 Task: Open a blank google sheet and write heading  Student grades data  Add 10 students name:-  'Joshua Rivera, Zoey Coleman, Ryan Wright, Addison Bailey, Jonathan Simmons, Brooklyn Ward, Caleb Barnes, Audrey Collins, Gabriel Perry, Sofia Bell. ' in April Last week sales are  100 to 150. Math Grade:-  90, 95, 80, 92, 85,88, 90, 78, 92, 85.Science Grade:-  85, 87, 92, 88, 90, 85, 92, 80, 88, 90.English Grade:-  92, 90, 85, 90, 88, 92, 85, 82, 90, 88.History Grade:-  88, 92, 78, 95, 90, 90, 80, 85, 92, 90. Total use the formula   =SUM(D2:G2) then presss enter. Save page auditingSalesPerformance_2025
Action: Mouse moved to (1103, 86)
Screenshot: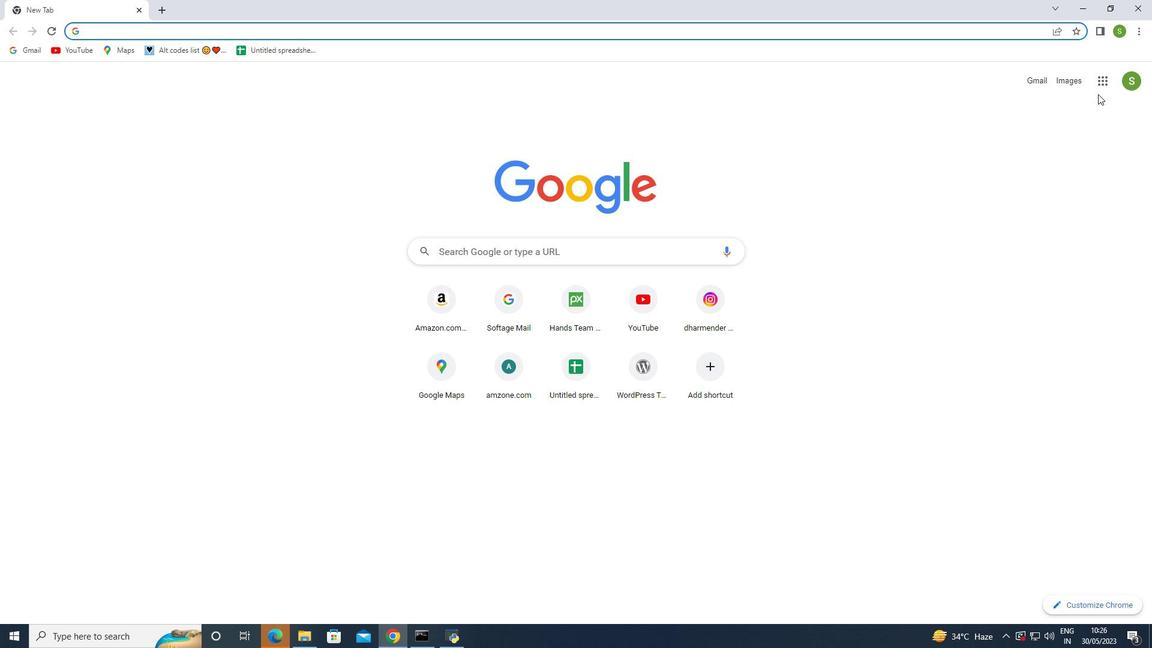 
Action: Mouse pressed left at (1103, 86)
Screenshot: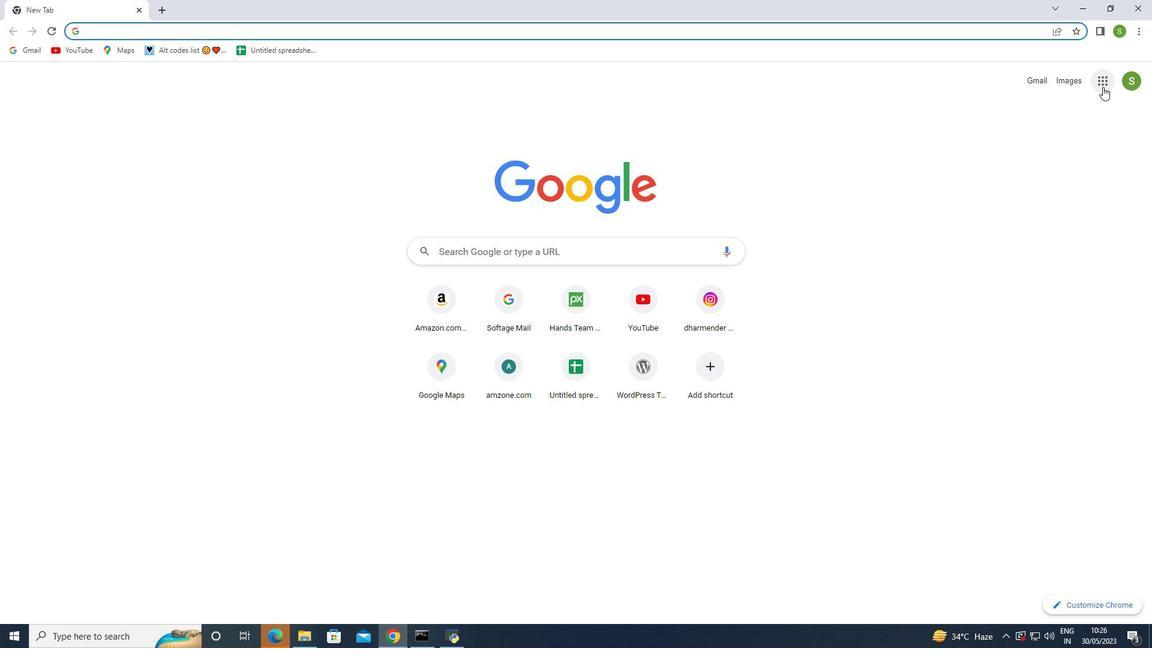 
Action: Mouse moved to (1047, 184)
Screenshot: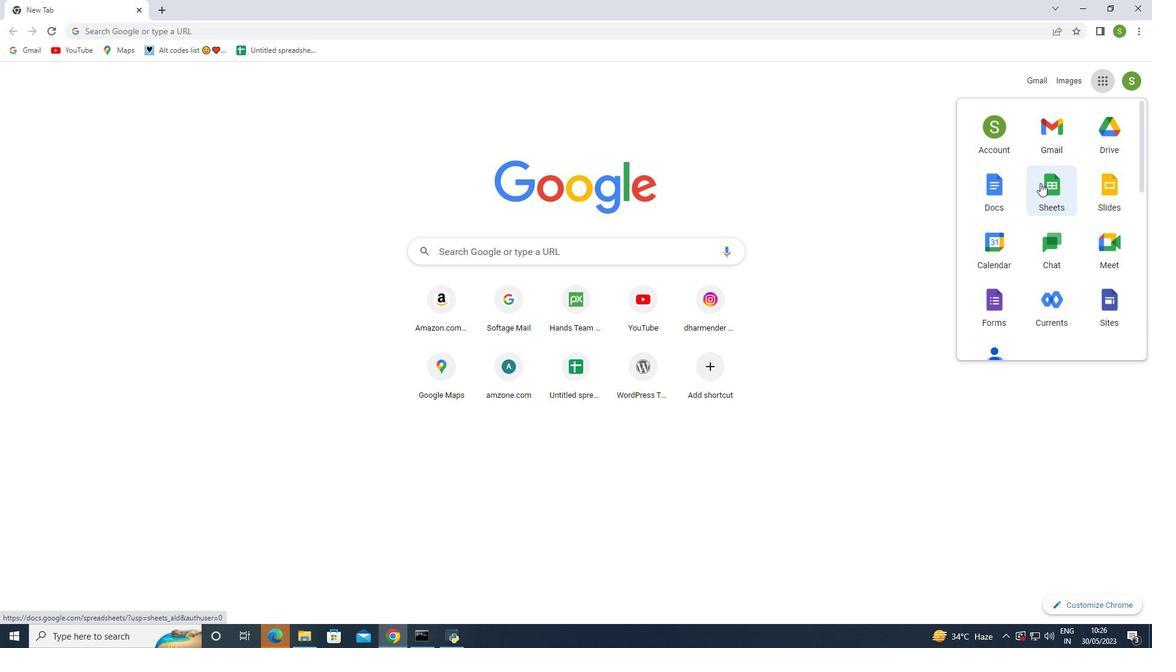 
Action: Mouse pressed left at (1047, 184)
Screenshot: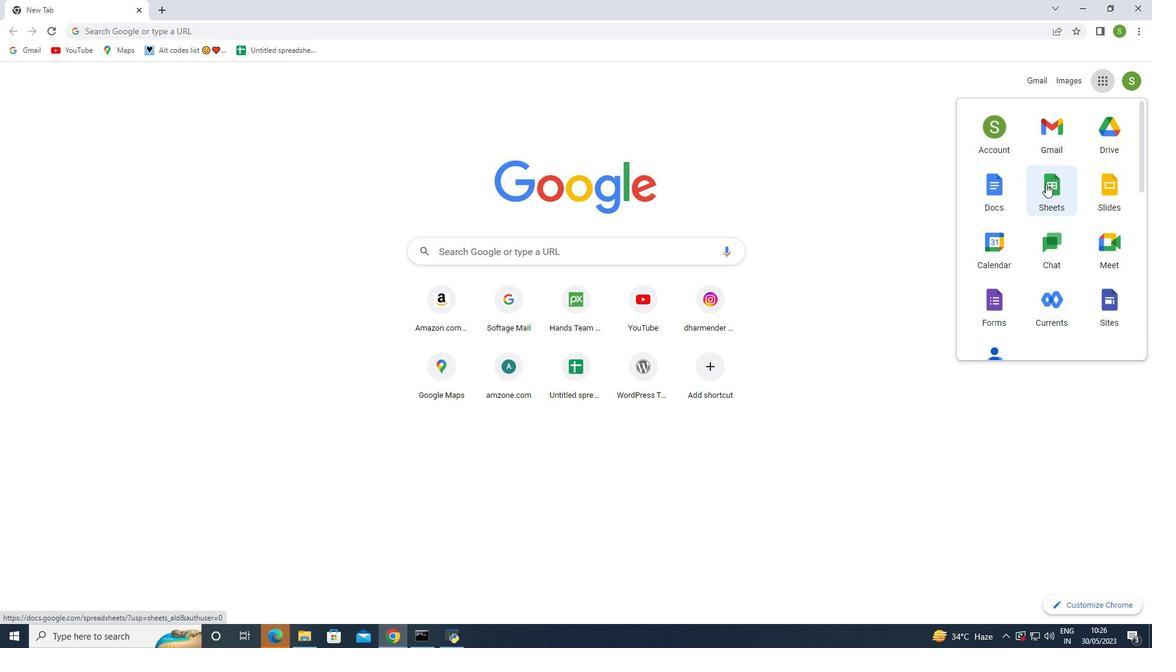 
Action: Mouse moved to (321, 166)
Screenshot: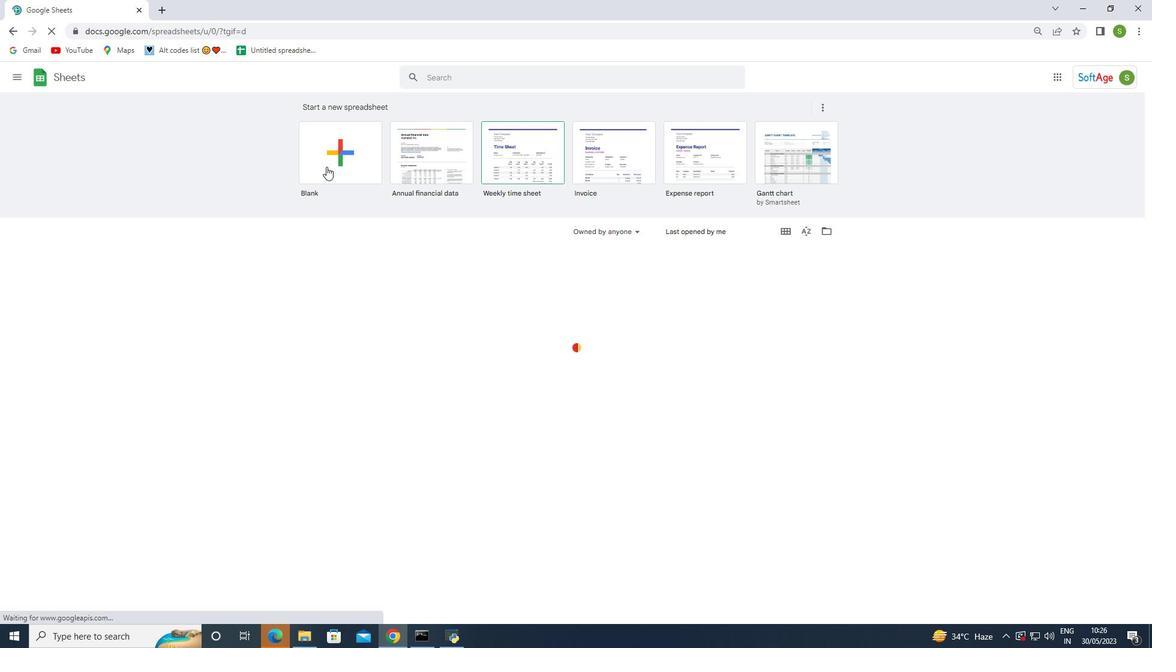 
Action: Mouse pressed left at (321, 166)
Screenshot: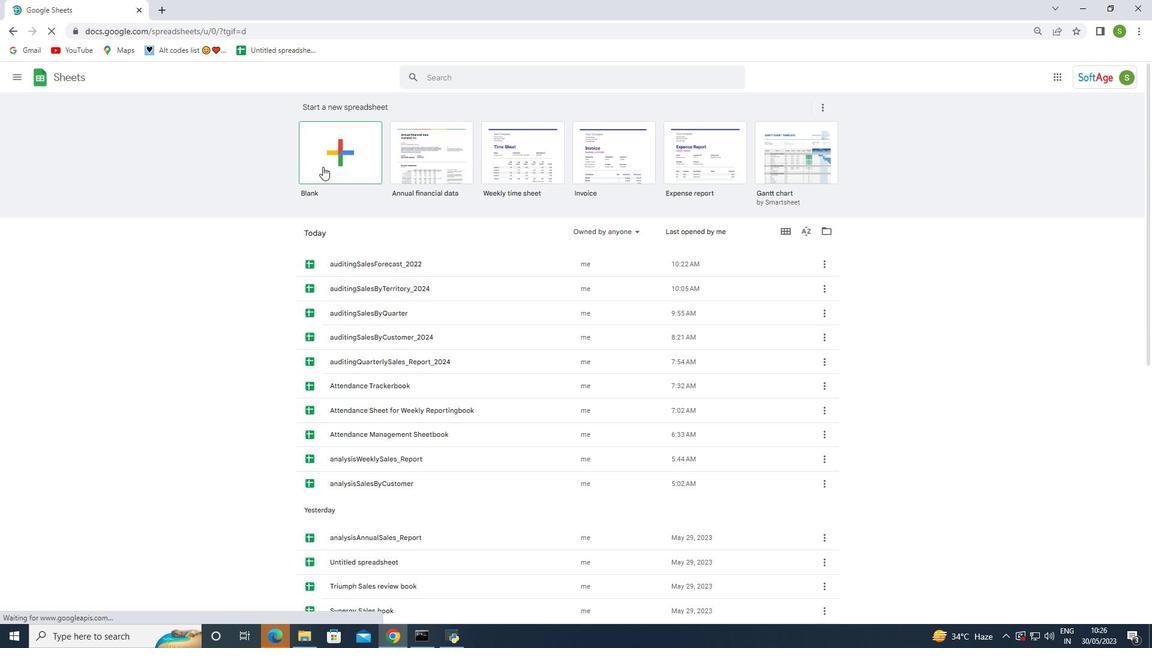 
Action: Mouse moved to (76, 168)
Screenshot: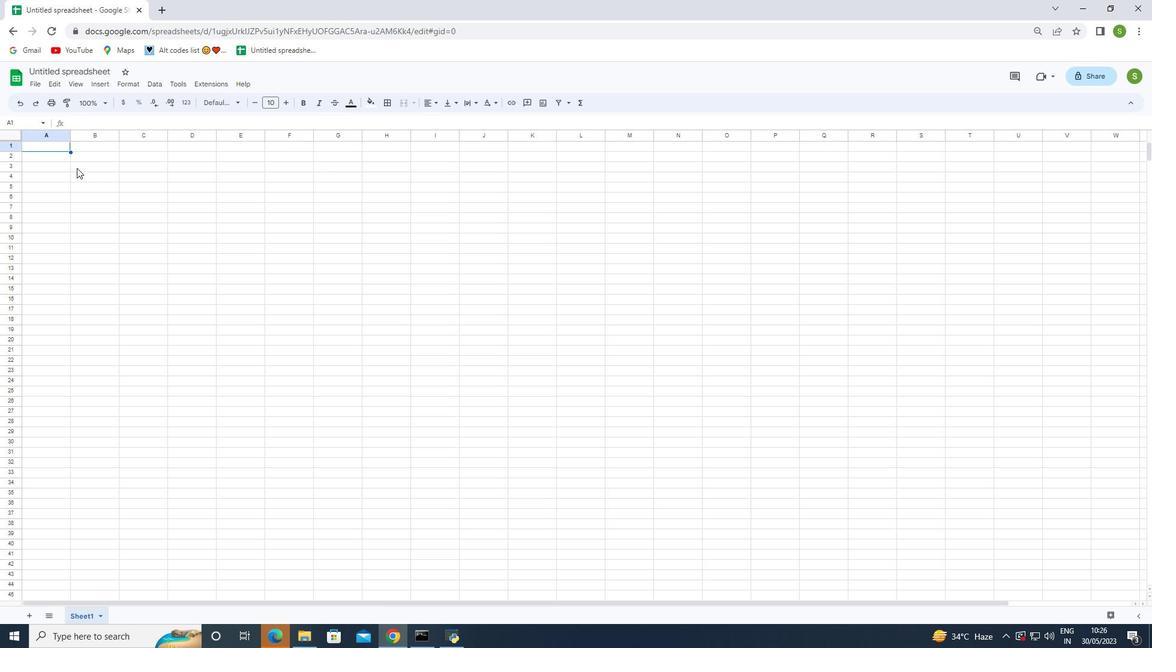 
Action: Key pressed <Key.shift><Key.shift><Key.shift><Key.shift><Key.shift><Key.shift><Key.shift><Key.shift><Key.shift><Key.shift><Key.shift><Key.shift><Key.shift><Key.shift><Key.shift><Key.shift><Key.shift><Key.shift><Key.shift><Key.shift><Key.shift><Key.shift><Key.shift><Key.shift><Key.shift><Key.shift><Key.shift><Key.shift><Key.shift><Key.shift><Key.shift><Key.shift><Key.shift><Key.shift><Key.shift><Key.shift><Key.shift><Key.shift><Key.shift><Key.shift><Key.shift><Key.shift><Key.shift><Key.shift><Key.shift><Key.shift><Key.shift><Key.shift><Key.shift><Key.shift><Key.shift><Key.shift><Key.shift><Key.shift><Key.shift><Key.shift><Key.shift><Key.shift><Key.shift><Key.shift><Key.shift><Key.shift><Key.shift><Key.shift><Key.shift><Key.shift><Key.shift><Key.shift><Key.shift><Key.shift><Key.shift><Key.shift><Key.shift><Key.shift><Key.shift><Key.shift><Key.shift><Key.shift><Key.shift><Key.shift><Key.shift><Key.shift><Key.shift><Key.shift><Key.shift><Key.shift><Key.shift><Key.shift><Key.shift><Key.shift><Key.shift><Key.shift><Key.shift><Key.shift><Key.shift><Key.shift><Key.shift><Key.shift><Key.shift><Key.shift><Key.shift><Key.shift><Key.shift><Key.shift>Student<Key.space><Key.shift><Key.shift><Key.shift>G<Key.backspace>grades<Key.space>data<Key.enter><Key.shift><Key.shift><Key.shift><Key.shift><Key.shift><Key.shift><Key.shift><Key.shift><Key.shift><Key.shift><Key.shift><Key.shift><Key.shift><Key.shift><Key.shift><Key.shift><Key.shift><Key.shift><Key.shift><Key.shift><Key.shift><Key.shift><Key.shift><Key.shift><Key.shift><Key.shift><Key.shift><Key.shift><Key.shift>Student<Key.space><Key.shift>Name<Key.enter><Key.shift>Joshua<Key.space><Key.shift>Rivera<Key.enter><Key.shift>Zoey<Key.space><Key.shift>Coleman<Key.enter><Key.shift>Ryan<Key.enter><Key.shift><Key.shift><Key.shift><Key.shift>Wright<Key.enter><Key.shift><Key.shift><Key.shift><Key.shift><Key.shift><Key.shift><Key.shift><Key.shift><Key.shift><Key.shift><Key.shift><Key.shift><Key.shift><Key.shift><Key.shift><Key.shift><Key.shift><Key.shift><Key.shift><Key.shift><Key.shift><Key.shift><Key.shift><Key.shift>Addison<Key.space><Key.shift><Key.shift><Key.shift>Bailey<Key.enter><Key.shift>Jonathan<Key.space><Key.shift><Key.shift>Simmons<Key.enter><Key.shift><Key.shift><Key.shift>Brooklyn<Key.space><Key.shift>Ward<Key.enter><Key.shift>Caleb<Key.space><Key.shift>Barnes<Key.enter><Key.shift>Audrey<Key.space><Key.shift>Collins<Key.enter><Key.shift><Key.shift><Key.shift><Key.shift>Gabriel<Key.space><Key.shift>Perry<Key.enter><Key.shift>Sofia<Key.space><Key.shift>Bell<Key.enter>
Screenshot: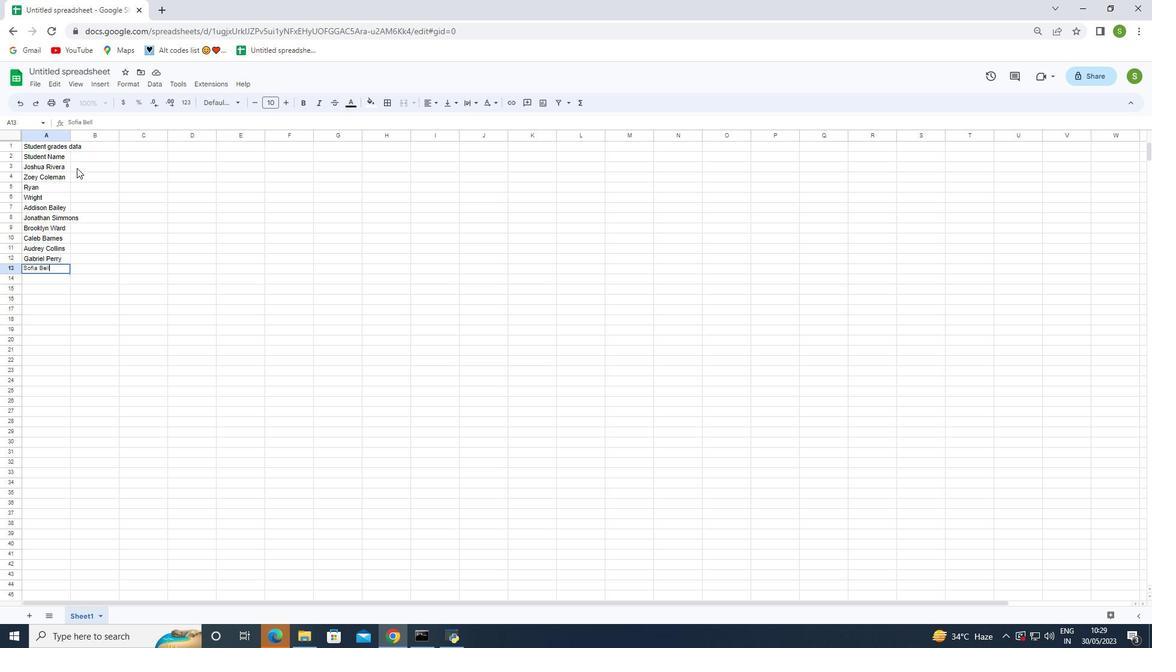 
Action: Mouse moved to (41, 154)
Screenshot: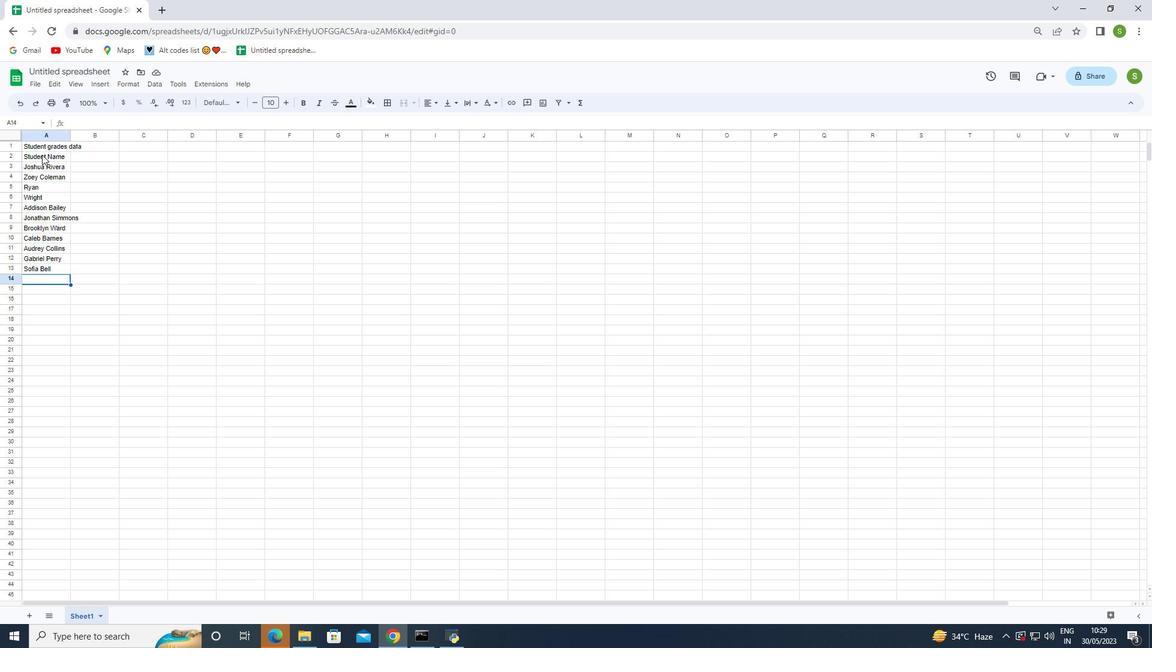 
Action: Mouse pressed left at (41, 154)
Screenshot: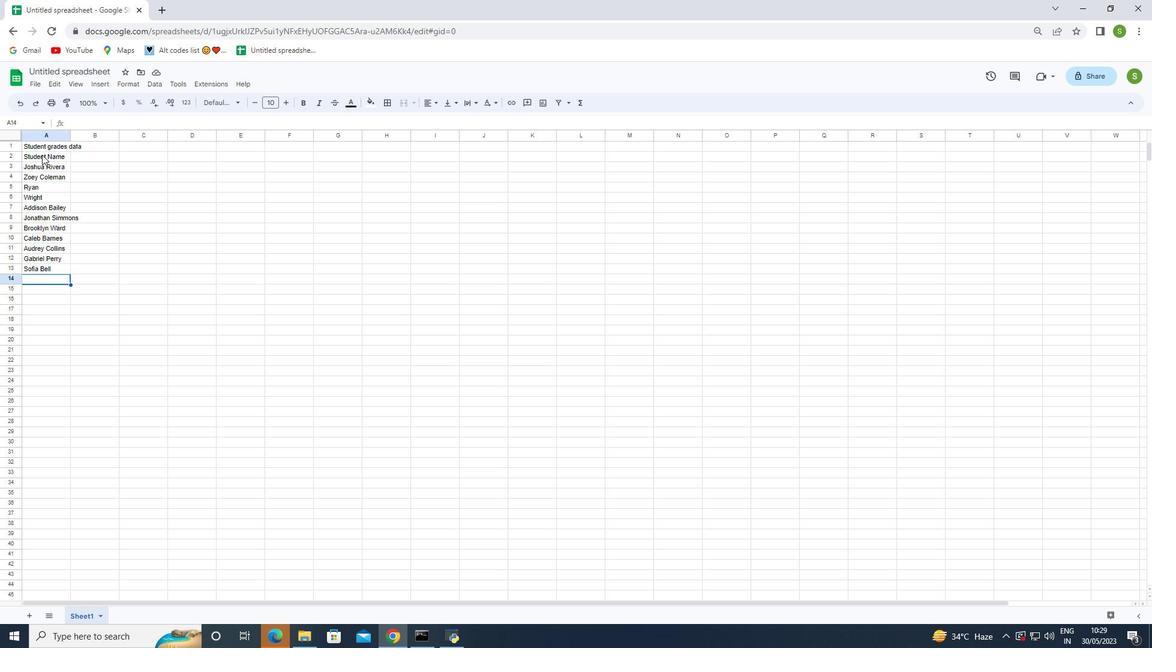 
Action: Mouse moved to (40, 166)
Screenshot: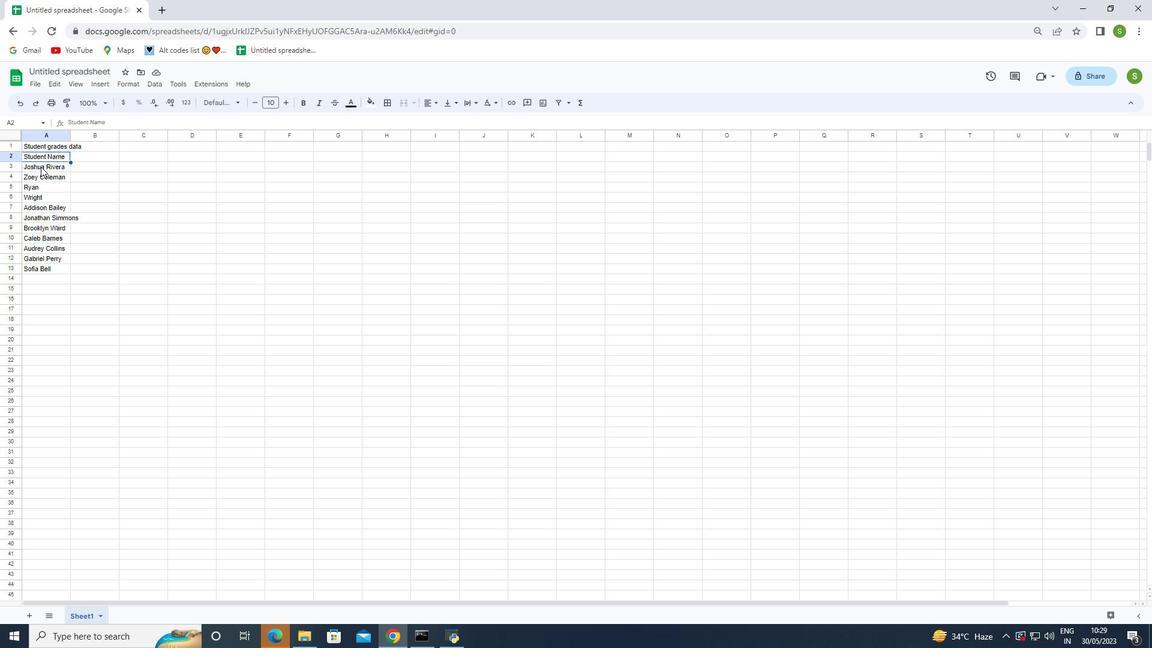 
Action: Mouse pressed left at (40, 166)
Screenshot: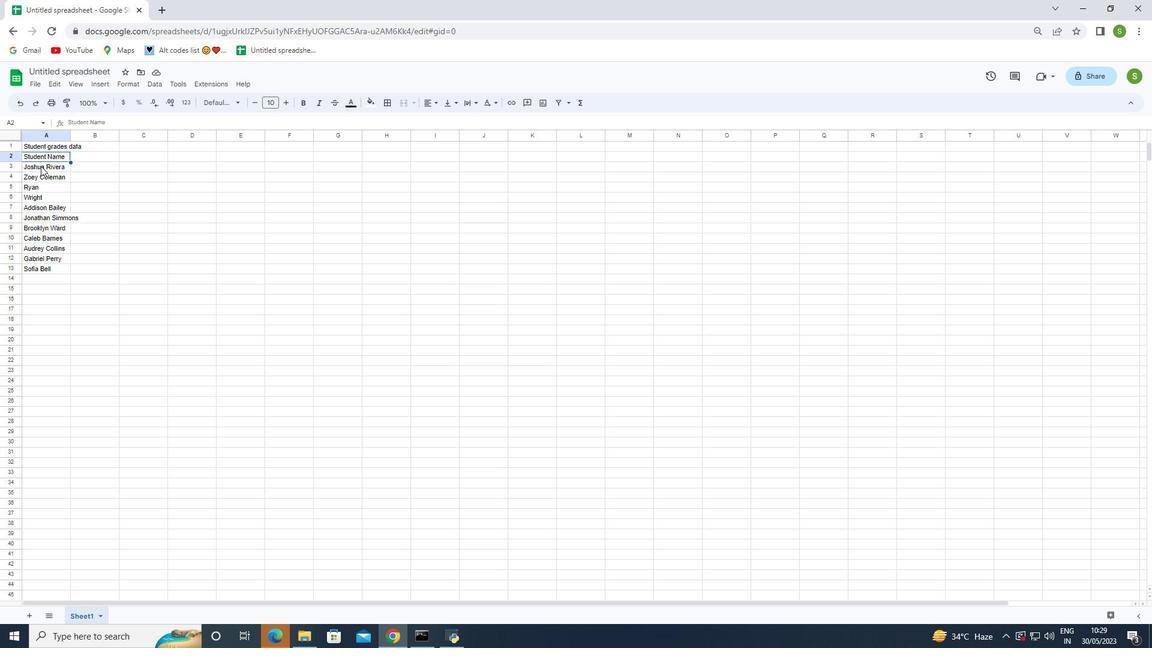 
Action: Mouse moved to (42, 177)
Screenshot: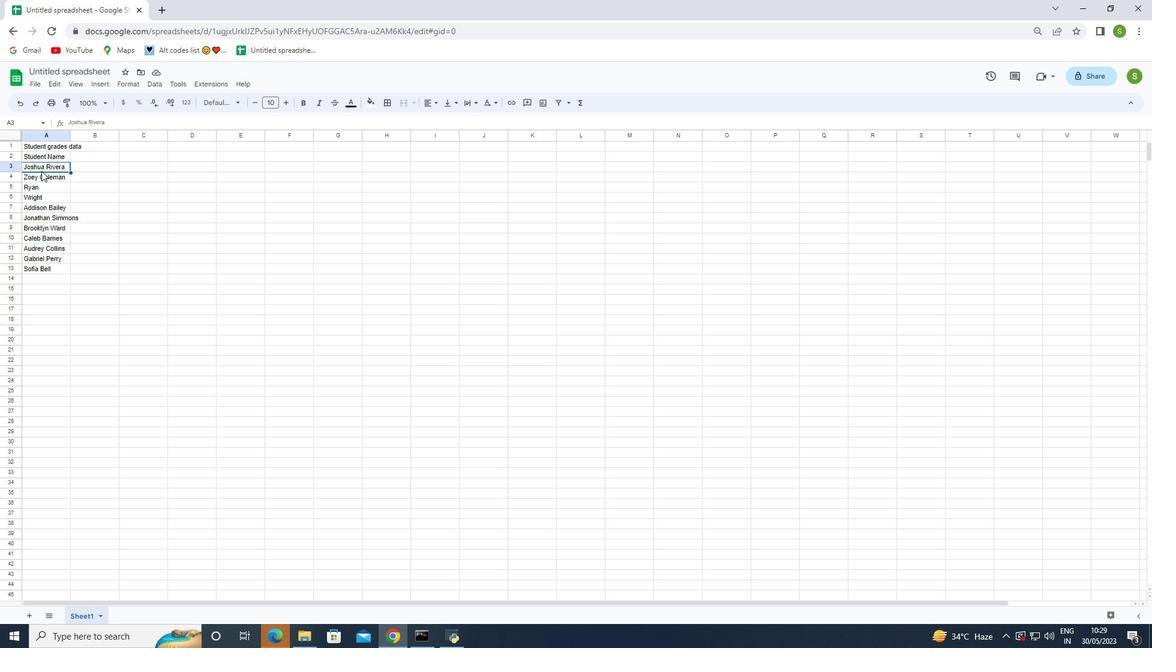
Action: Mouse pressed left at (42, 177)
Screenshot: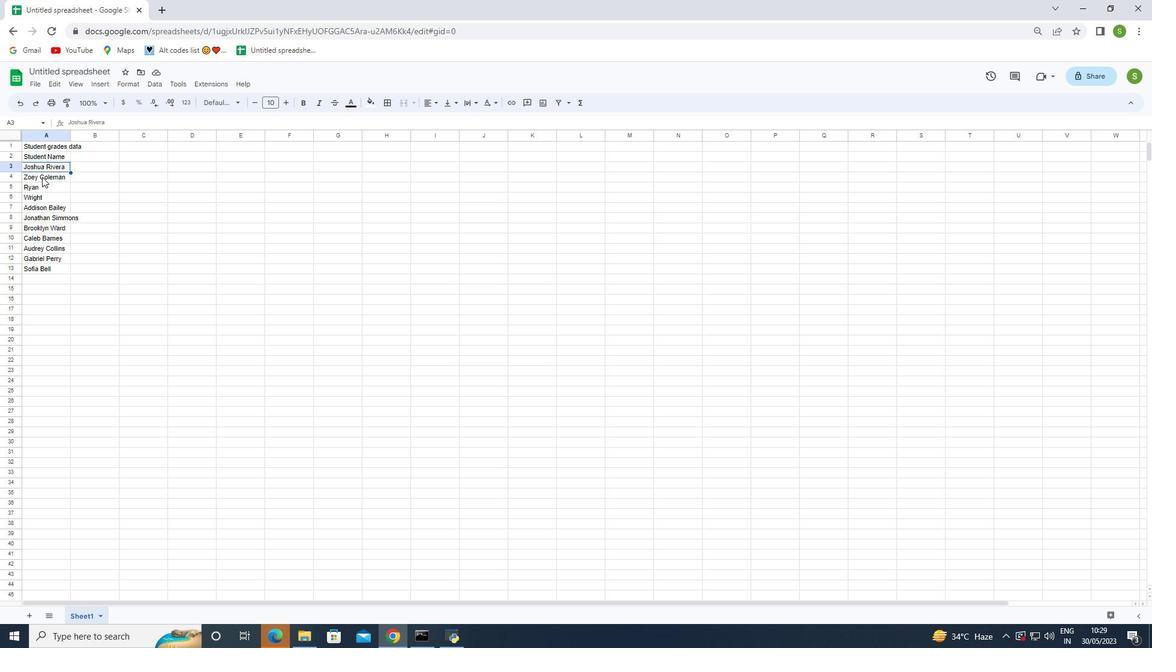 
Action: Mouse moved to (39, 186)
Screenshot: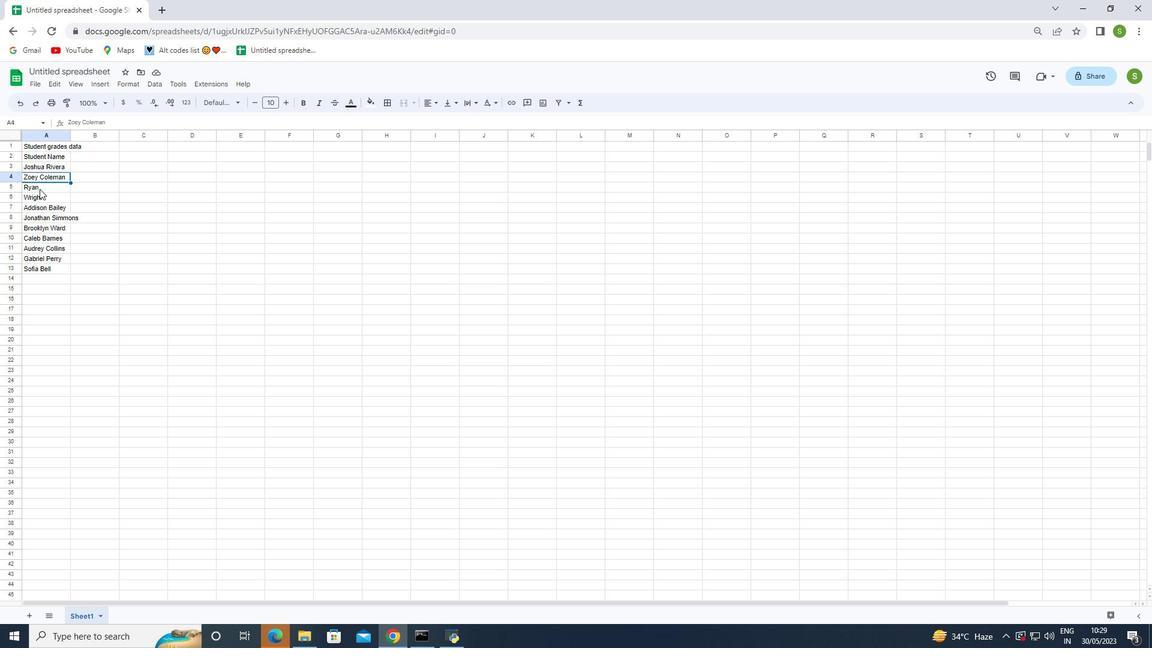 
Action: Mouse pressed left at (39, 186)
Screenshot: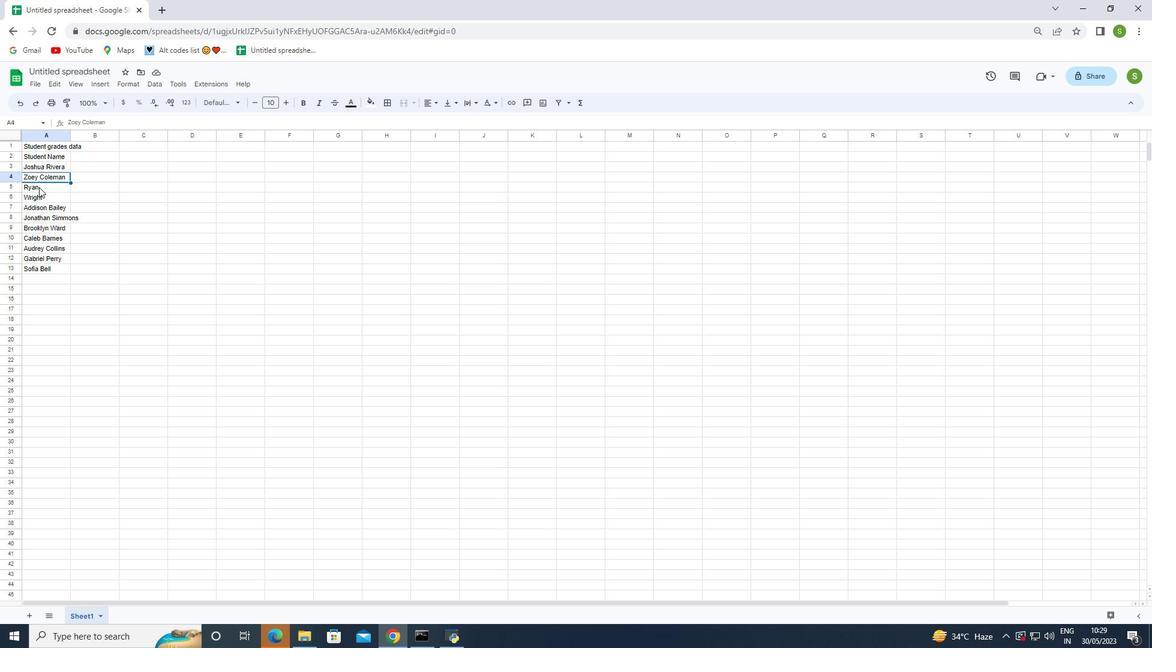 
Action: Mouse moved to (39, 196)
Screenshot: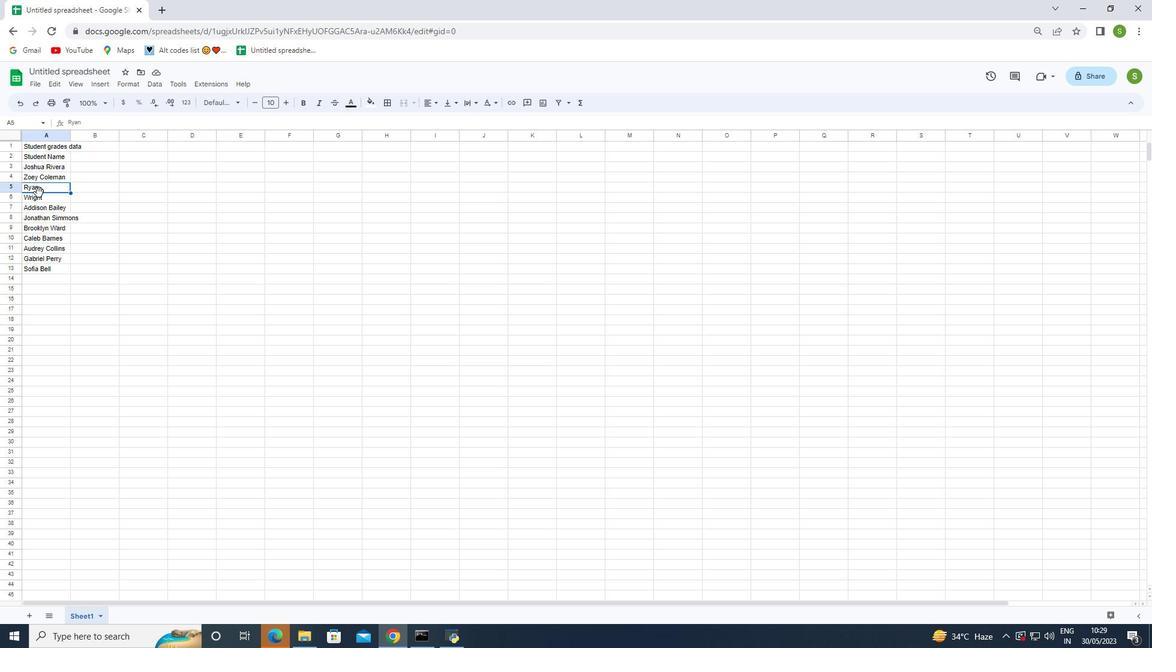 
Action: Mouse pressed left at (39, 196)
Screenshot: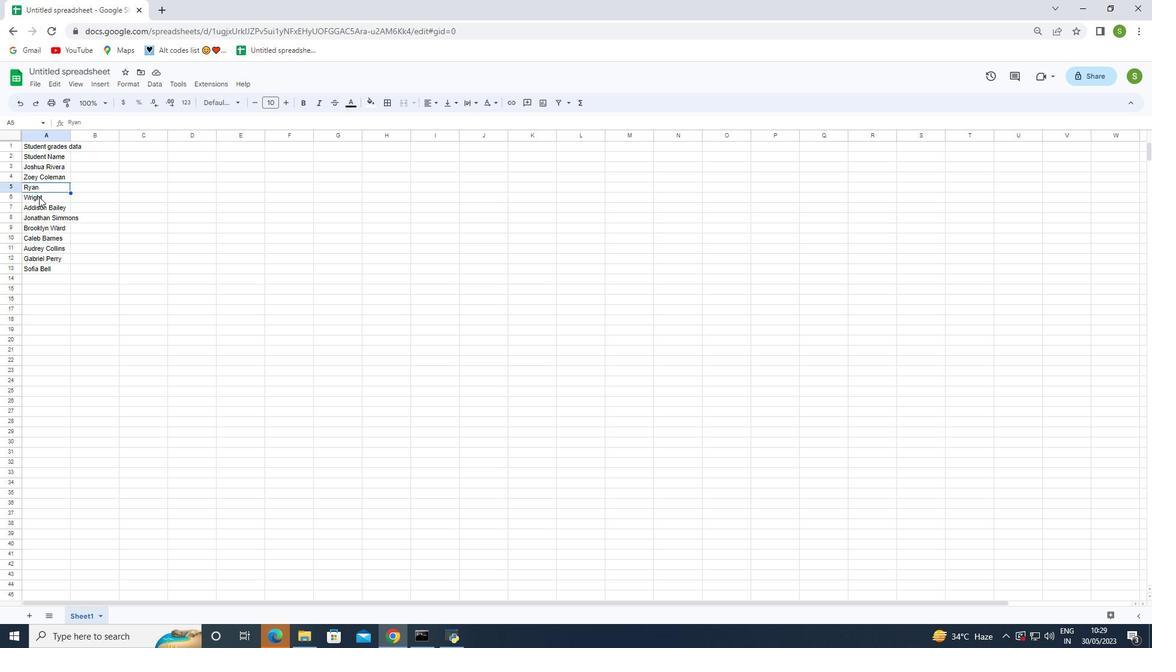 
Action: Mouse moved to (38, 207)
Screenshot: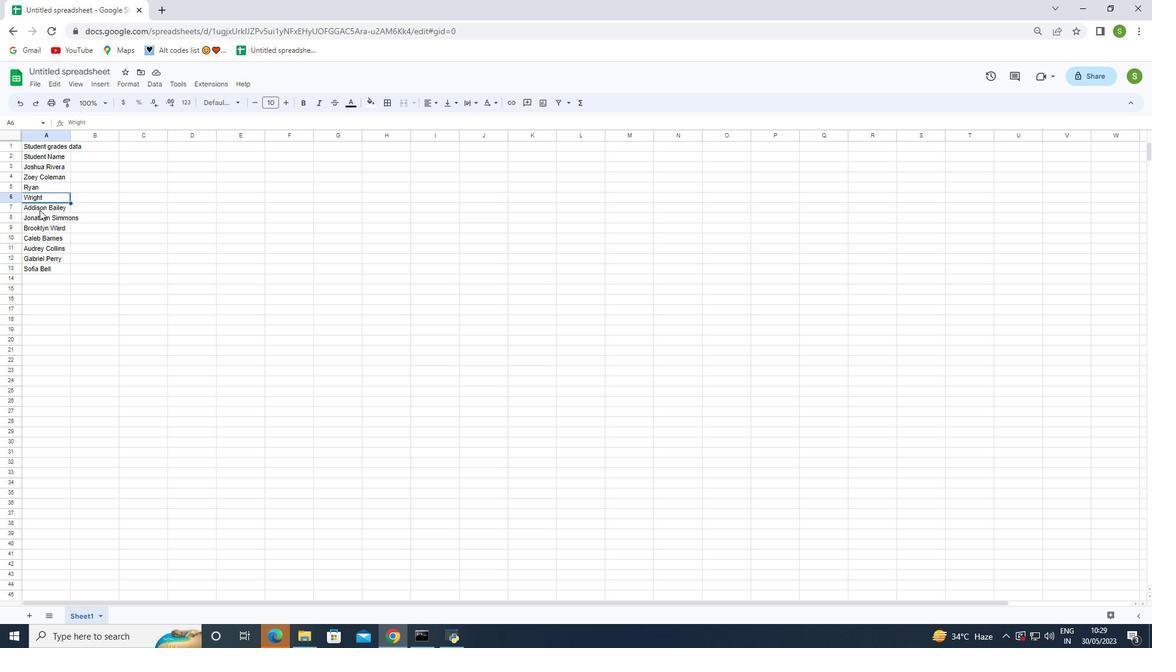 
Action: Mouse pressed left at (38, 207)
Screenshot: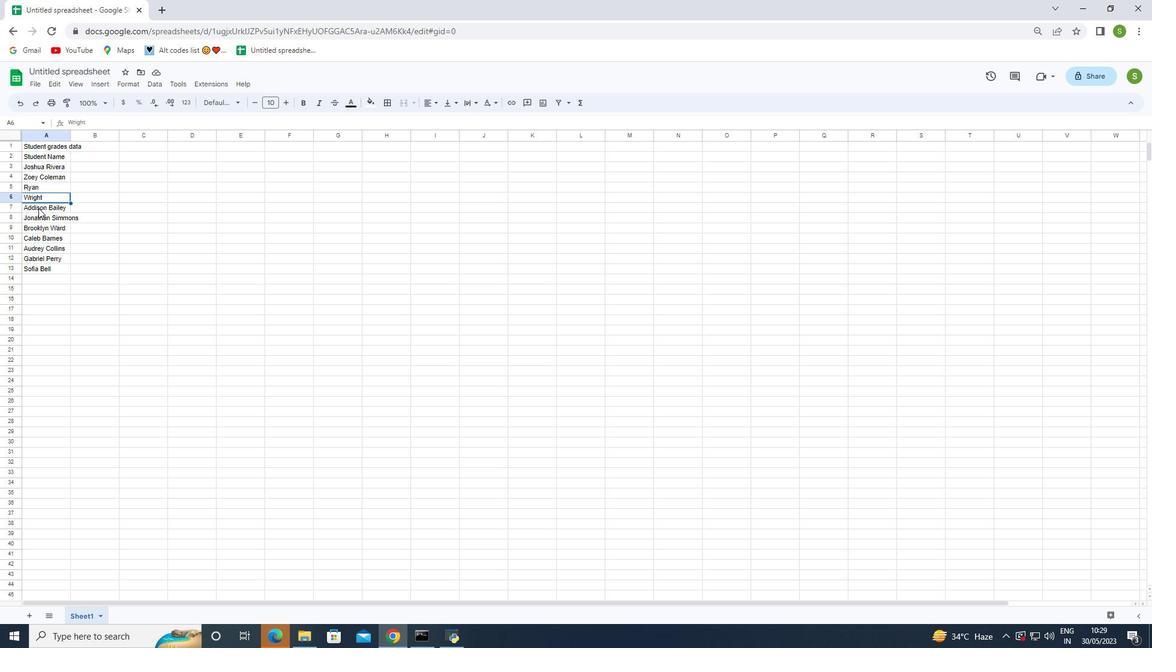 
Action: Mouse moved to (40, 215)
Screenshot: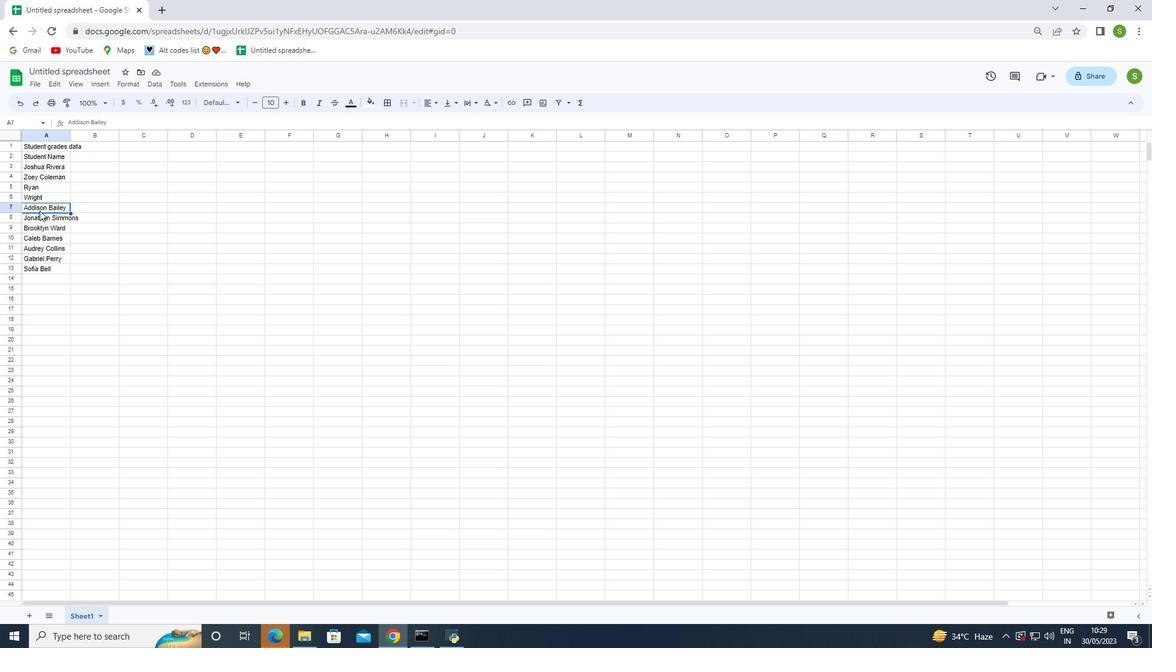 
Action: Mouse pressed left at (40, 215)
Screenshot: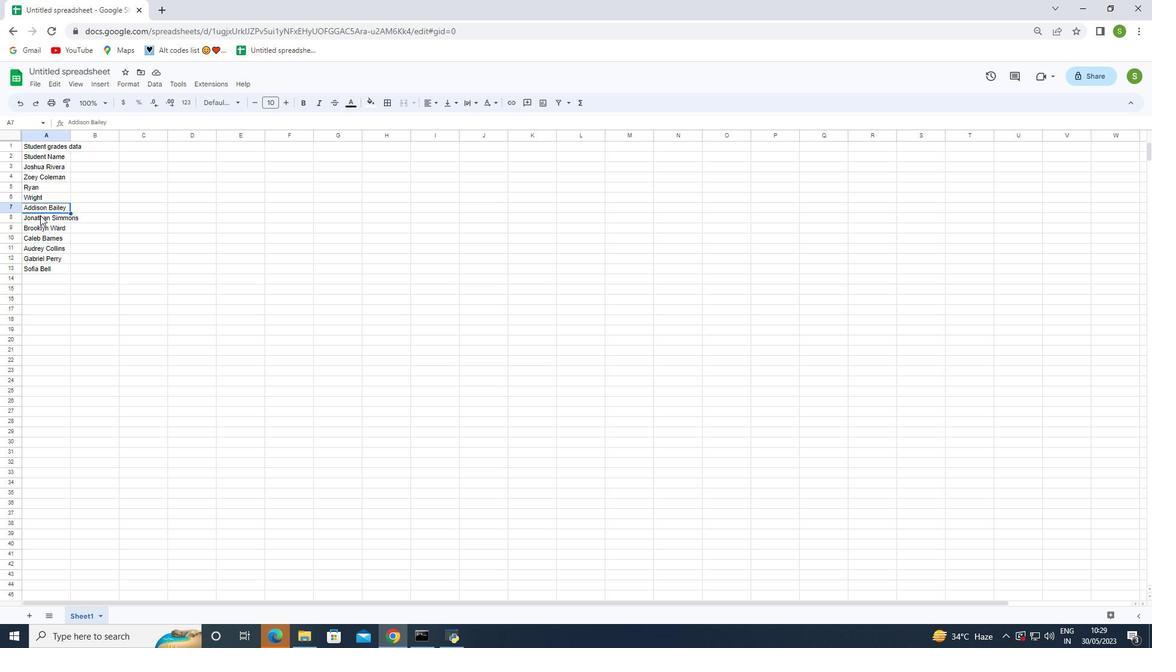 
Action: Mouse moved to (39, 223)
Screenshot: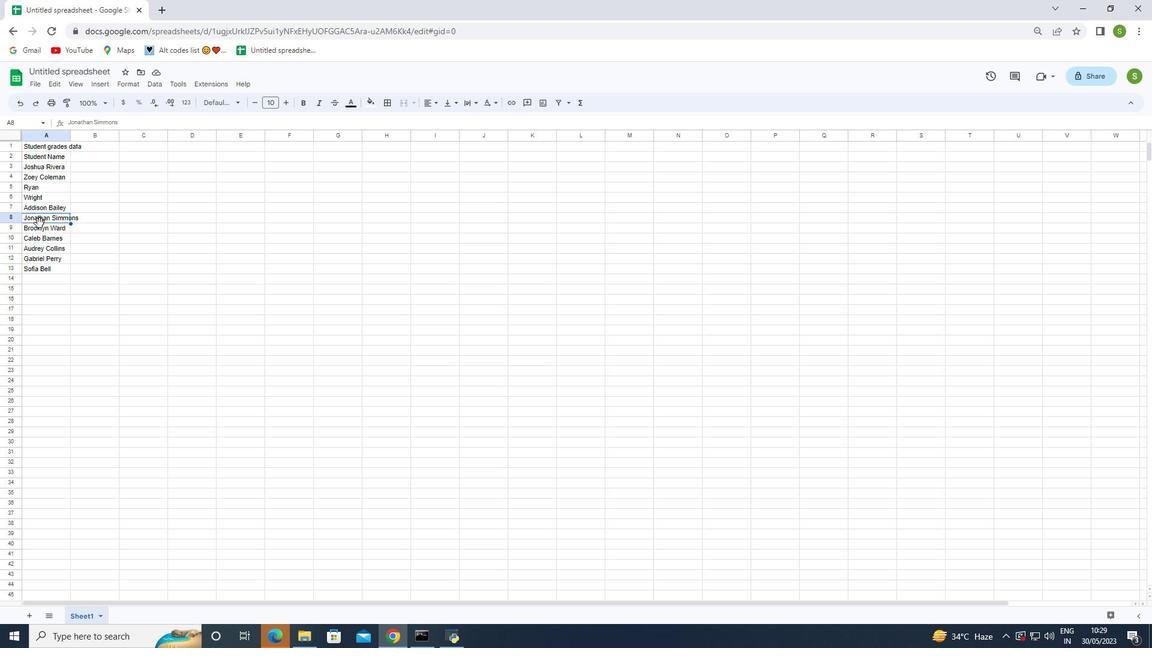 
Action: Mouse pressed left at (39, 223)
Screenshot: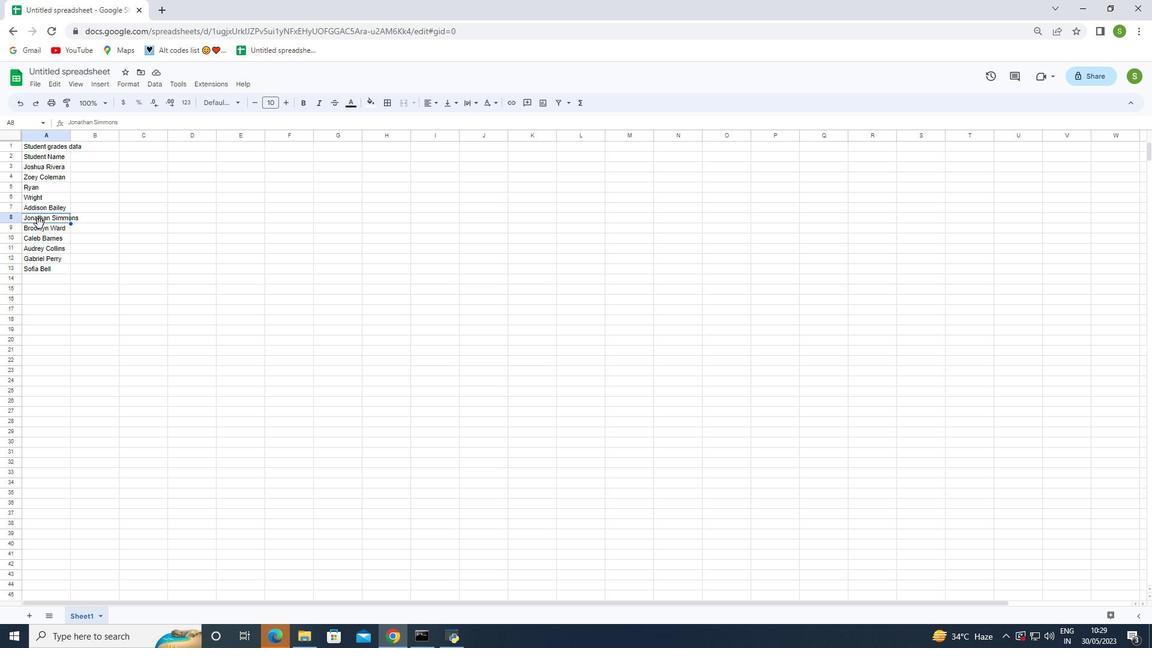 
Action: Mouse moved to (39, 228)
Screenshot: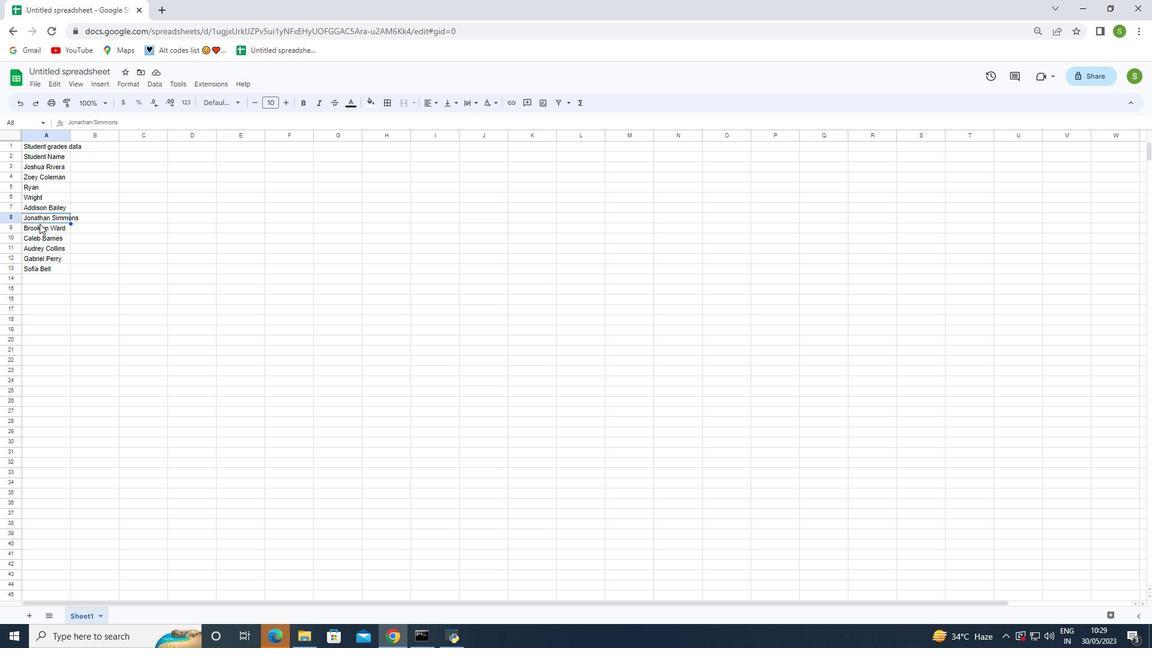 
Action: Mouse pressed left at (39, 228)
Screenshot: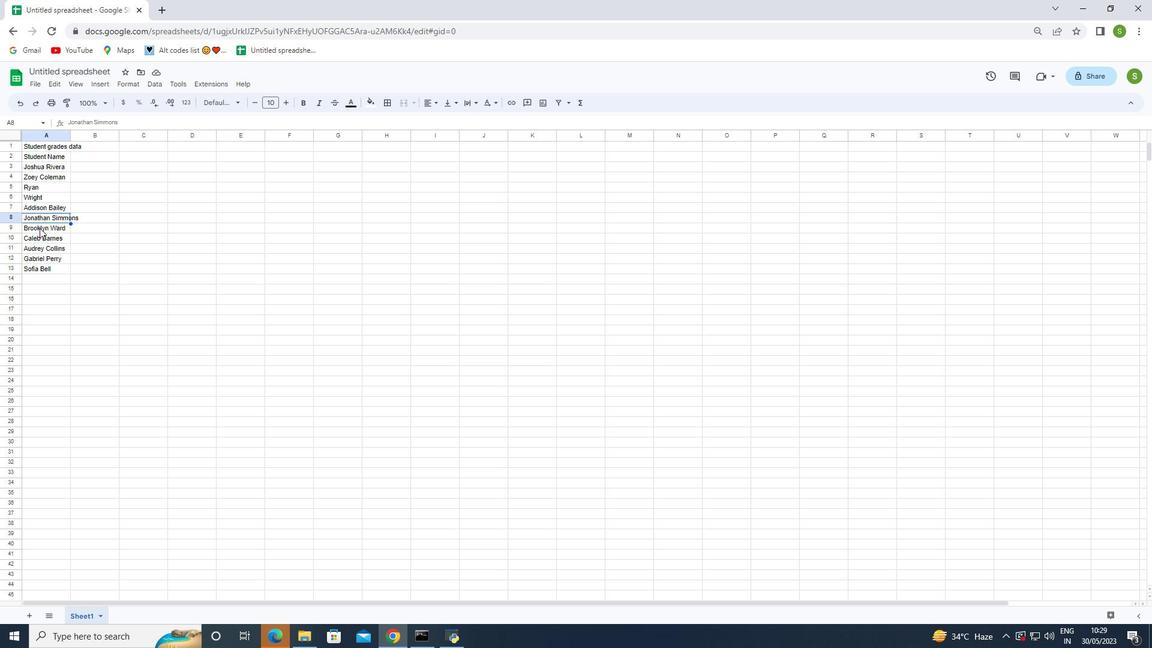 
Action: Mouse moved to (43, 243)
Screenshot: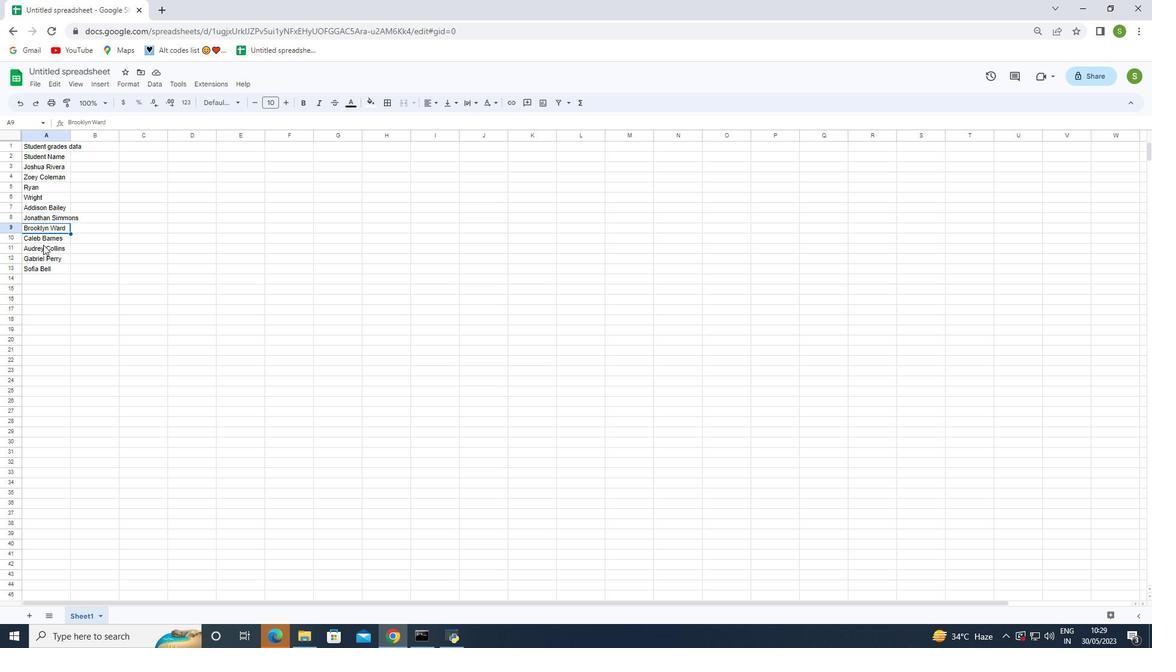 
Action: Mouse pressed left at (43, 243)
Screenshot: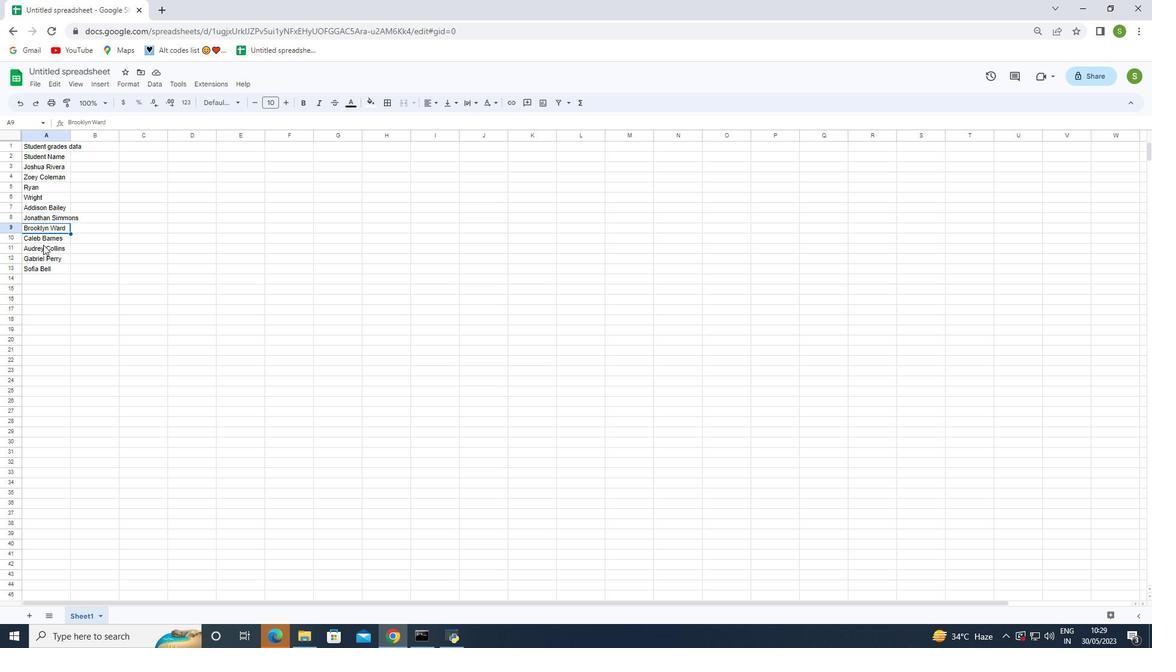 
Action: Mouse moved to (42, 249)
Screenshot: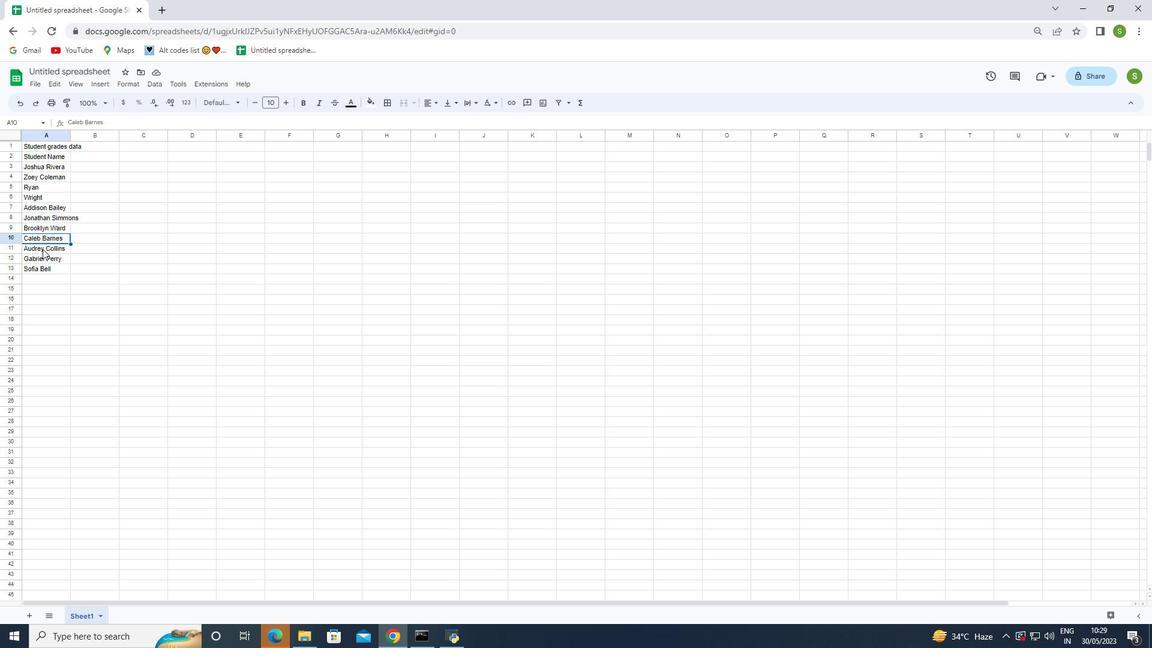 
Action: Mouse pressed left at (42, 249)
Screenshot: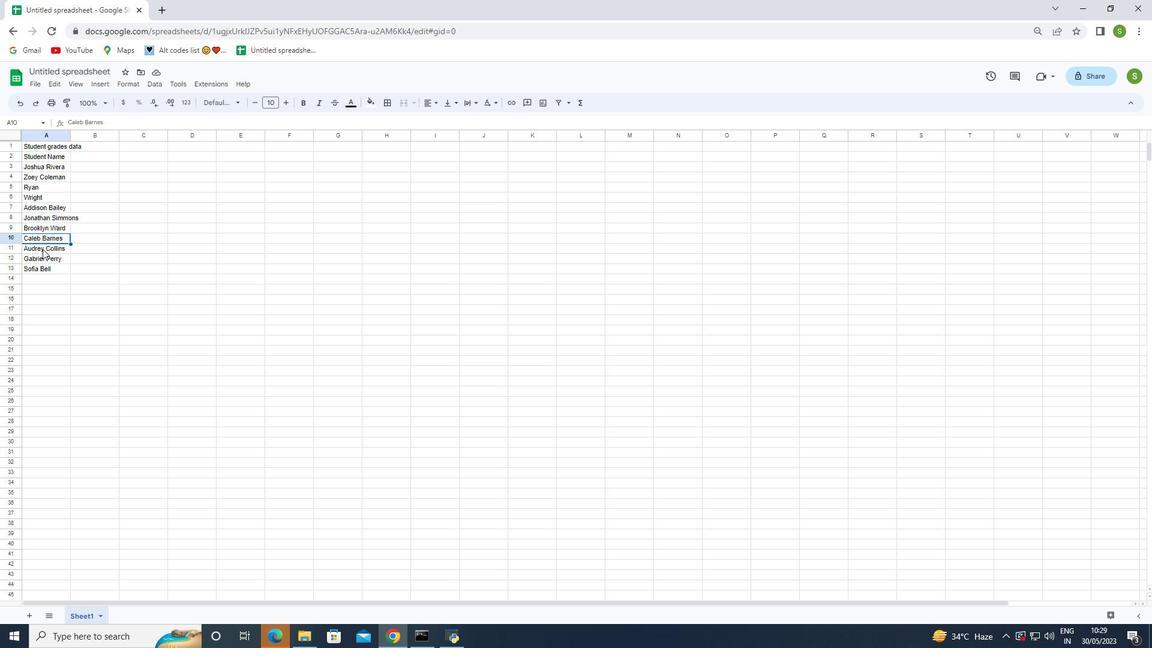 
Action: Mouse moved to (45, 259)
Screenshot: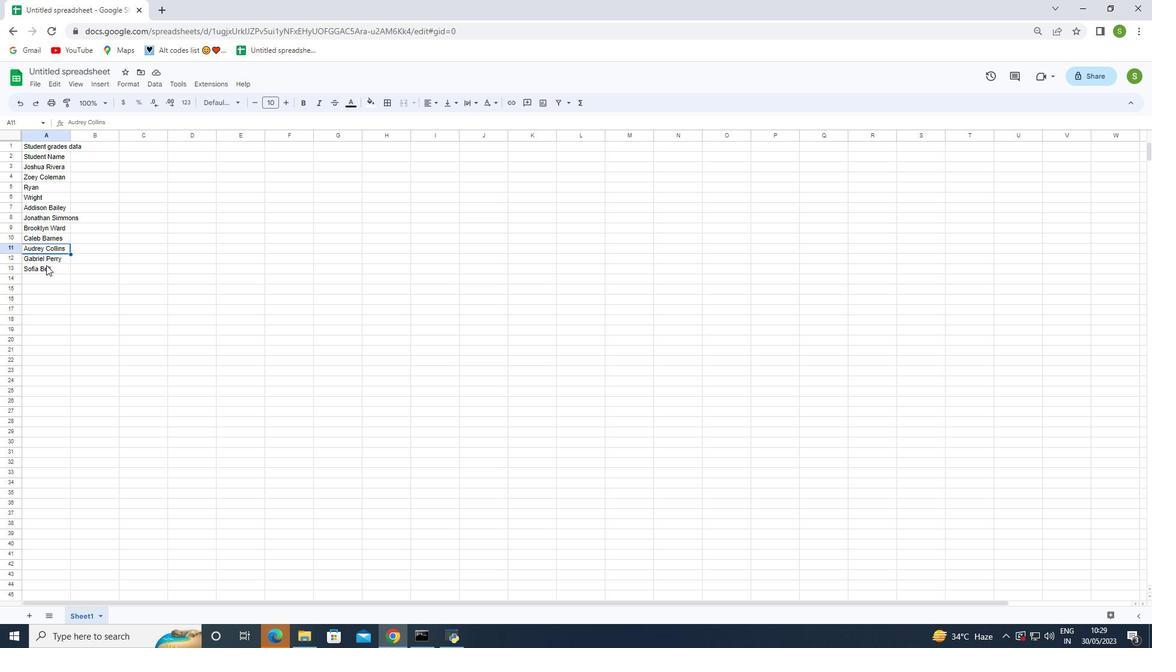 
Action: Mouse pressed left at (45, 259)
Screenshot: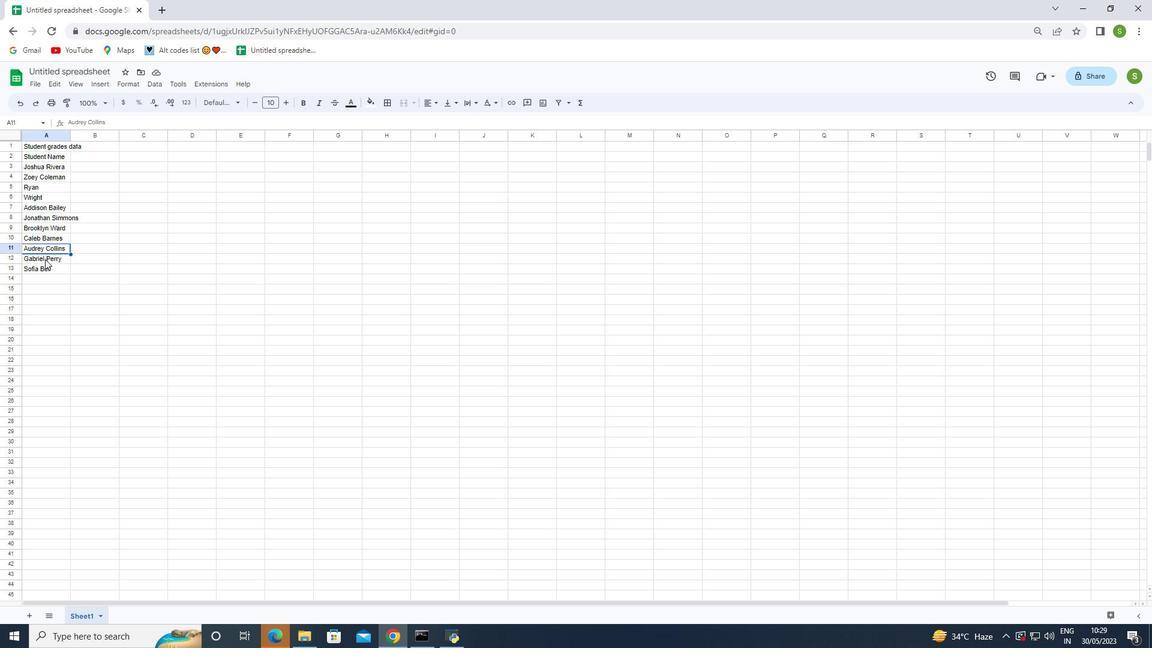 
Action: Mouse moved to (45, 267)
Screenshot: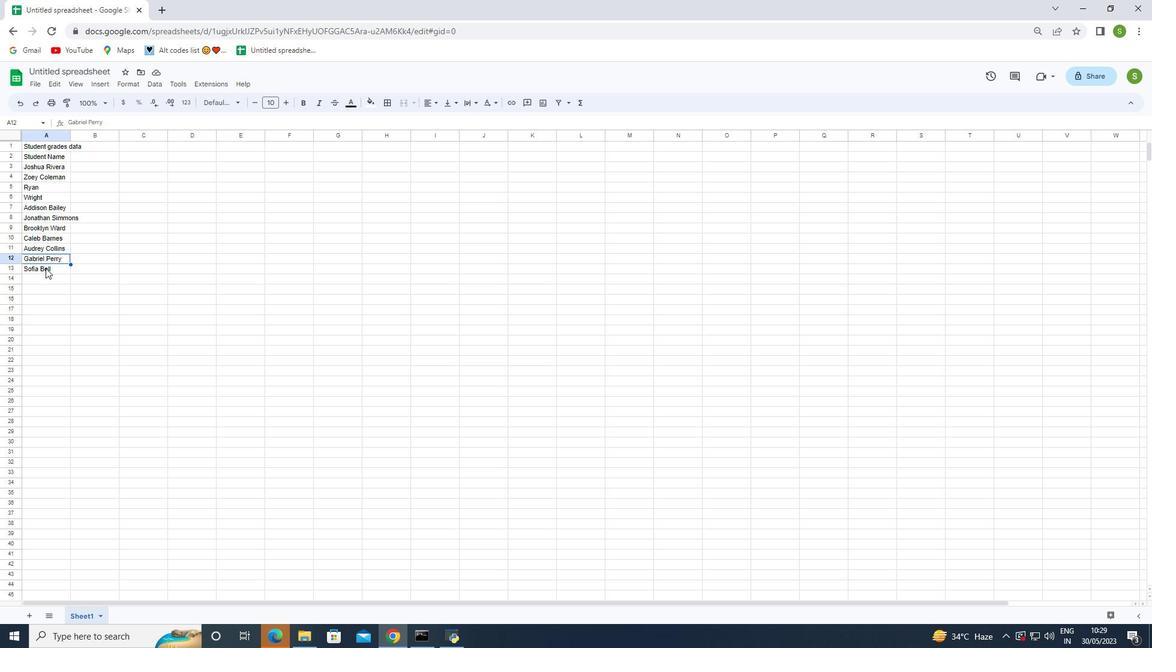
Action: Mouse pressed left at (45, 267)
Screenshot: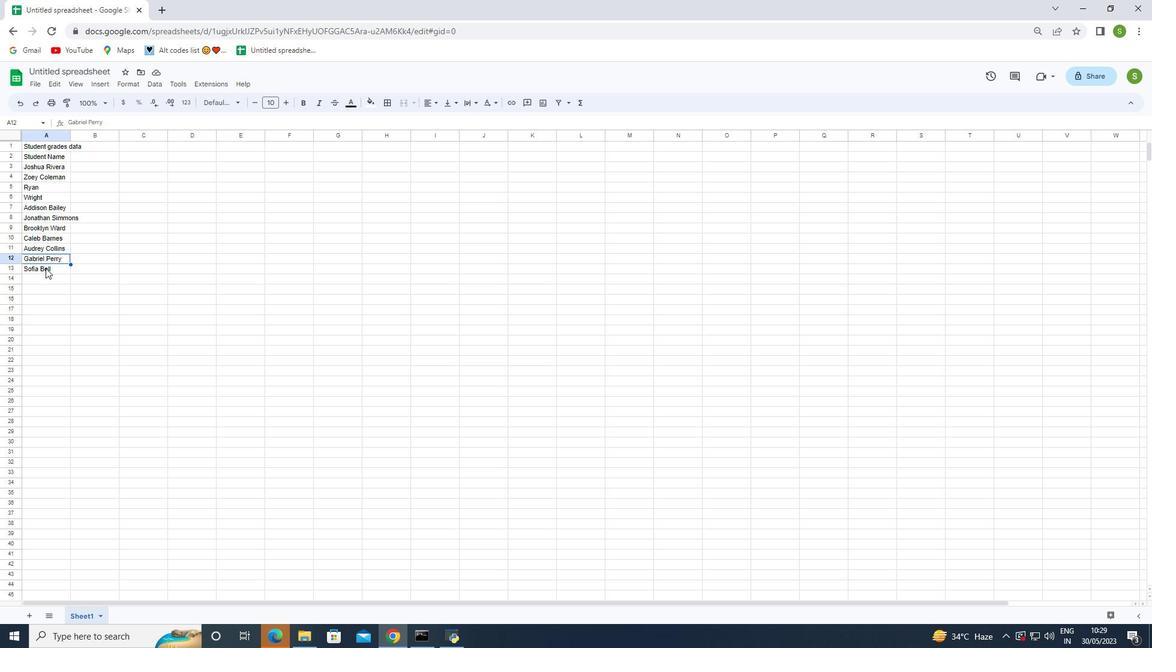 
Action: Mouse moved to (41, 167)
Screenshot: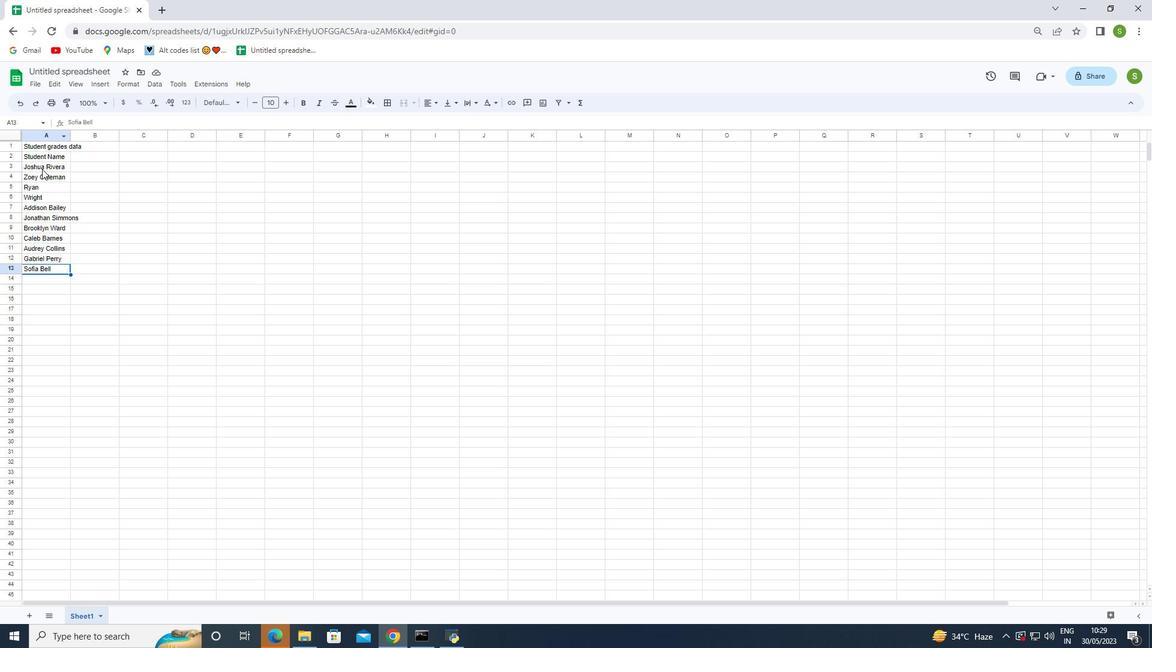 
Action: Mouse pressed left at (41, 167)
Screenshot: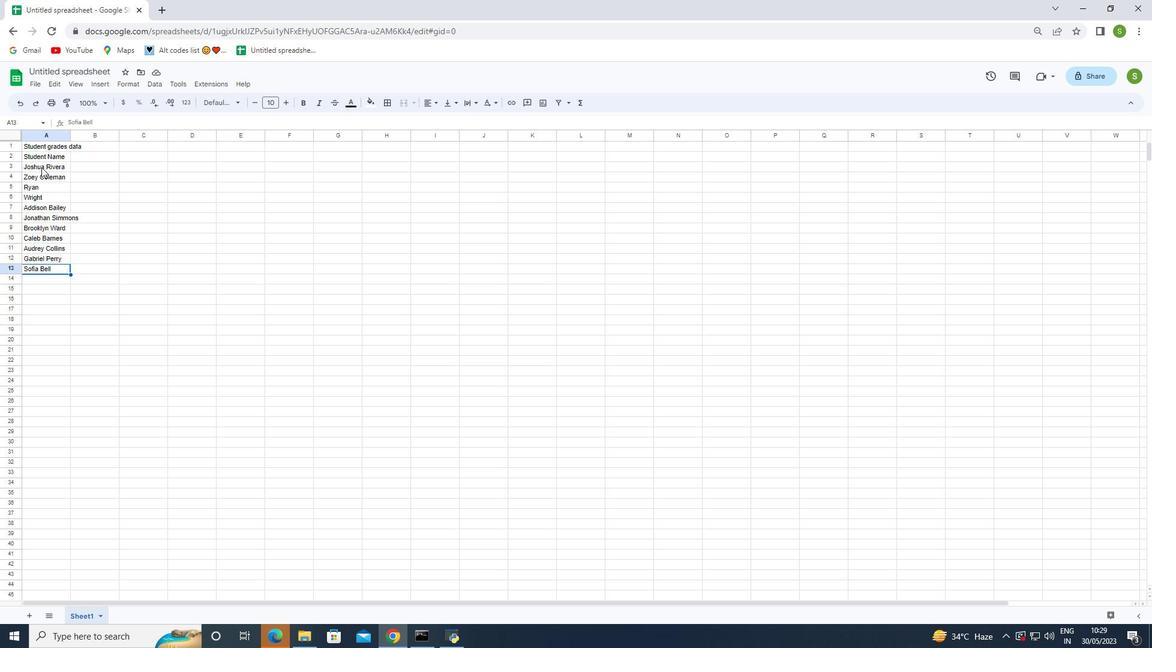 
Action: Mouse moved to (36, 176)
Screenshot: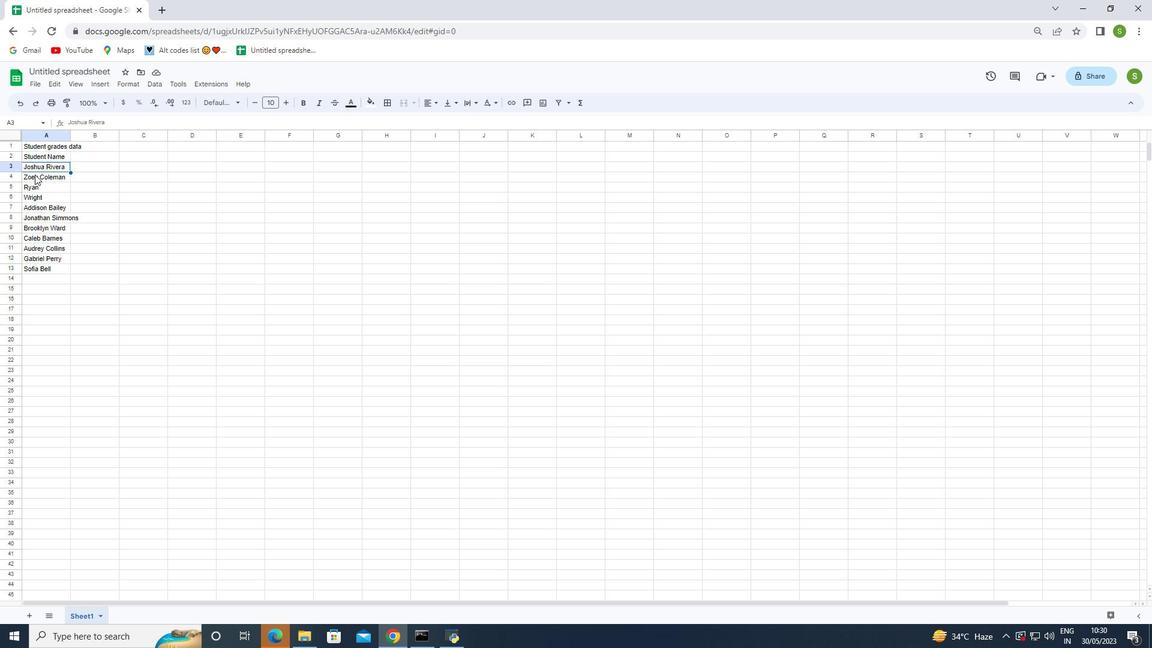 
Action: Mouse pressed left at (36, 176)
Screenshot: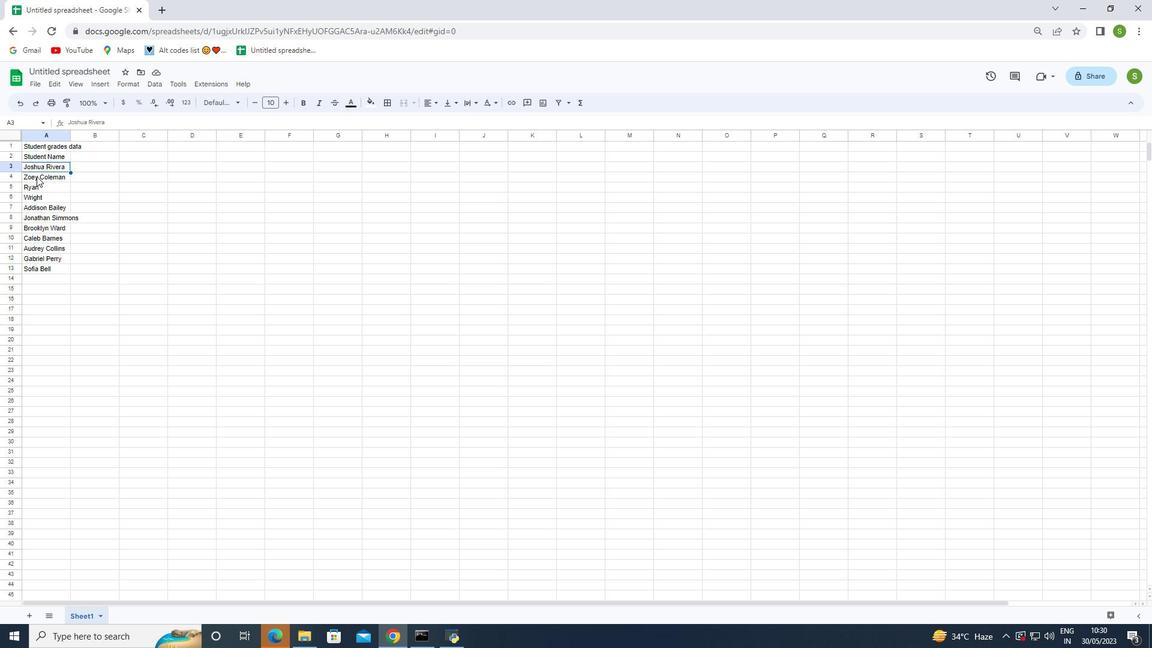 
Action: Mouse moved to (39, 188)
Screenshot: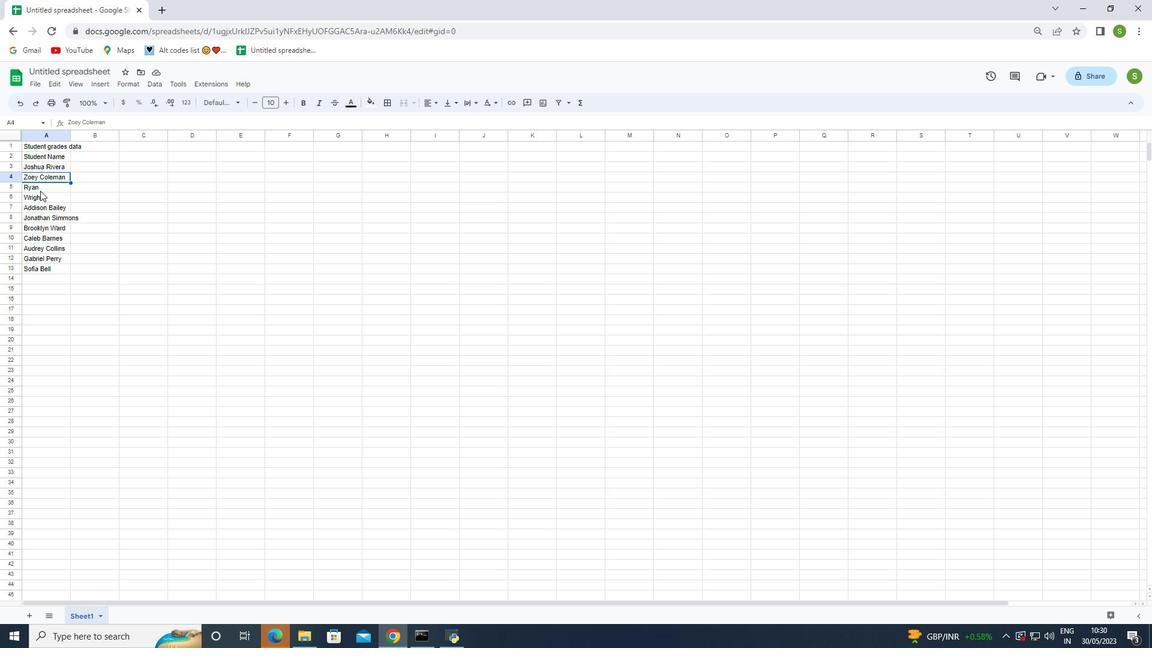
Action: Mouse pressed left at (39, 188)
Screenshot: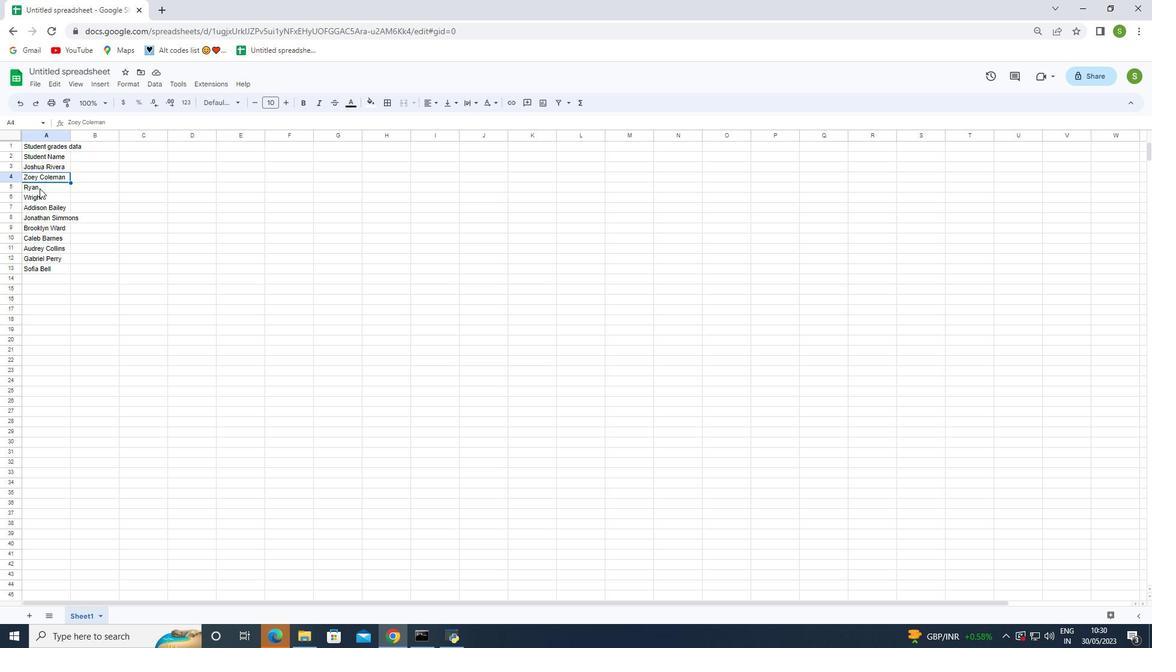 
Action: Mouse moved to (44, 199)
Screenshot: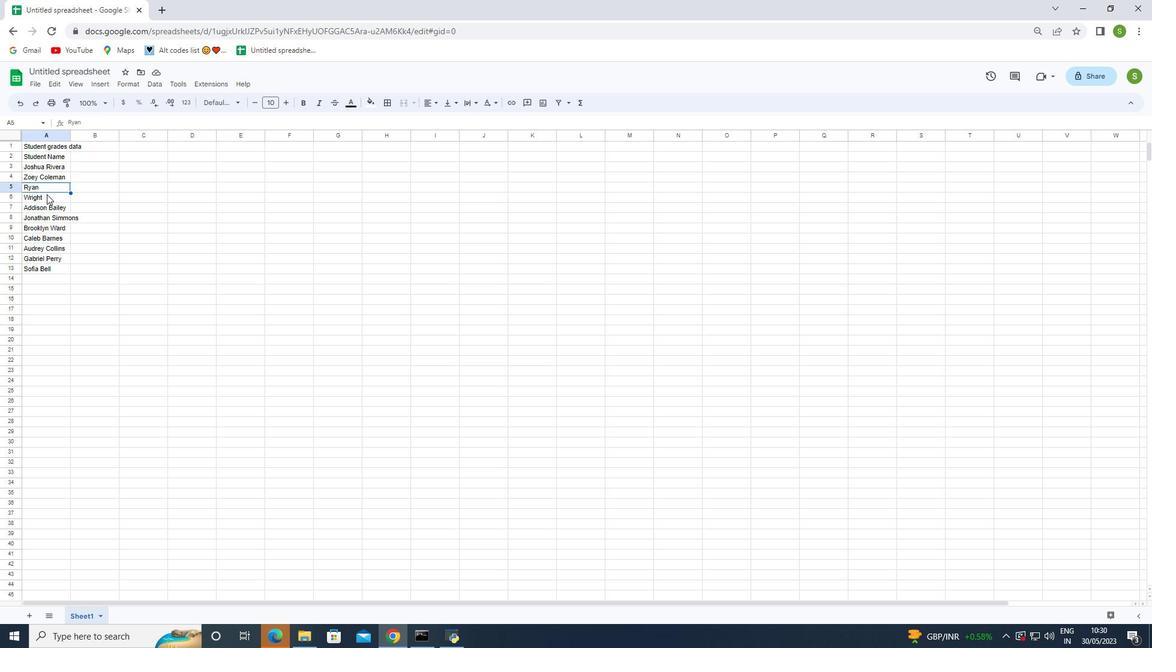 
Action: Mouse pressed left at (44, 199)
Screenshot: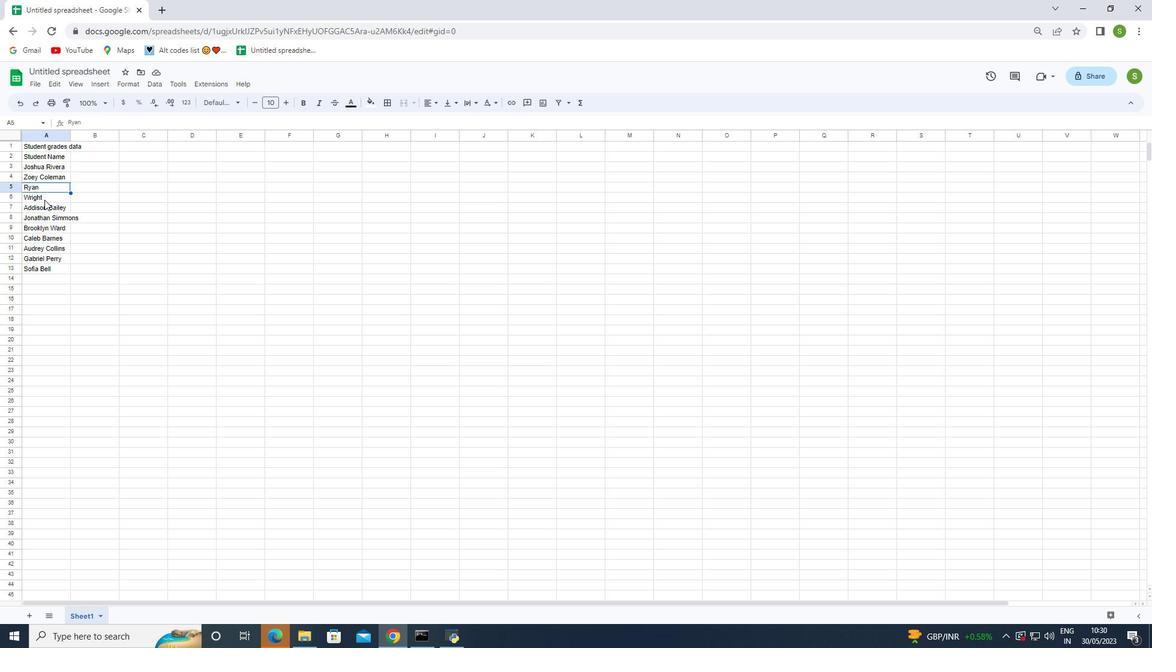 
Action: Key pressed ctrl+C<'\x18'>
Screenshot: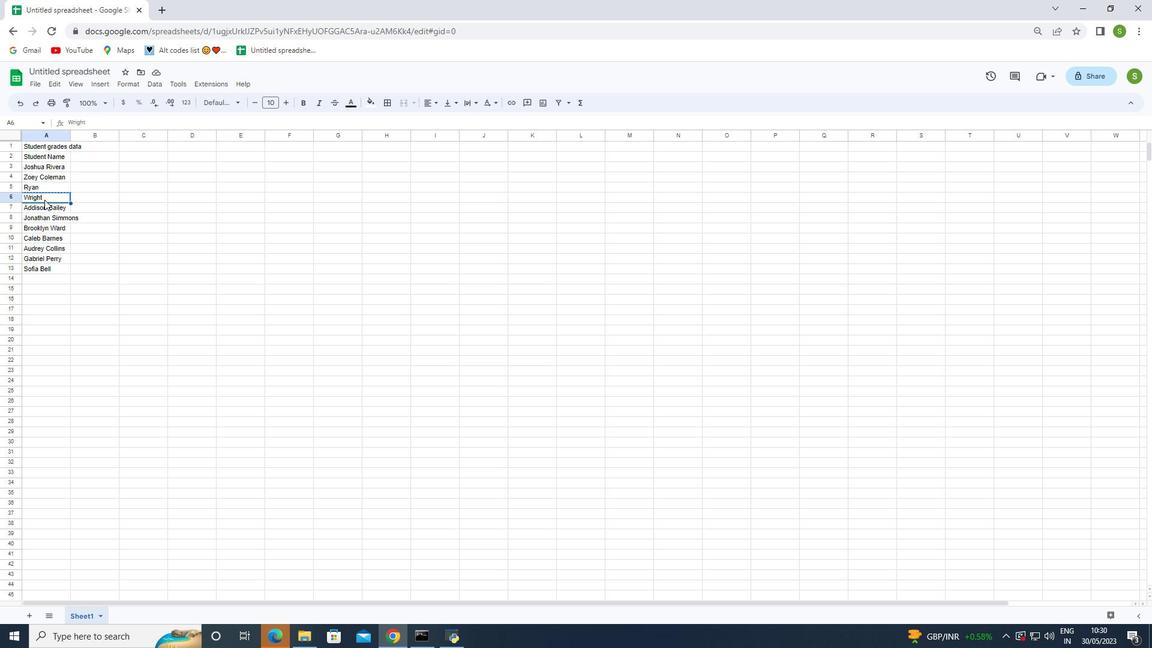 
Action: Mouse moved to (60, 184)
Screenshot: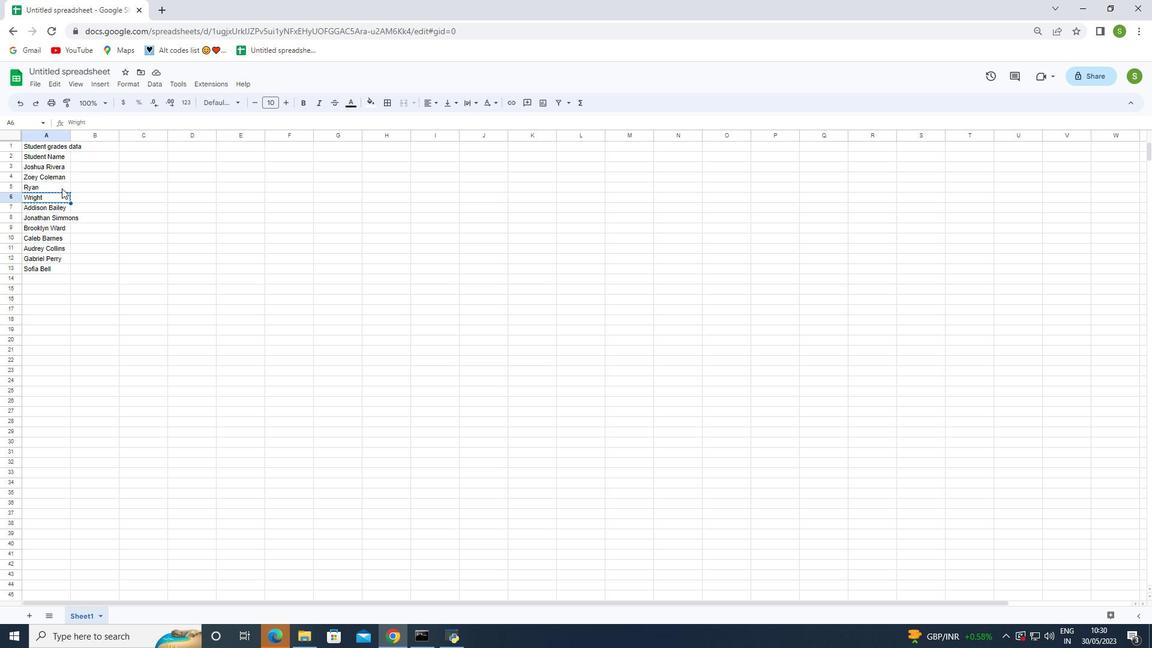 
Action: Mouse pressed left at (60, 184)
Screenshot: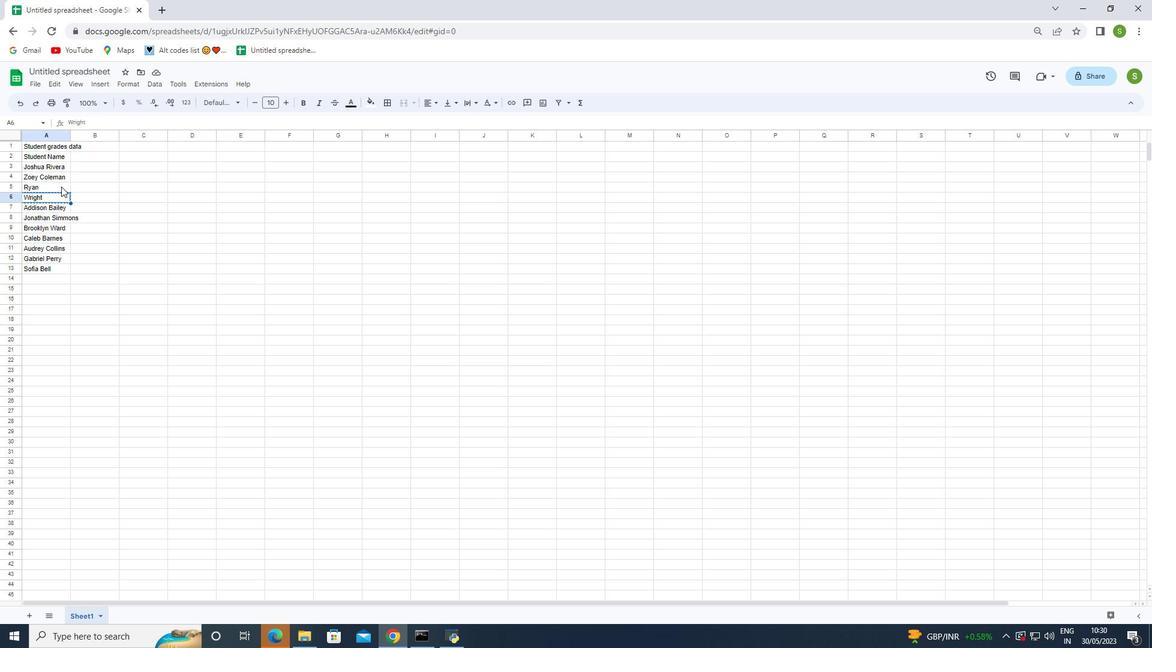 
Action: Mouse pressed left at (60, 184)
Screenshot: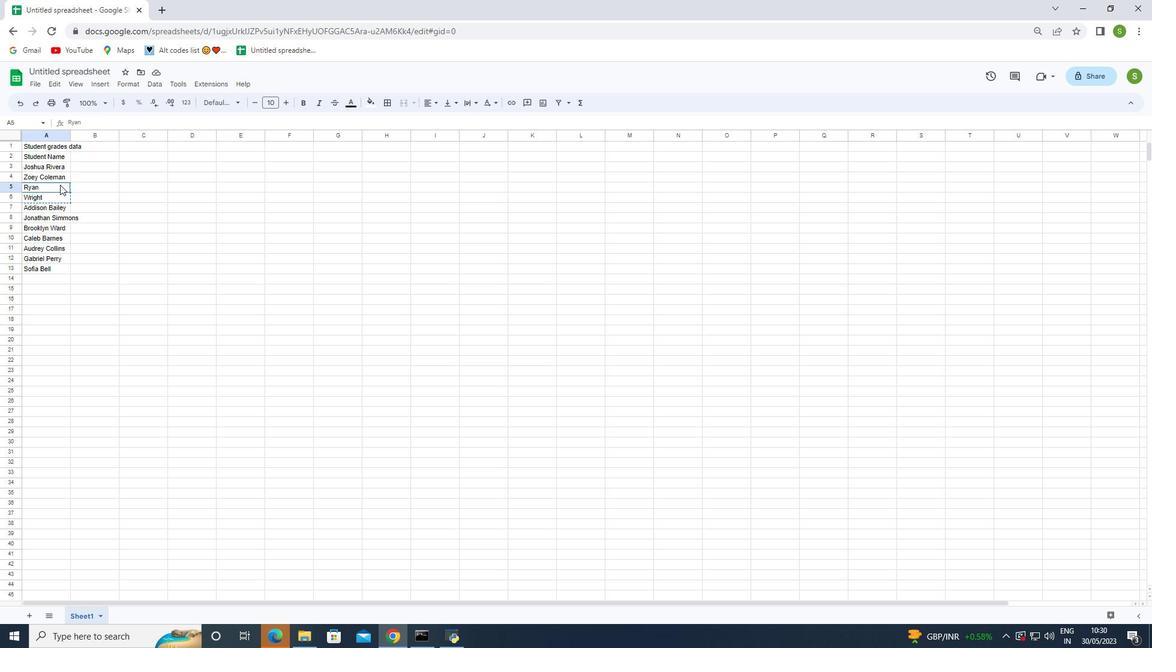 
Action: Key pressed <Key.space>ctrl+V
Screenshot: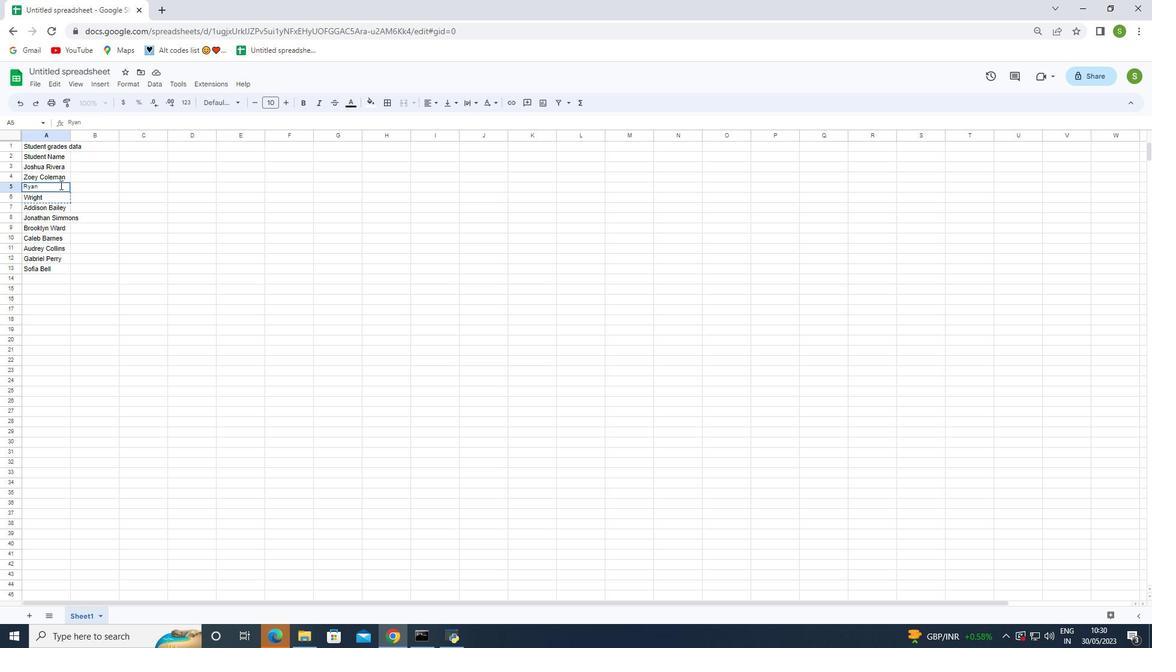 
Action: Mouse moved to (106, 295)
Screenshot: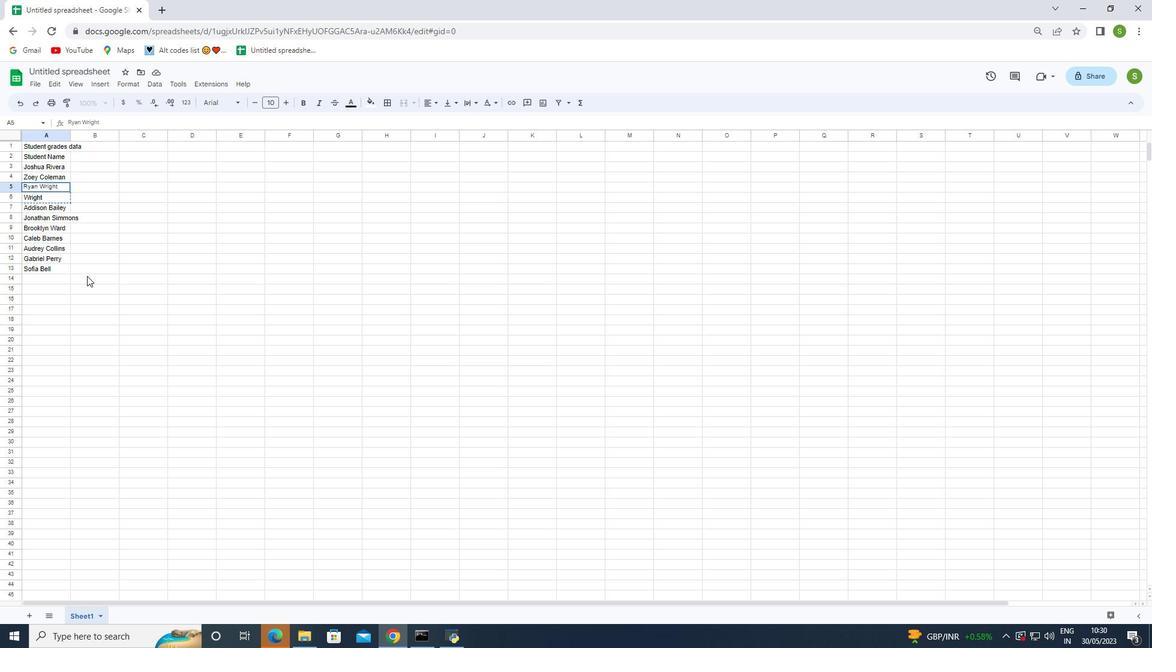 
Action: Mouse pressed left at (106, 295)
Screenshot: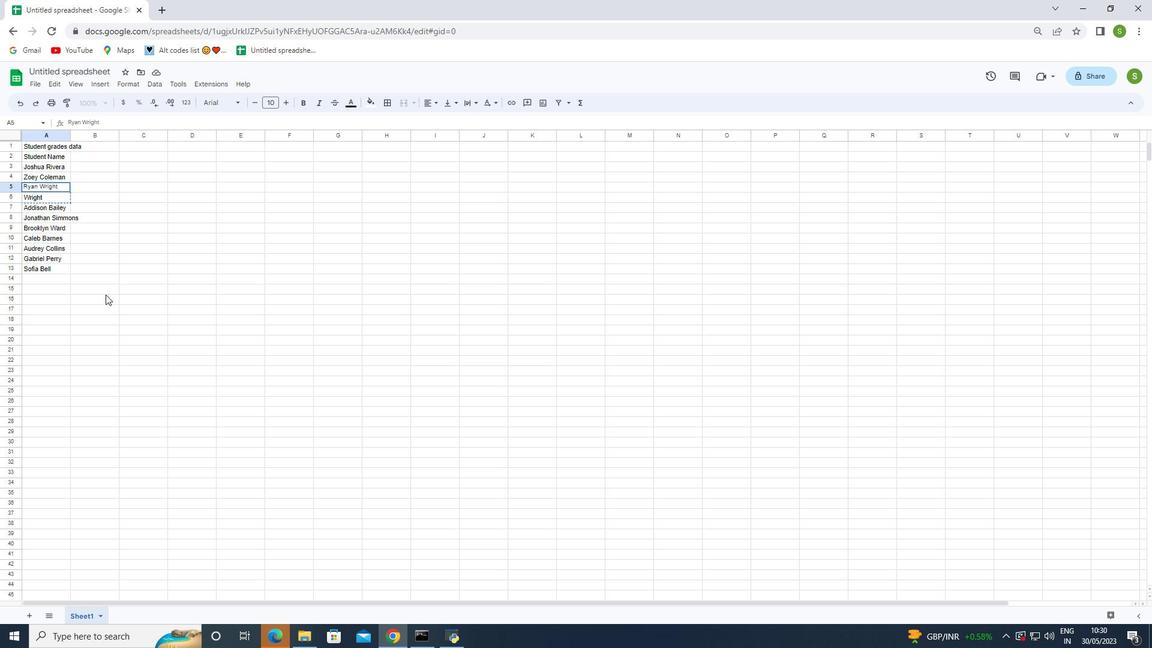 
Action: Mouse moved to (26, 208)
Screenshot: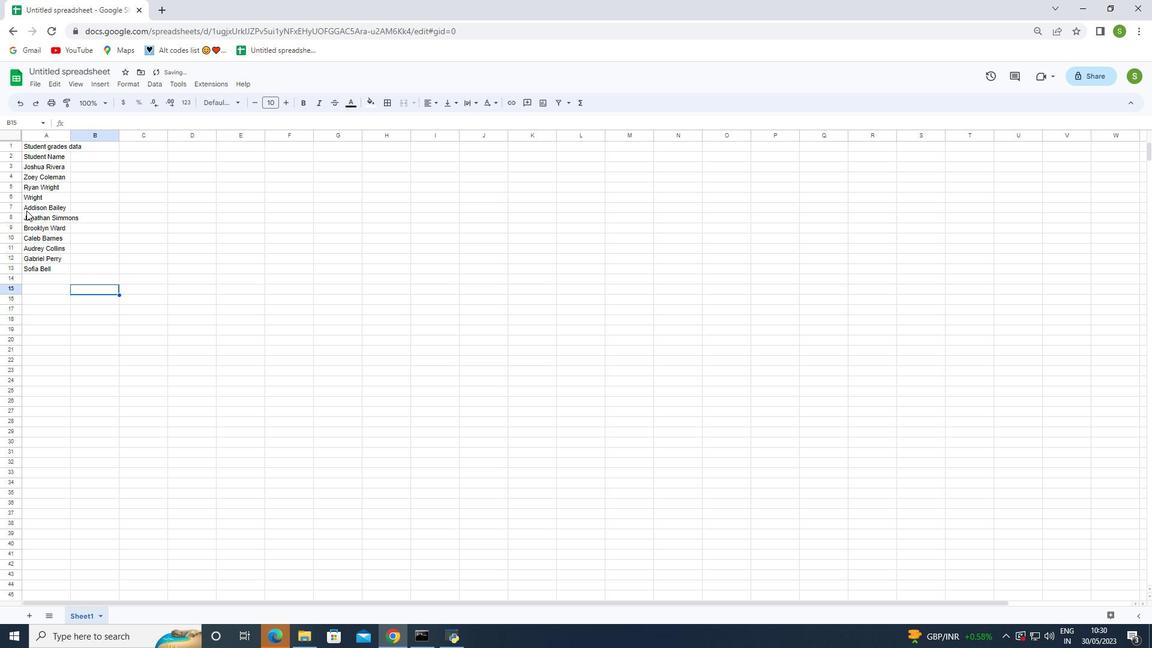 
Action: Mouse pressed left at (26, 208)
Screenshot: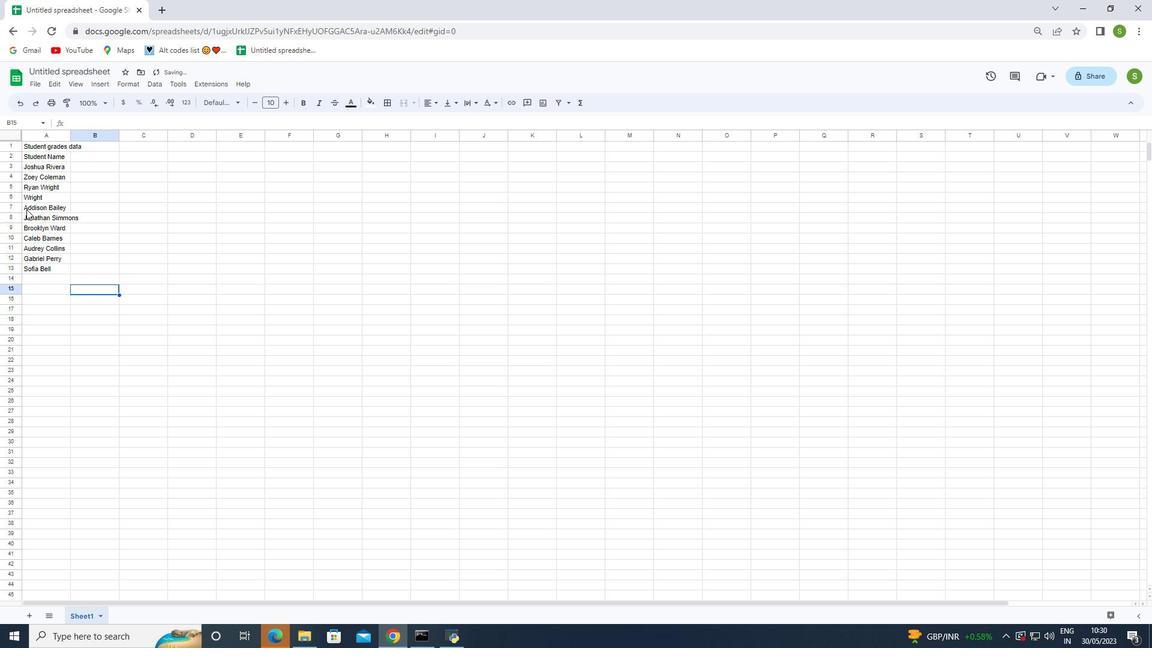 
Action: Mouse moved to (48, 293)
Screenshot: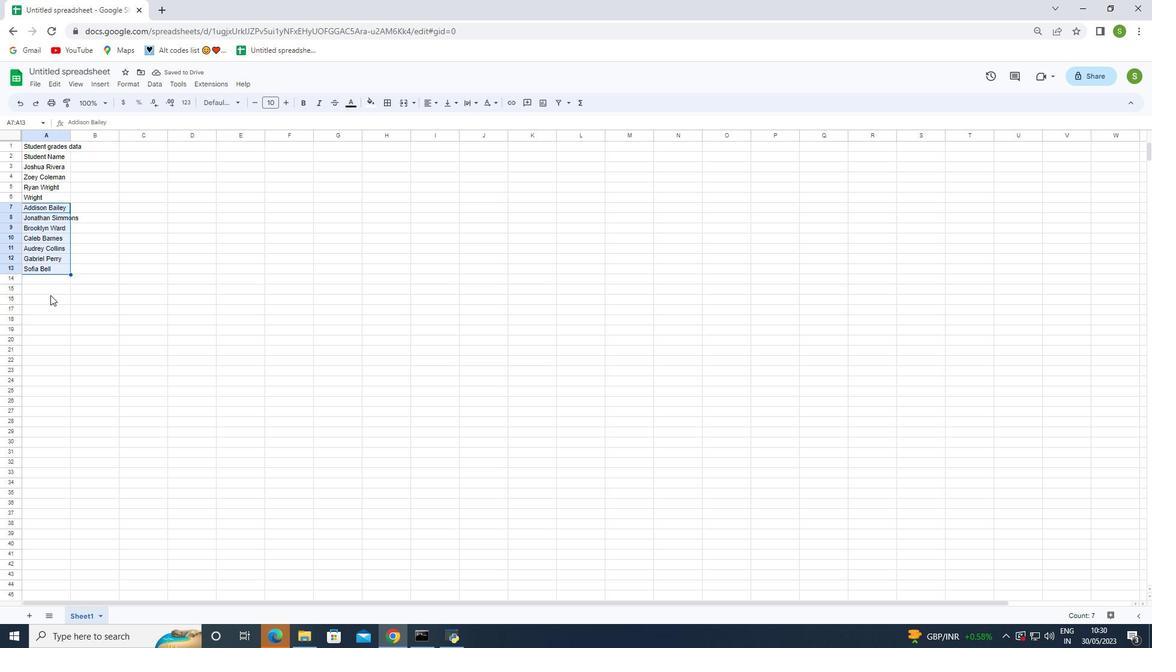 
Action: Key pressed ctrl+C<'\x18'>
Screenshot: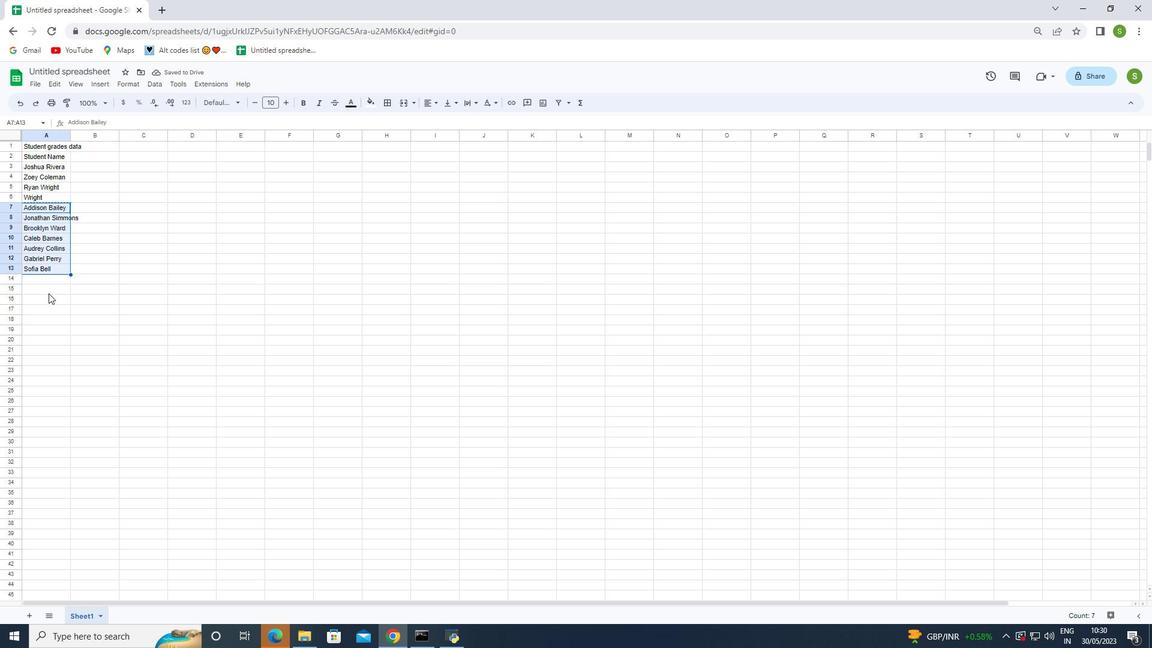 
Action: Mouse moved to (42, 201)
Screenshot: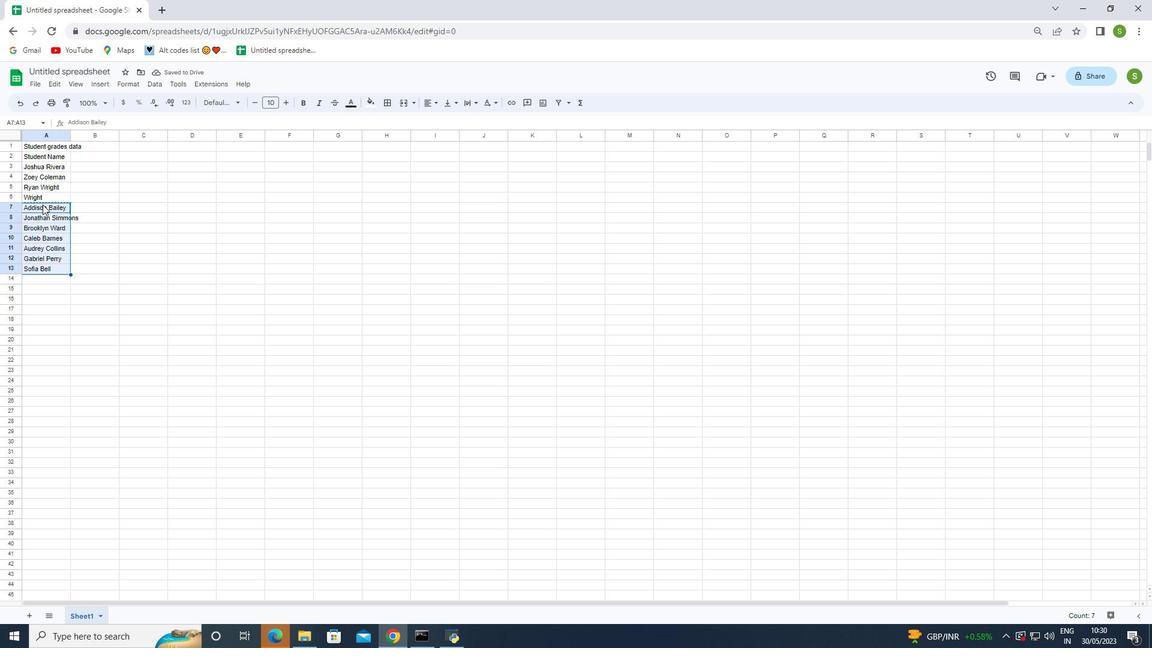 
Action: Mouse pressed left at (42, 201)
Screenshot: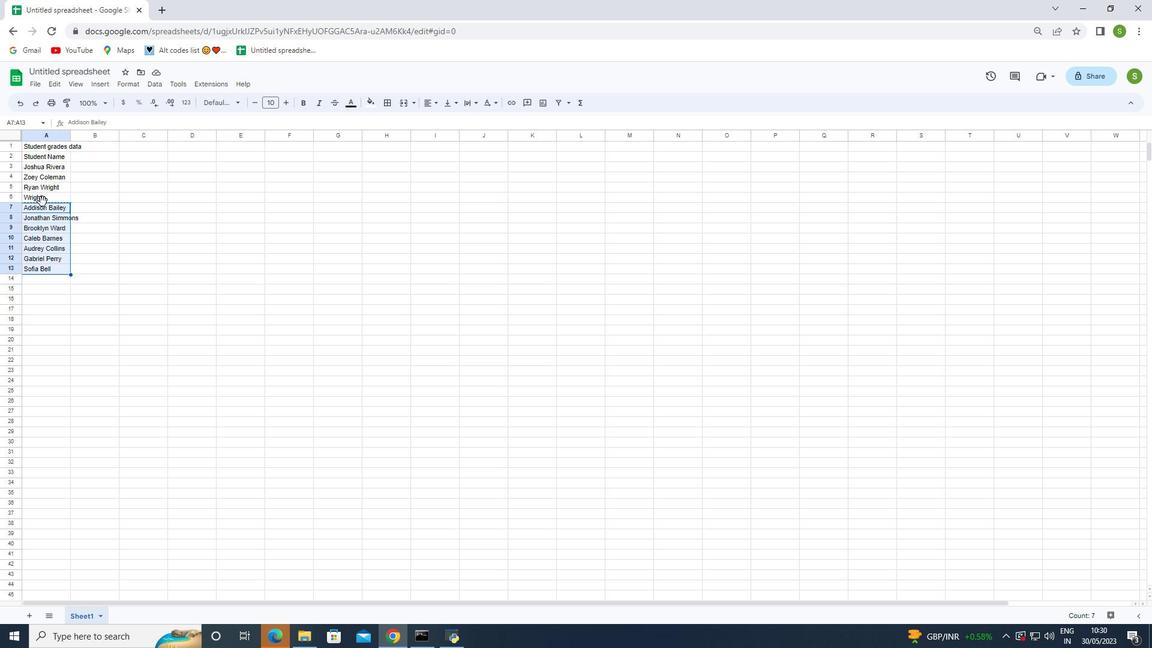 
Action: Mouse moved to (42, 201)
Screenshot: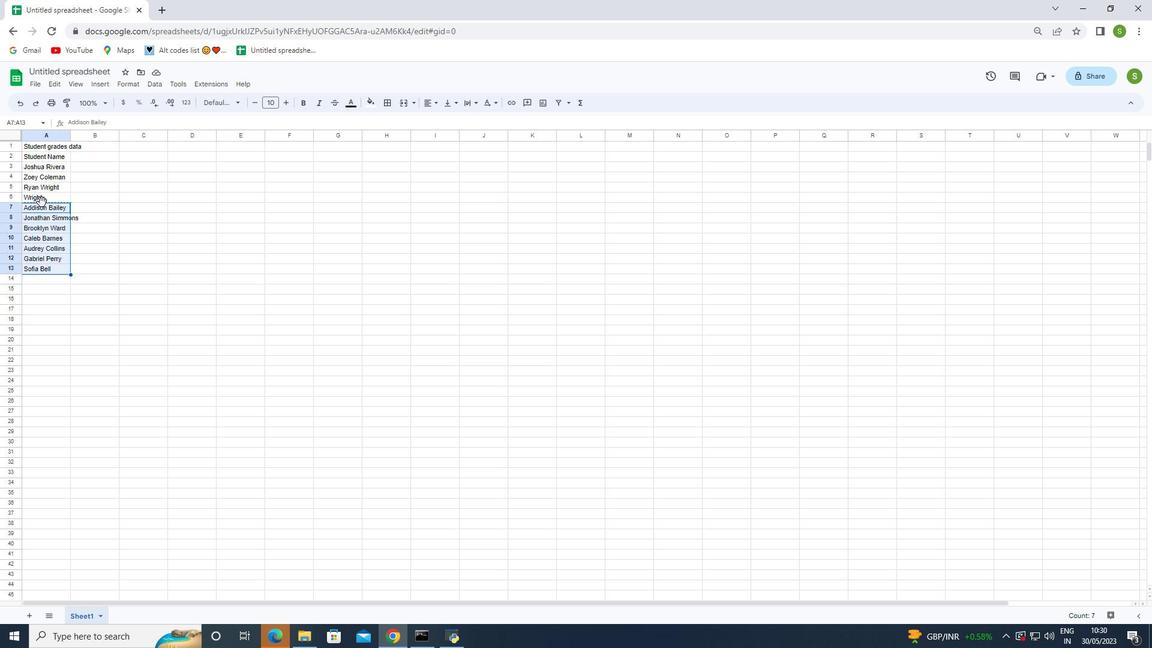 
Action: Mouse pressed left at (42, 201)
Screenshot: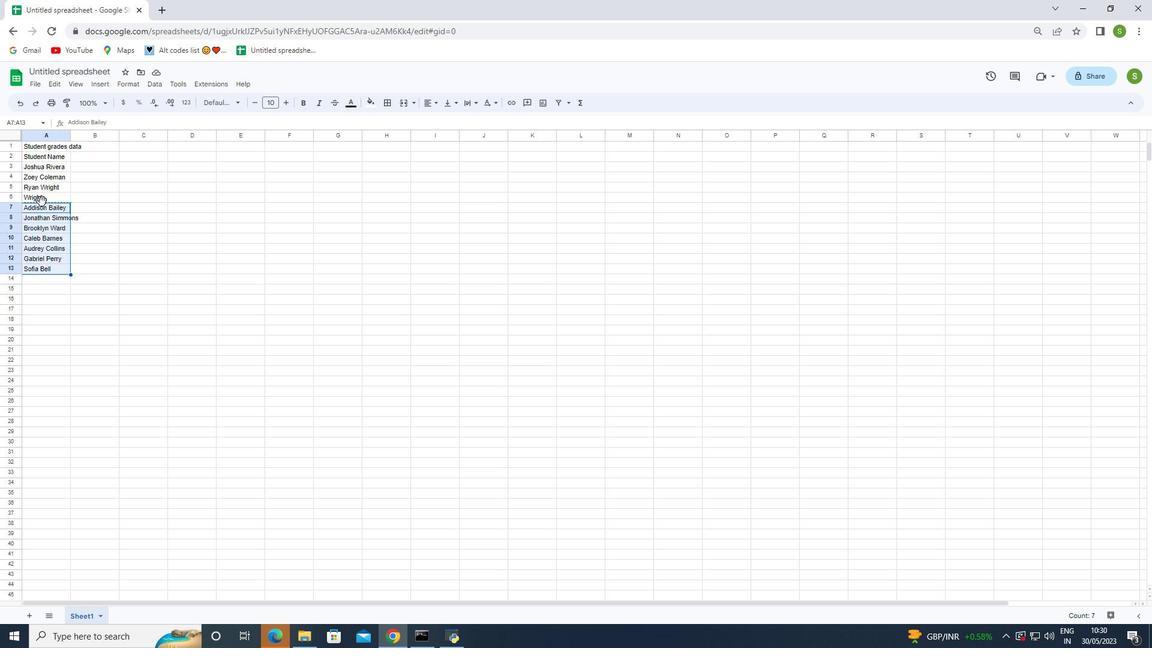
Action: Mouse moved to (42, 195)
Screenshot: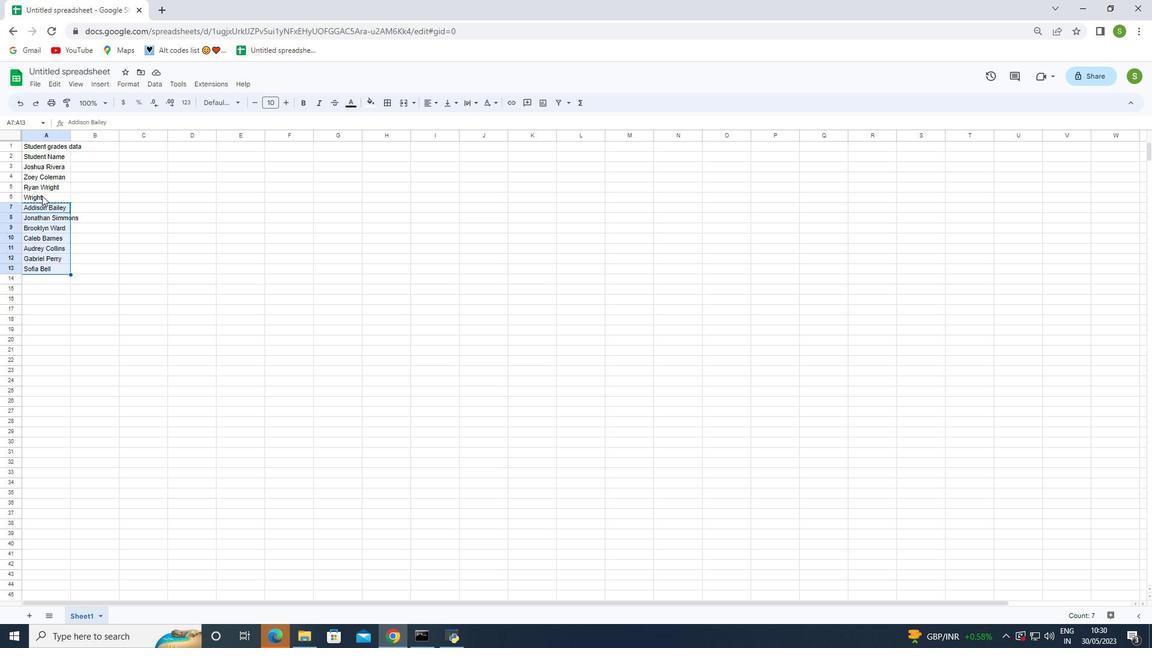 
Action: Mouse pressed left at (42, 195)
Screenshot: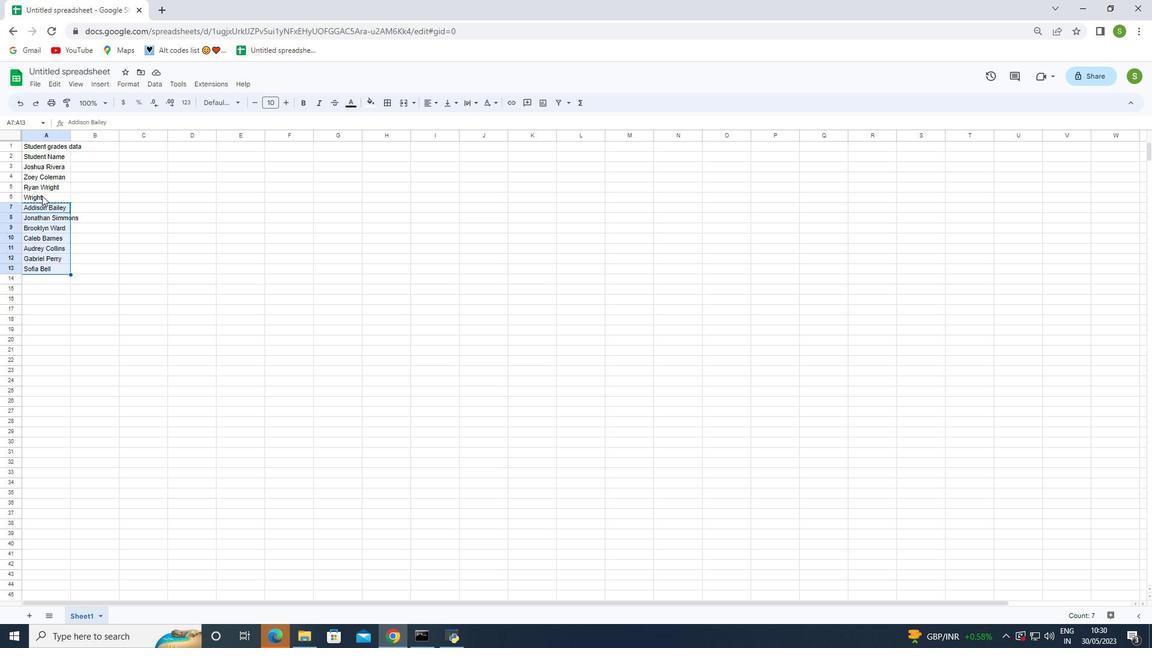 
Action: Mouse moved to (45, 210)
Screenshot: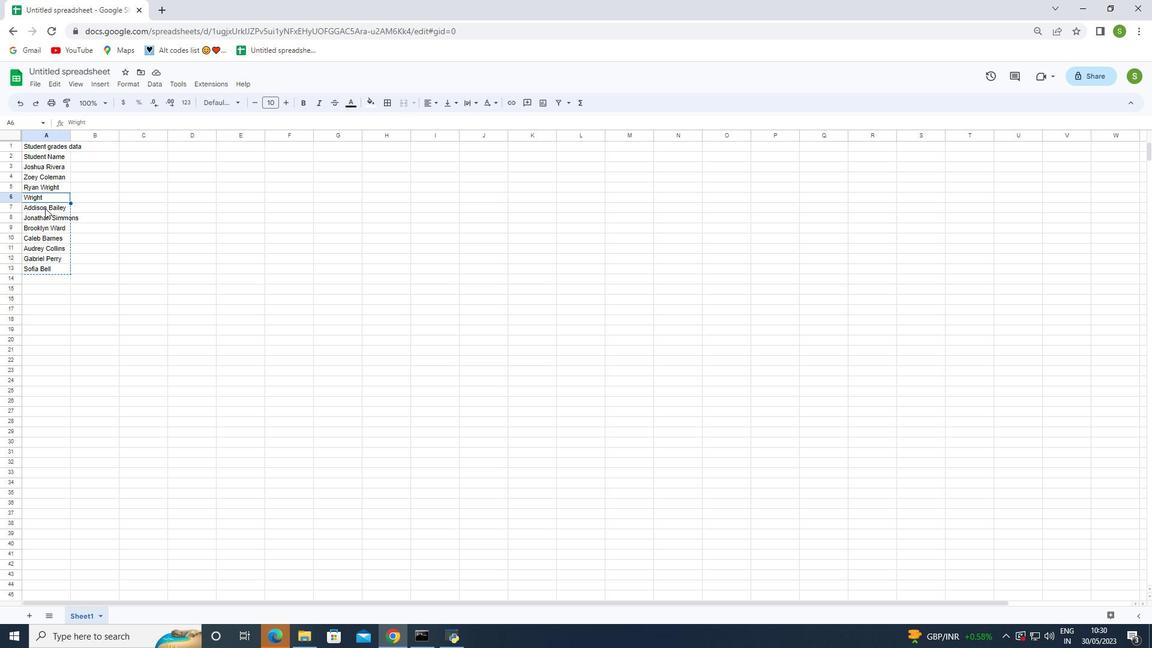 
Action: Key pressed ctrl+V
Screenshot: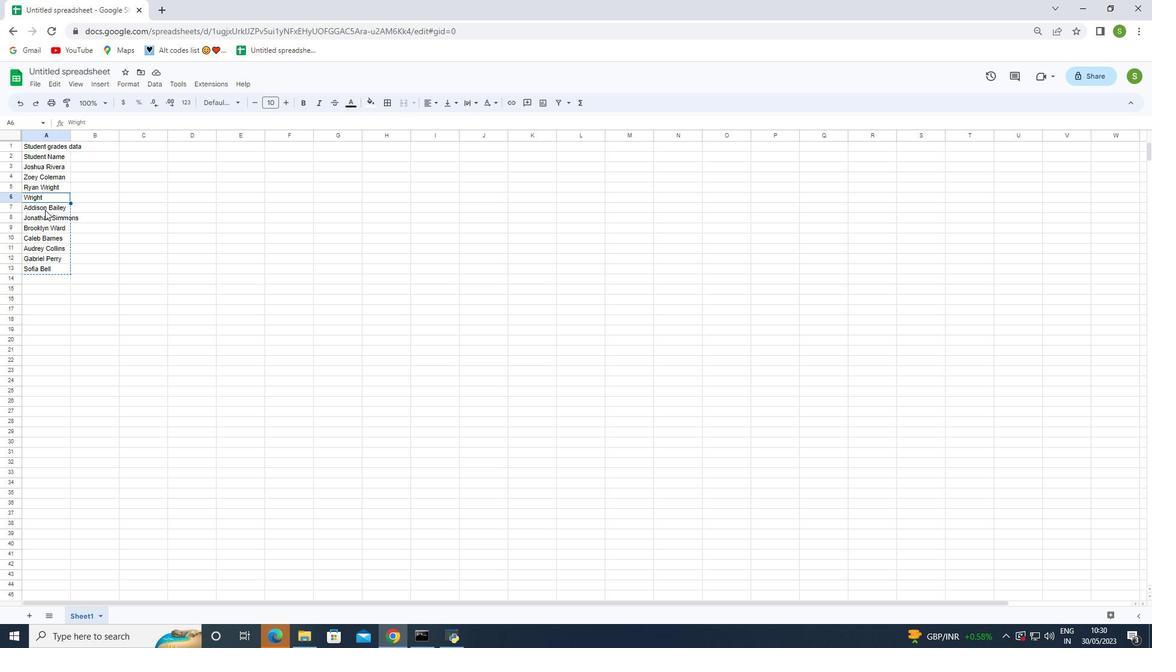 
Action: Mouse moved to (94, 323)
Screenshot: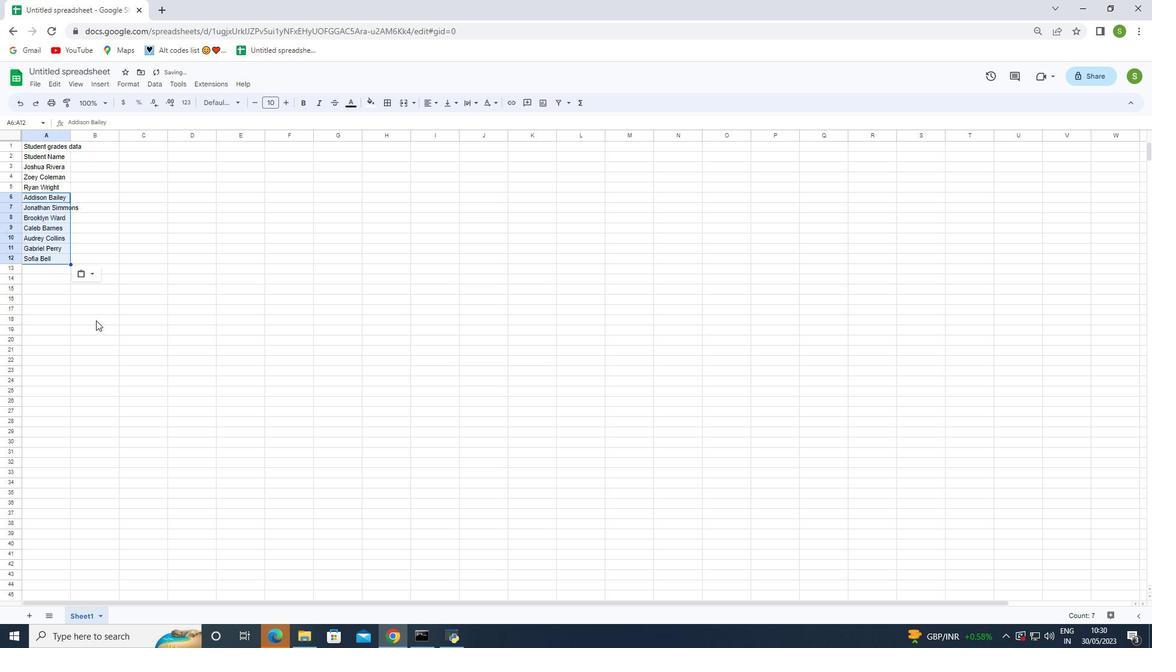 
Action: Mouse pressed left at (94, 323)
Screenshot: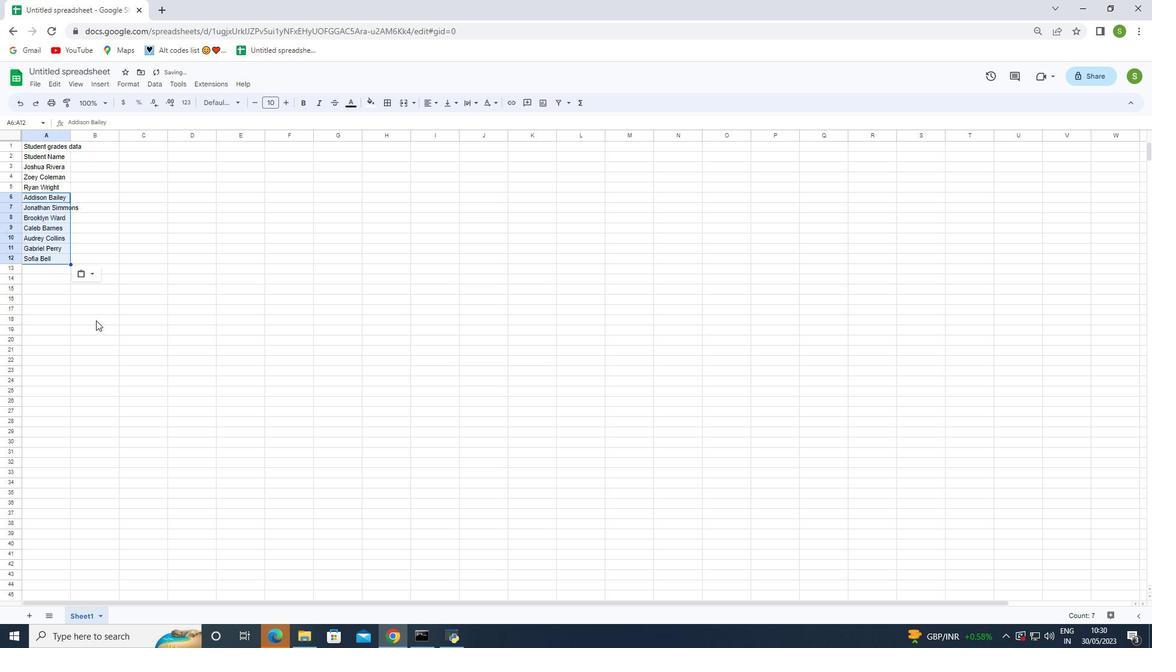 
Action: Mouse moved to (70, 135)
Screenshot: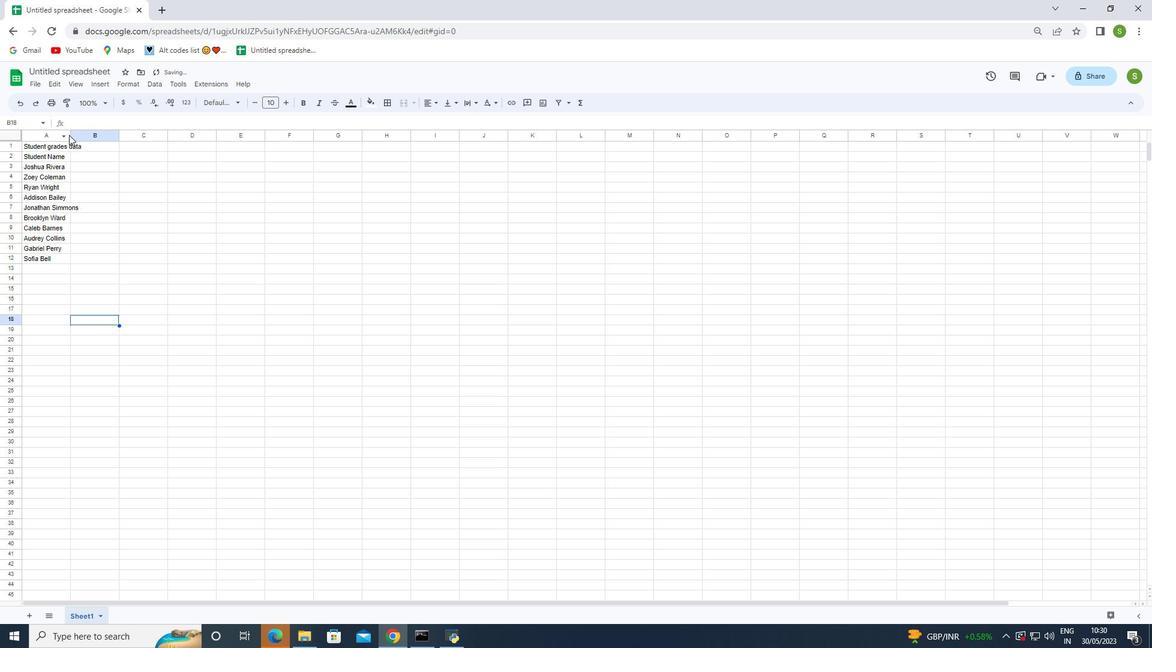 
Action: Mouse pressed left at (70, 135)
Screenshot: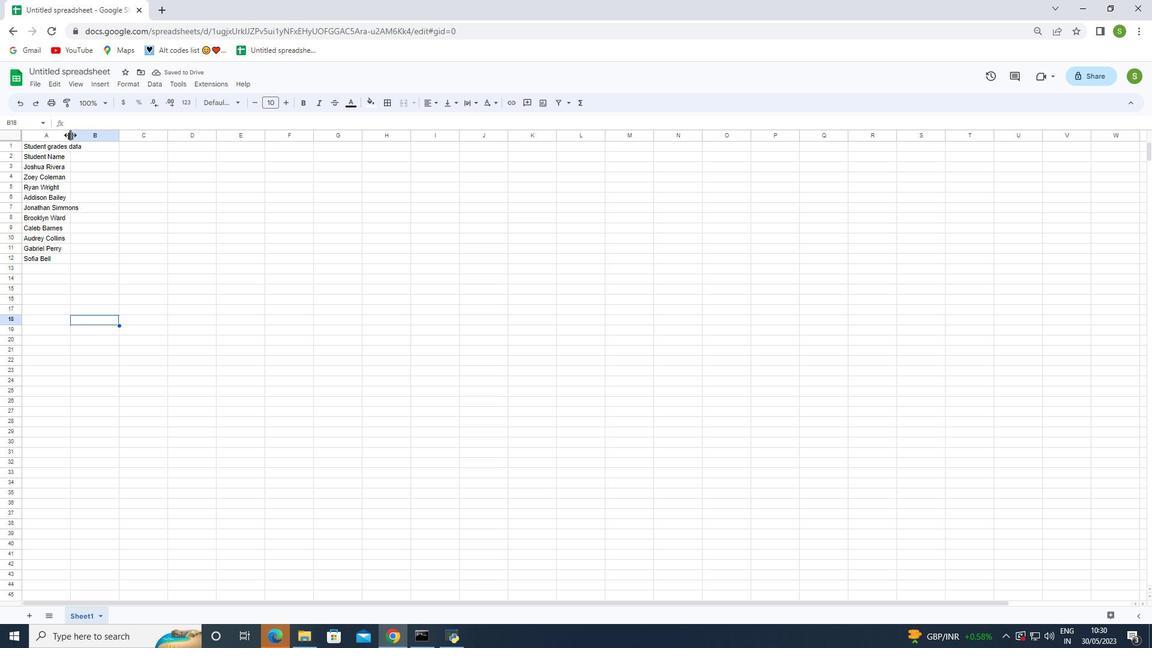 
Action: Mouse pressed left at (70, 135)
Screenshot: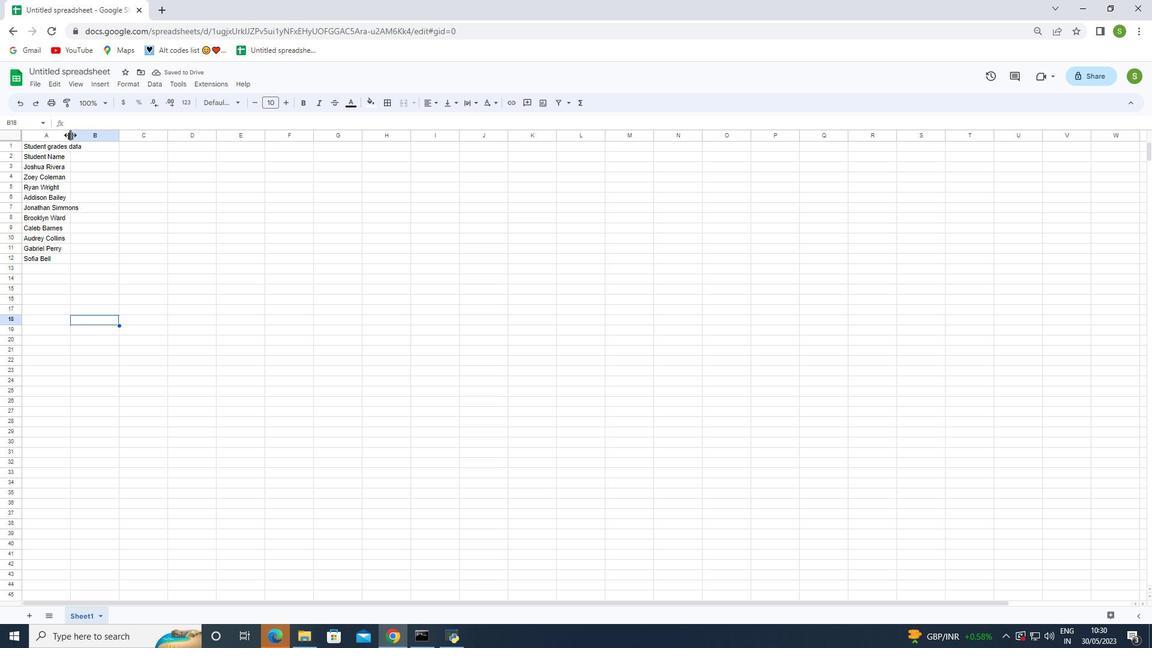 
Action: Mouse moved to (98, 241)
Screenshot: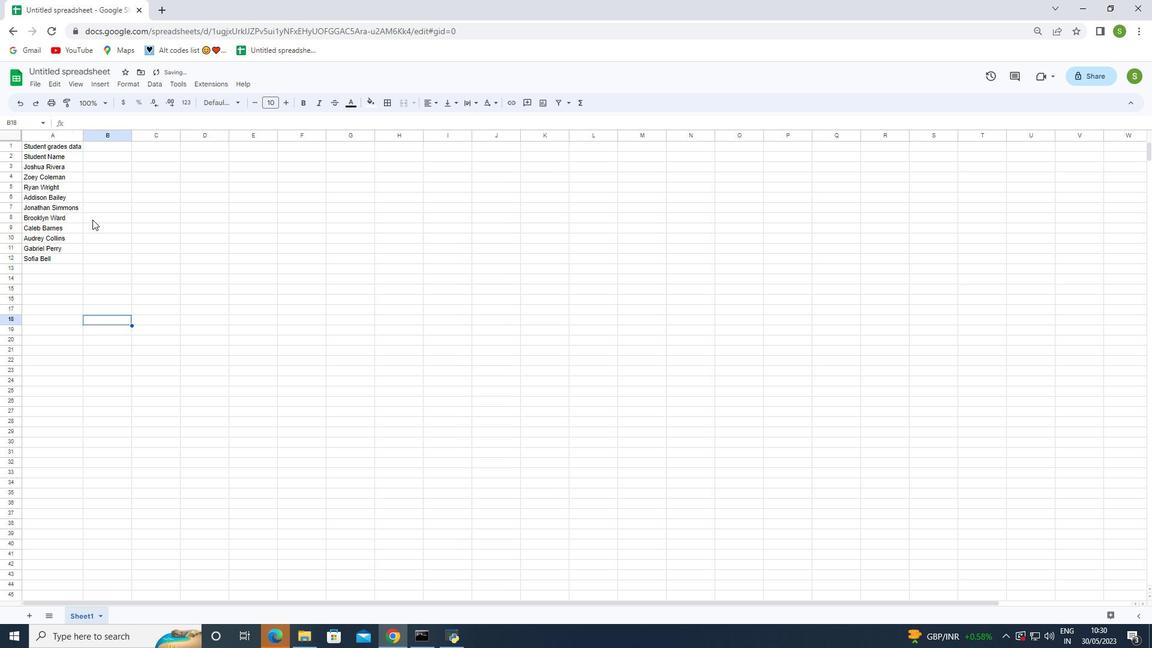 
Action: Mouse pressed left at (98, 241)
Screenshot: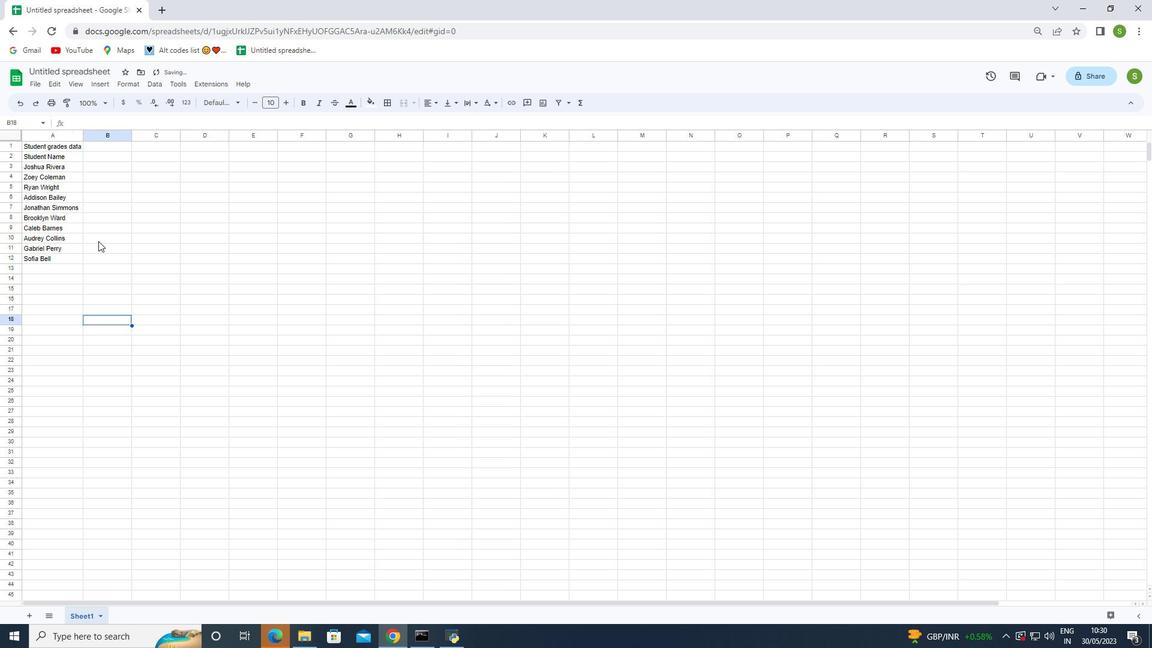 
Action: Mouse moved to (91, 157)
Screenshot: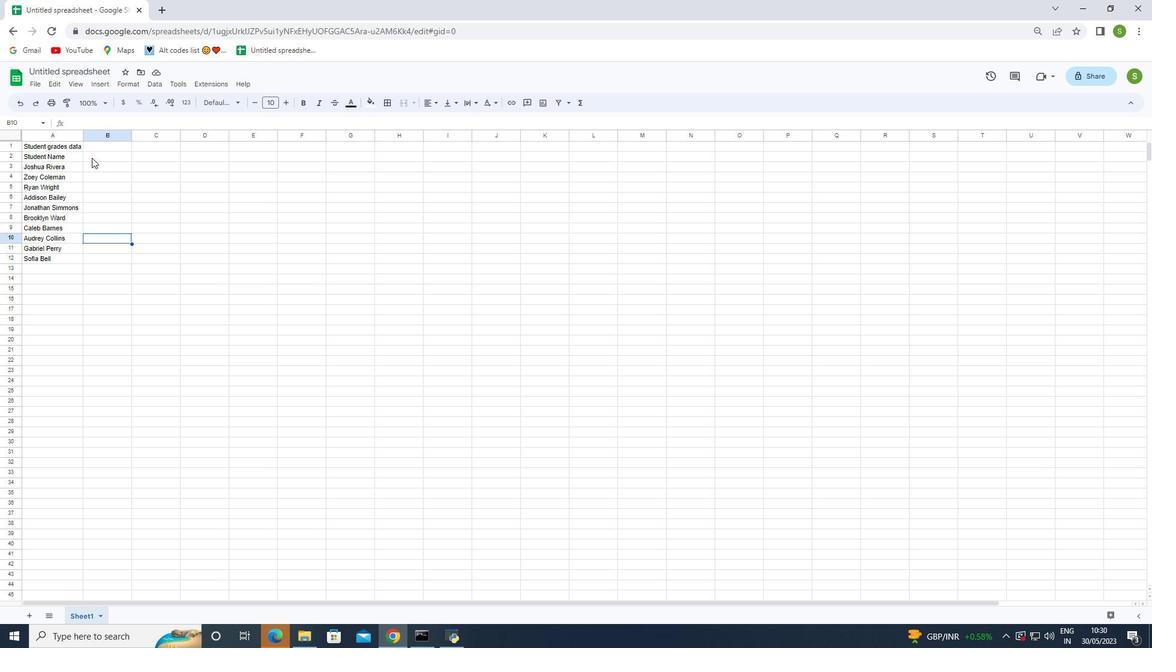 
Action: Mouse pressed left at (91, 157)
Screenshot: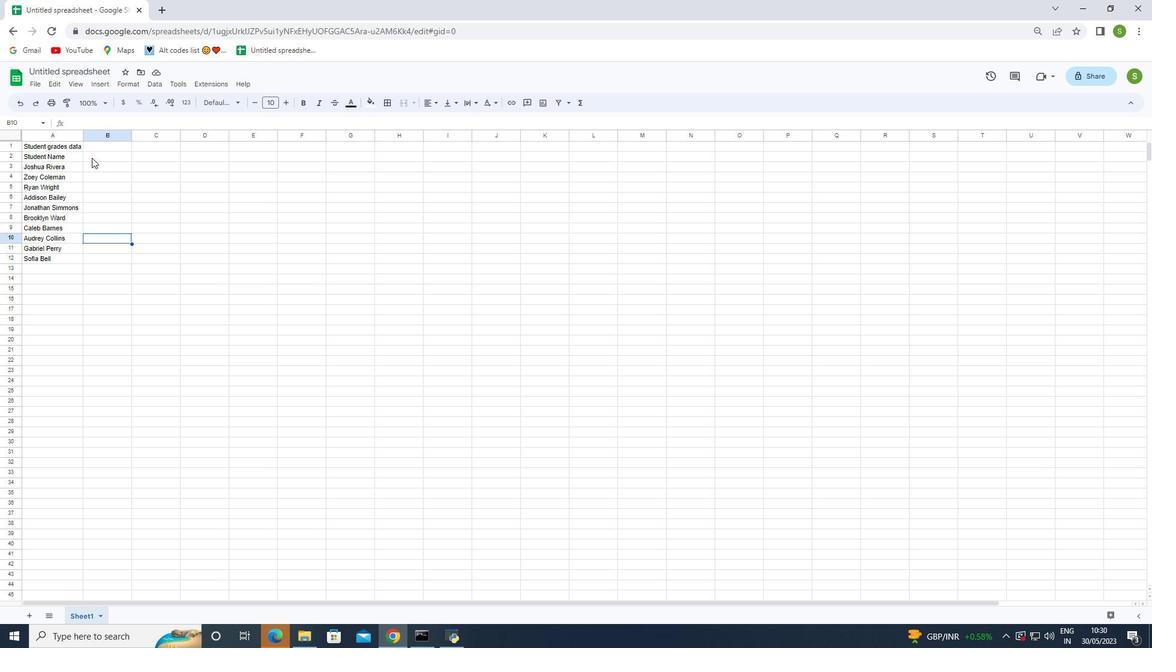 
Action: Mouse moved to (91, 159)
Screenshot: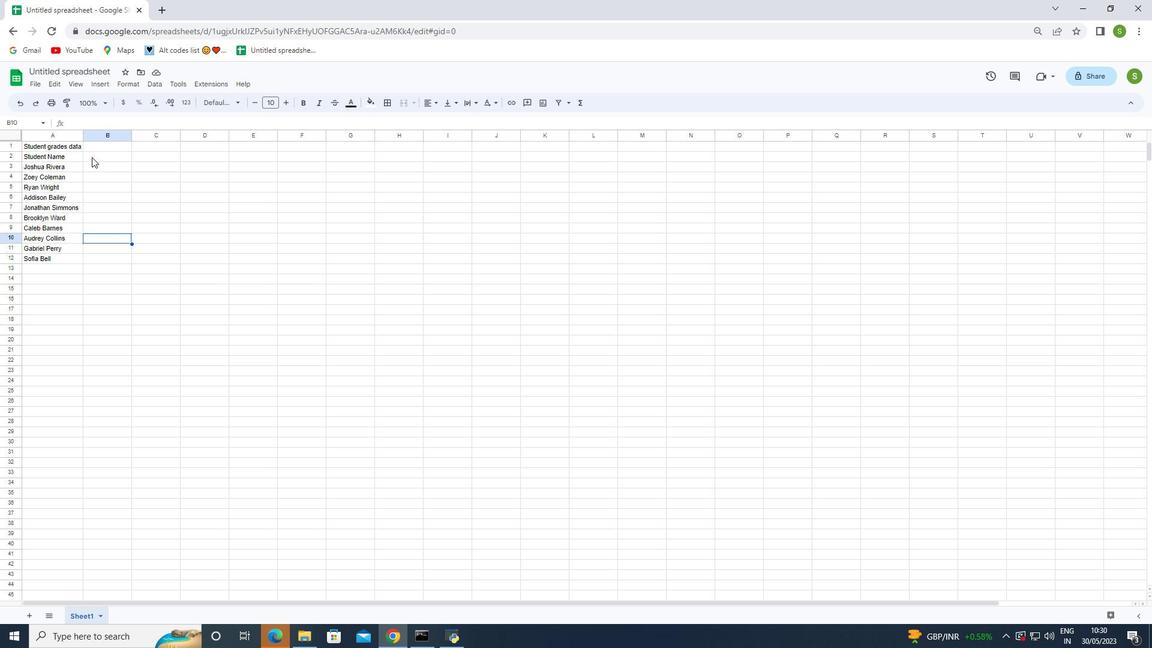 
Action: Key pressed <Key.shift>April<Key.space><Key.shift>Last<Key.space>week<Key.space><Key.shift>Sales<Key.enter>
Screenshot: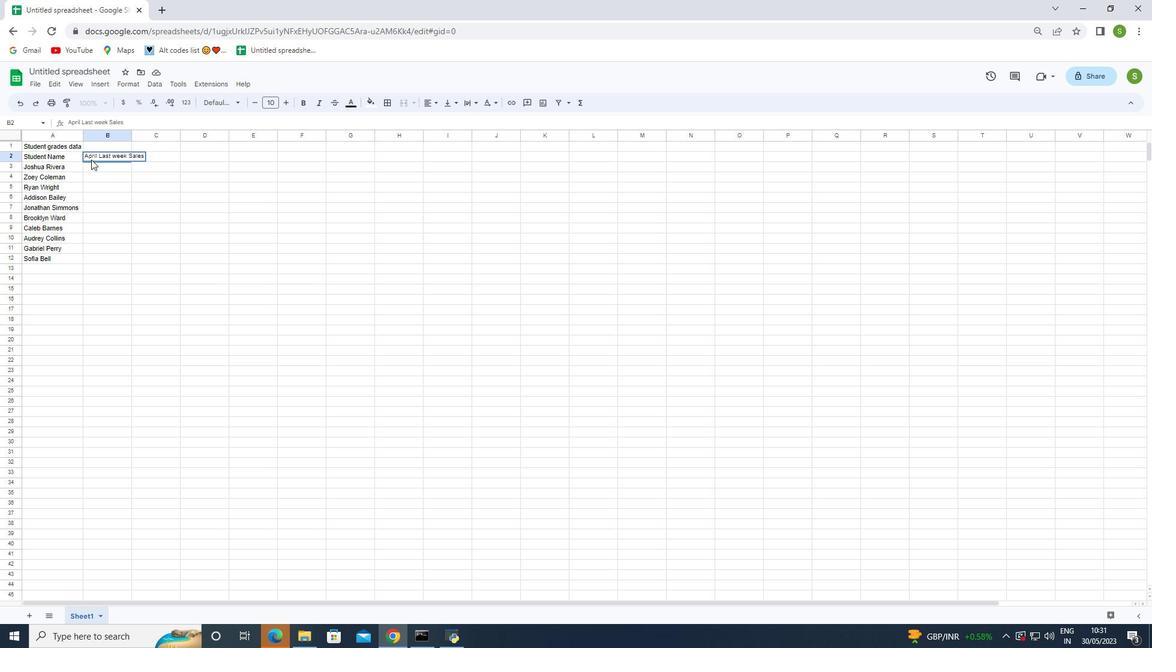 
Action: Mouse moved to (131, 136)
Screenshot: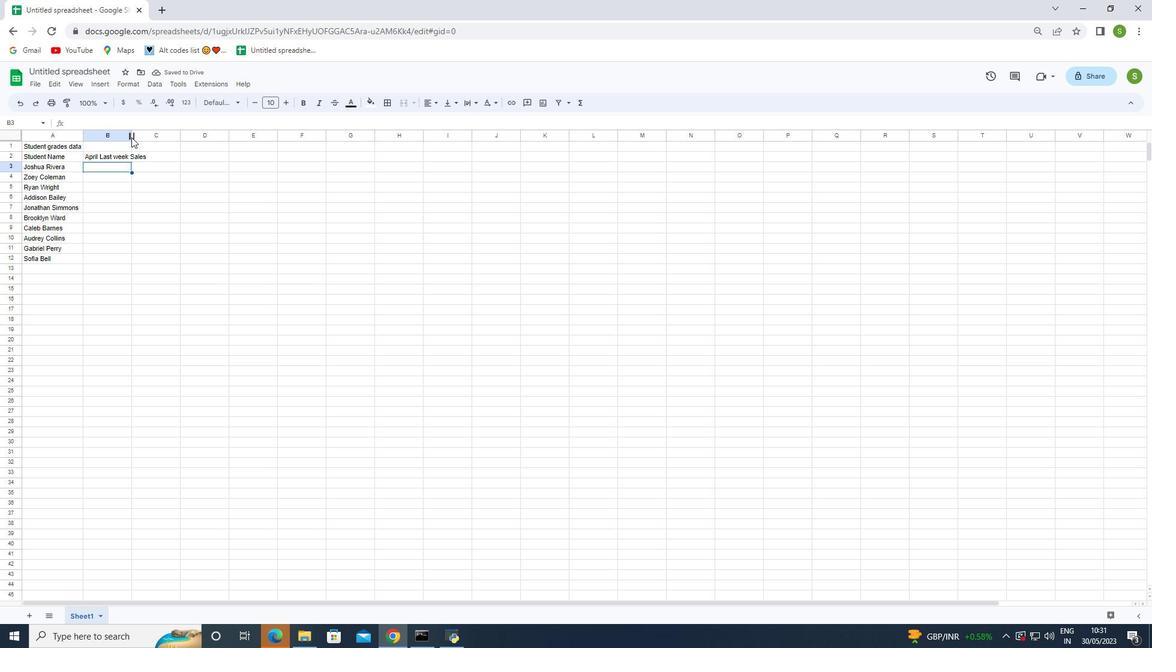 
Action: Mouse pressed left at (131, 136)
Screenshot: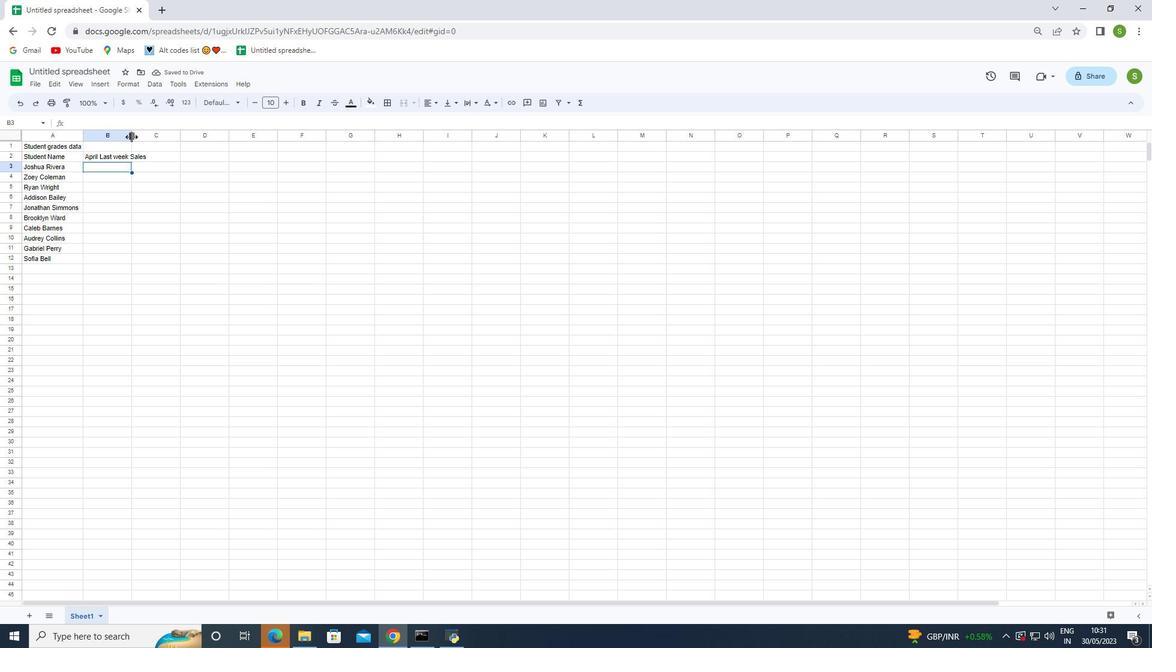 
Action: Mouse moved to (131, 136)
Screenshot: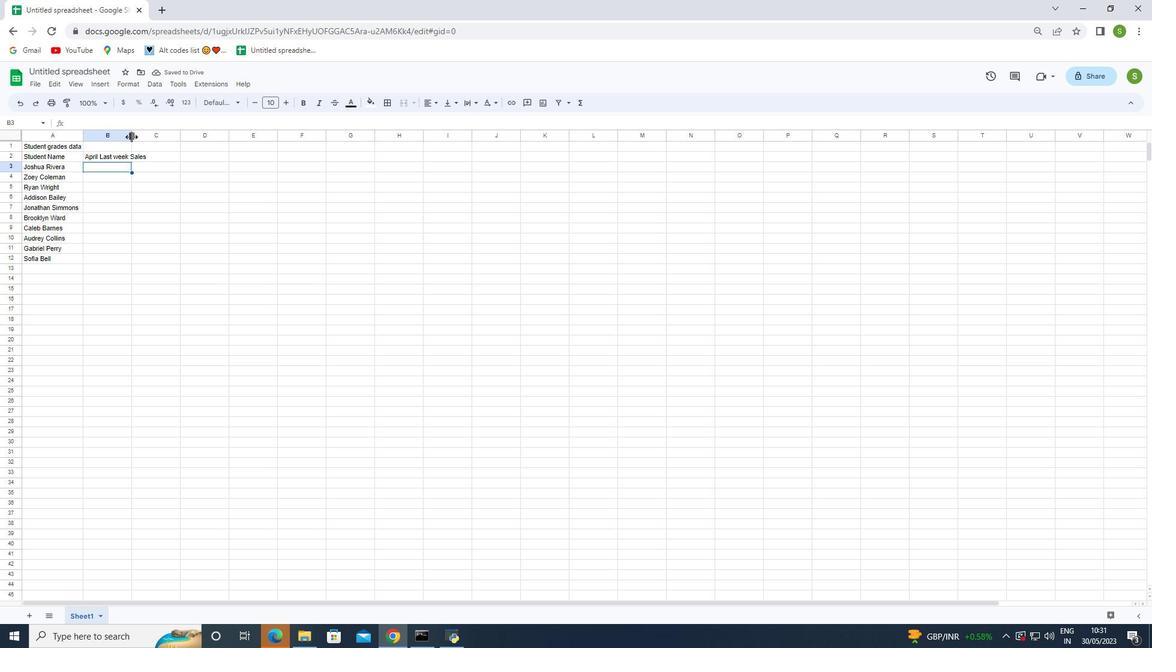 
Action: Mouse pressed left at (131, 136)
Screenshot: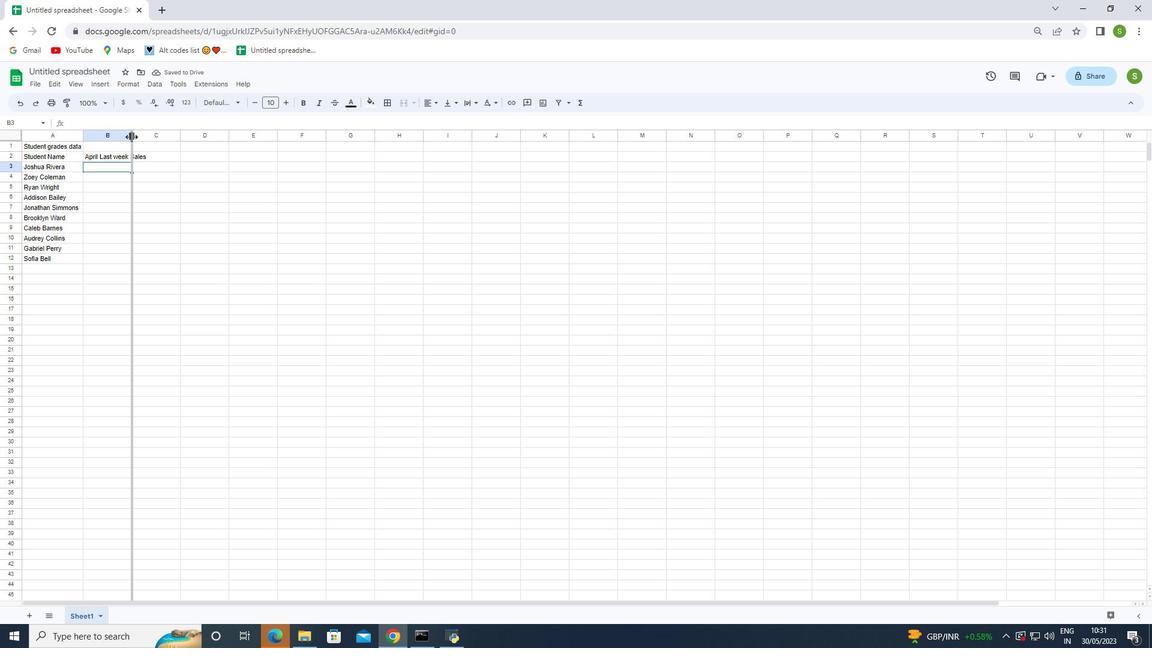 
Action: Mouse moved to (124, 168)
Screenshot: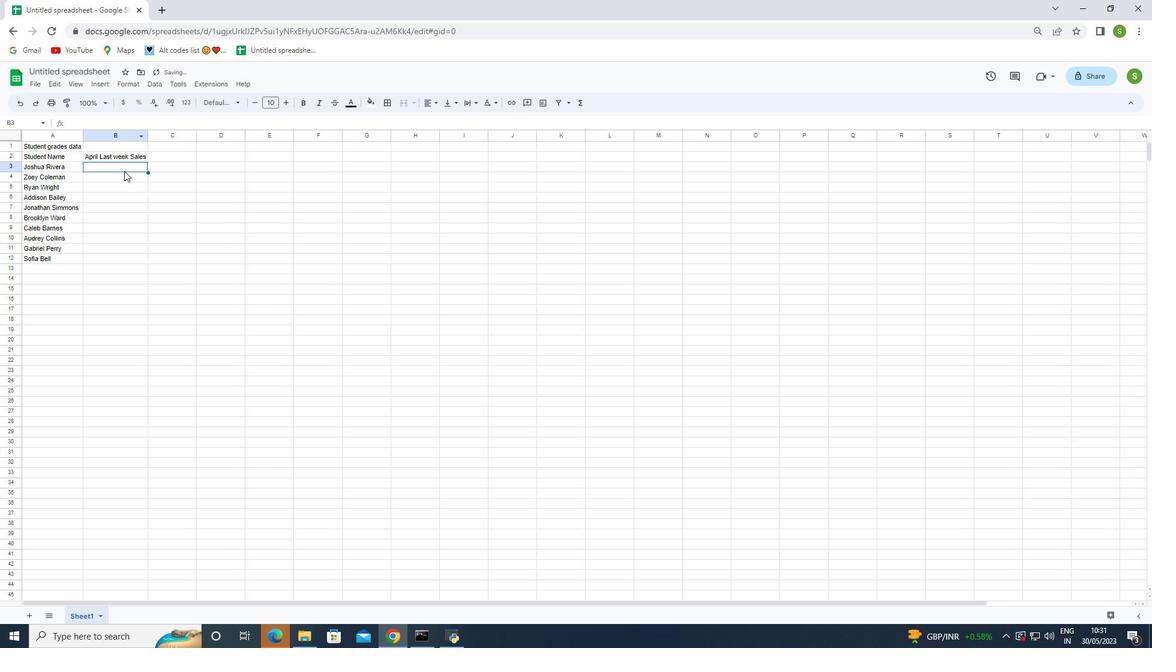 
Action: Mouse pressed left at (124, 168)
Screenshot: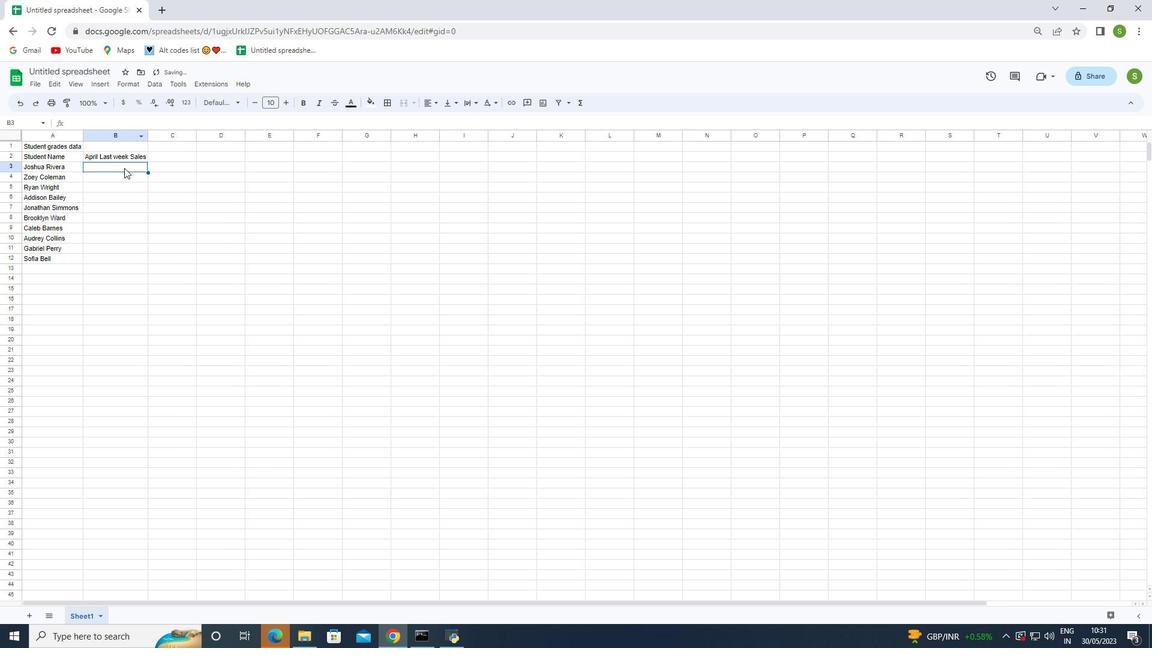 
Action: Key pressed 104<Key.enter>110<Key.enter>130<Key.enter>140<Key.enter>120<Key.enter>111<Key.enter>140<Key.enter>120<Key.enter>130<Key.enter>145<Key.enter>
Screenshot: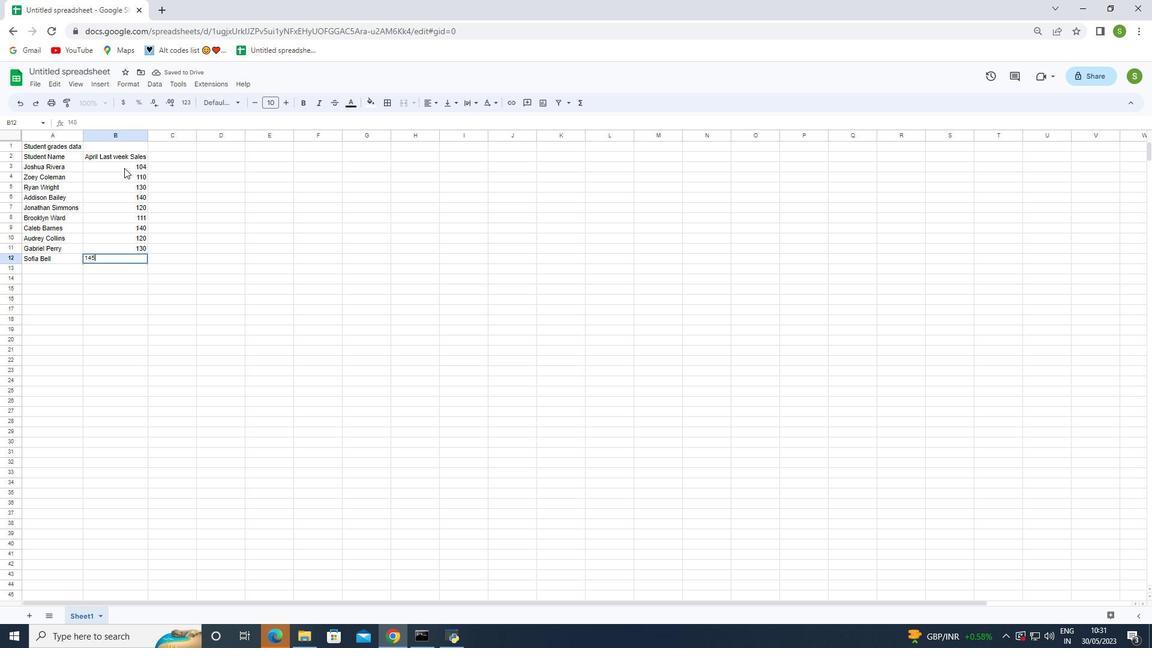 
Action: Mouse moved to (171, 156)
Screenshot: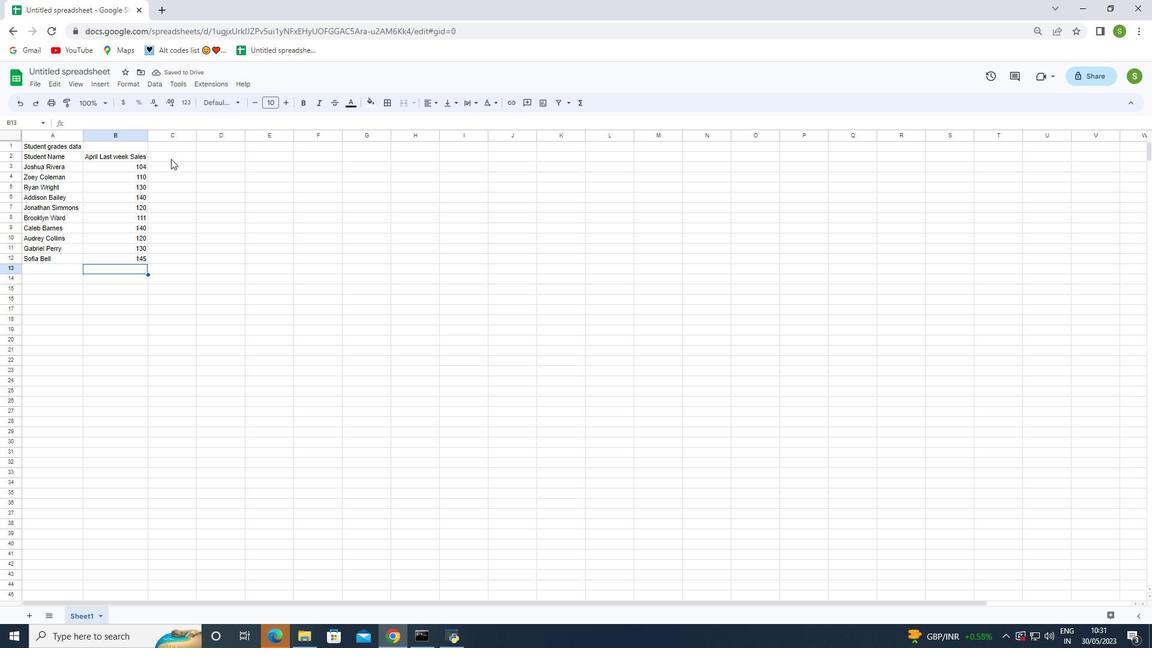 
Action: Mouse pressed left at (171, 156)
Screenshot: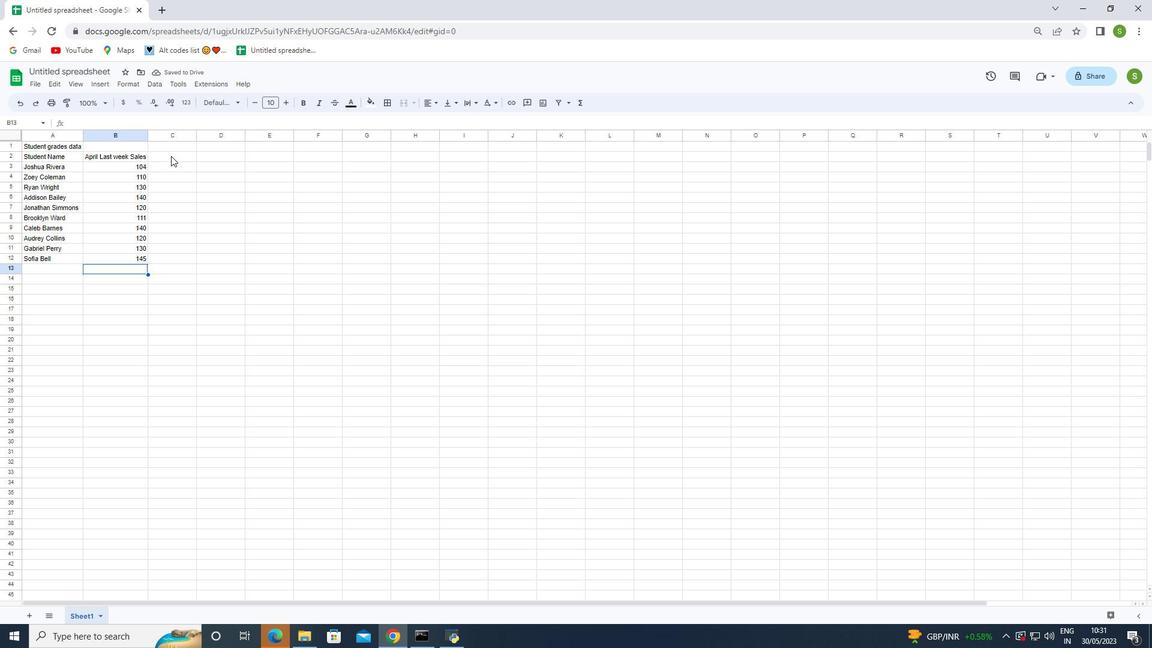 
Action: Key pressed <Key.shift>Math<Key.space><Key.shift>Ga<Key.backspace>rade<Key.enter>90<Key.enter>95<Key.enter>80<Key.enter>92<Key.enter>85<Key.enter>88<Key.enter>90<Key.enter>78<Key.enter>92<Key.enter>
Screenshot: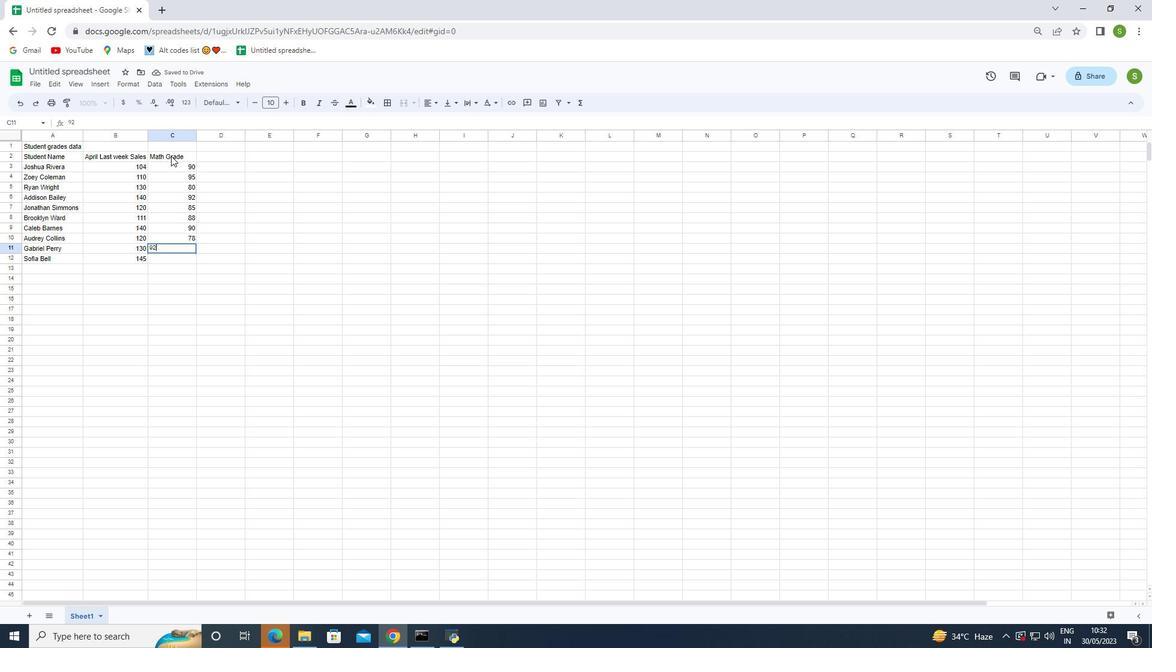 
Action: Mouse moved to (190, 168)
Screenshot: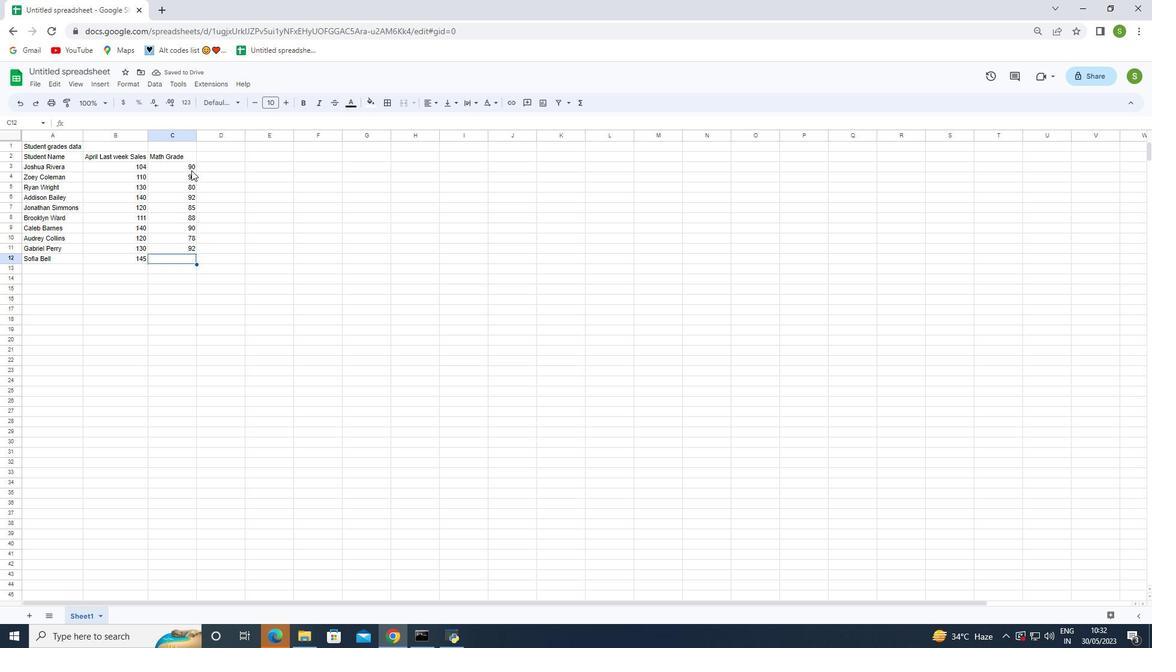 
Action: Mouse pressed left at (190, 168)
Screenshot: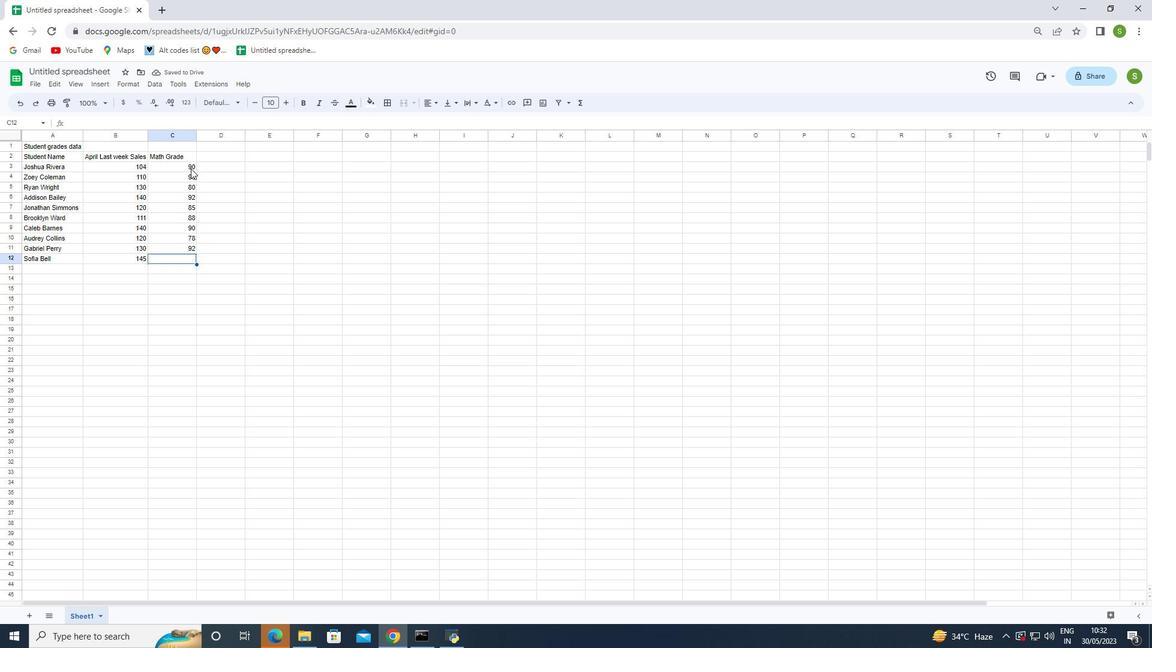 
Action: Mouse moved to (183, 181)
Screenshot: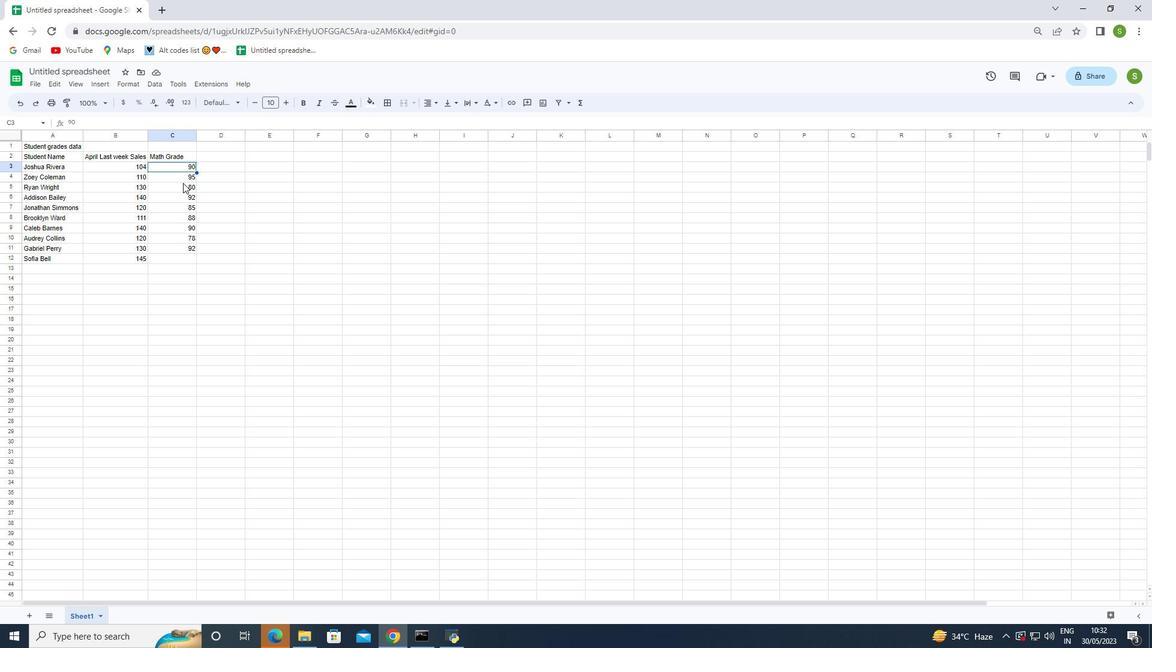 
Action: Mouse pressed left at (183, 181)
Screenshot: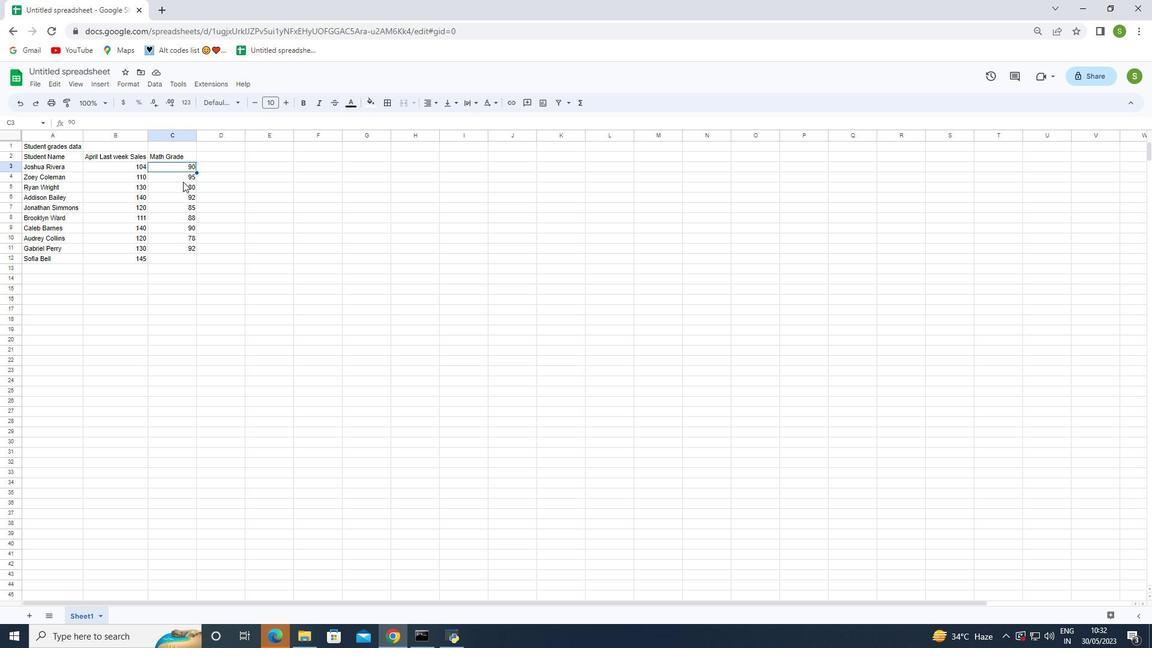 
Action: Mouse moved to (187, 189)
Screenshot: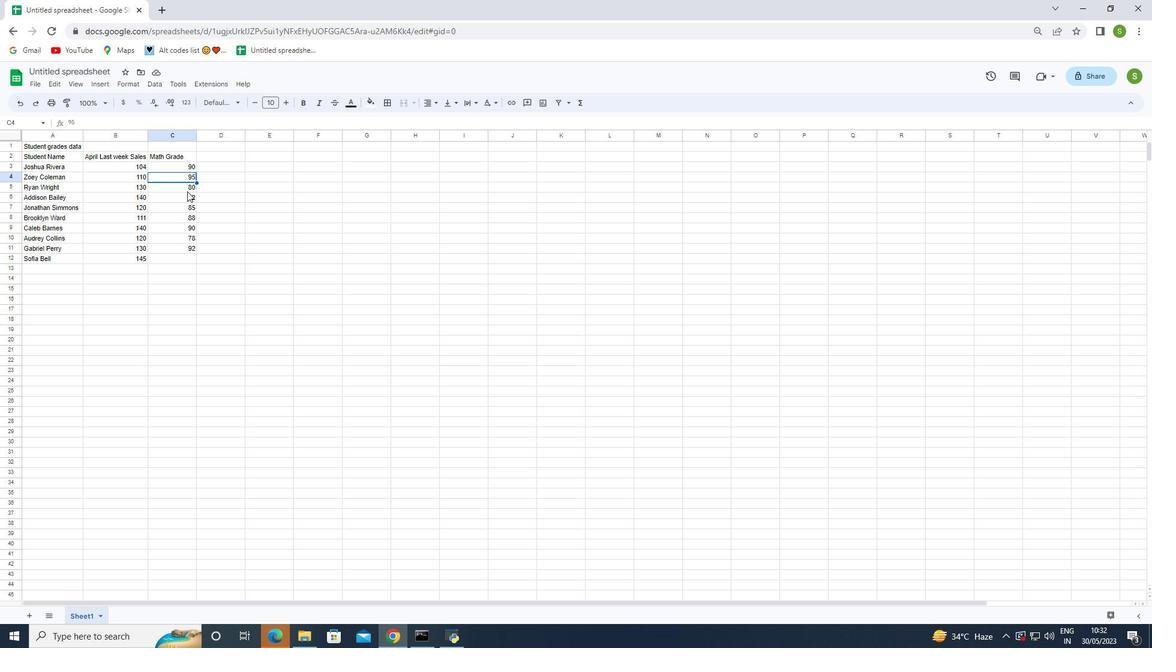 
Action: Mouse pressed left at (187, 189)
Screenshot: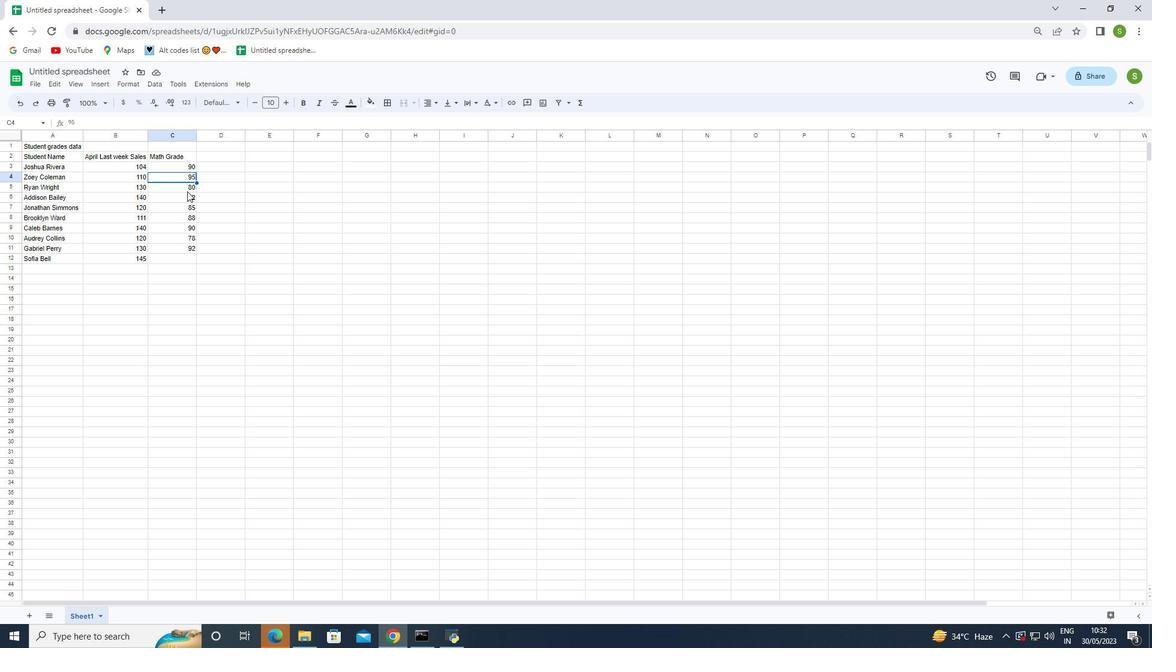 
Action: Mouse moved to (186, 198)
Screenshot: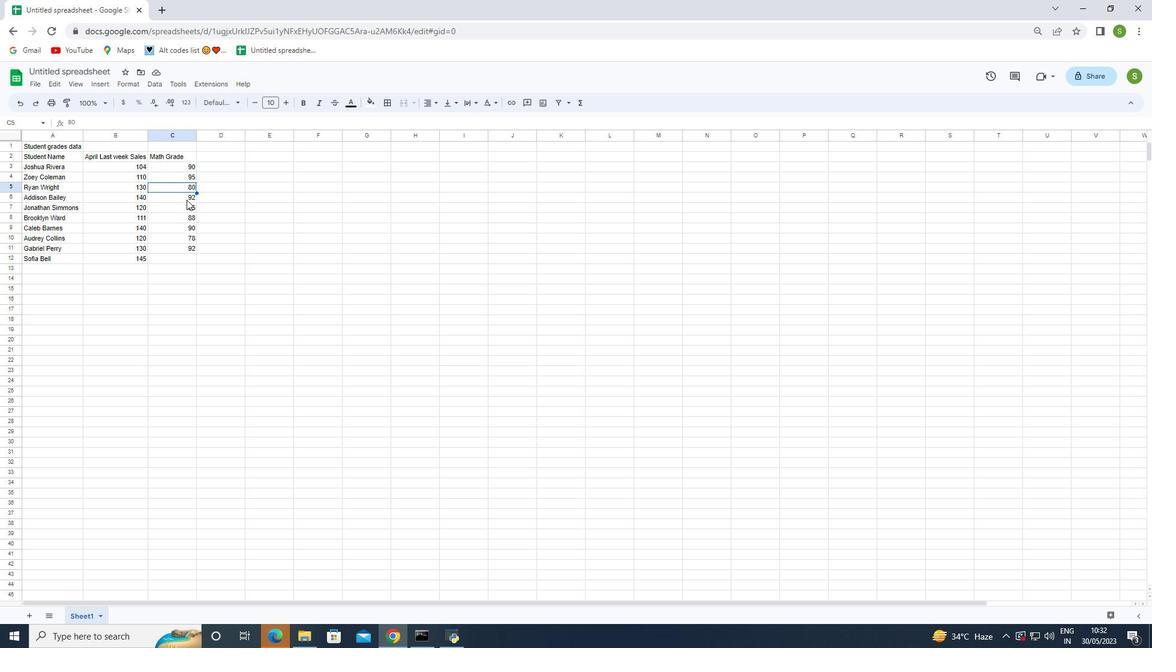 
Action: Mouse pressed left at (186, 198)
Screenshot: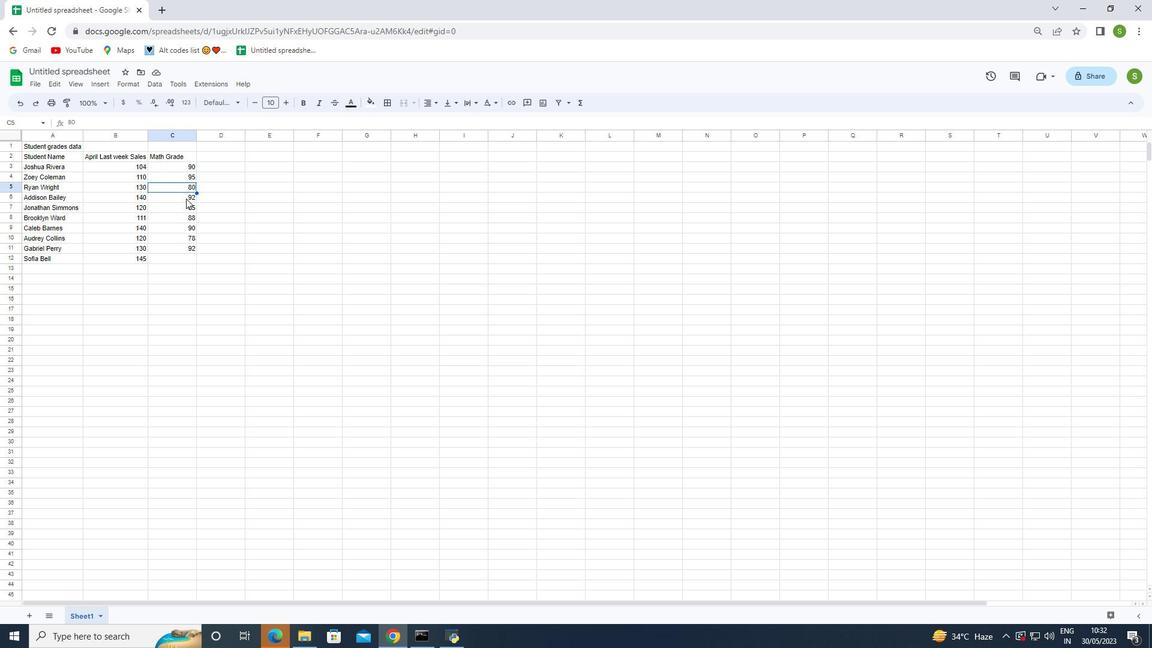 
Action: Mouse moved to (190, 210)
Screenshot: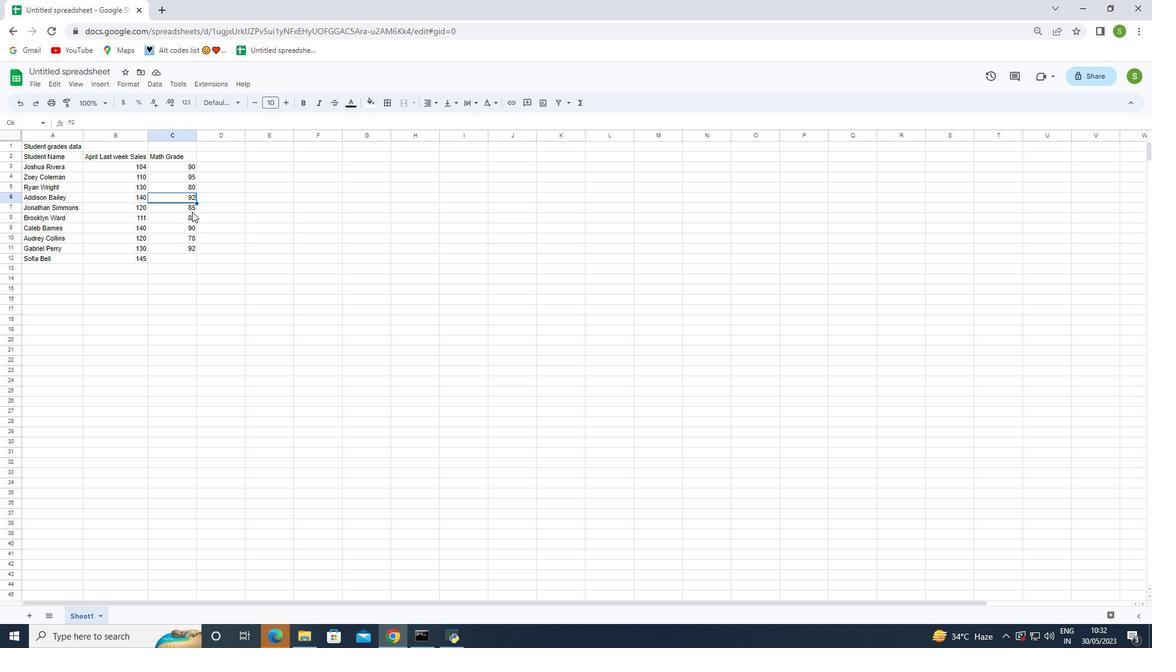 
Action: Mouse pressed left at (190, 210)
Screenshot: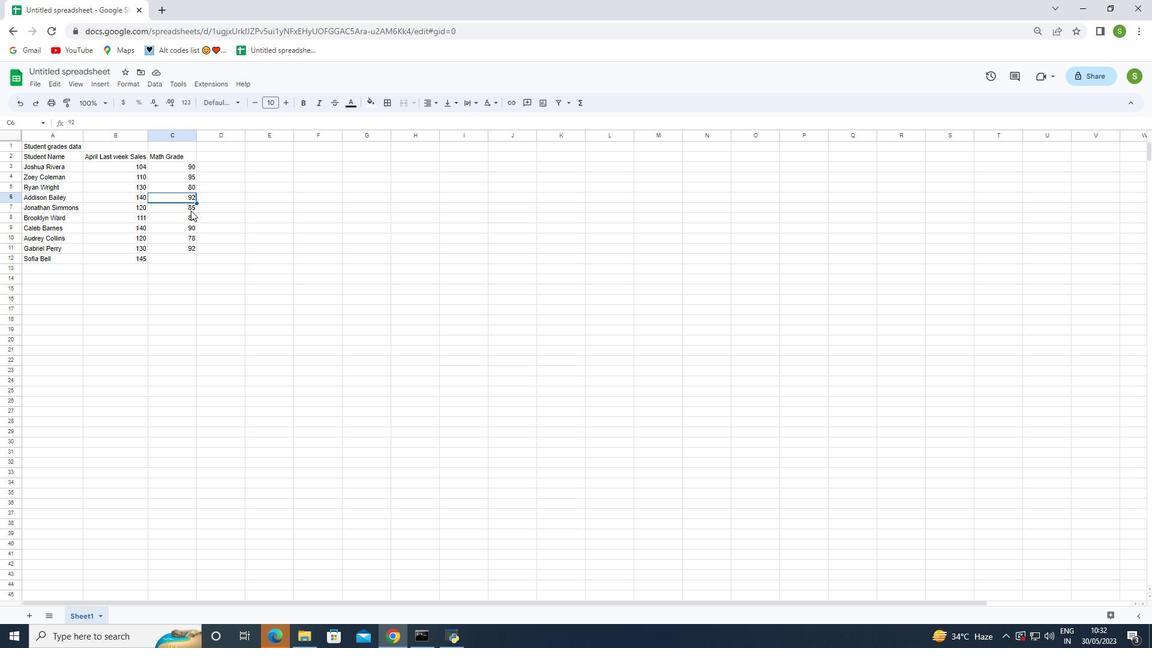 
Action: Mouse moved to (190, 219)
Screenshot: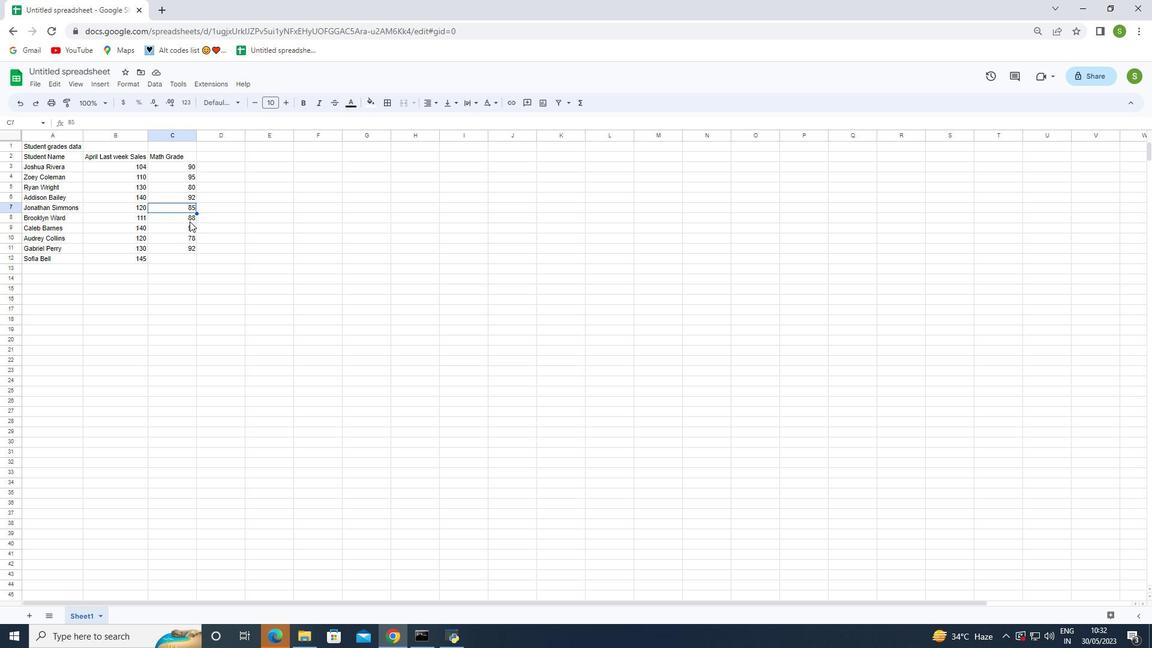 
Action: Mouse pressed left at (190, 219)
Screenshot: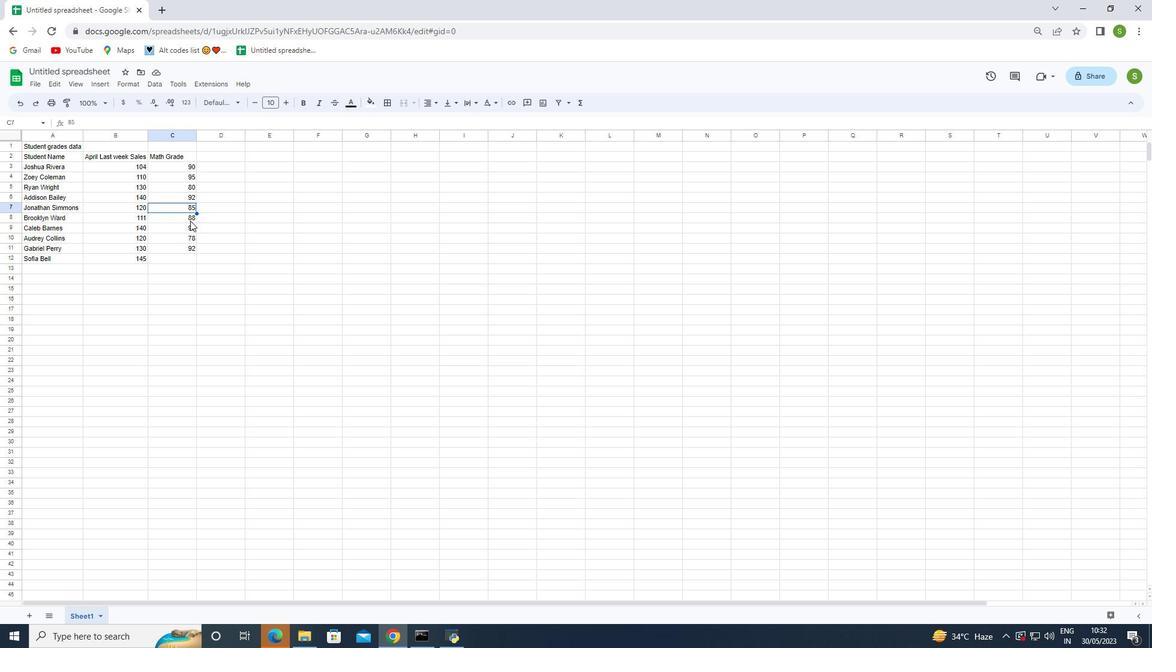 
Action: Mouse moved to (183, 224)
Screenshot: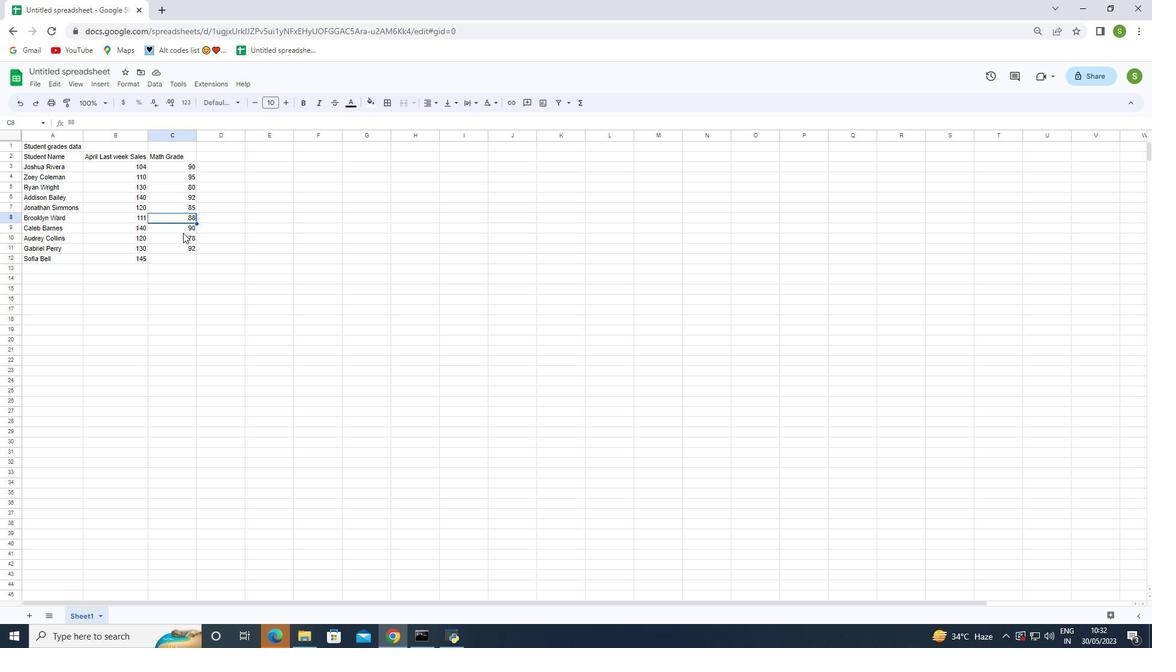 
Action: Mouse pressed left at (183, 224)
Screenshot: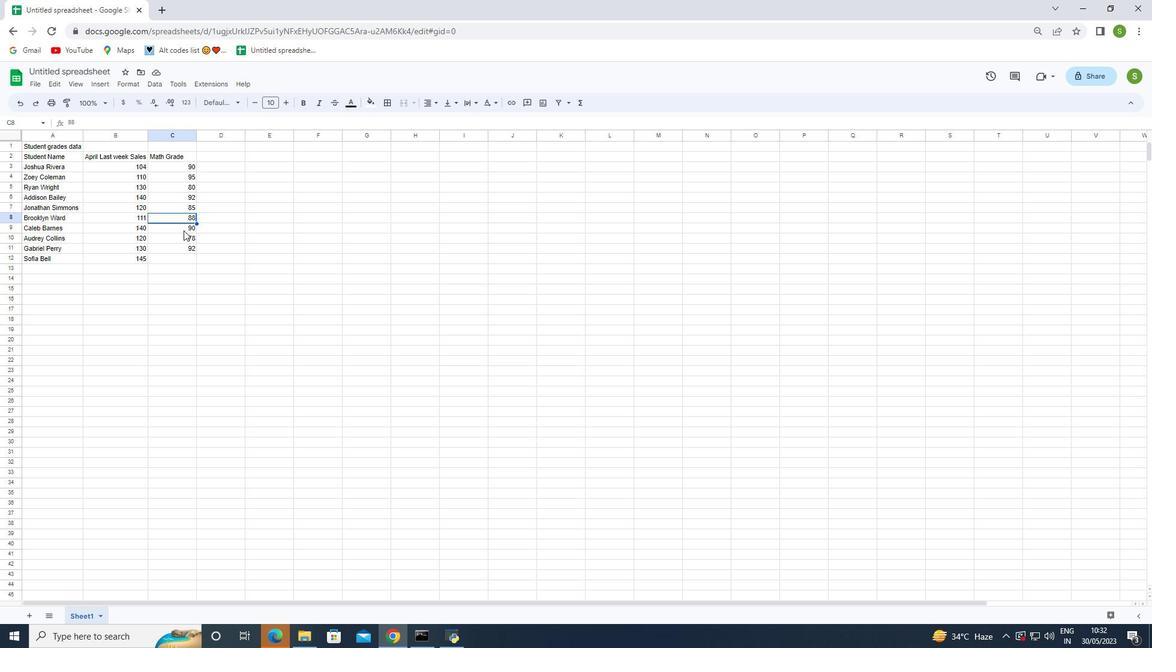
Action: Mouse moved to (184, 229)
Screenshot: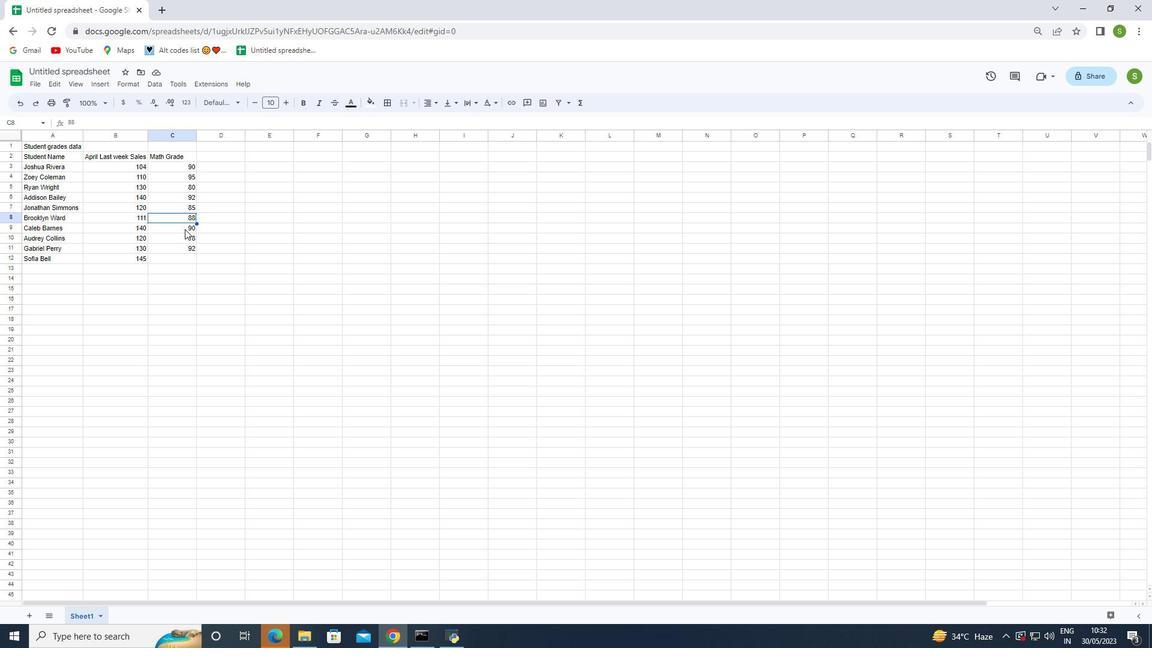 
Action: Mouse pressed left at (184, 229)
Screenshot: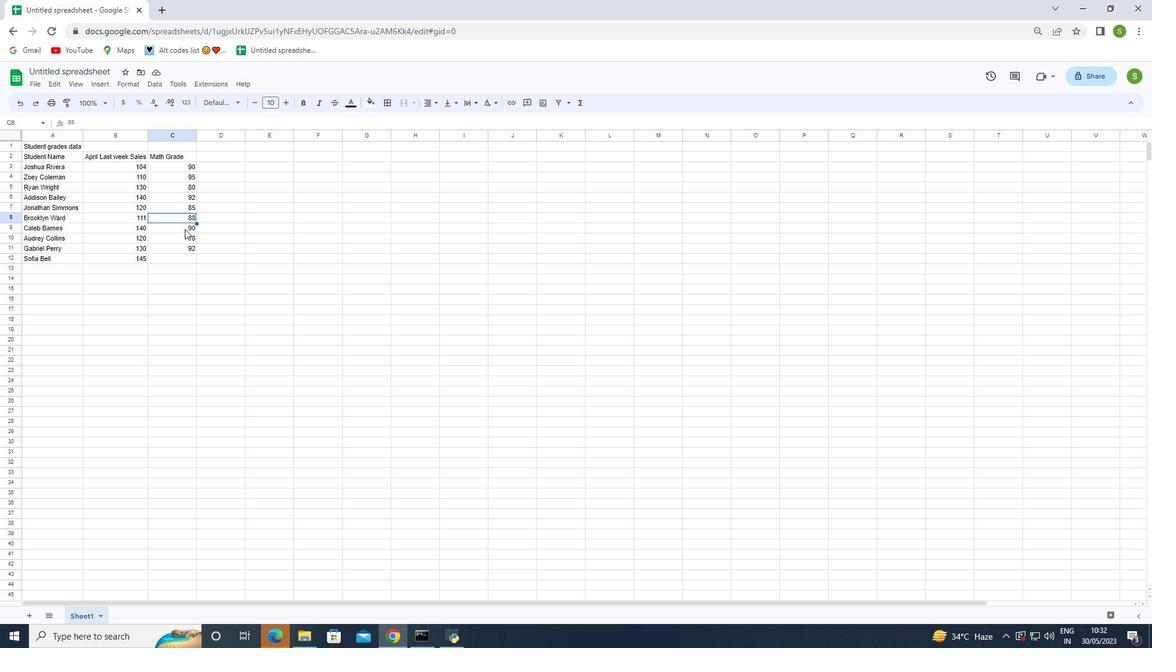 
Action: Mouse moved to (187, 241)
Screenshot: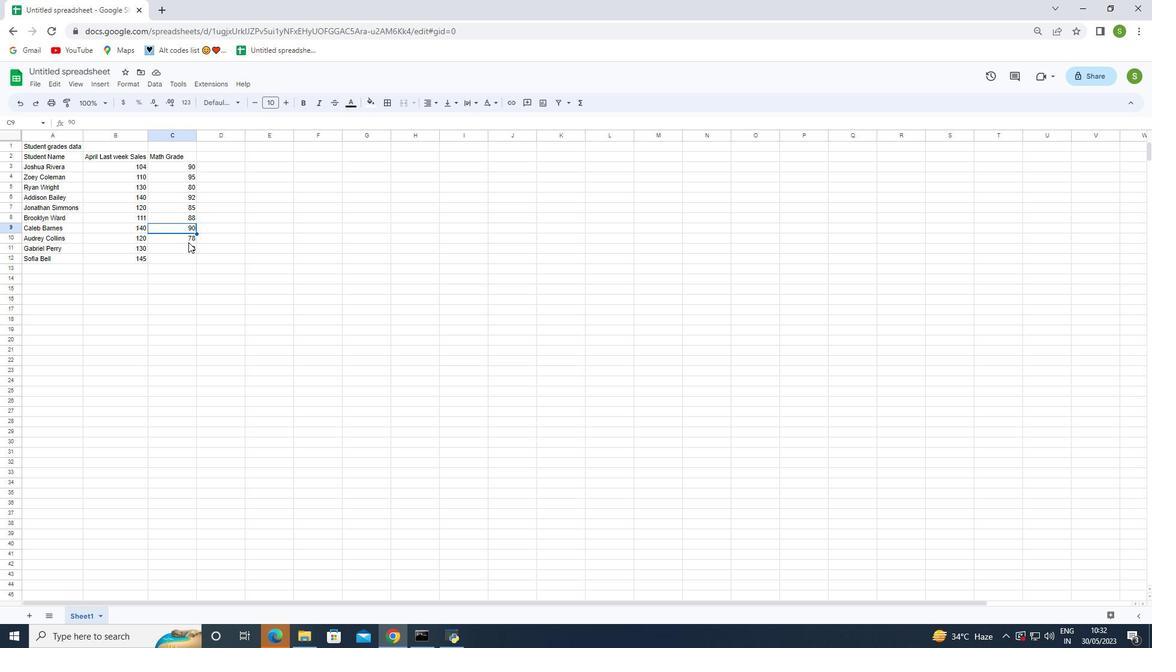 
Action: Mouse pressed left at (187, 241)
Screenshot: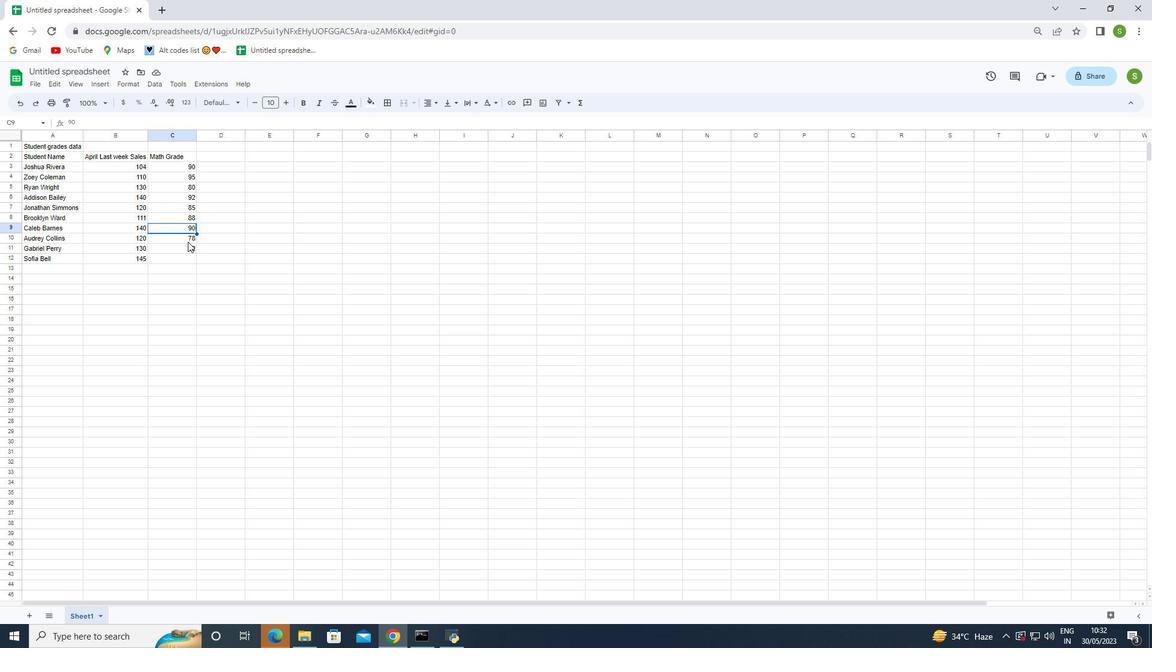 
Action: Mouse moved to (187, 246)
Screenshot: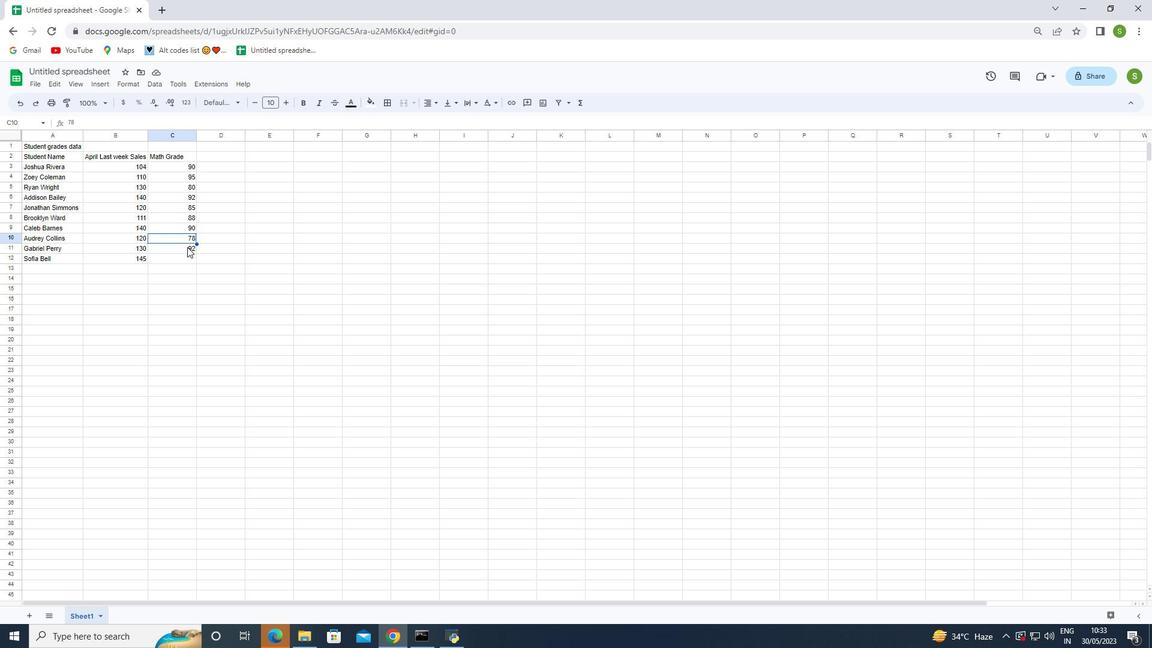 
Action: Mouse pressed left at (187, 246)
Screenshot: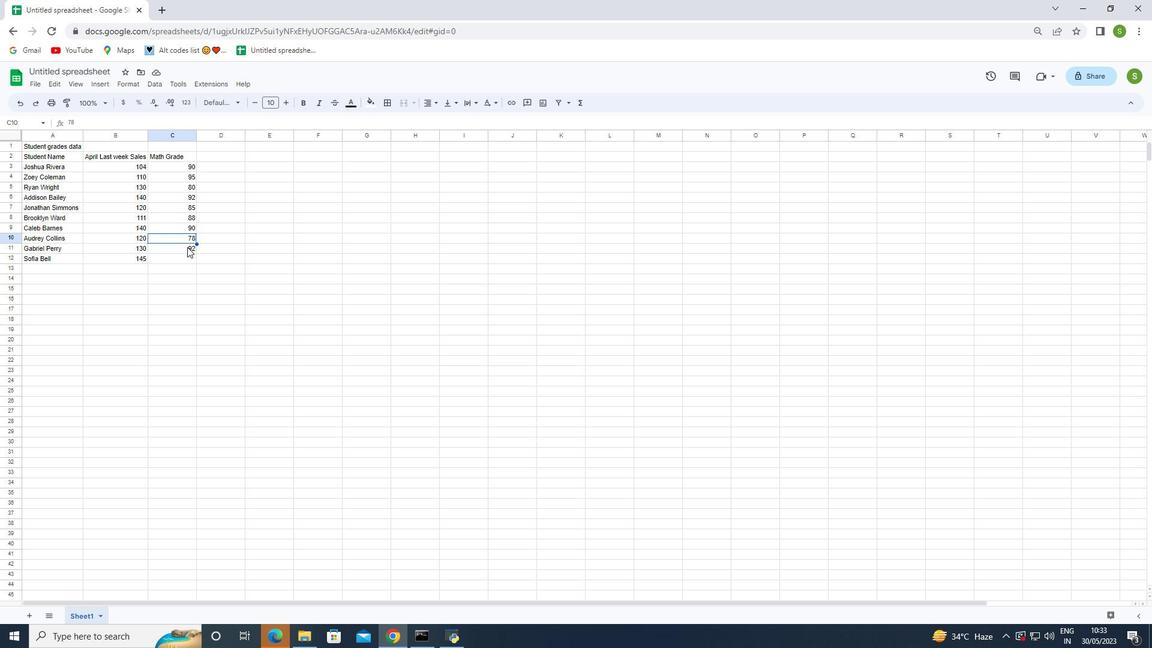 
Action: Mouse moved to (183, 257)
Screenshot: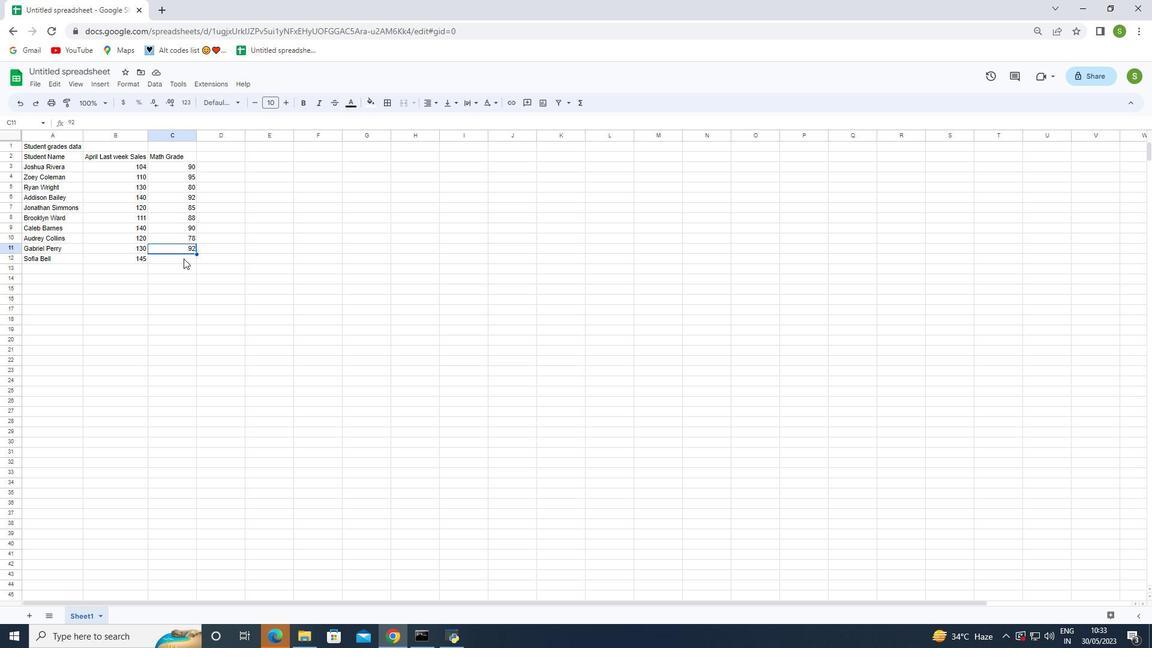 
Action: Mouse pressed left at (183, 257)
Screenshot: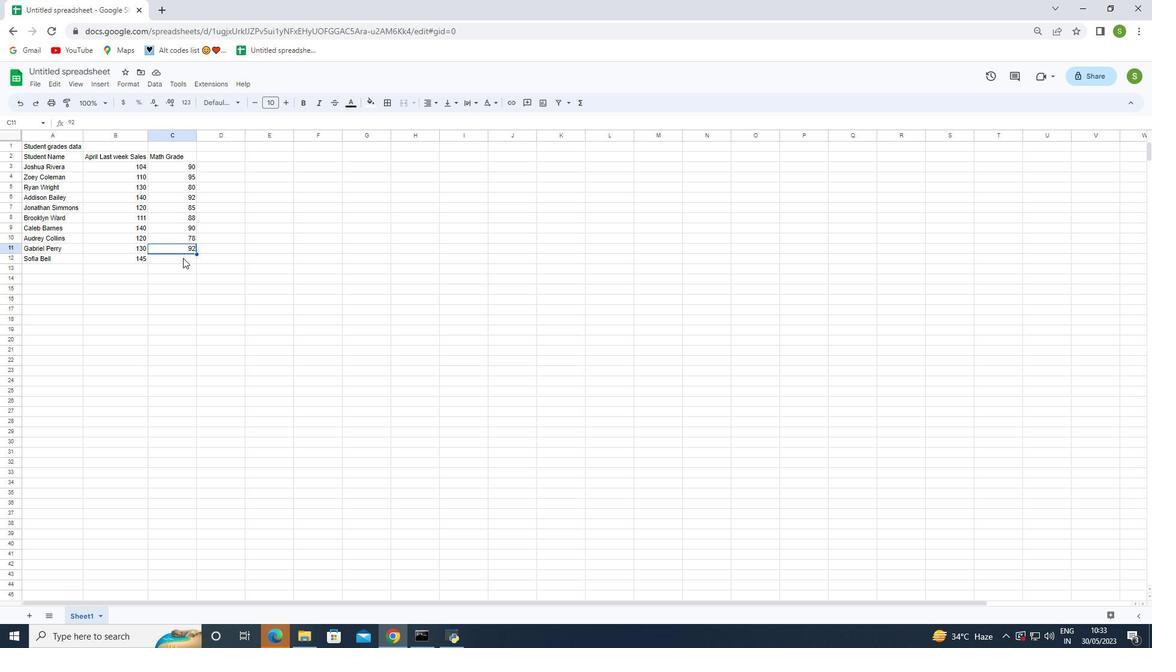 
Action: Key pressed 85<Key.enter>
Screenshot: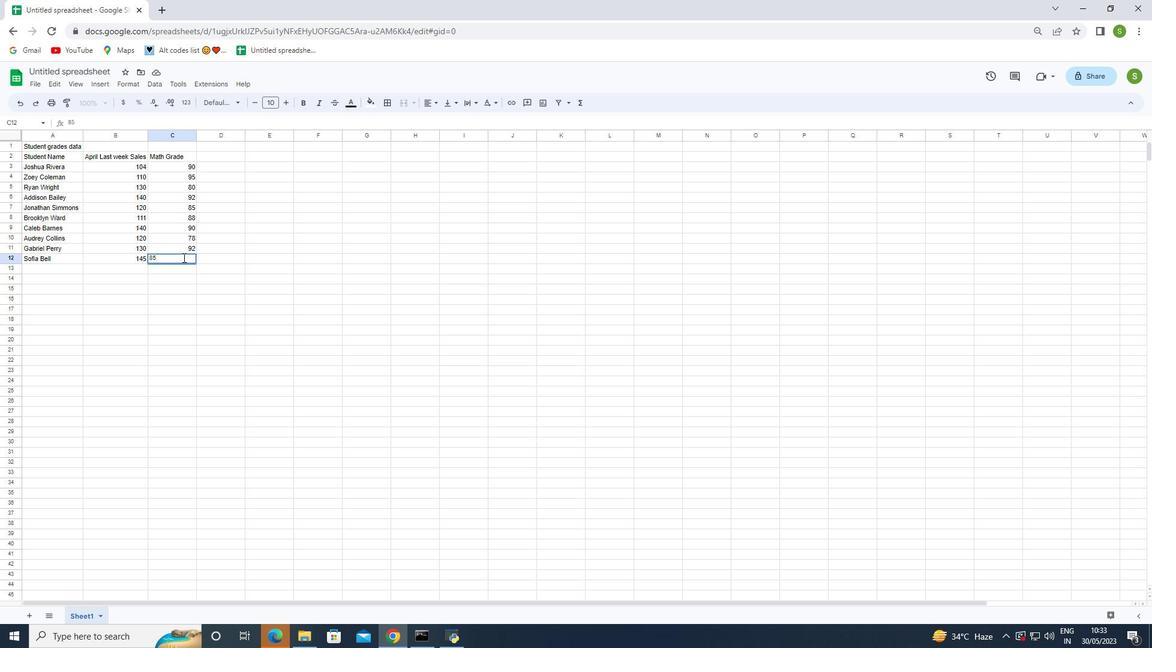 
Action: Mouse moved to (210, 156)
Screenshot: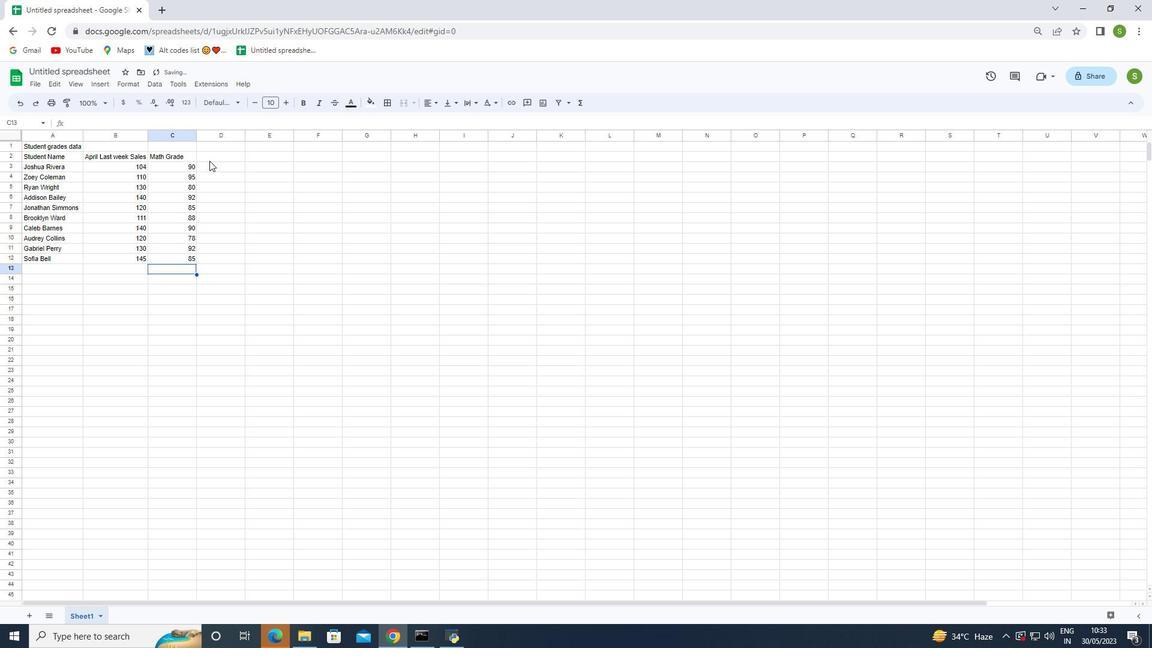 
Action: Mouse pressed left at (210, 156)
Screenshot: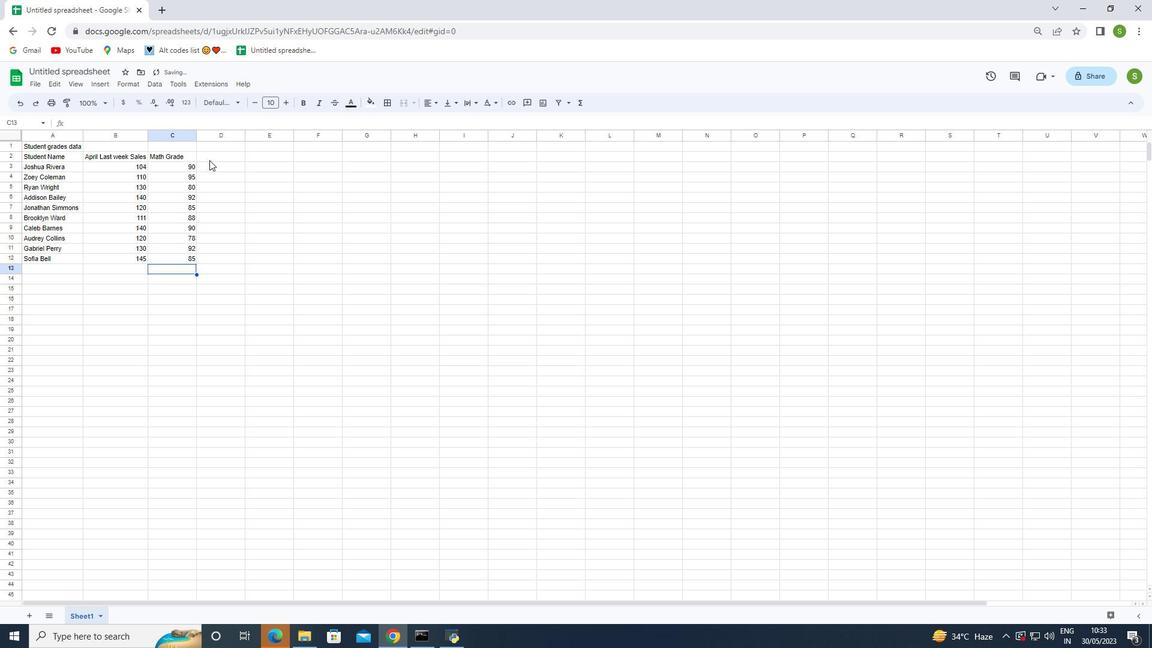 
Action: Key pressed <Key.shift><Key.shift><Key.shift><Key.shift><Key.shift>Science
Screenshot: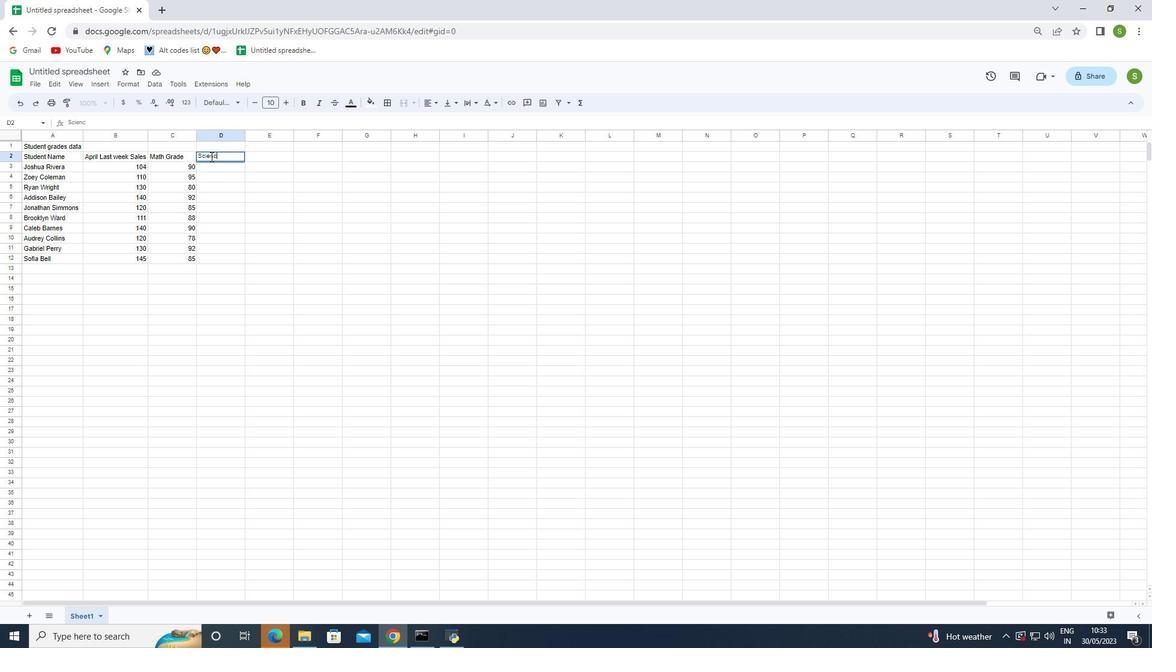 
Action: Mouse moved to (237, 225)
Screenshot: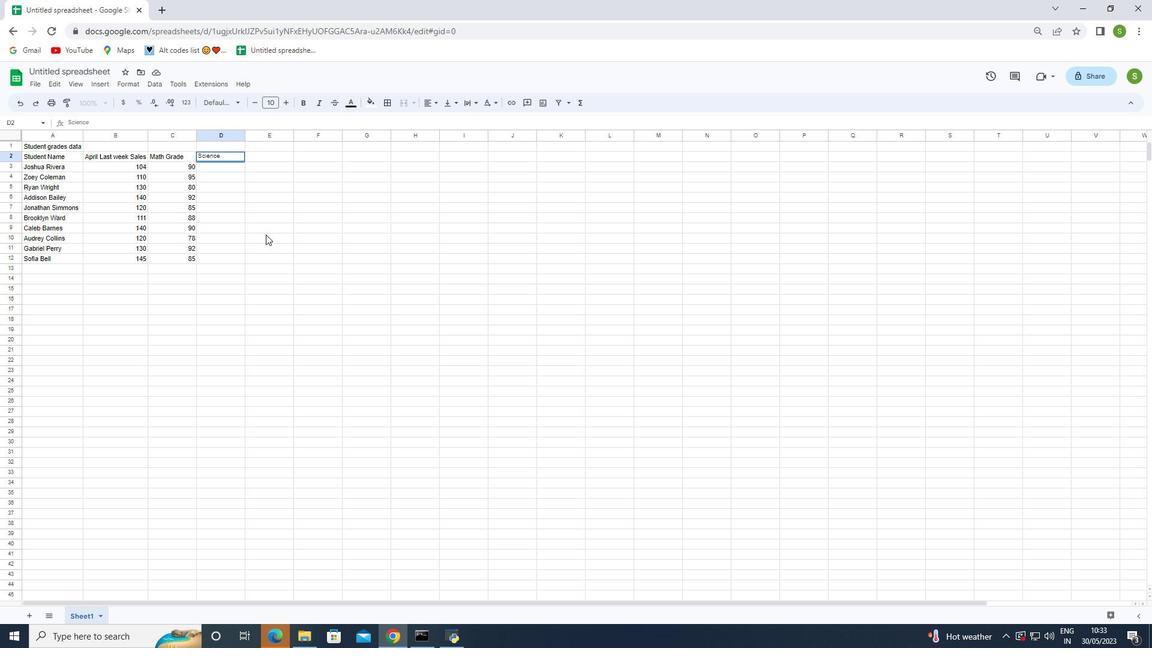 
Action: Key pressed <Key.space>
Screenshot: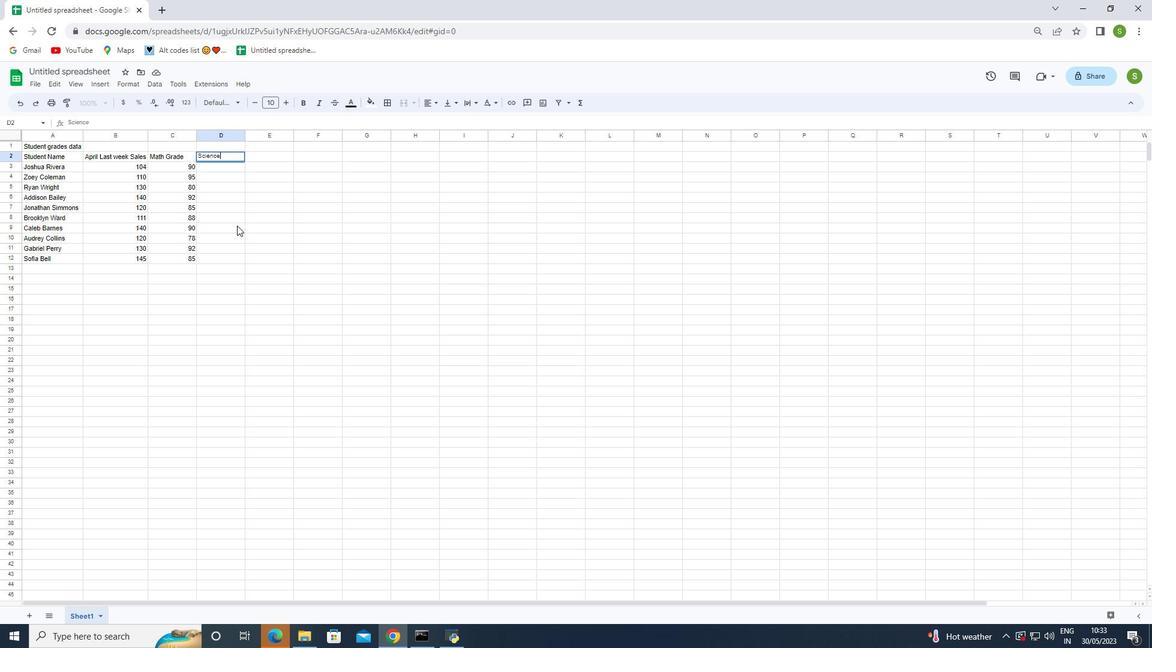 
Action: Mouse moved to (235, 228)
Screenshot: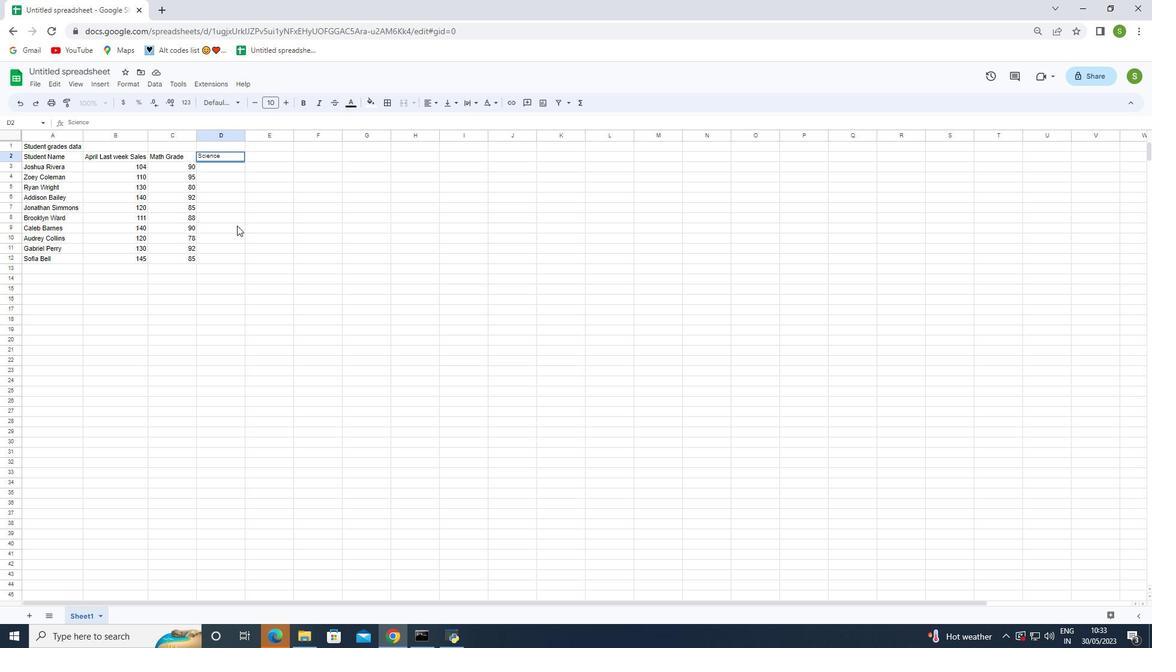 
Action: Key pressed <Key.shift><Key.shift><Key.shift><Key.shift>Gra
Screenshot: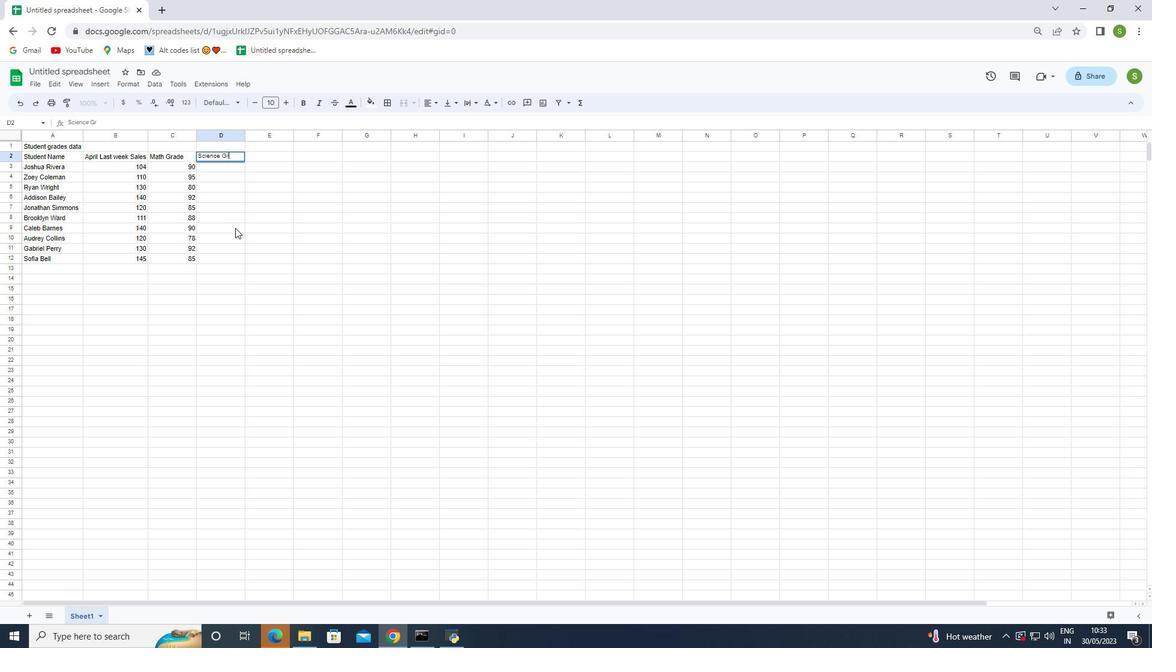 
Action: Mouse moved to (232, 229)
Screenshot: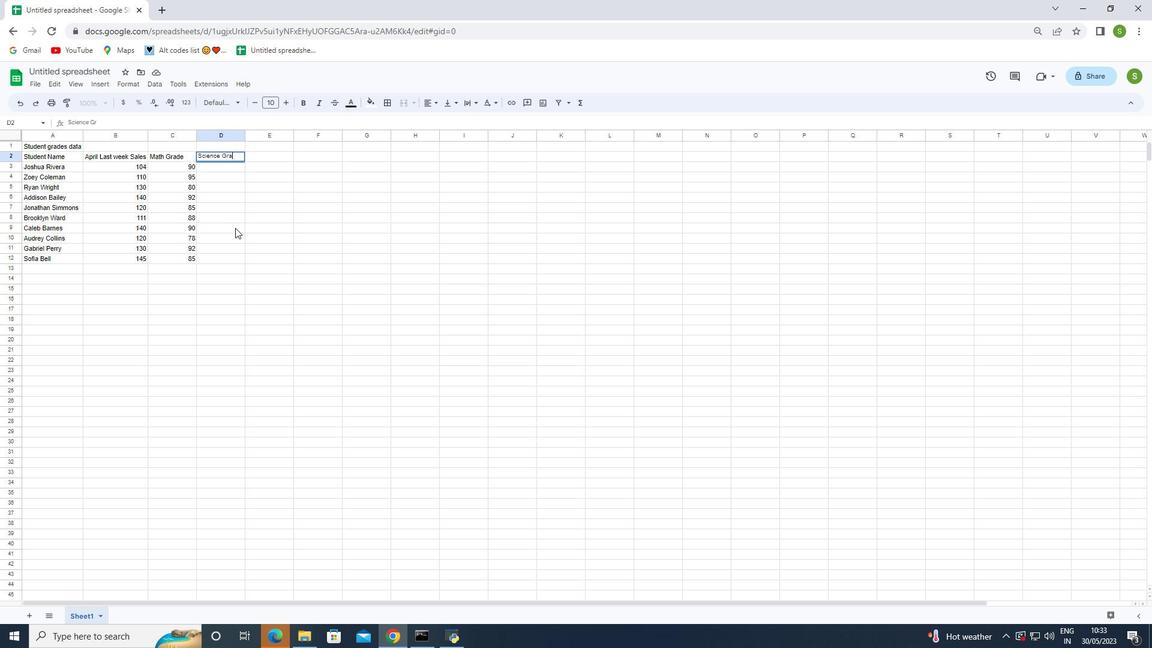
Action: Key pressed dde
Screenshot: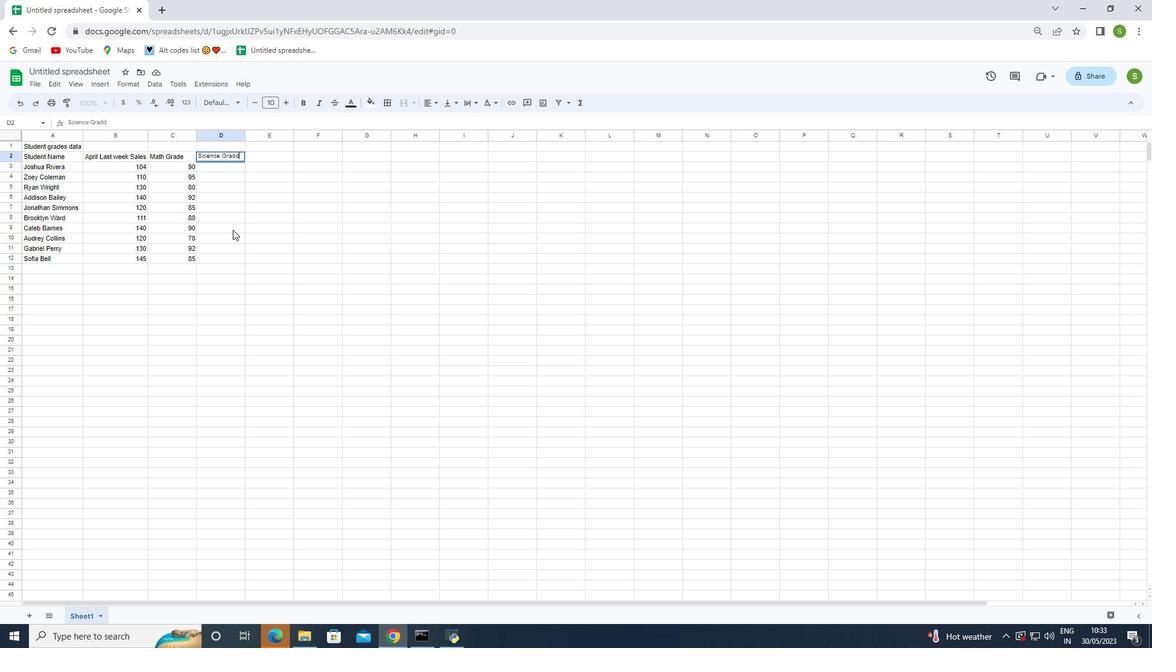 
Action: Mouse moved to (226, 234)
Screenshot: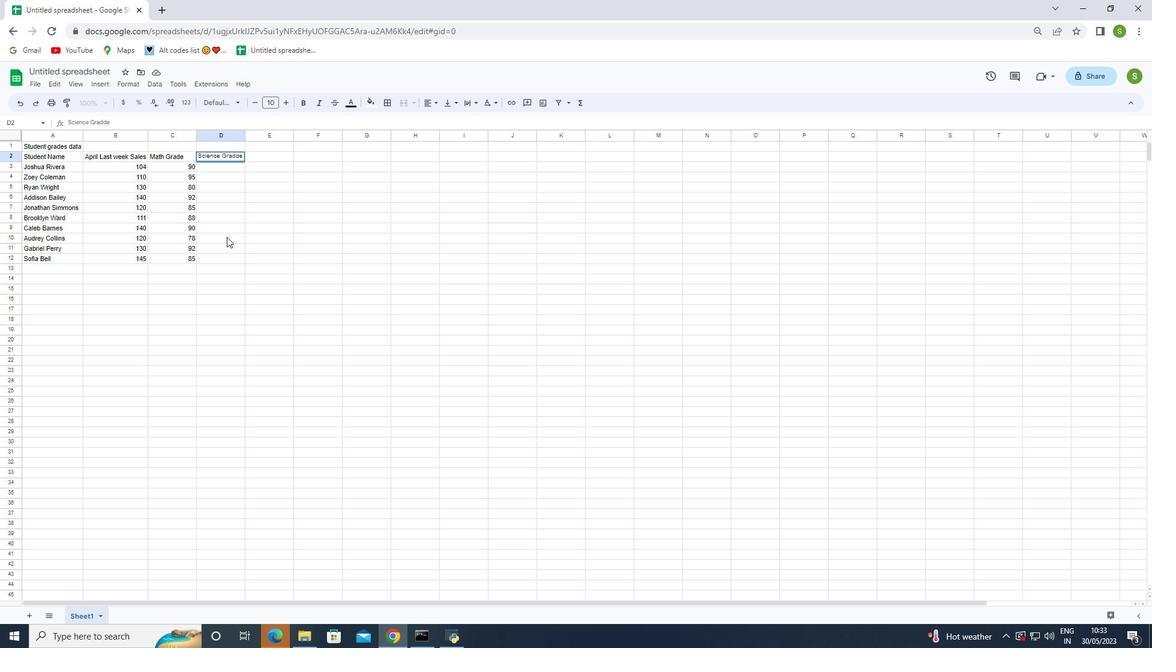 
Action: Mouse pressed left at (226, 234)
Screenshot: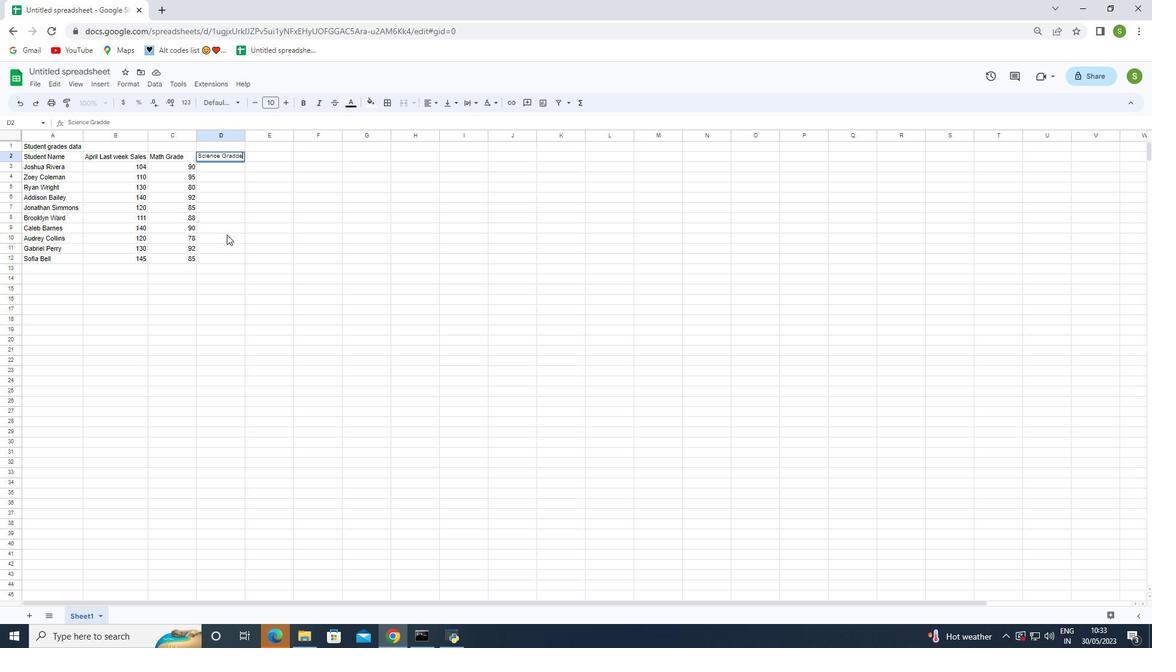 
Action: Mouse moved to (220, 163)
Screenshot: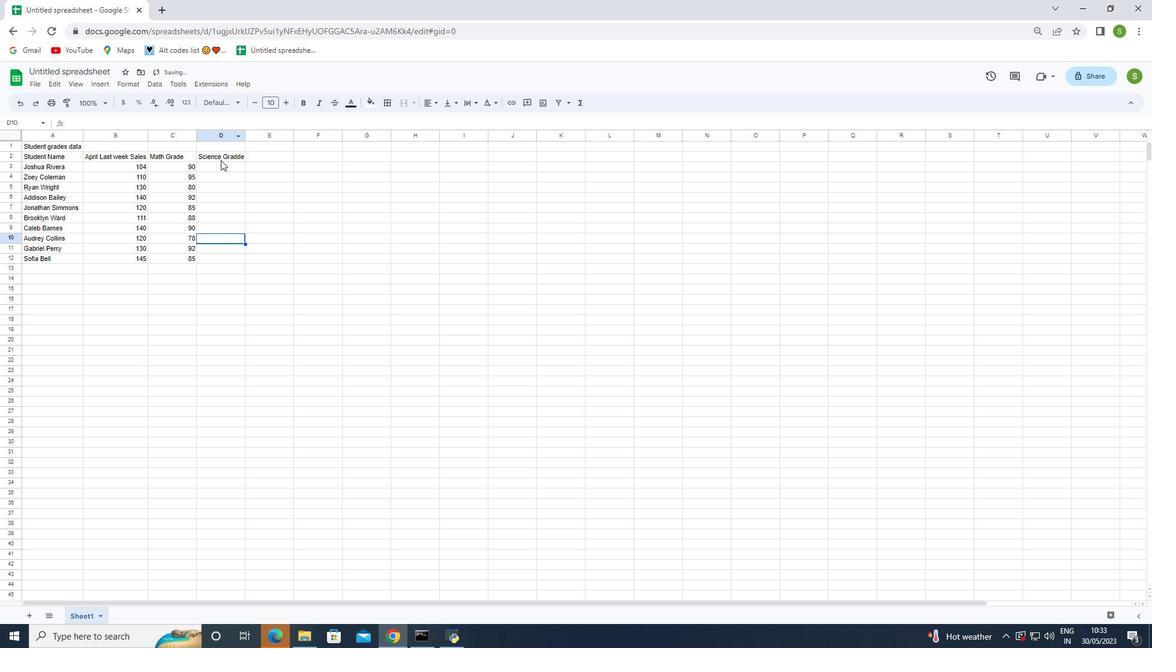 
Action: Mouse pressed left at (220, 163)
Screenshot: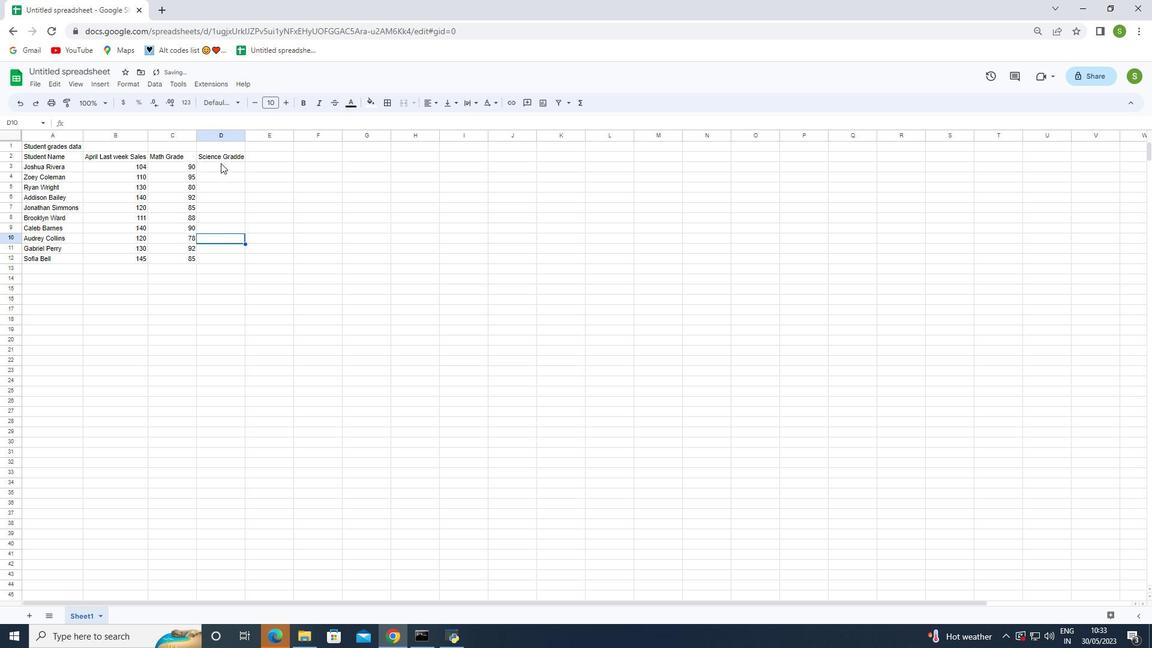
Action: Key pressed 85<Key.enter>87<Key.enter>92<Key.enter>88<Key.enter>90<Key.enter>85<Key.enter>92<Key.enter>80<Key.enter>88<Key.enter>90<Key.enter>
Screenshot: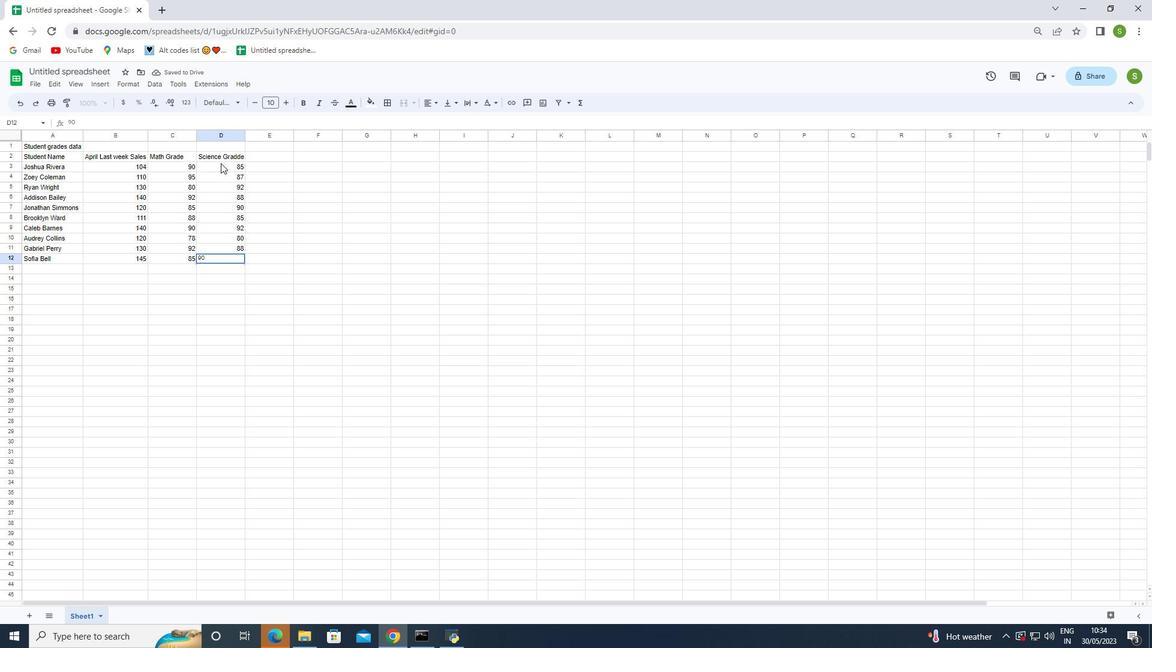 
Action: Mouse moved to (271, 157)
Screenshot: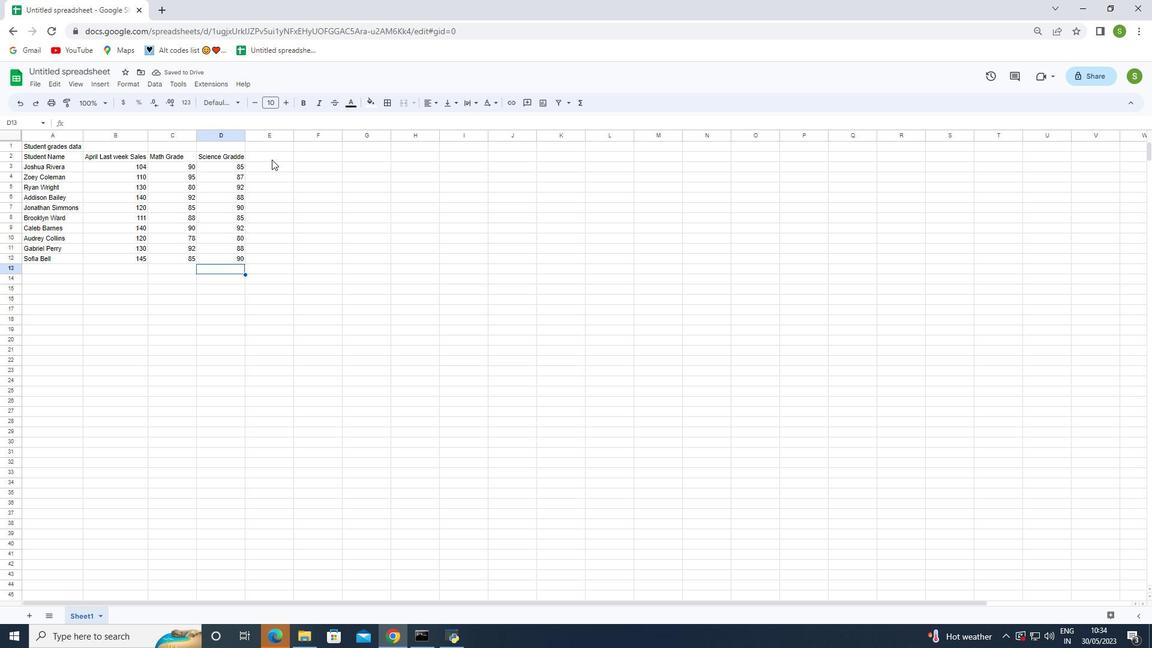 
Action: Mouse pressed left at (271, 157)
Screenshot: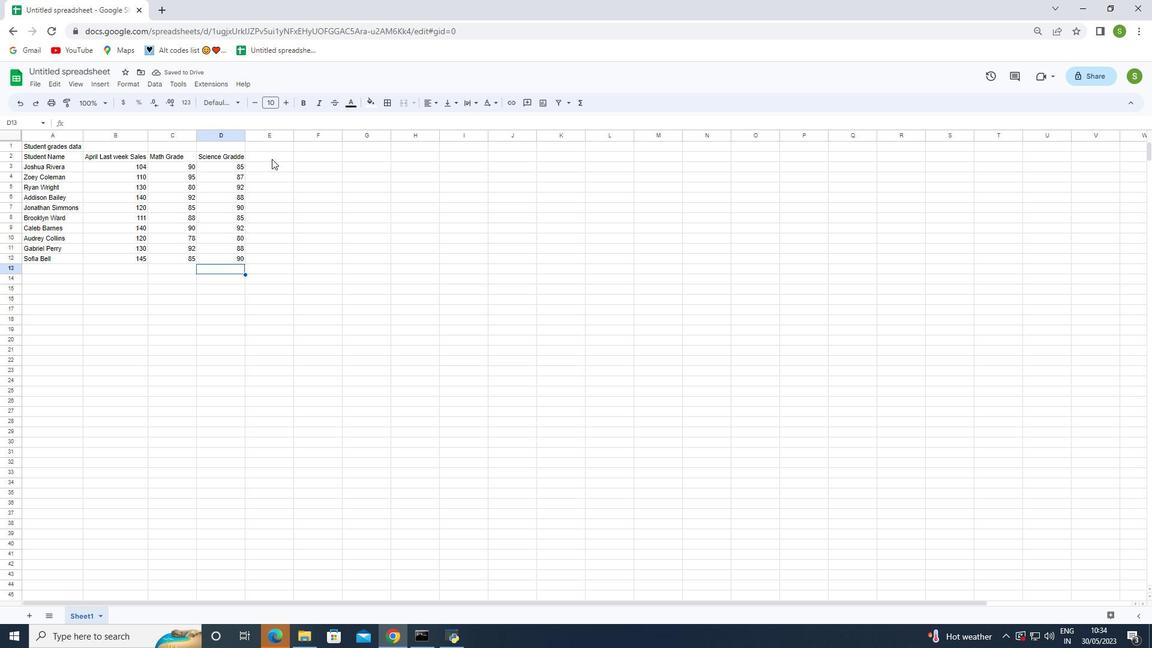 
Action: Key pressed <Key.shift>History<Key.space><Key.shift><Key.shift>Grade<Key.enter>
Screenshot: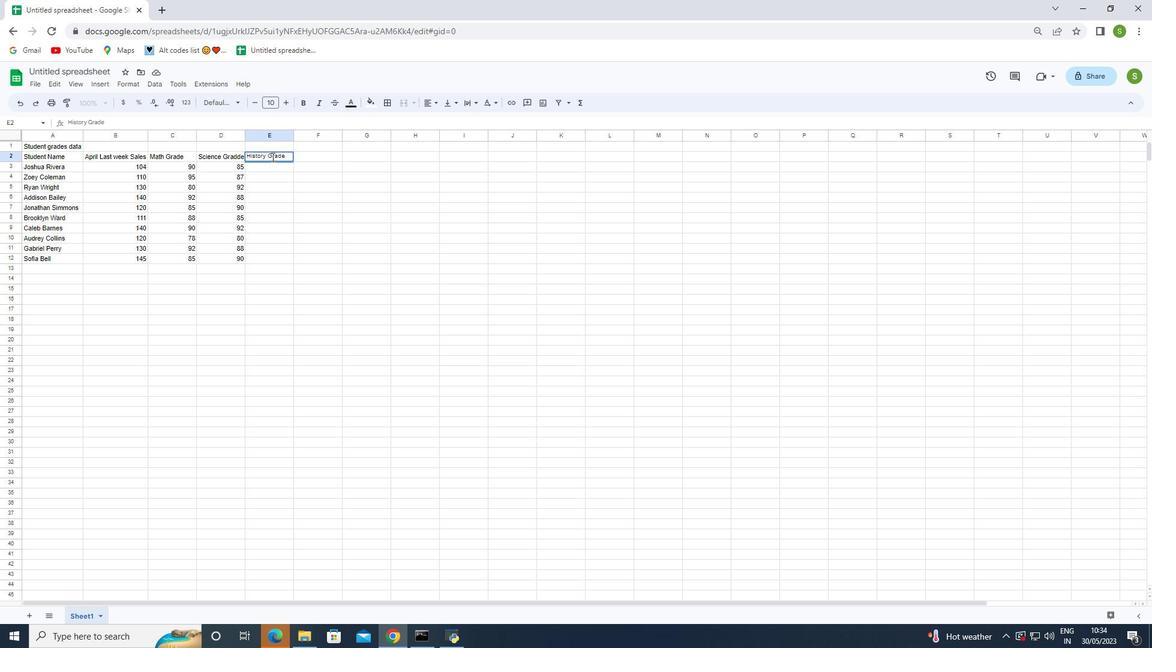 
Action: Mouse moved to (262, 153)
Screenshot: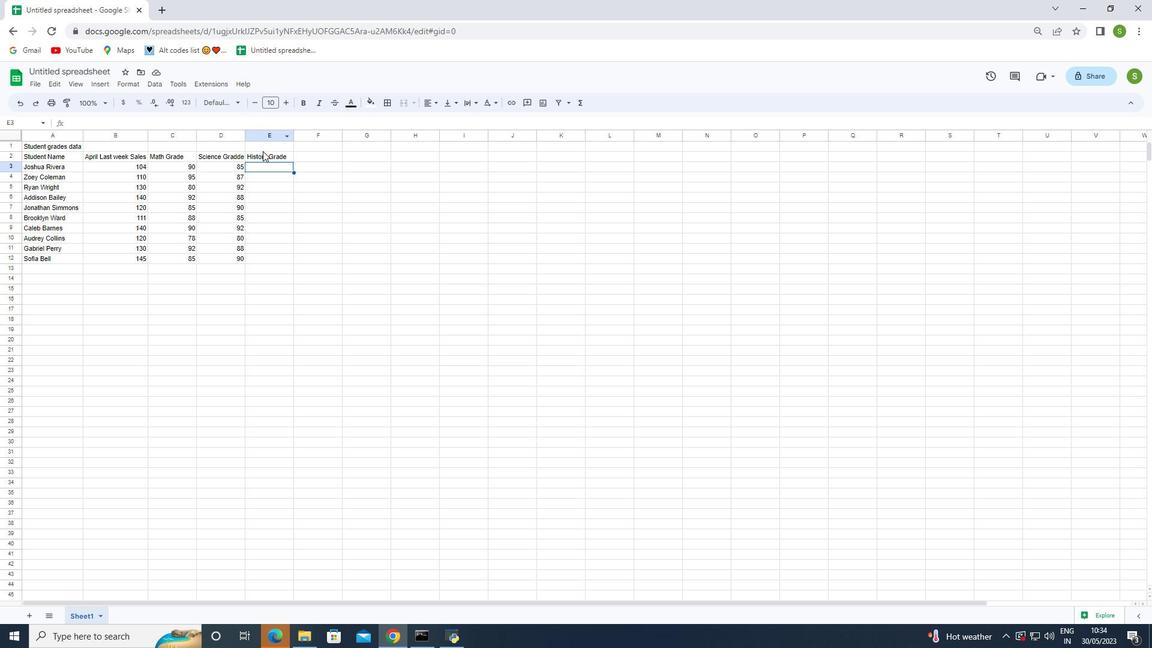 
Action: Mouse pressed left at (262, 153)
Screenshot: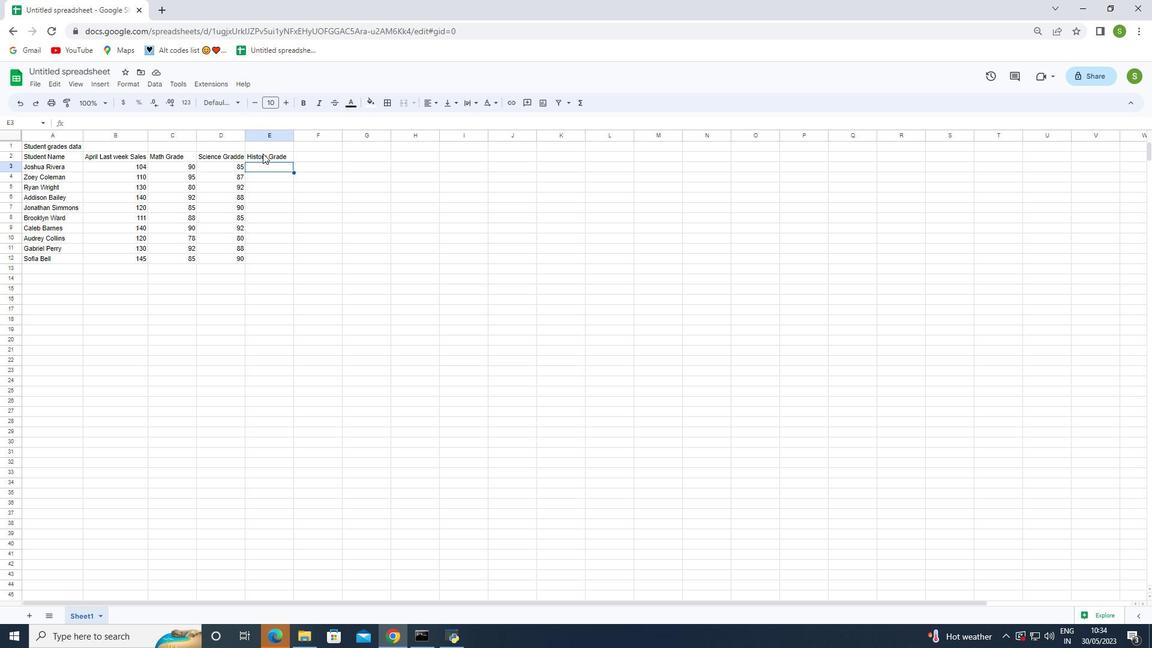 
Action: Mouse pressed left at (262, 153)
Screenshot: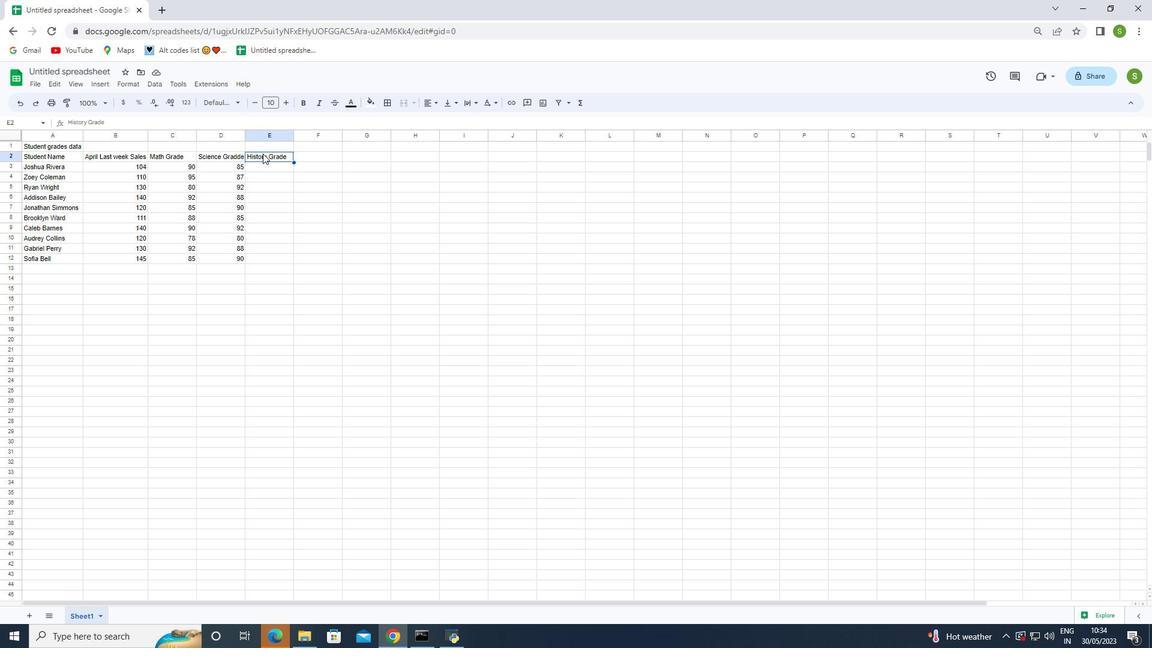 
Action: Mouse moved to (264, 153)
Screenshot: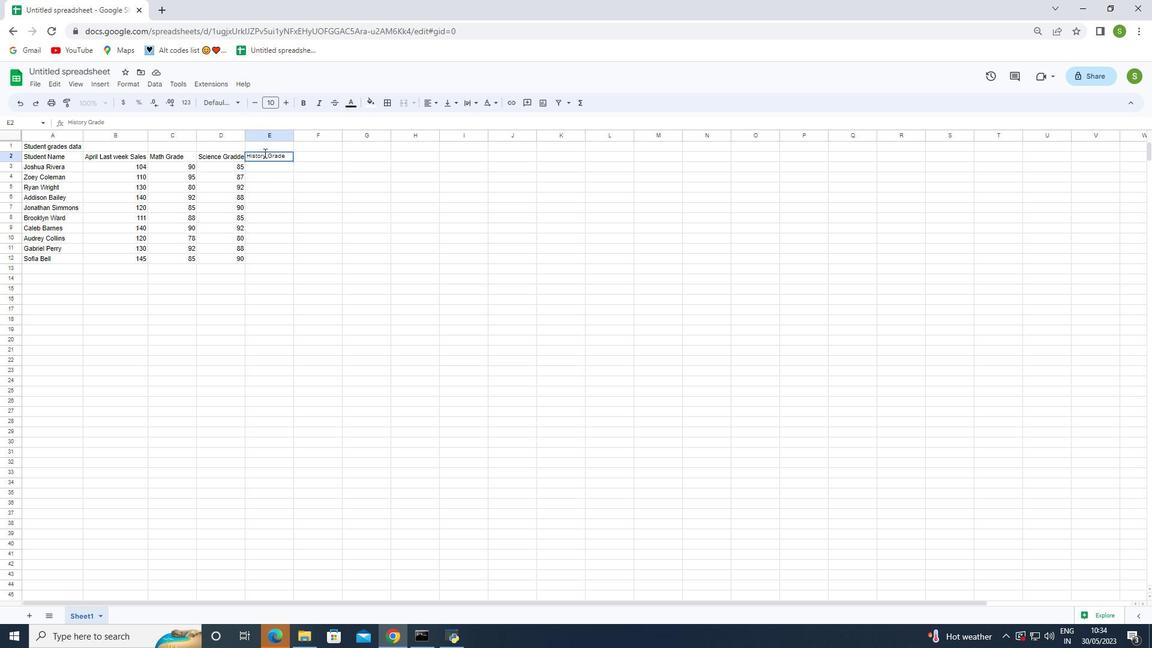 
Action: Mouse pressed left at (264, 153)
Screenshot: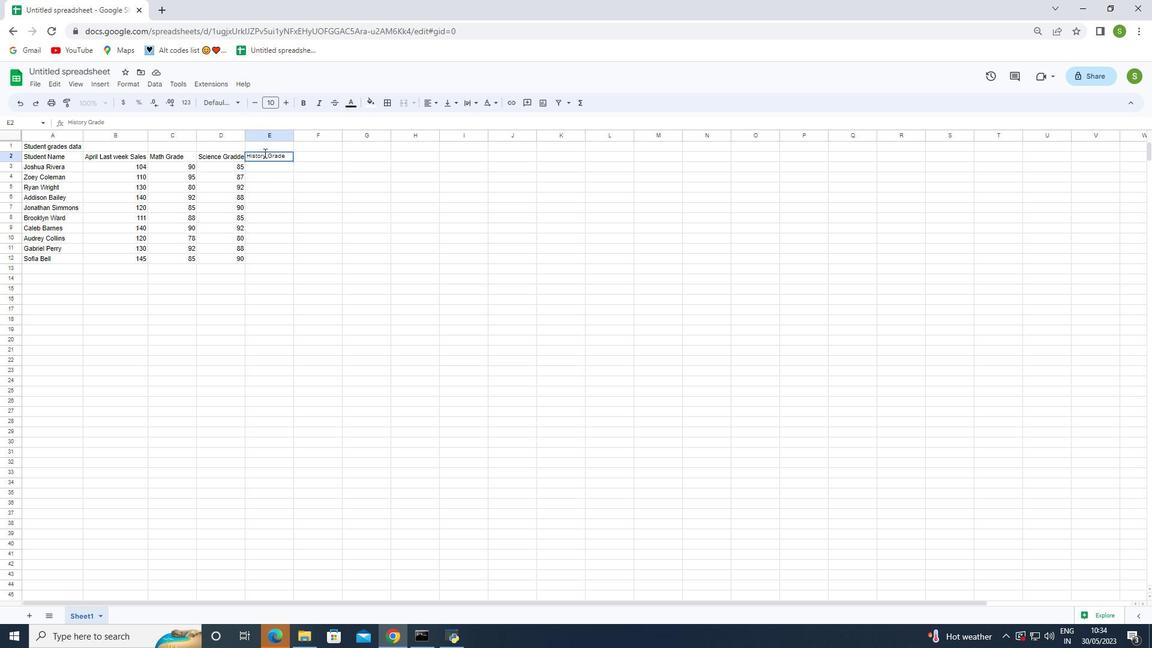 
Action: Mouse moved to (268, 156)
Screenshot: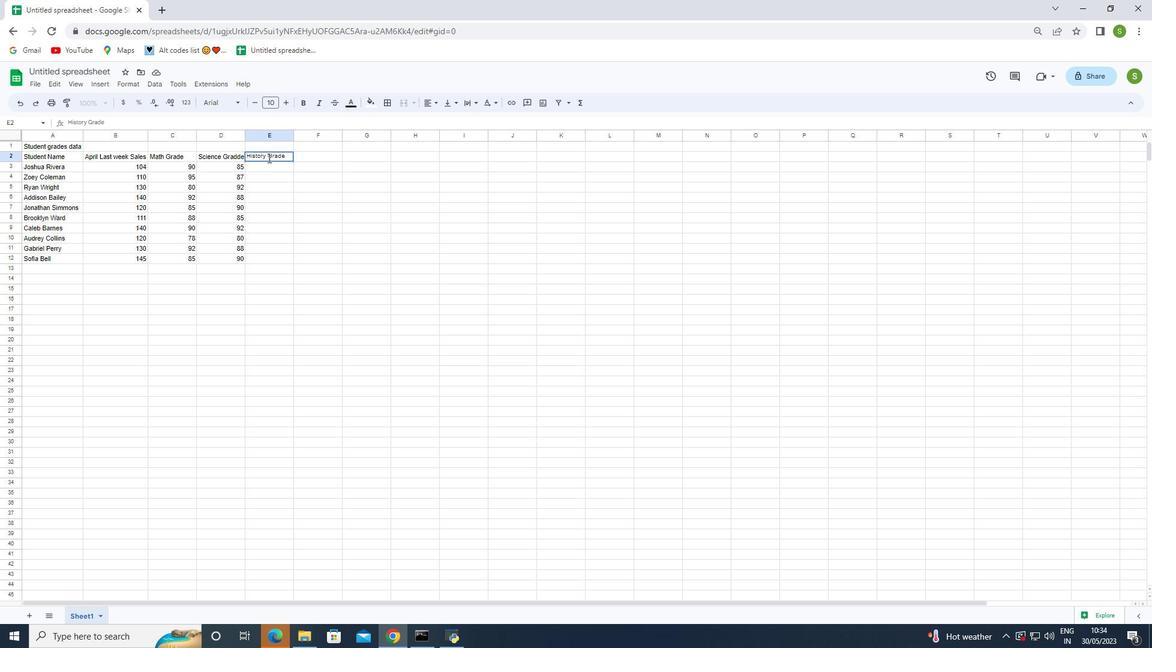 
Action: Mouse pressed left at (268, 156)
Screenshot: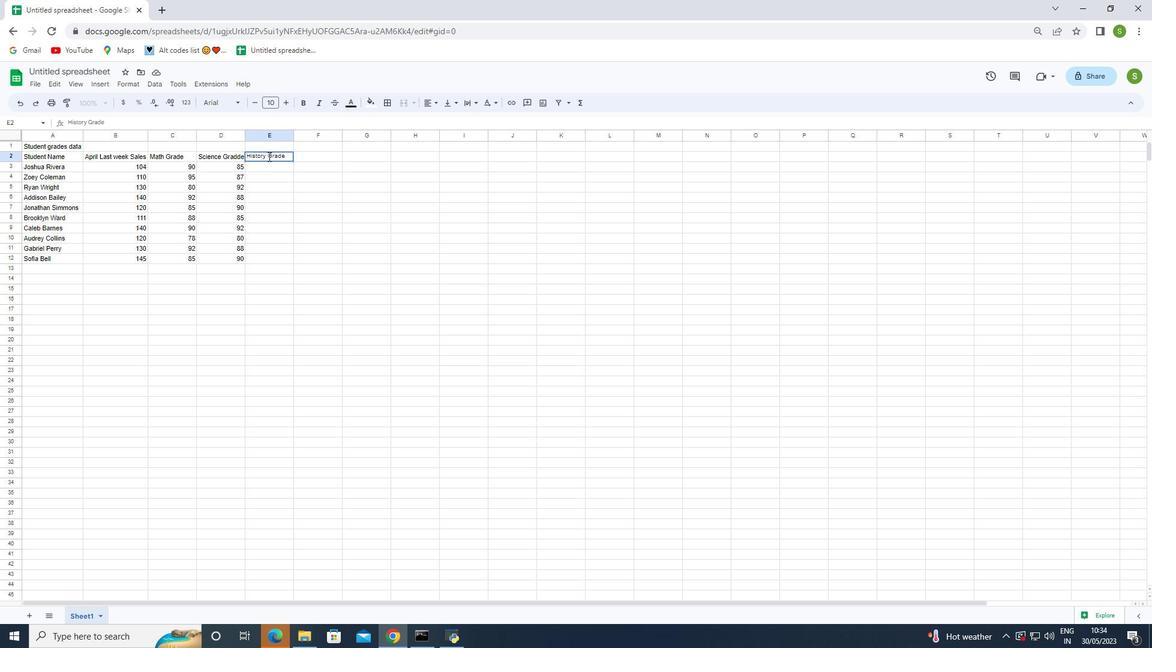 
Action: Mouse moved to (265, 156)
Screenshot: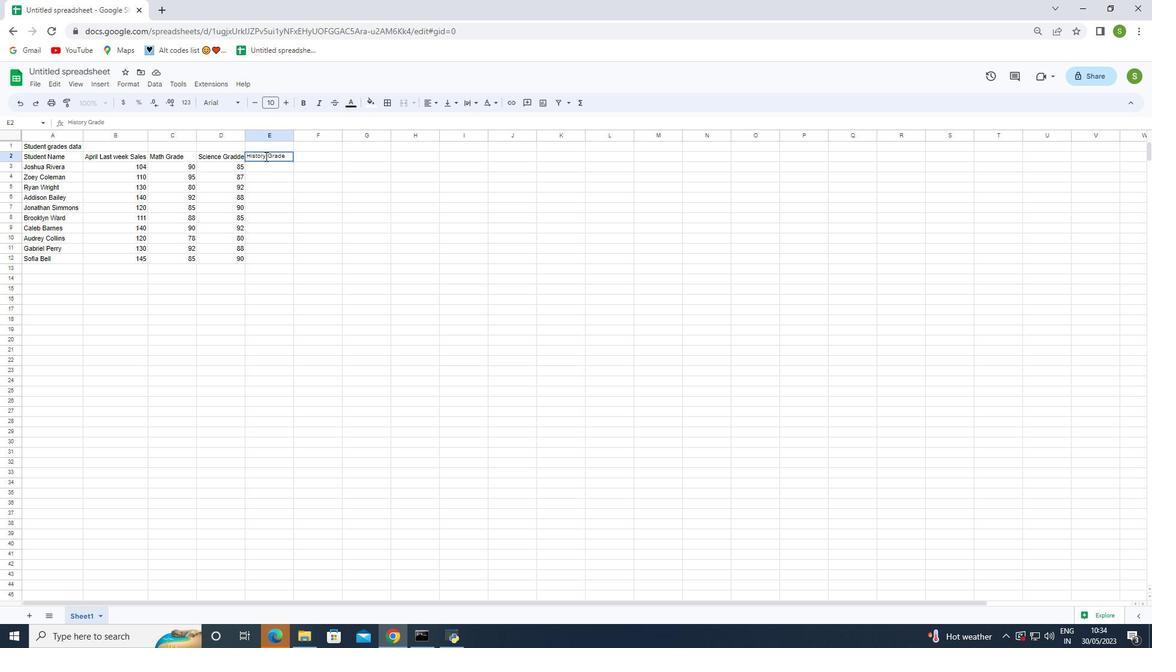
Action: Mouse pressed left at (265, 156)
Screenshot: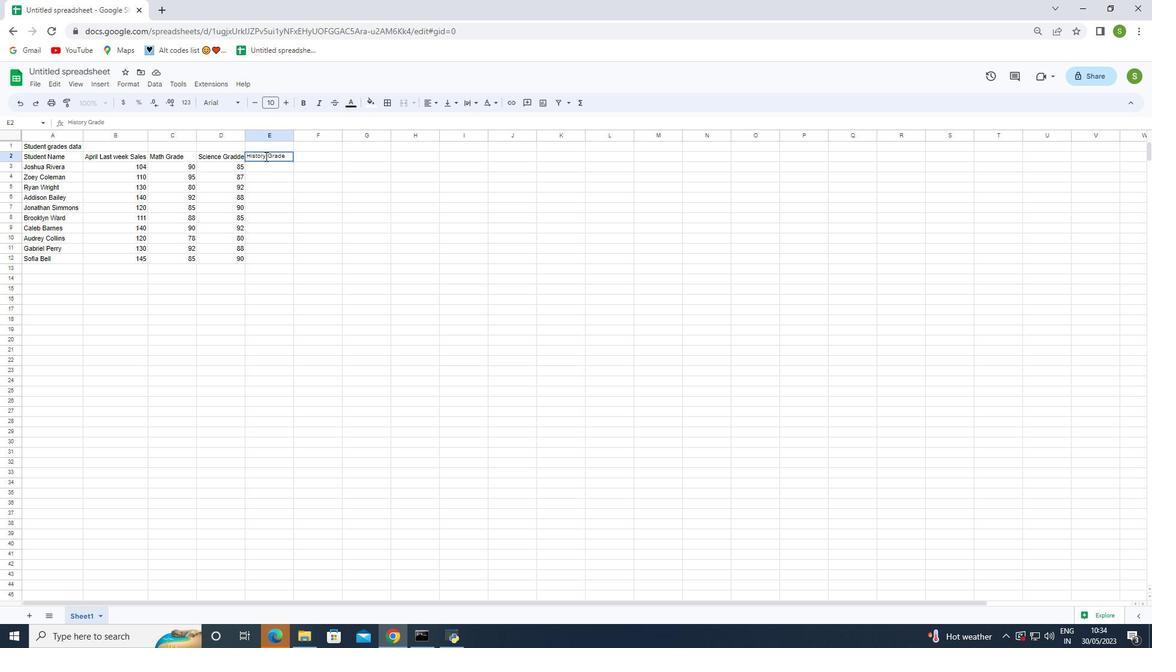 
Action: Mouse moved to (280, 185)
Screenshot: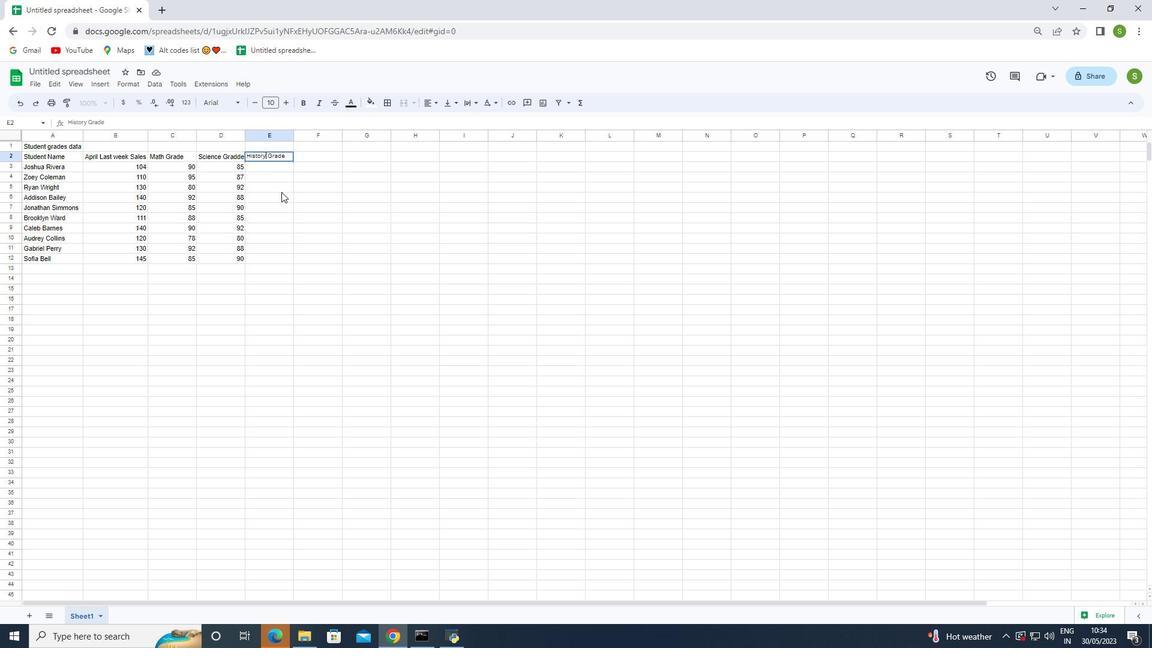 
Action: Key pressed <Key.backspace><Key.backspace><Key.backspace><Key.backspace><Key.backspace><Key.backspace><Key.backspace><Key.backspace><Key.backspace><Key.backspace><Key.backspace><Key.backspace><Key.shift>English
Screenshot: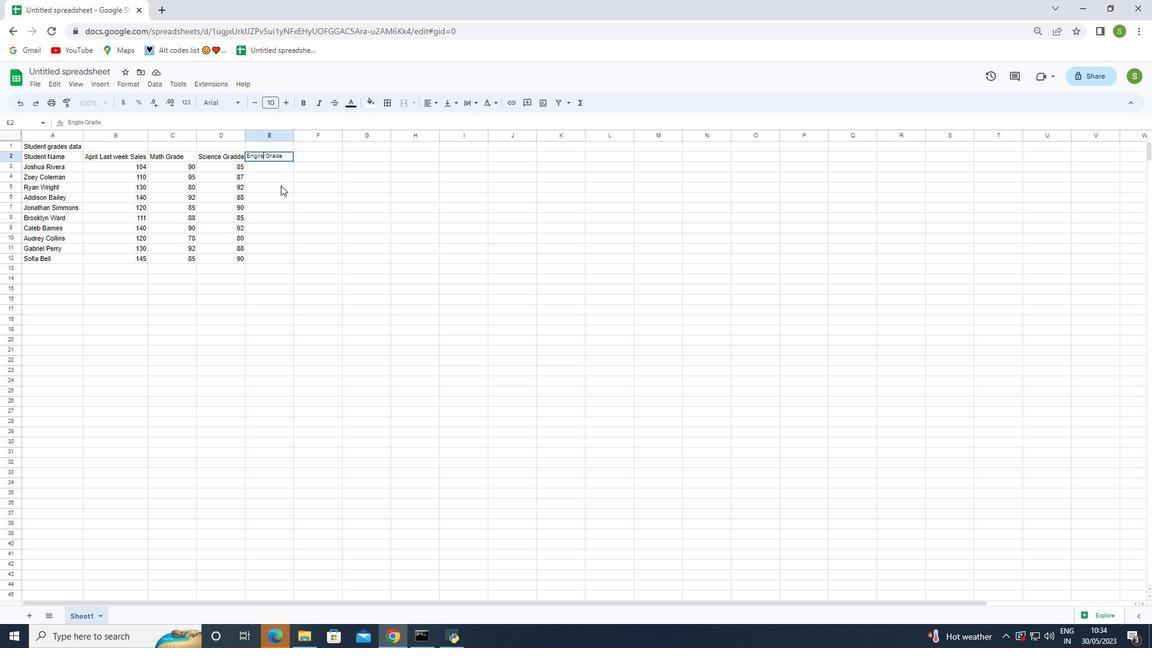 
Action: Mouse moved to (281, 187)
Screenshot: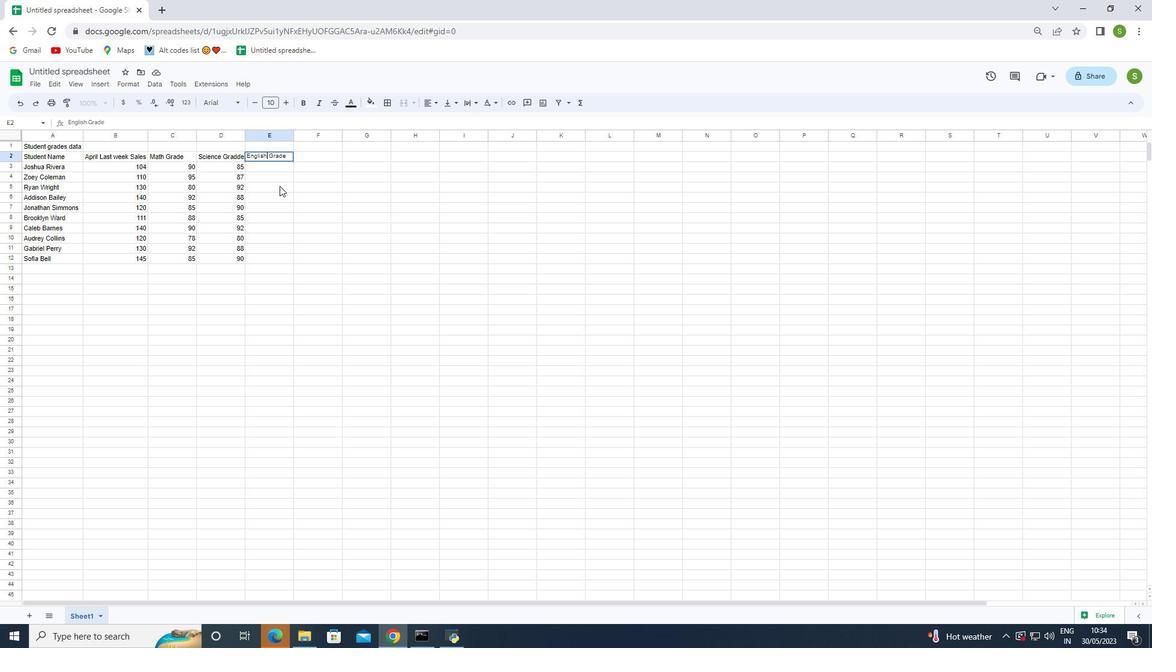 
Action: Mouse pressed left at (281, 187)
Screenshot: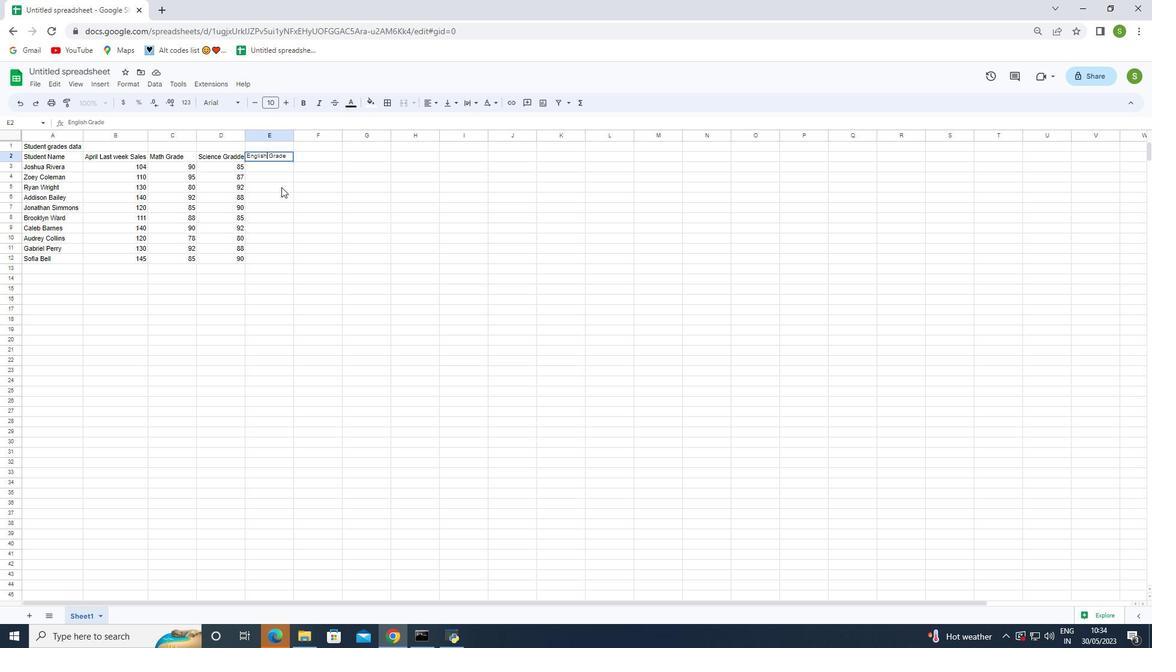 
Action: Mouse moved to (267, 162)
Screenshot: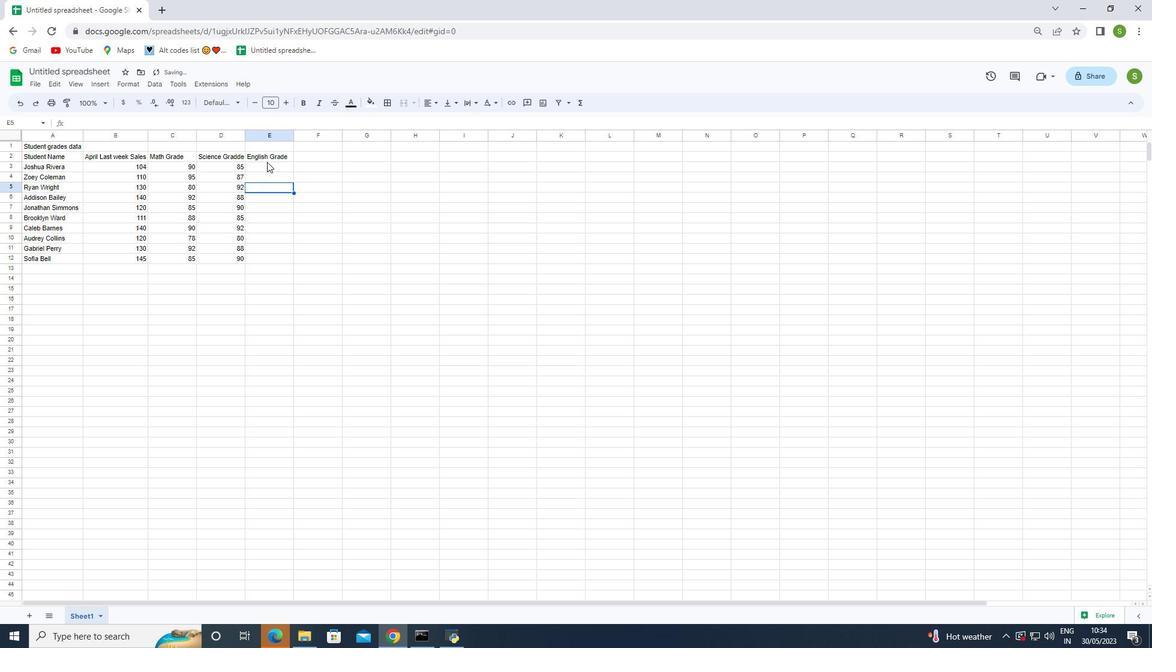 
Action: Mouse pressed left at (267, 162)
Screenshot: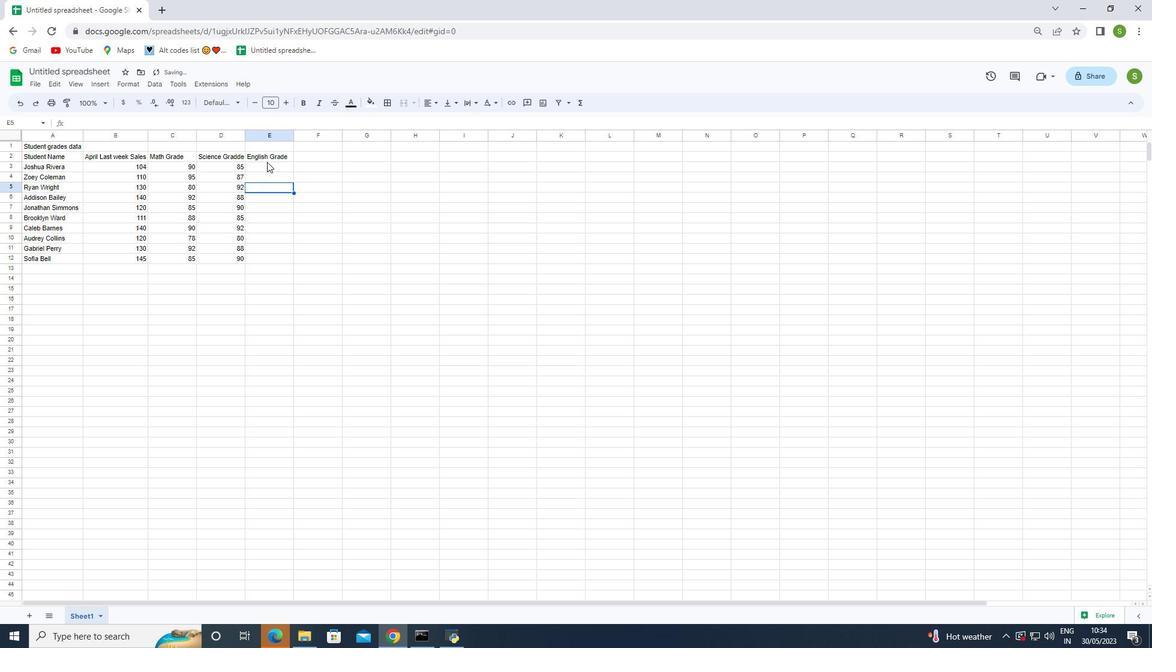 
Action: Mouse moved to (271, 168)
Screenshot: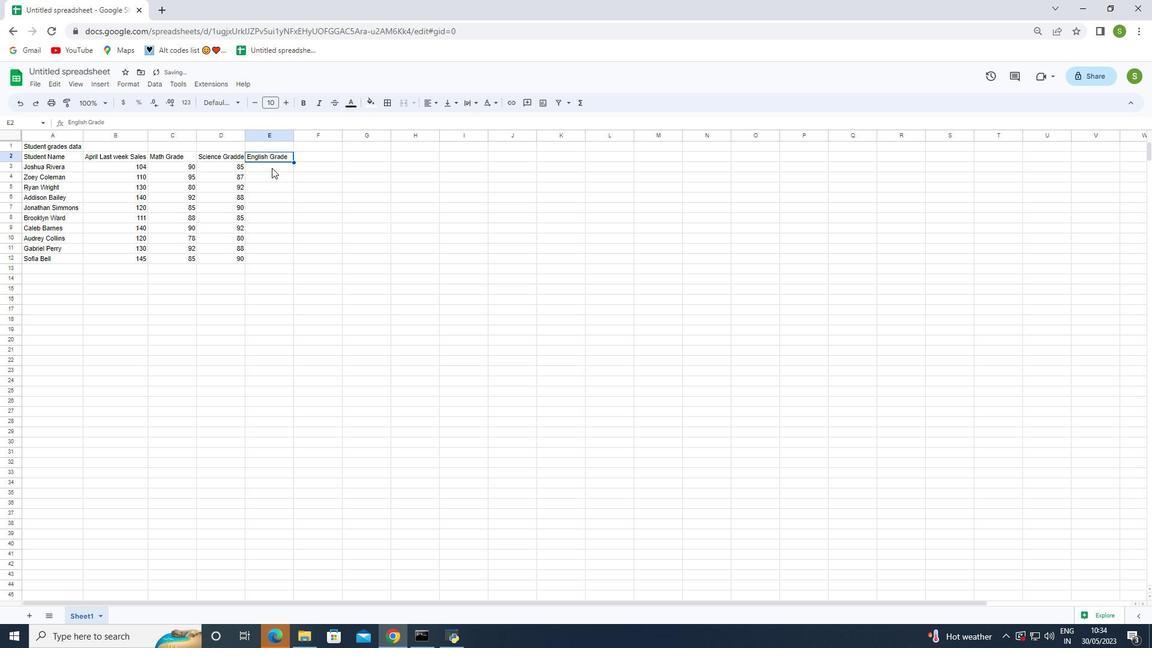 
Action: Mouse pressed left at (271, 168)
Screenshot: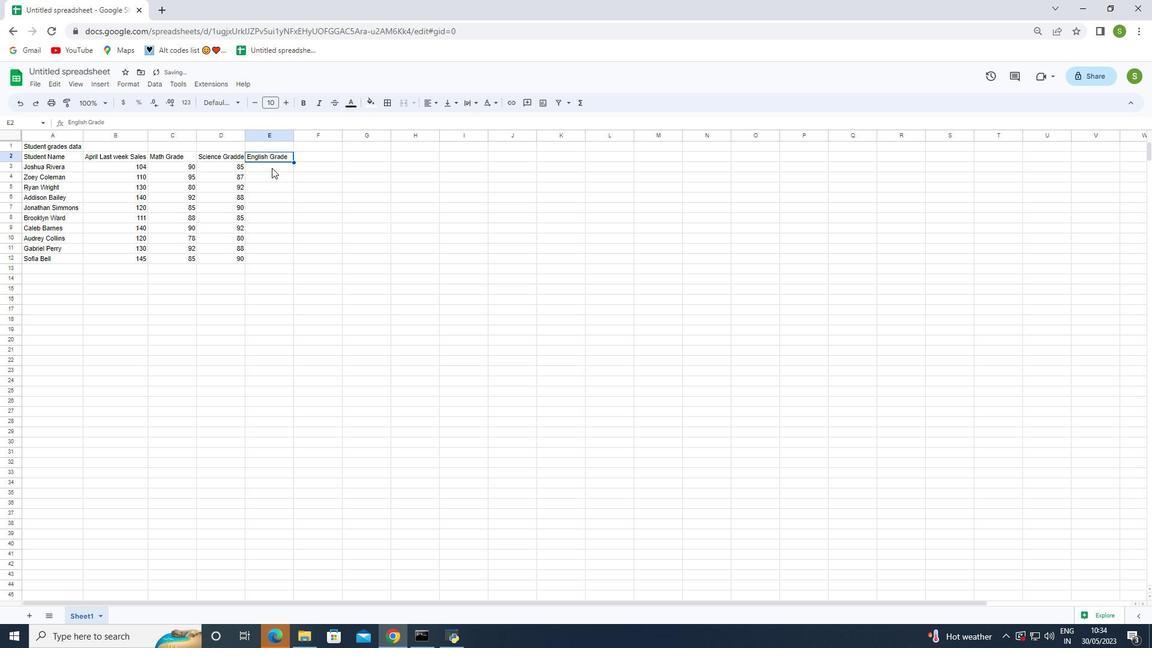 
Action: Mouse moved to (272, 168)
Screenshot: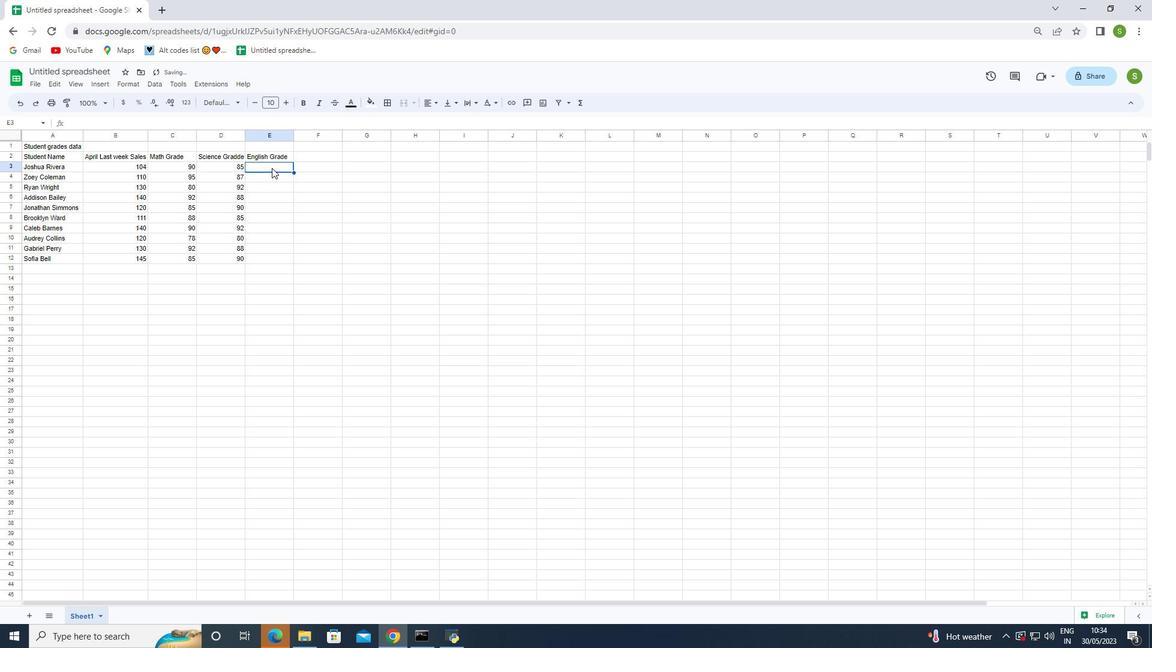 
Action: Key pressed 92<Key.enter>90<Key.enter>85<Key.enter>90<Key.enter>88<Key.enter>92<Key.enter>85<Key.enter>82<Key.enter>90<Key.enter>88<Key.enter>
Screenshot: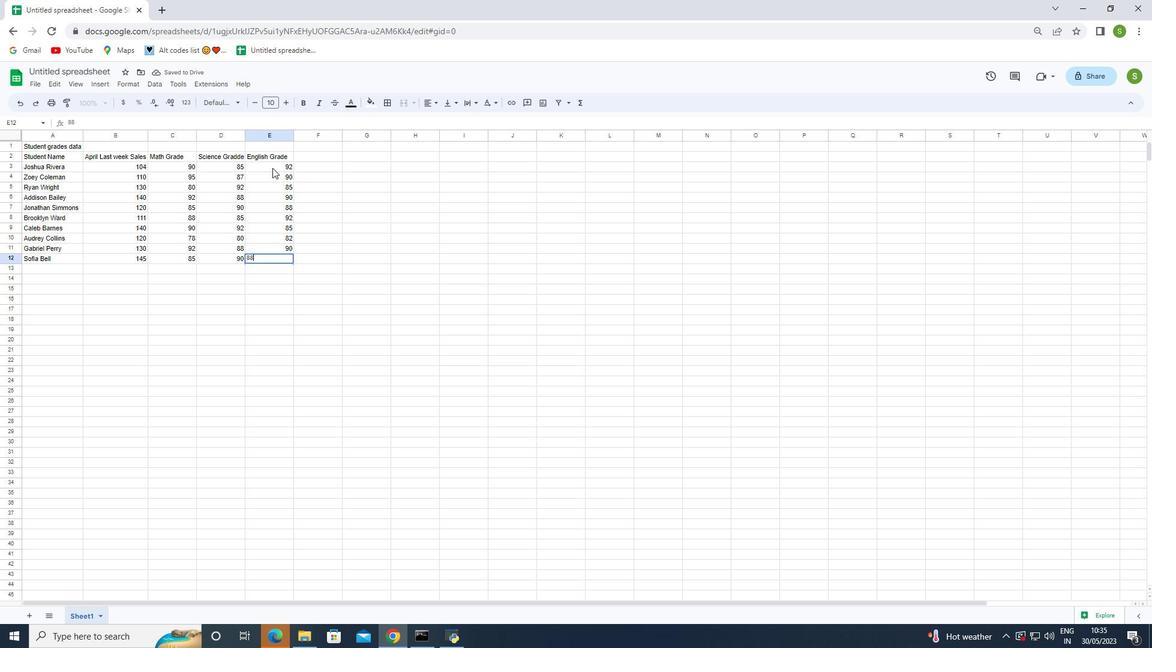 
Action: Mouse moved to (301, 153)
Screenshot: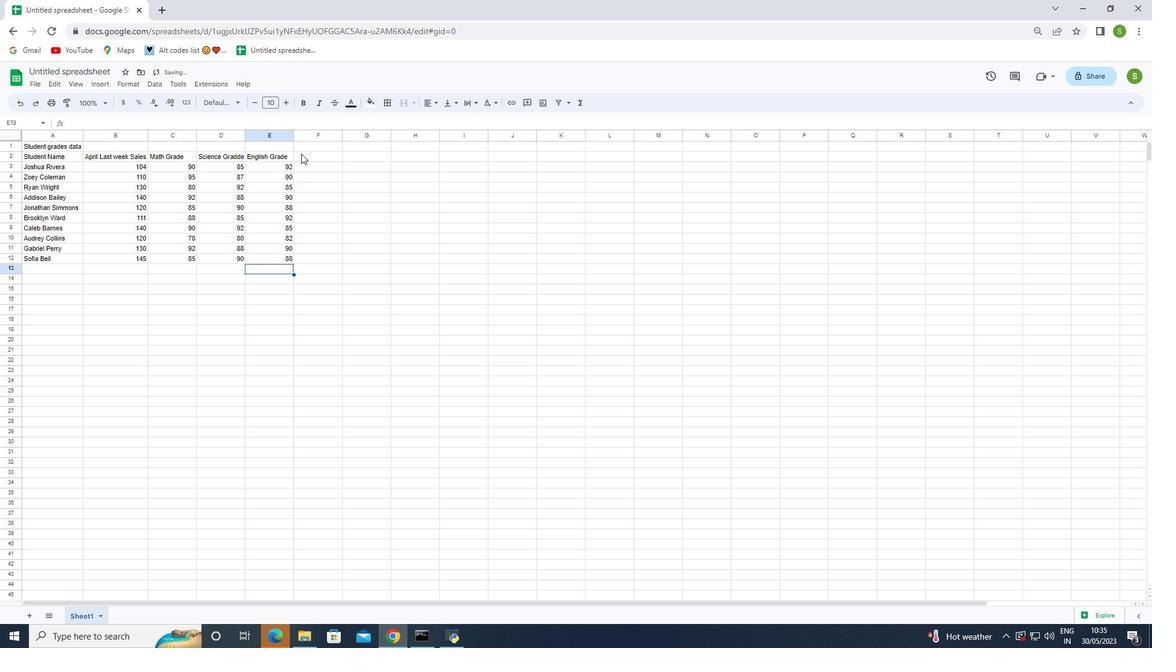 
Action: Mouse pressed left at (301, 153)
Screenshot: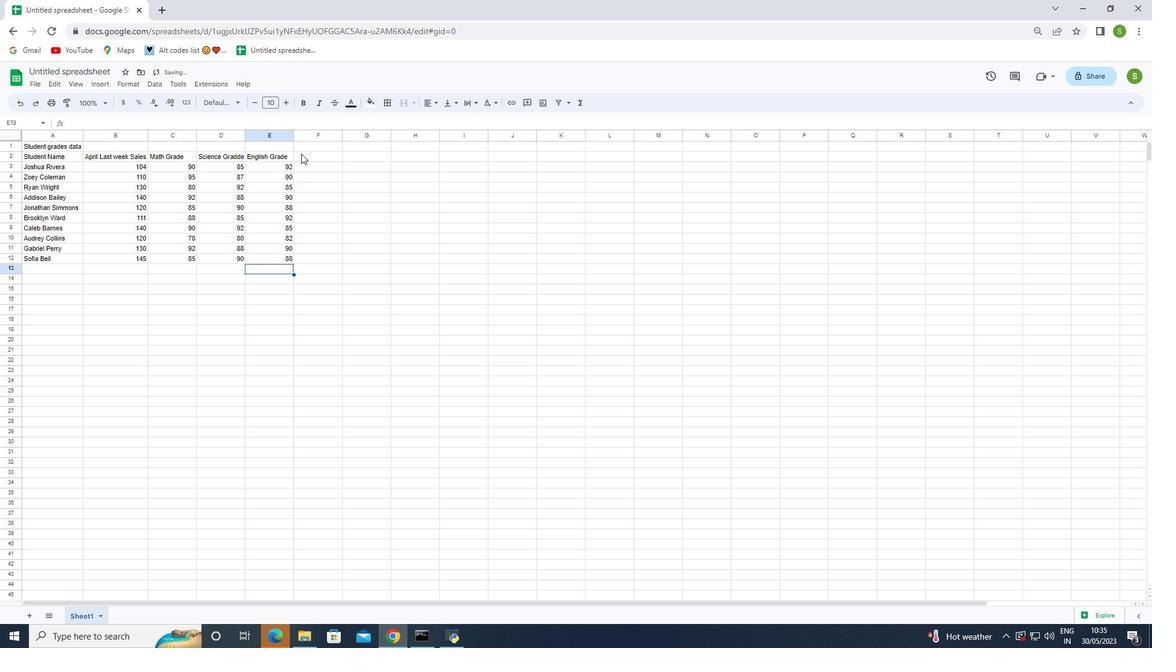 
Action: Mouse moved to (302, 153)
Screenshot: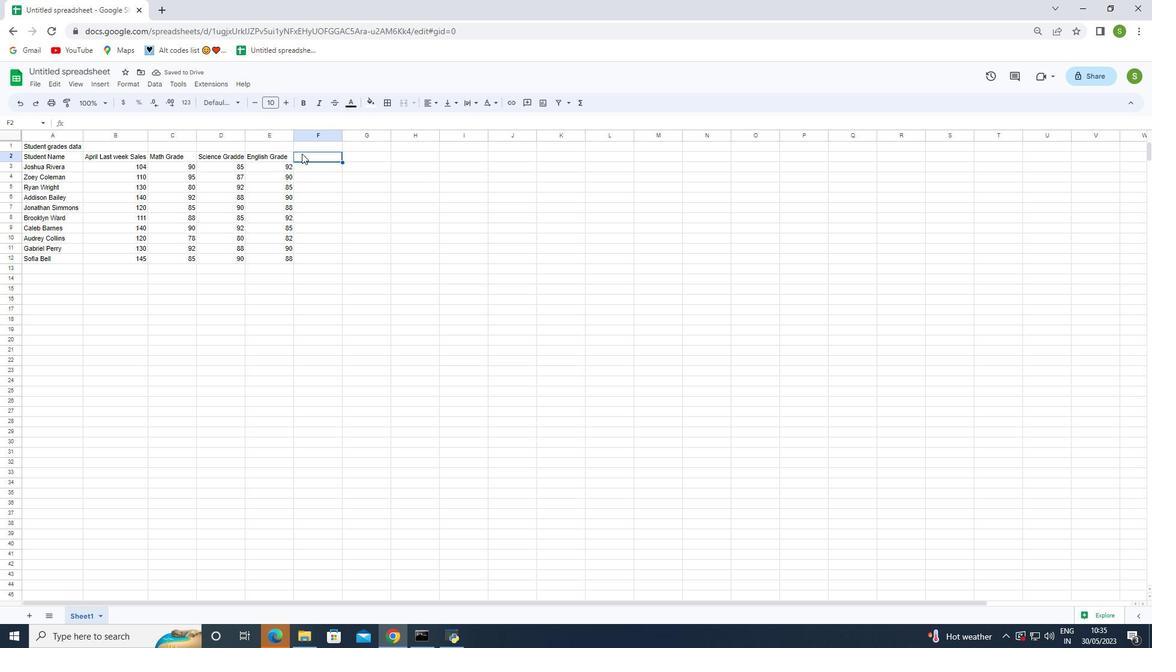 
Action: Key pressed <Key.shift><Key.shift><Key.shift><Key.shift><Key.shift><Key.shift><Key.shift>History<Key.space><Key.shift><Key.shift>Grade<Key.enter>
Screenshot: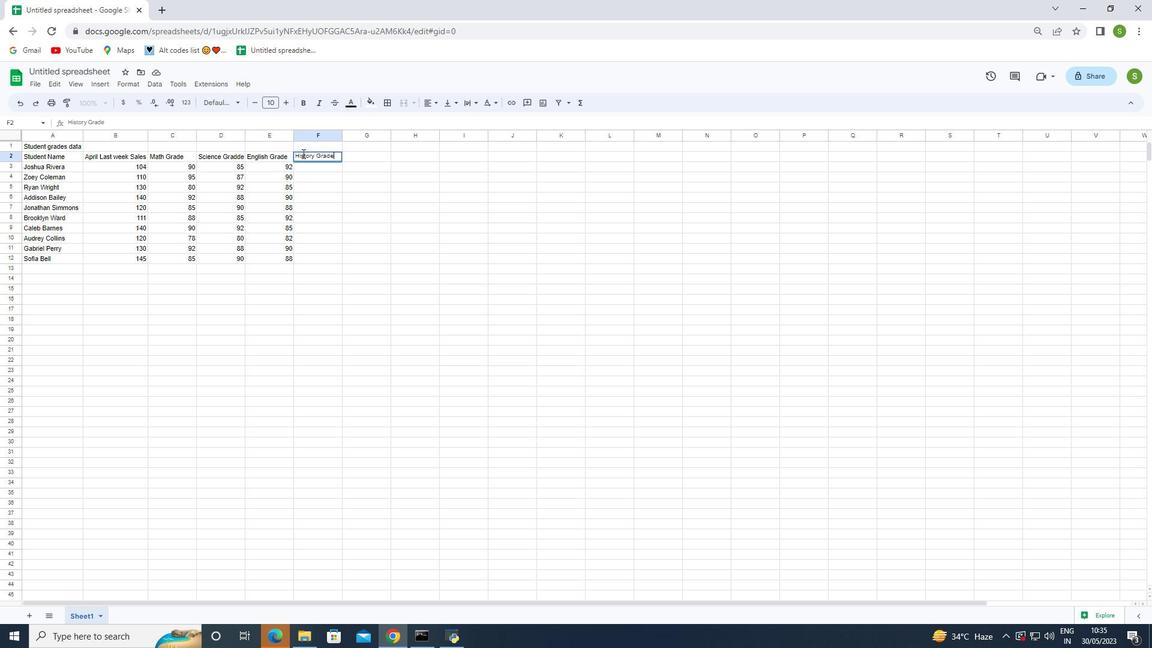 
Action: Mouse moved to (301, 187)
Screenshot: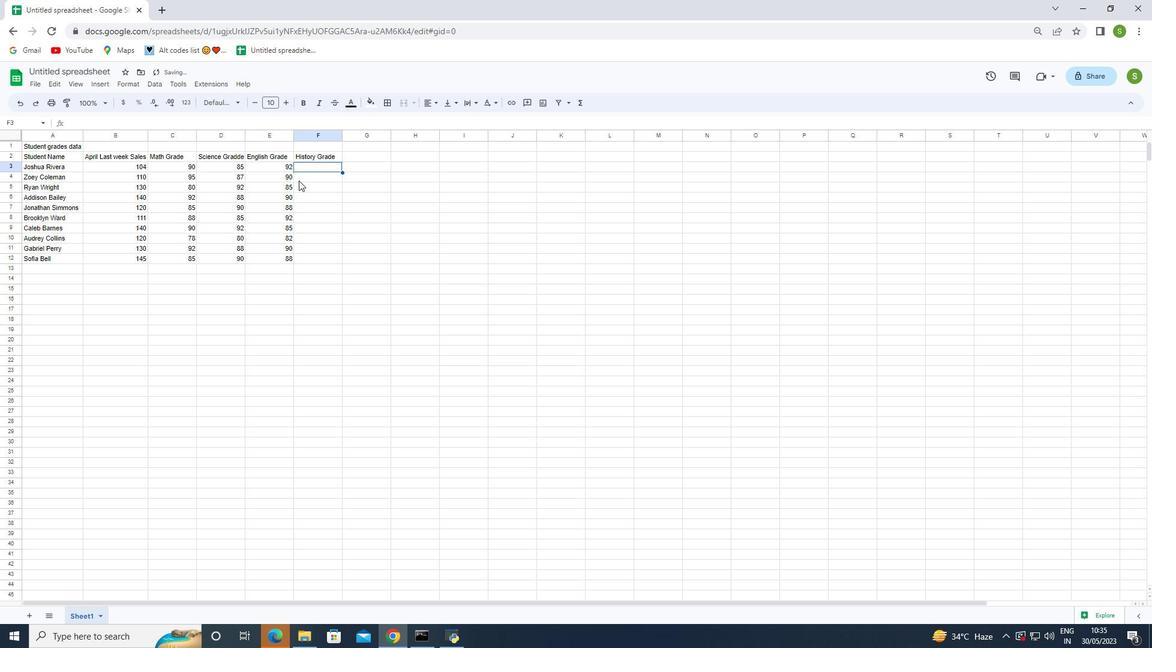 
Action: Key pressed 88<Key.enter>92<Key.enter>78<Key.enter>95<Key.enter>90<Key.enter>90<Key.enter>80<Key.enter>85<Key.enter>92<Key.enter>90<Key.enter>
Screenshot: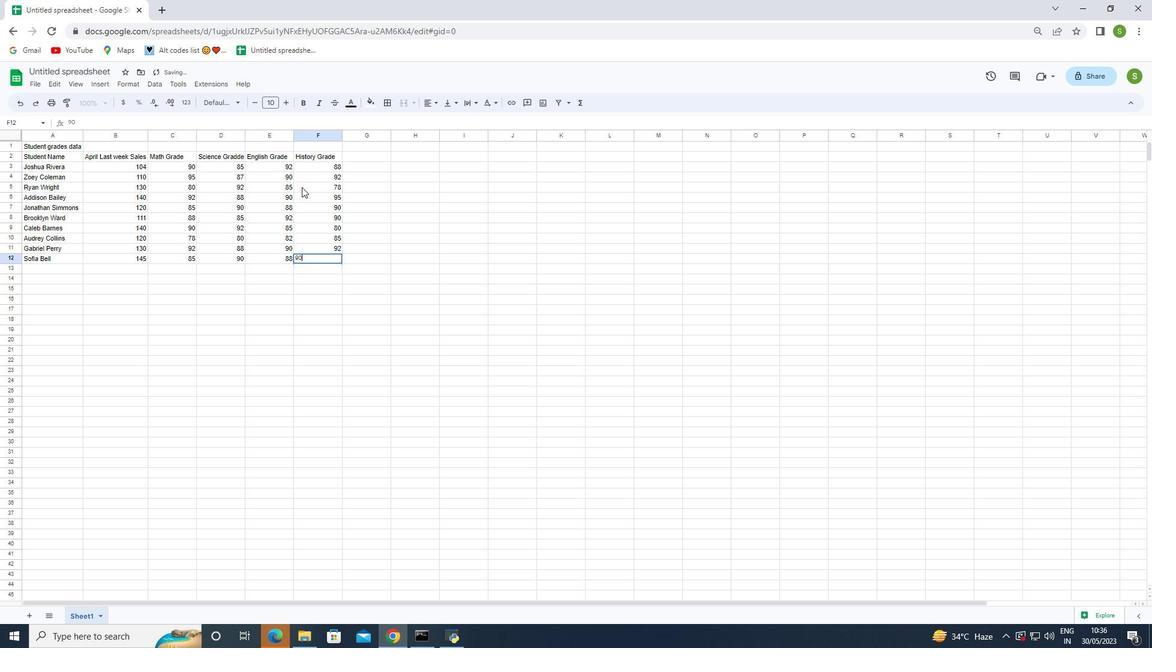 
Action: Mouse moved to (358, 156)
Screenshot: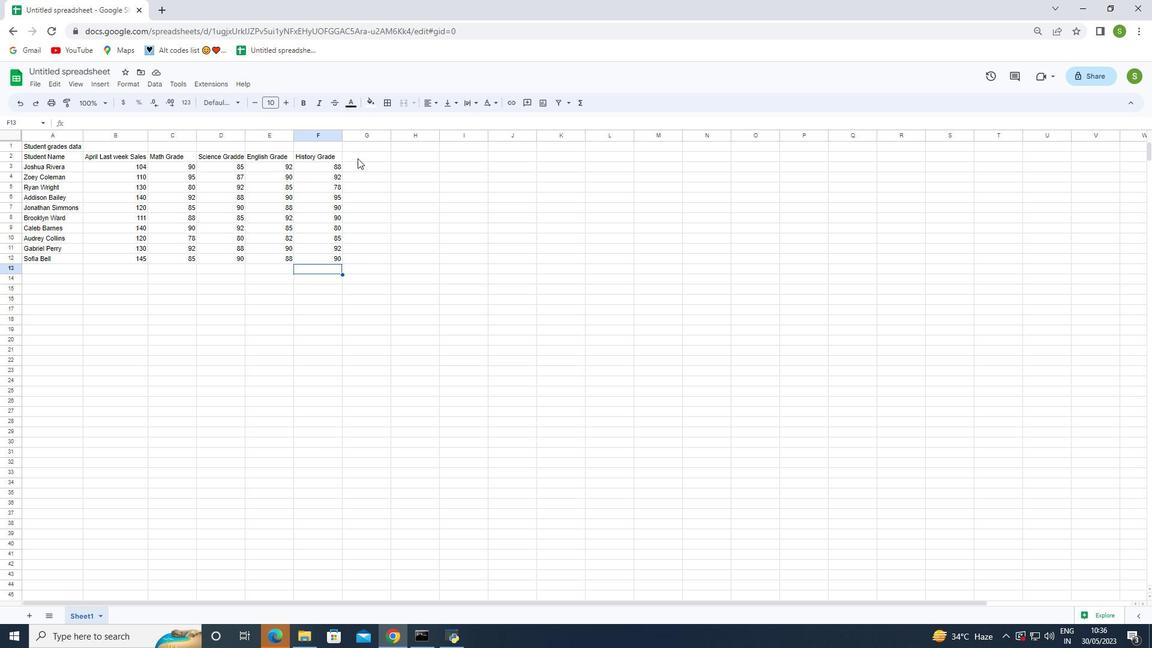 
Action: Mouse pressed left at (358, 157)
Screenshot: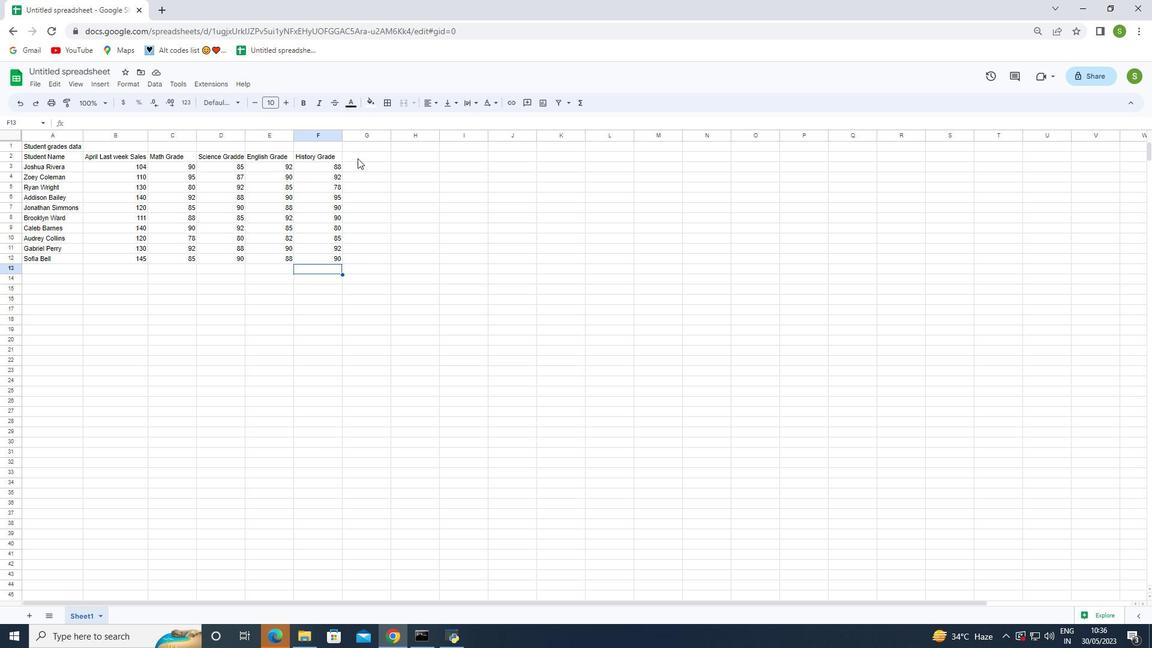 
Action: Key pressed <Key.shift>To
Screenshot: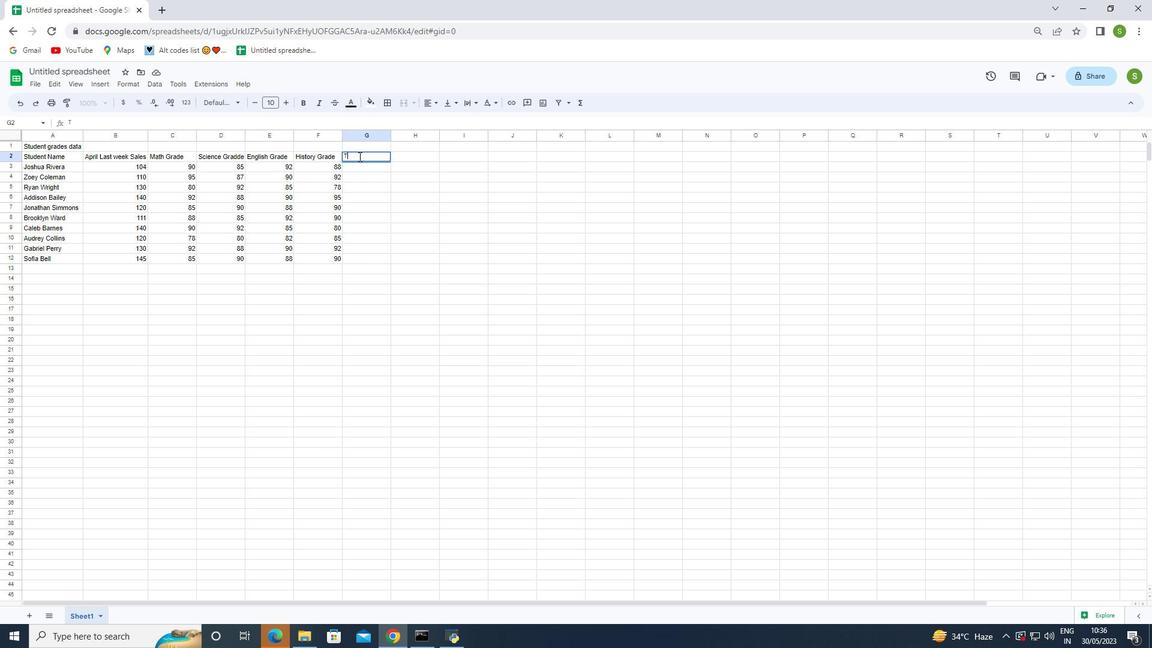 
Action: Mouse moved to (366, 163)
Screenshot: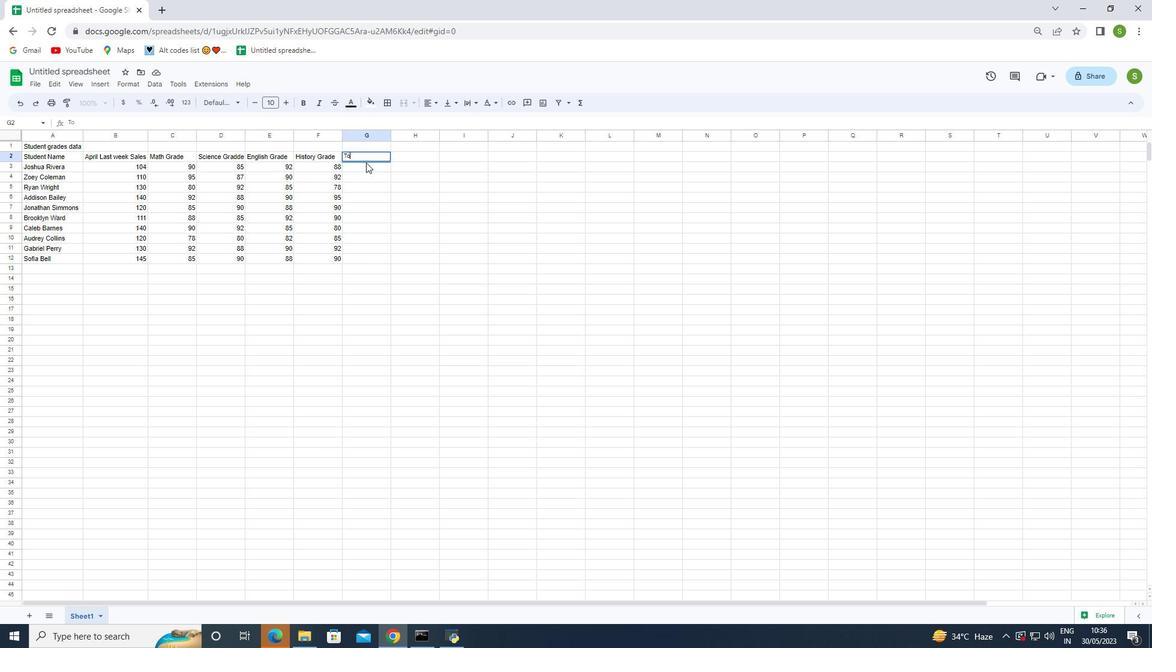 
Action: Key pressed ta
Screenshot: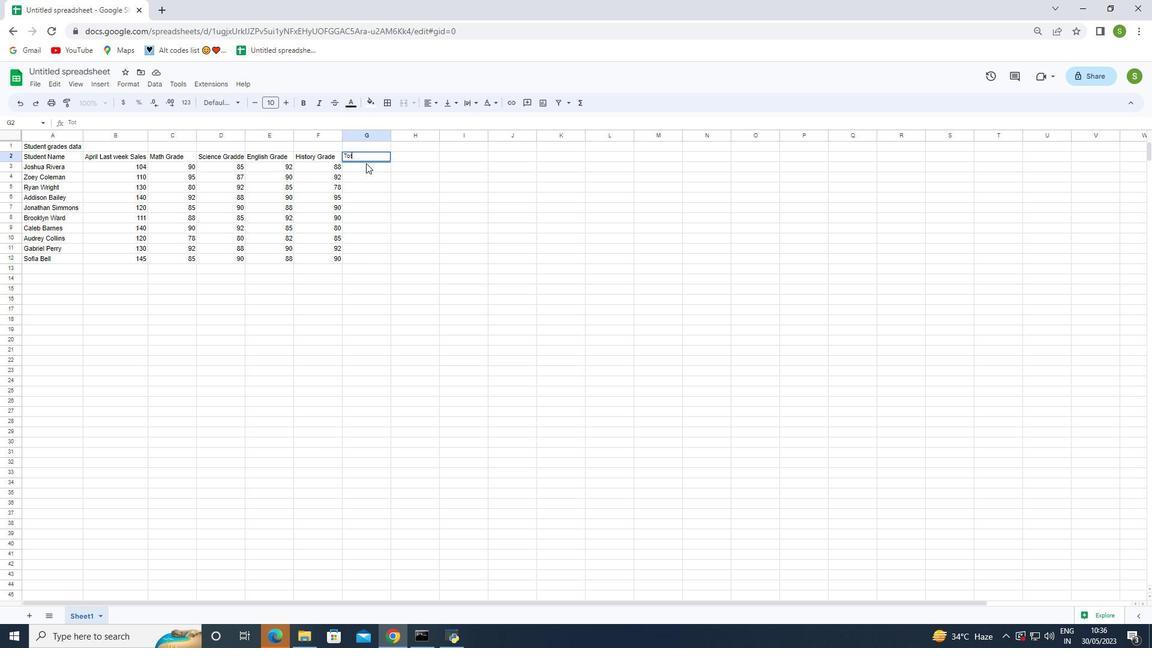 
Action: Mouse moved to (366, 163)
Screenshot: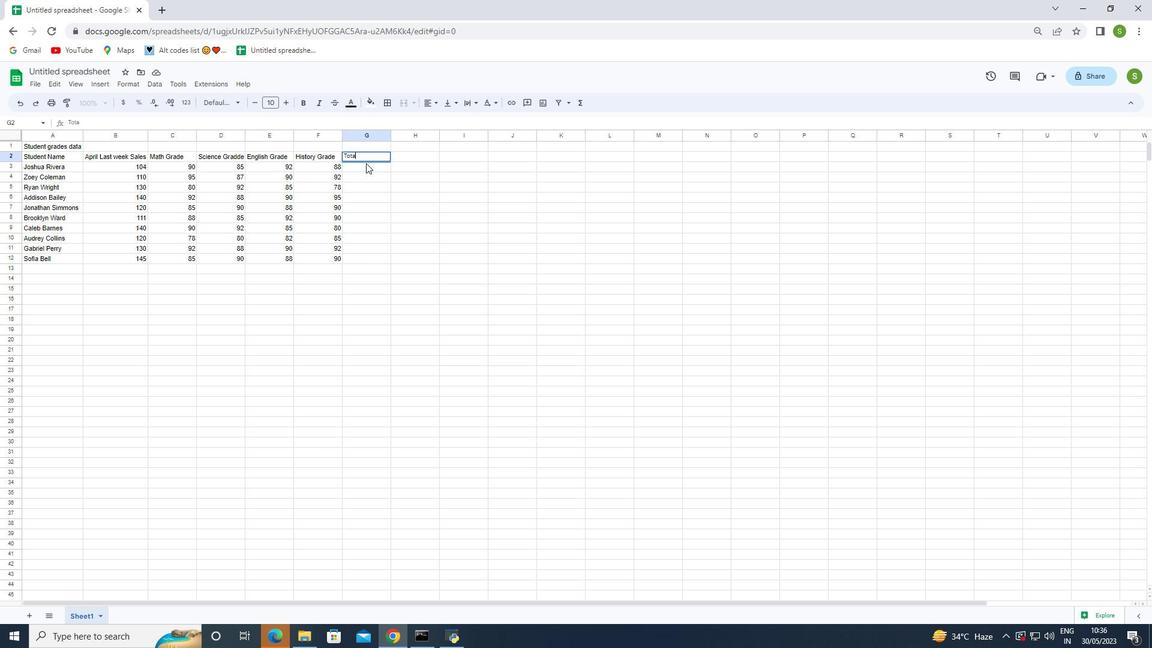 
Action: Key pressed l
Screenshot: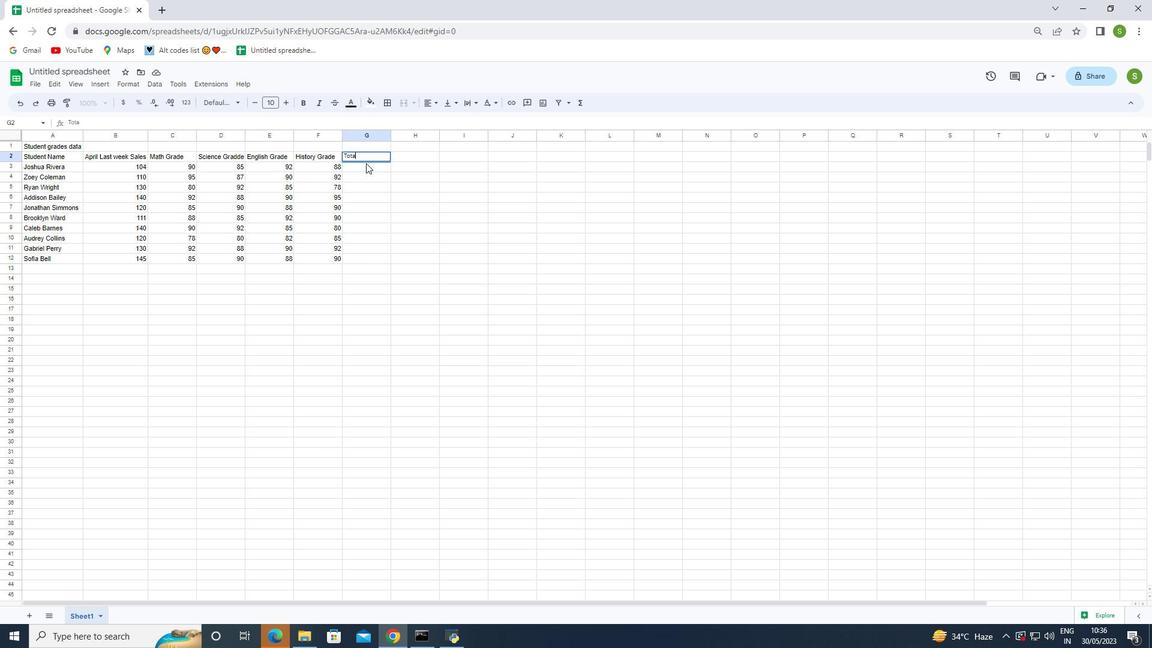 
Action: Mouse moved to (366, 163)
Screenshot: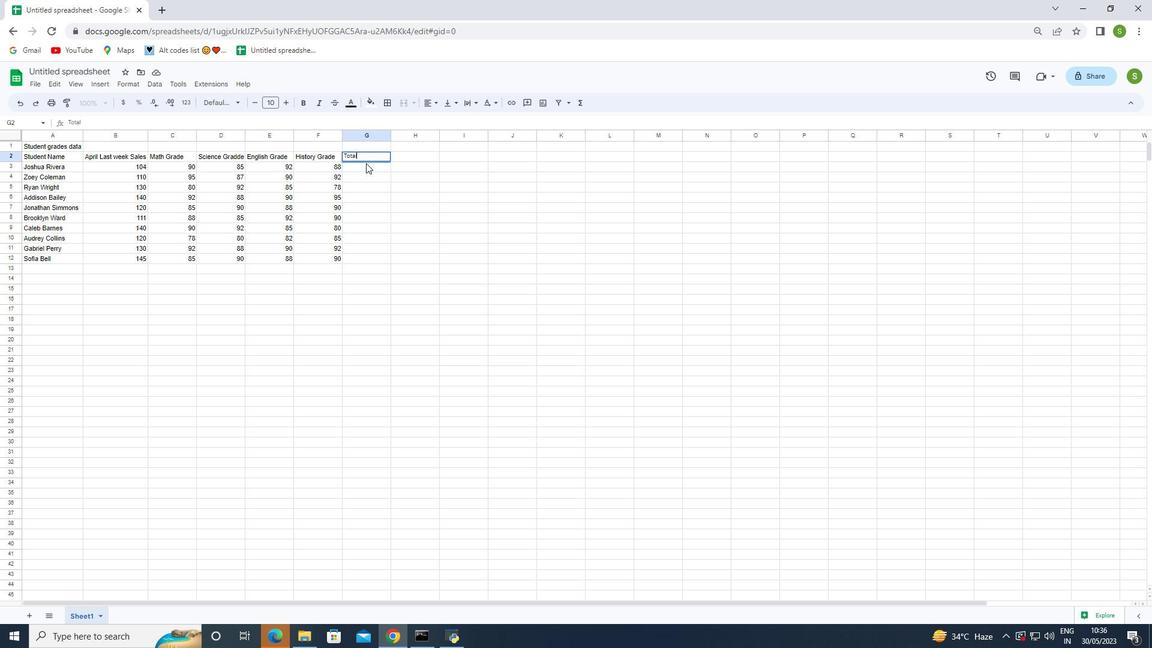 
Action: Key pressed <Key.enter>
Screenshot: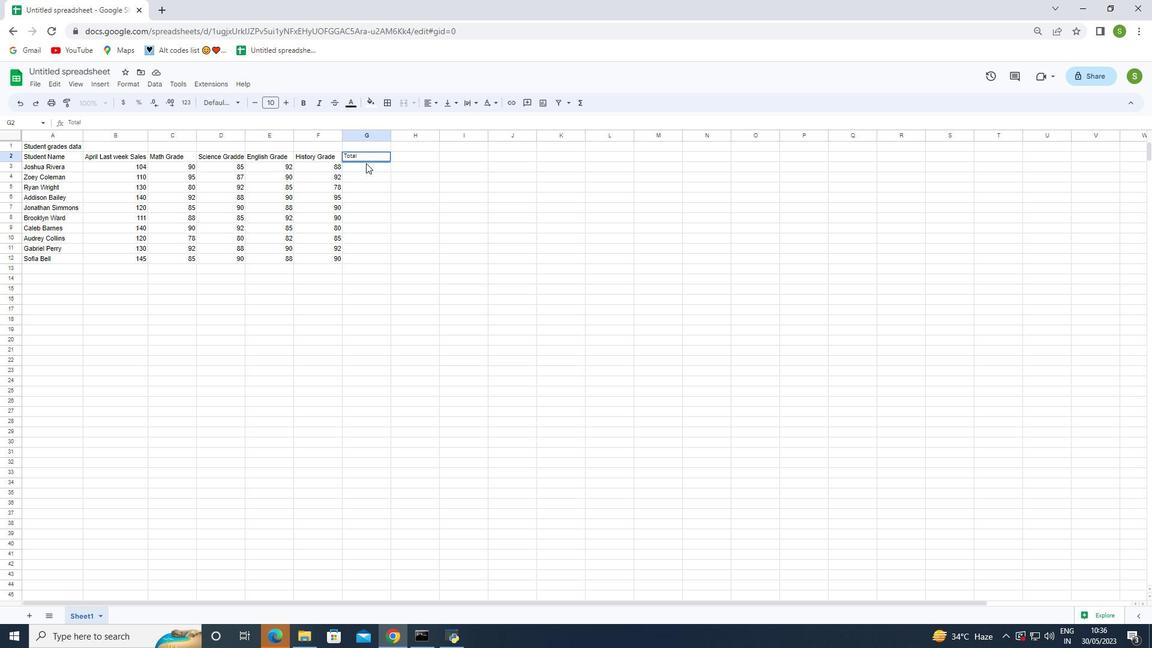 
Action: Mouse moved to (363, 169)
Screenshot: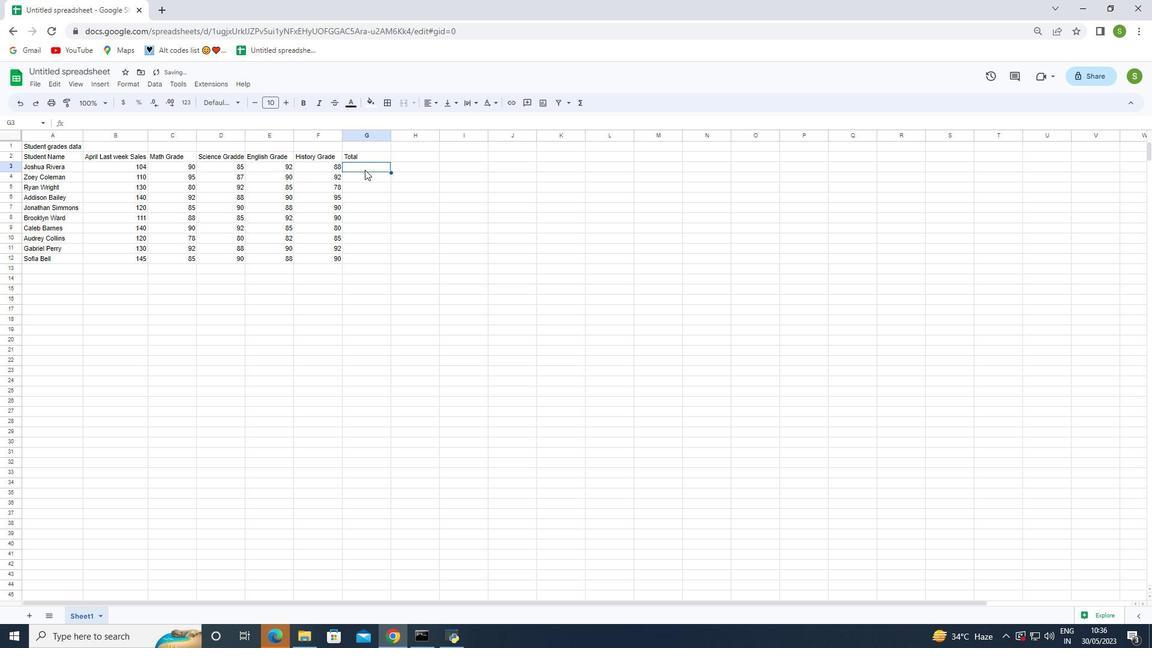 
Action: Key pressed =
Screenshot: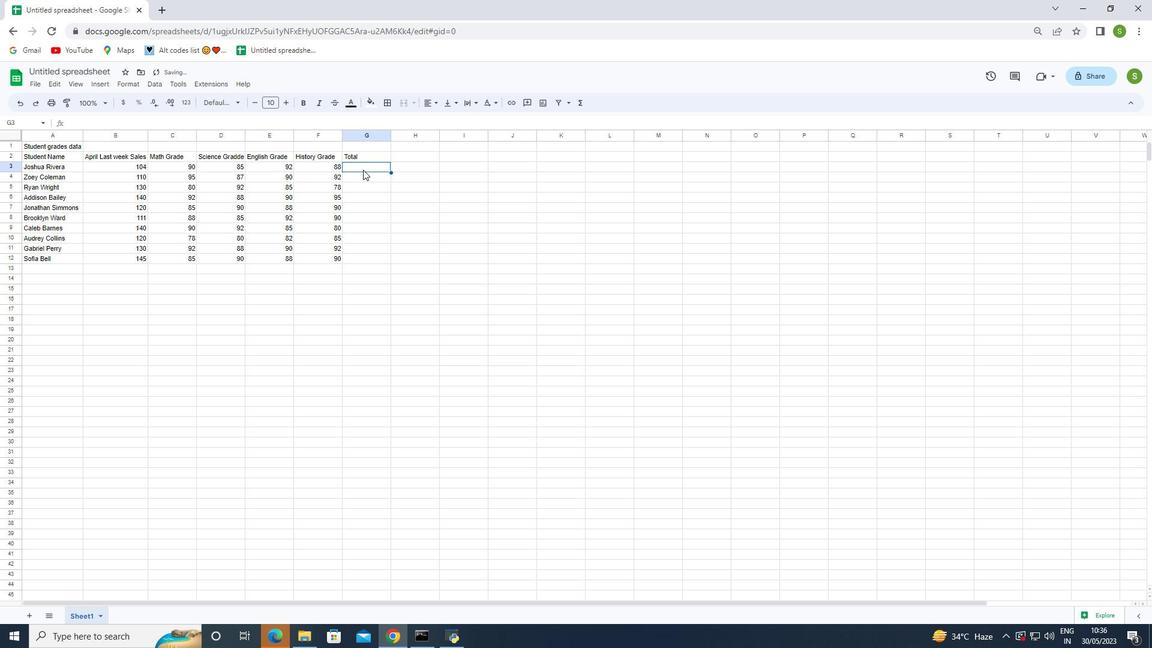 
Action: Mouse moved to (361, 171)
Screenshot: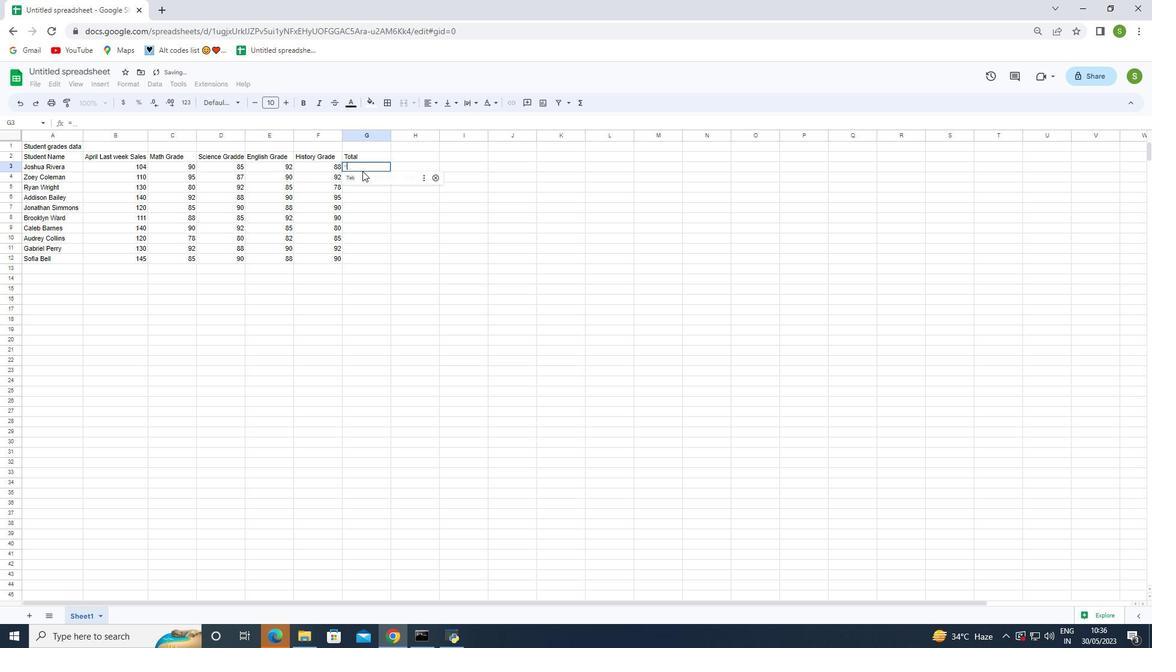 
Action: Key pressed sum
Screenshot: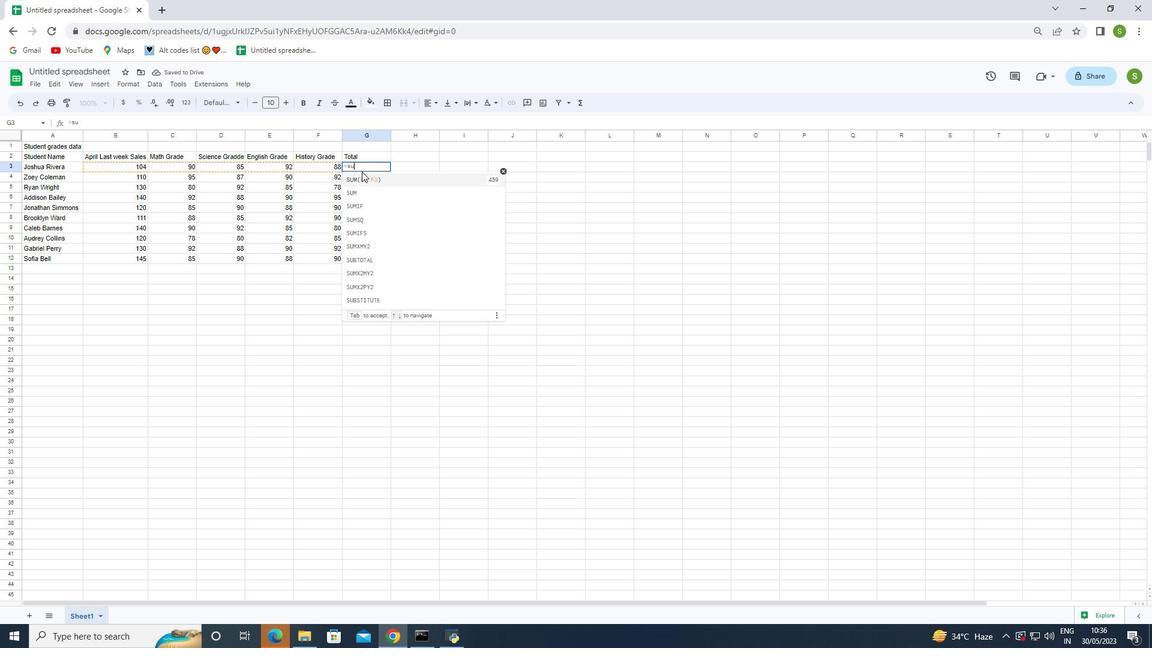 
Action: Mouse moved to (361, 172)
Screenshot: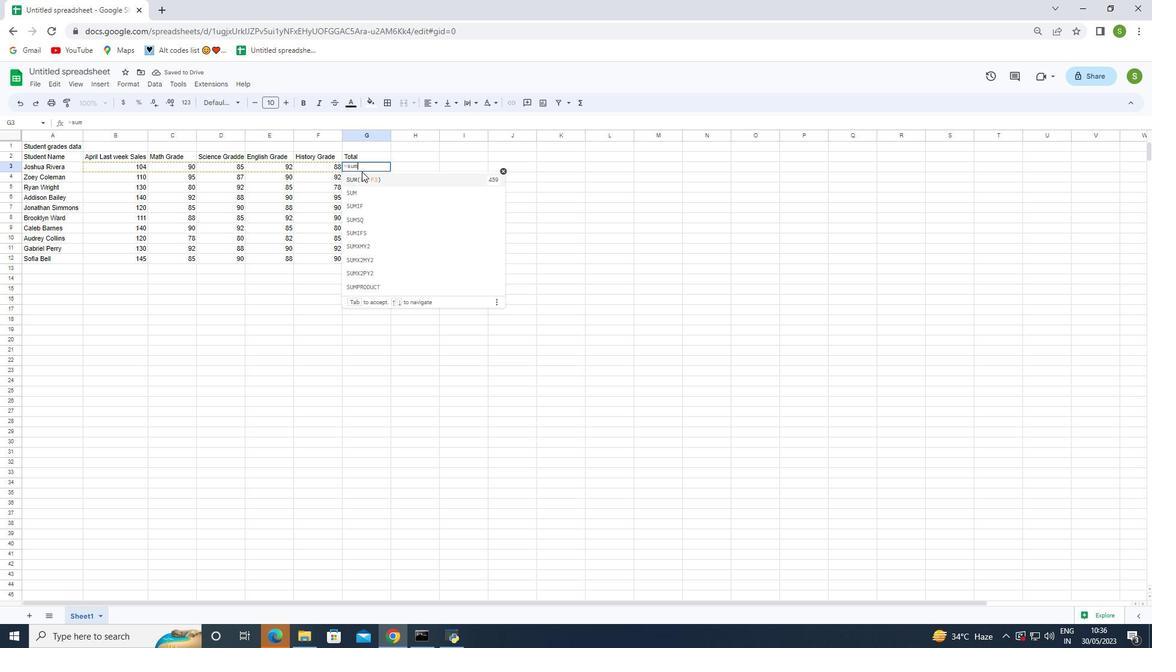 
Action: Key pressed <Key.shift_r>
Screenshot: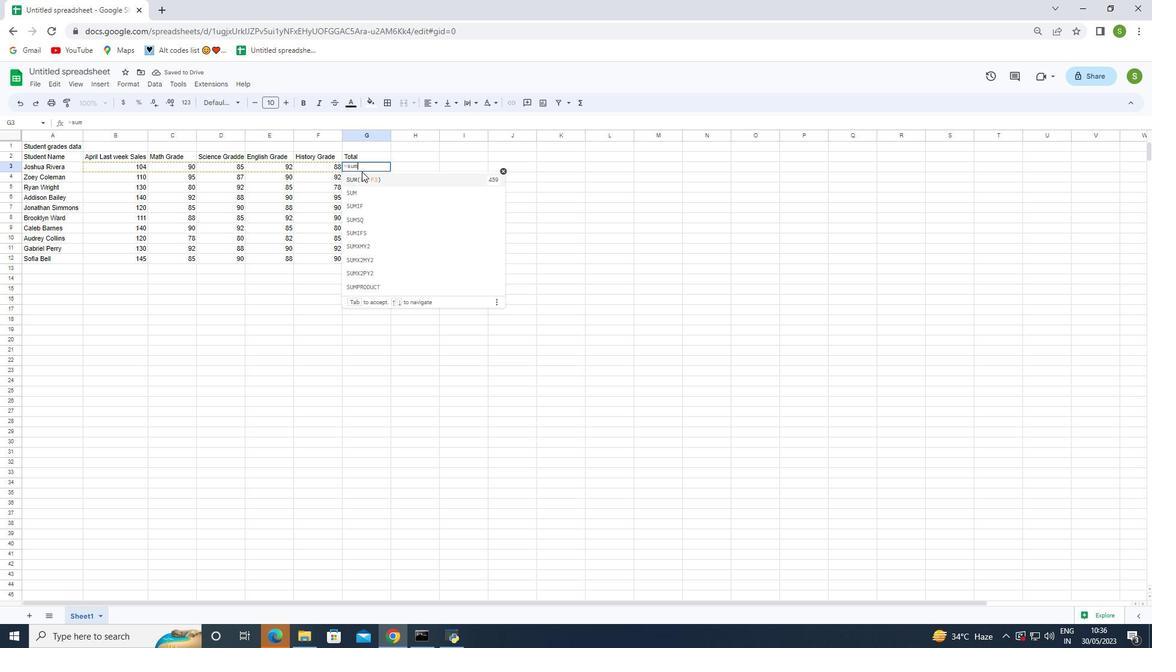 
Action: Mouse moved to (361, 173)
Screenshot: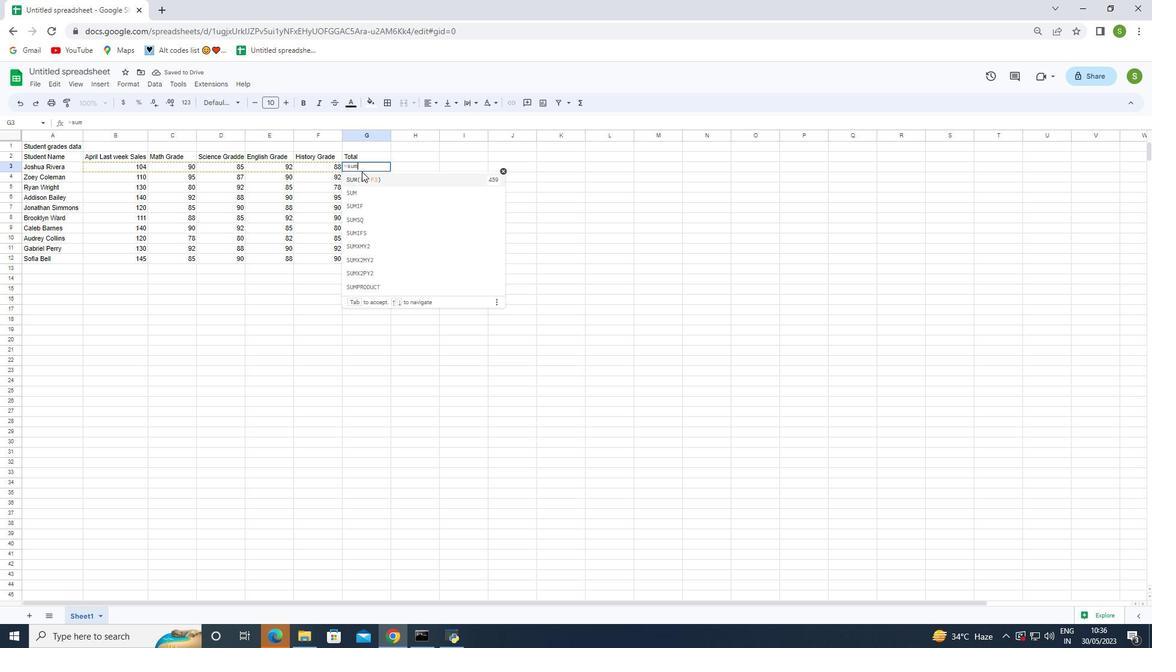 
Action: Key pressed <Key.shift_r><Key.shift_r><Key.shift_r>(
Screenshot: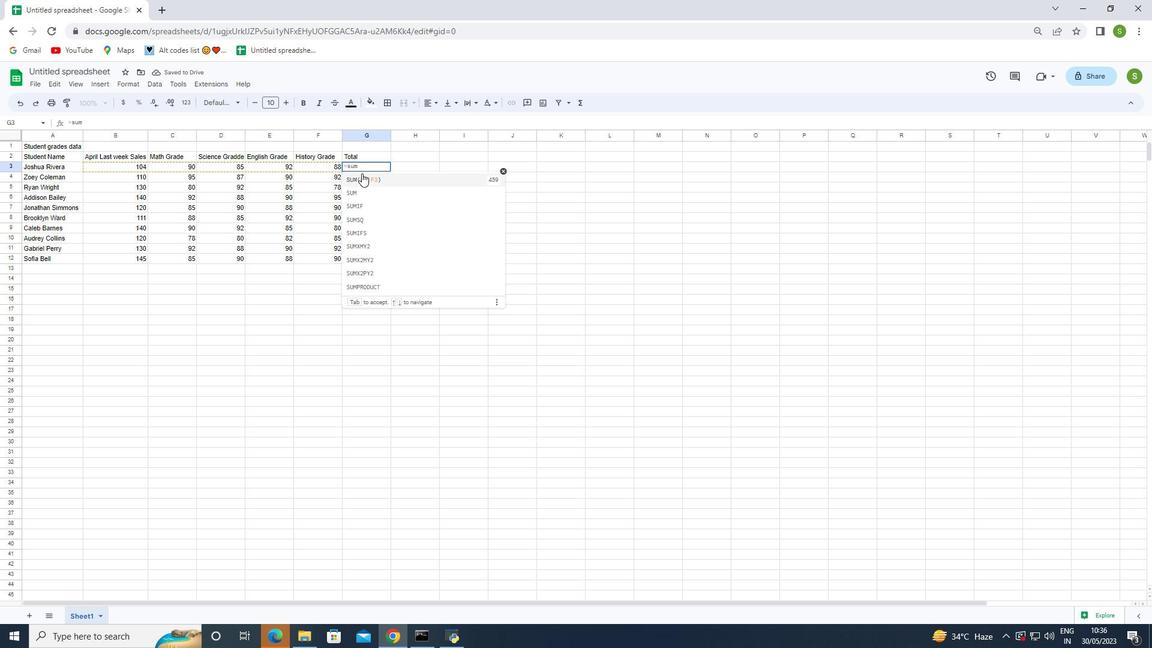 
Action: Mouse moved to (167, 168)
Screenshot: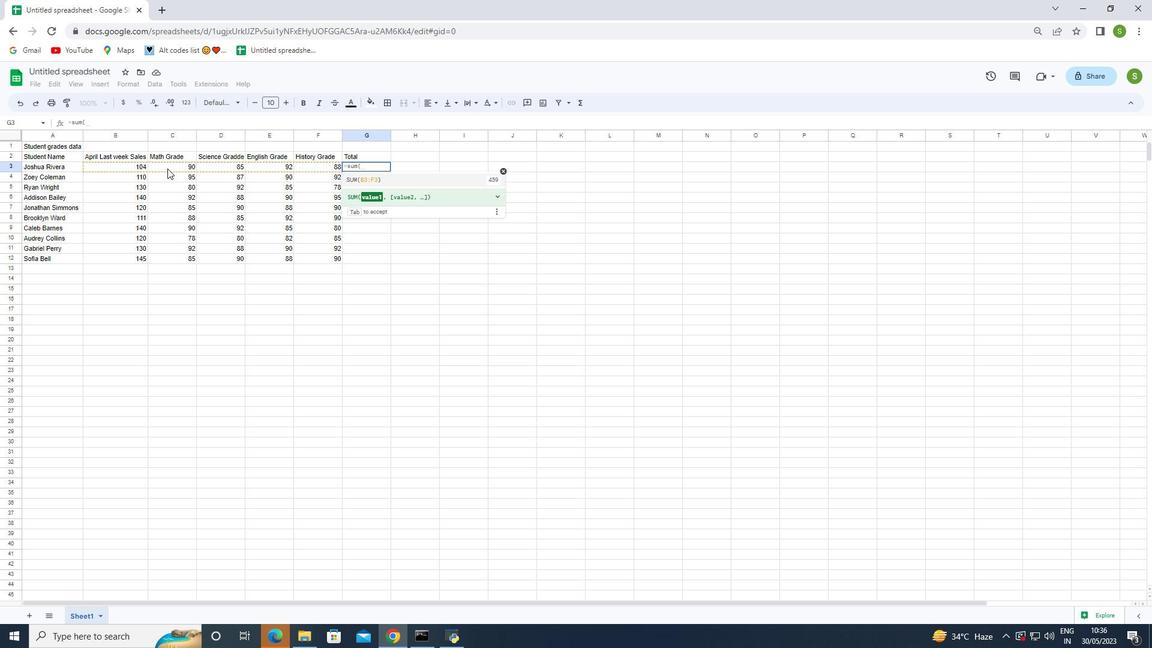 
Action: Mouse pressed left at (167, 168)
Screenshot: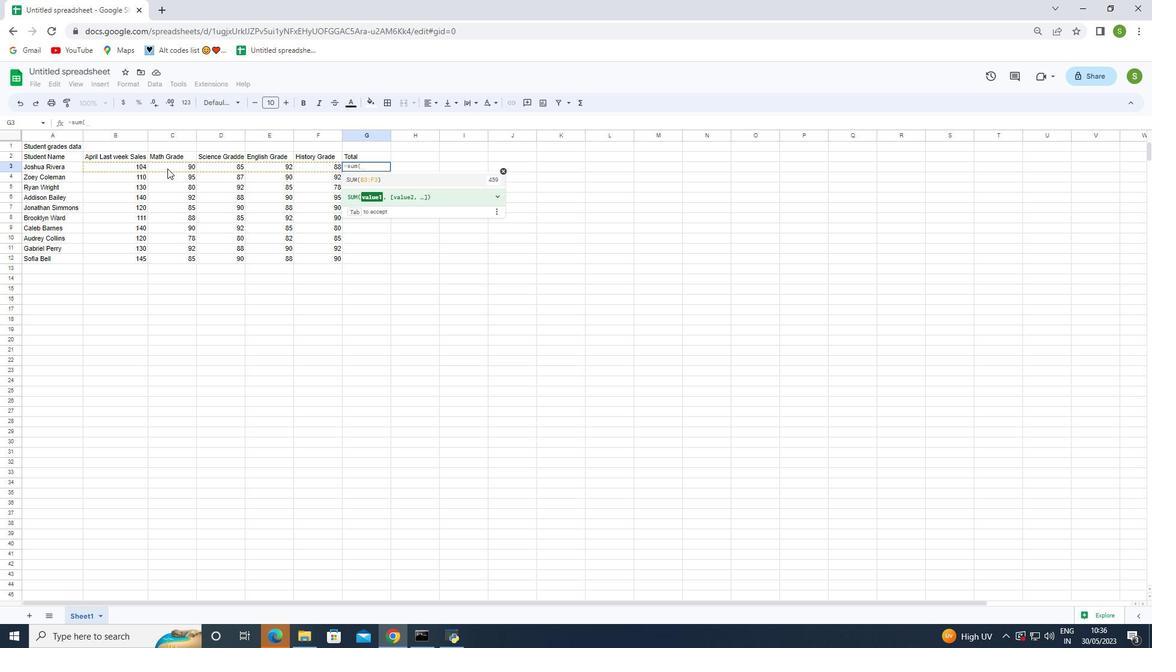 
Action: Mouse moved to (313, 190)
Screenshot: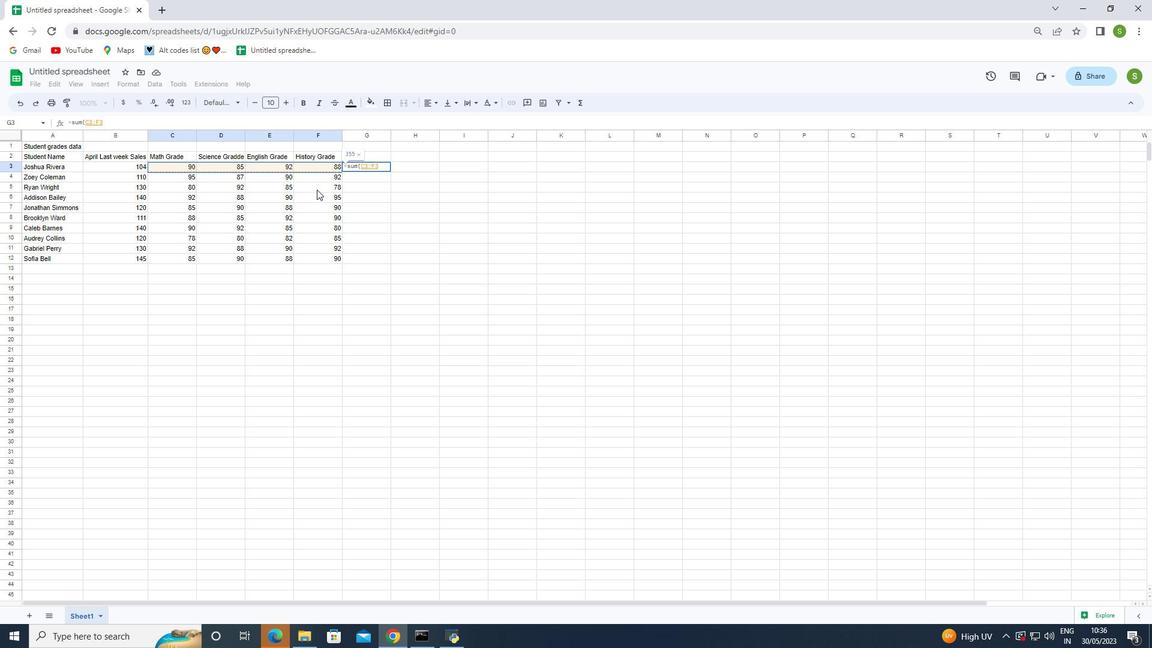 
Action: Key pressed <Key.enter>
Screenshot: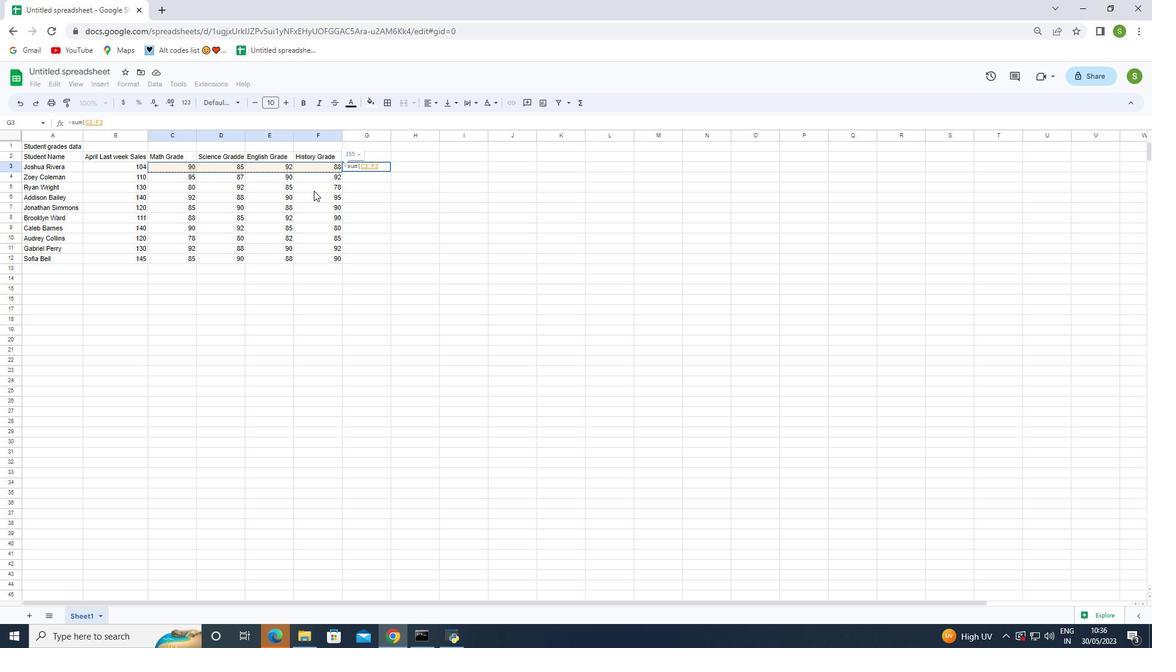 
Action: Mouse moved to (420, 355)
Screenshot: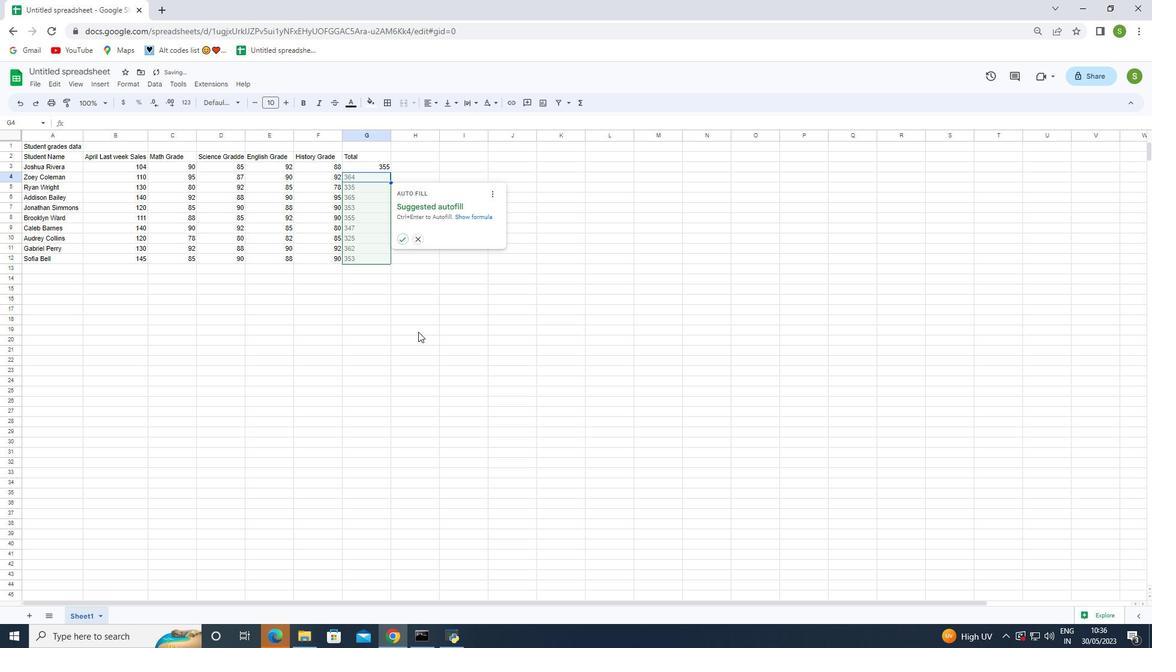 
Action: Mouse pressed left at (420, 355)
Screenshot: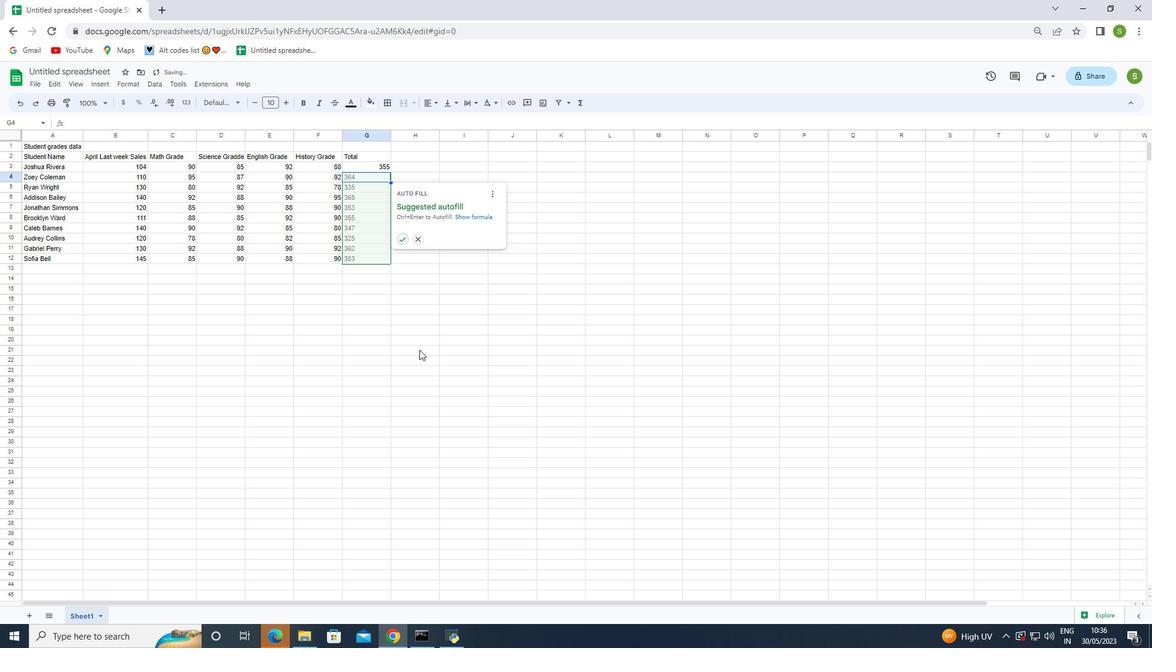
Action: Mouse moved to (376, 169)
Screenshot: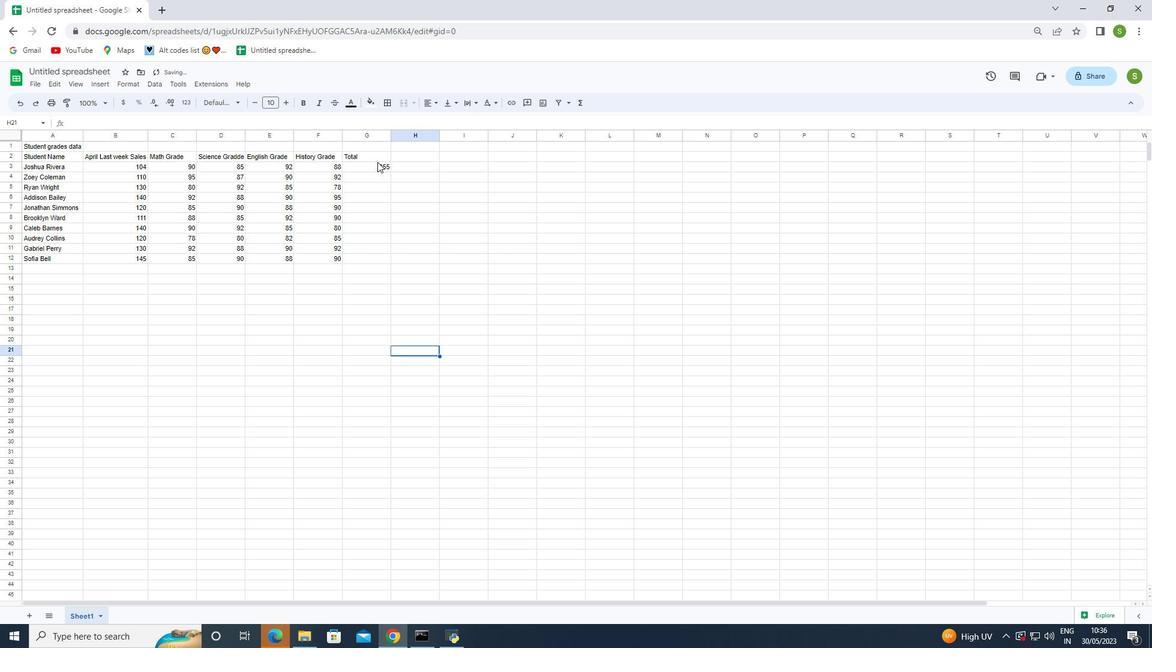 
Action: Mouse pressed left at (376, 169)
Screenshot: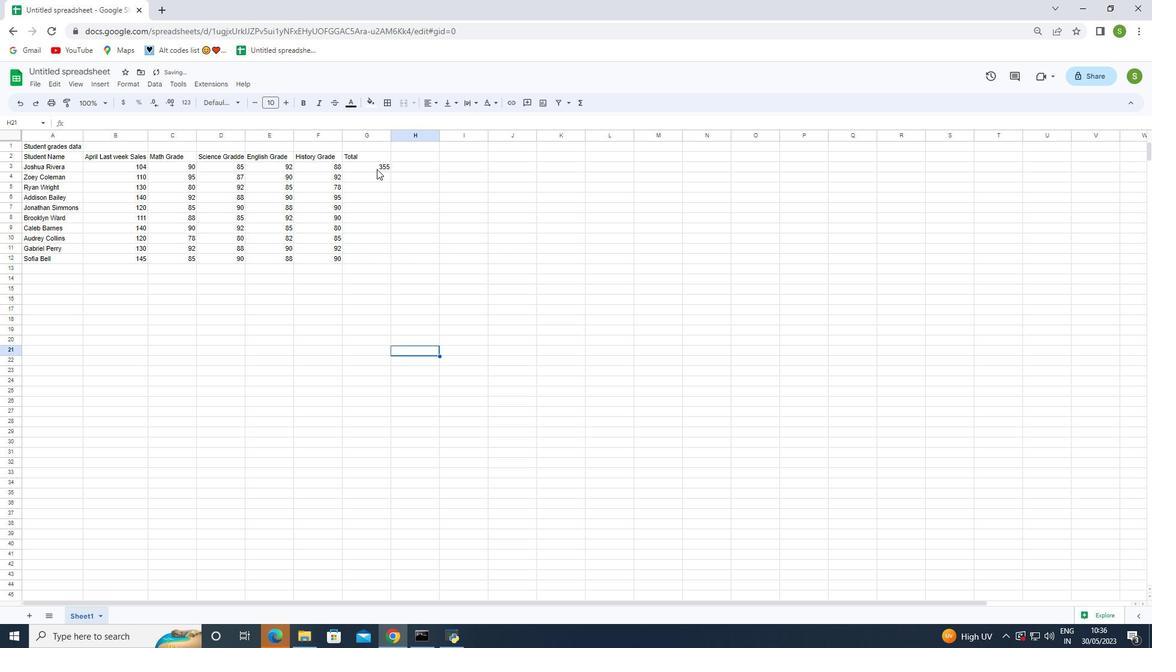 
Action: Mouse moved to (390, 172)
Screenshot: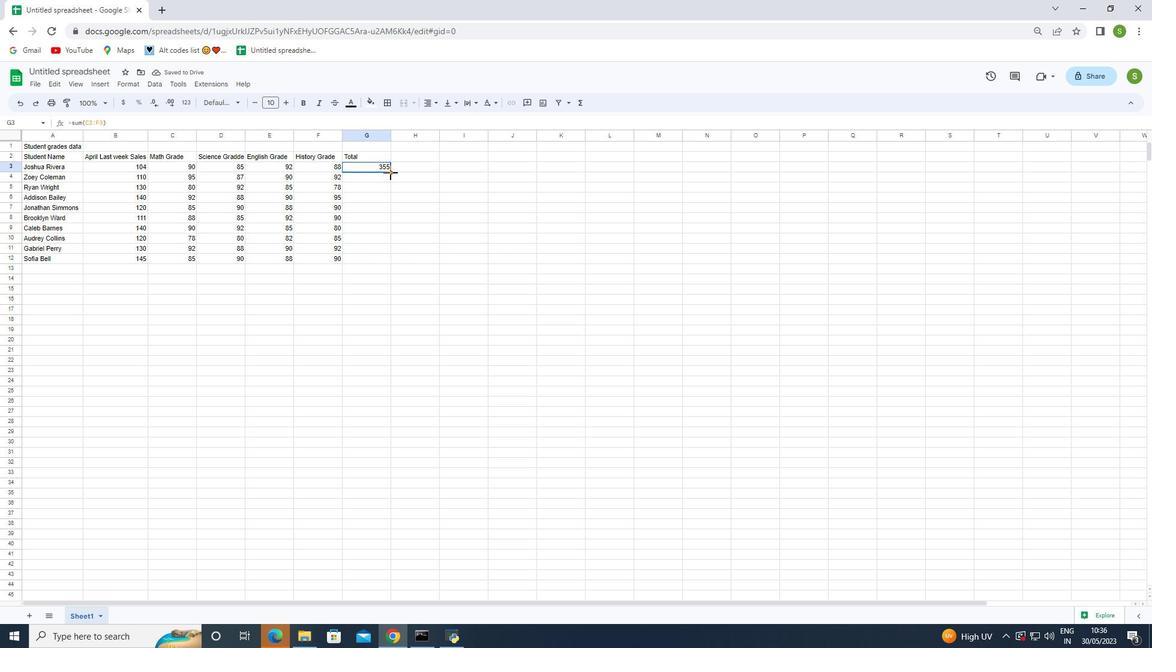 
Action: Mouse pressed left at (390, 172)
Screenshot: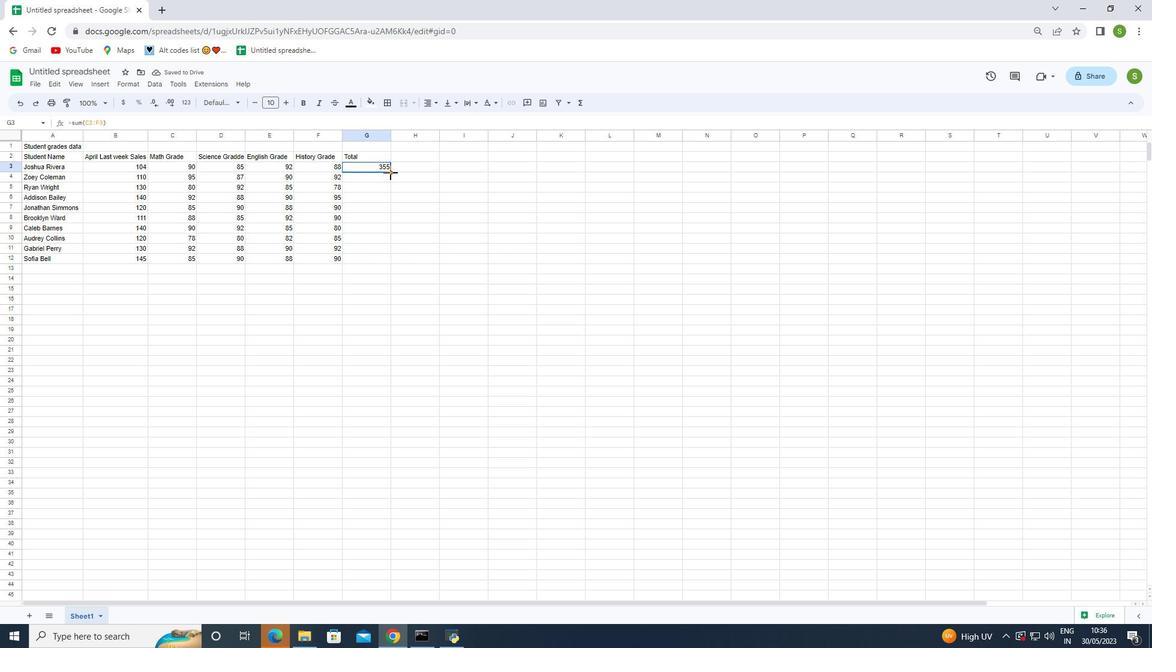 
Action: Mouse moved to (370, 324)
Screenshot: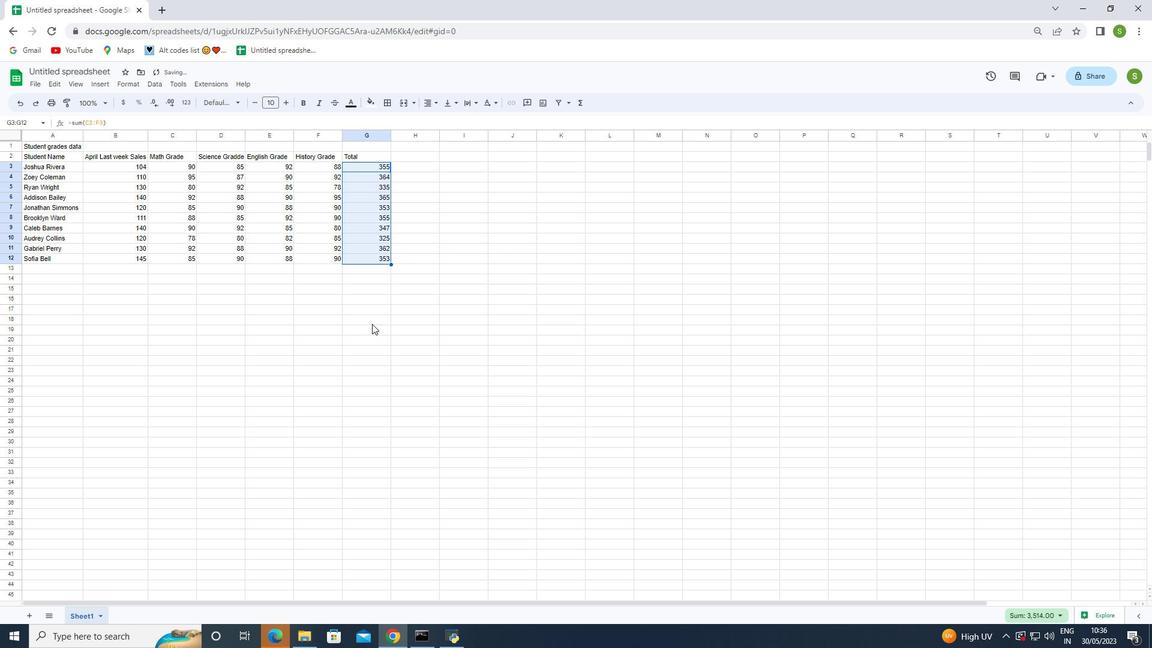 
Action: Mouse pressed left at (370, 324)
Screenshot: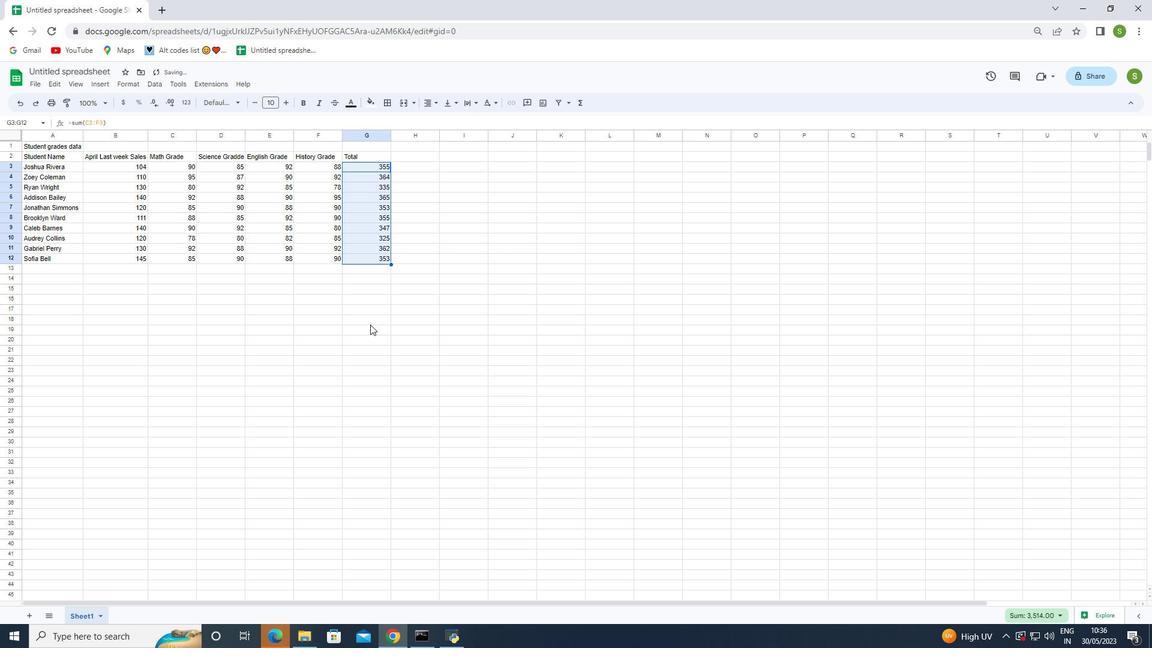 
Action: Mouse moved to (36, 87)
Screenshot: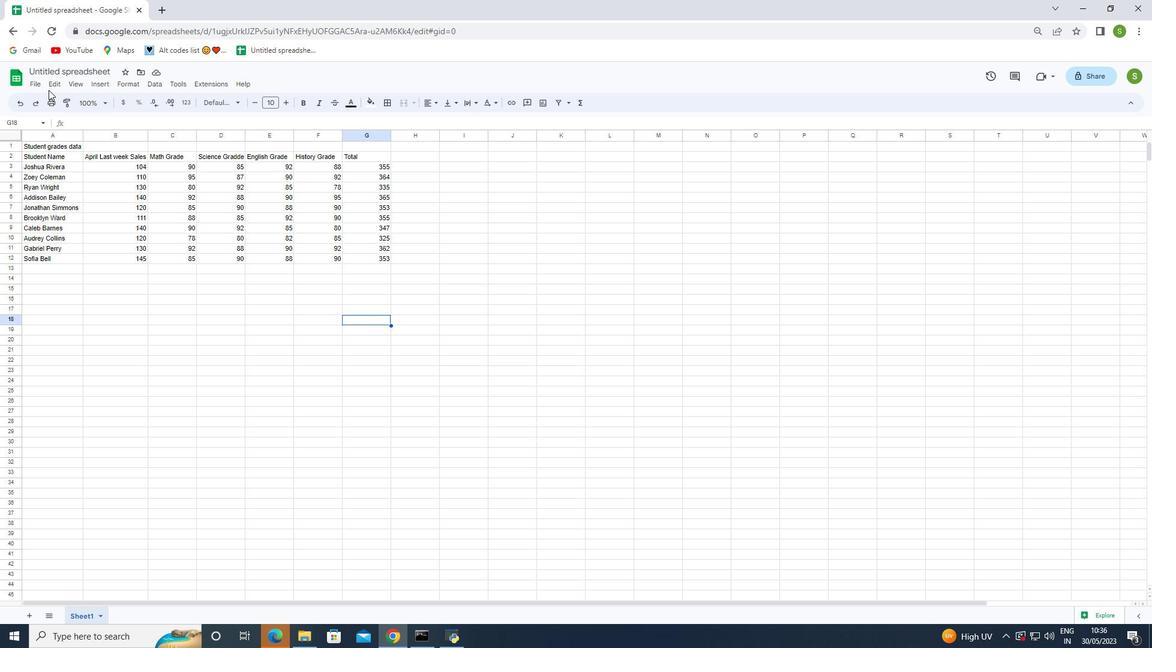 
Action: Mouse pressed left at (36, 87)
Screenshot: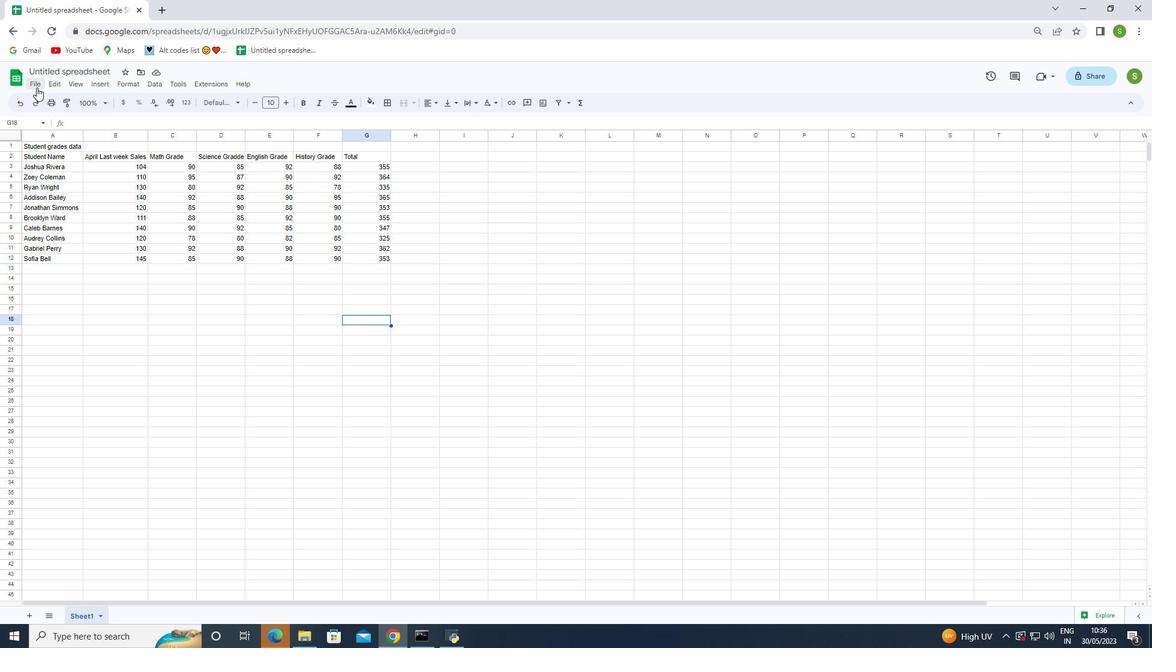 
Action: Mouse moved to (63, 223)
Screenshot: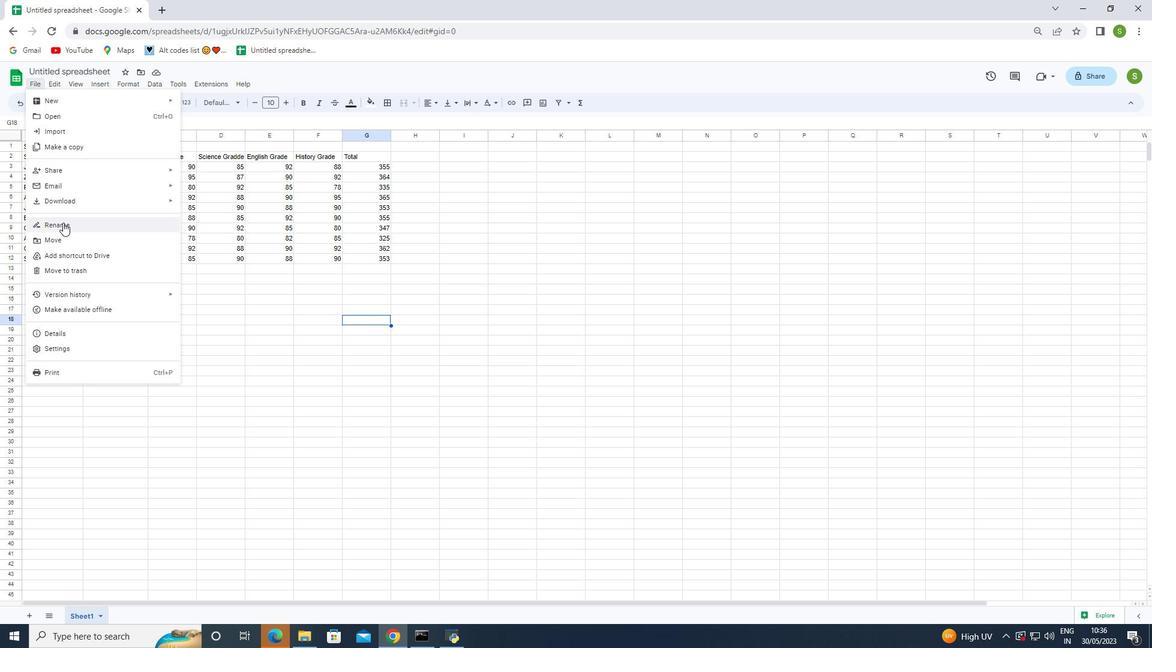 
Action: Mouse pressed left at (63, 223)
Screenshot: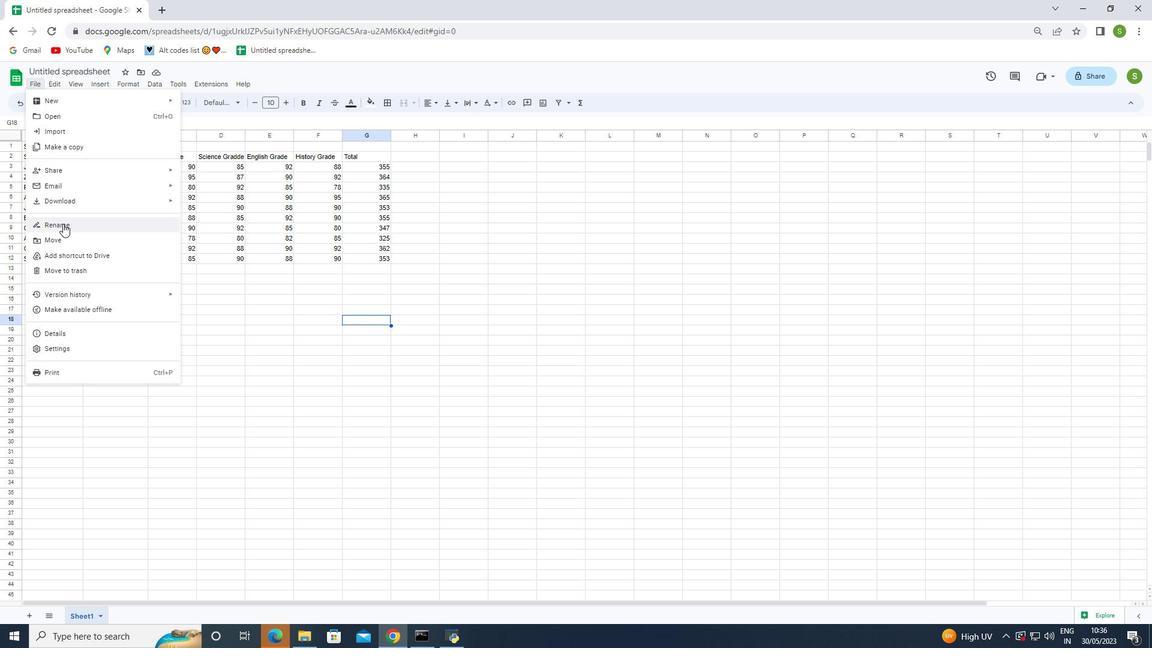 
Action: Mouse moved to (95, 131)
Screenshot: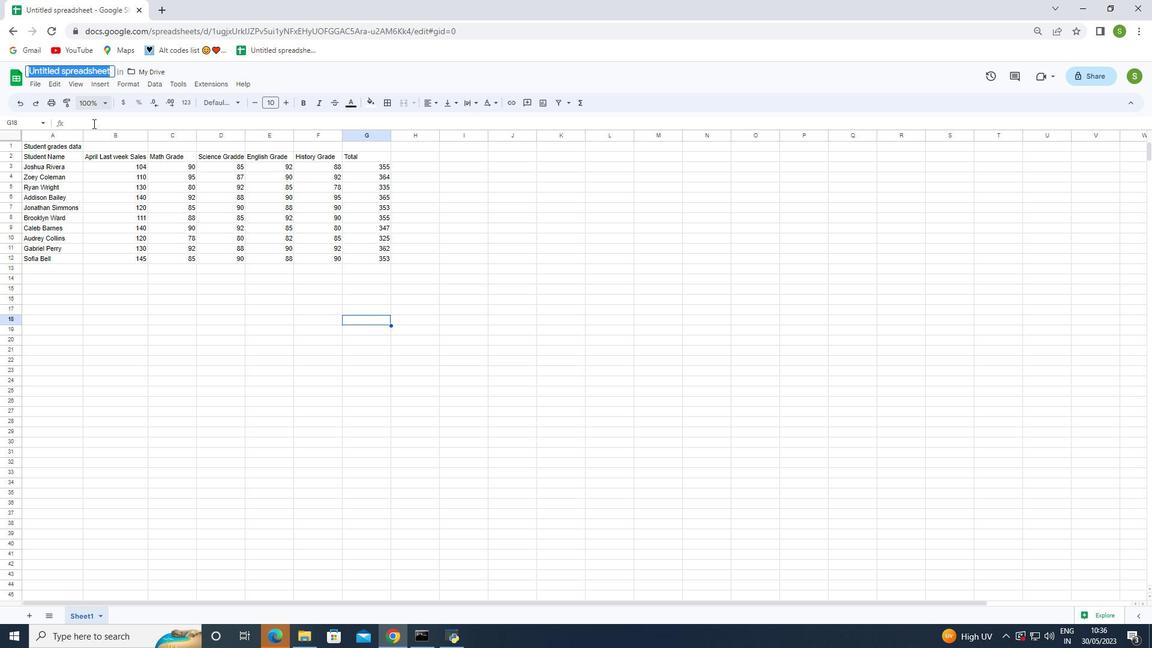 
Action: Key pressed <Key.backspace>audo<Key.backspace>iting<Key.shift>Sales<Key.shift>Perfomance<Key.shift_r>_2025<Key.enter>
Screenshot: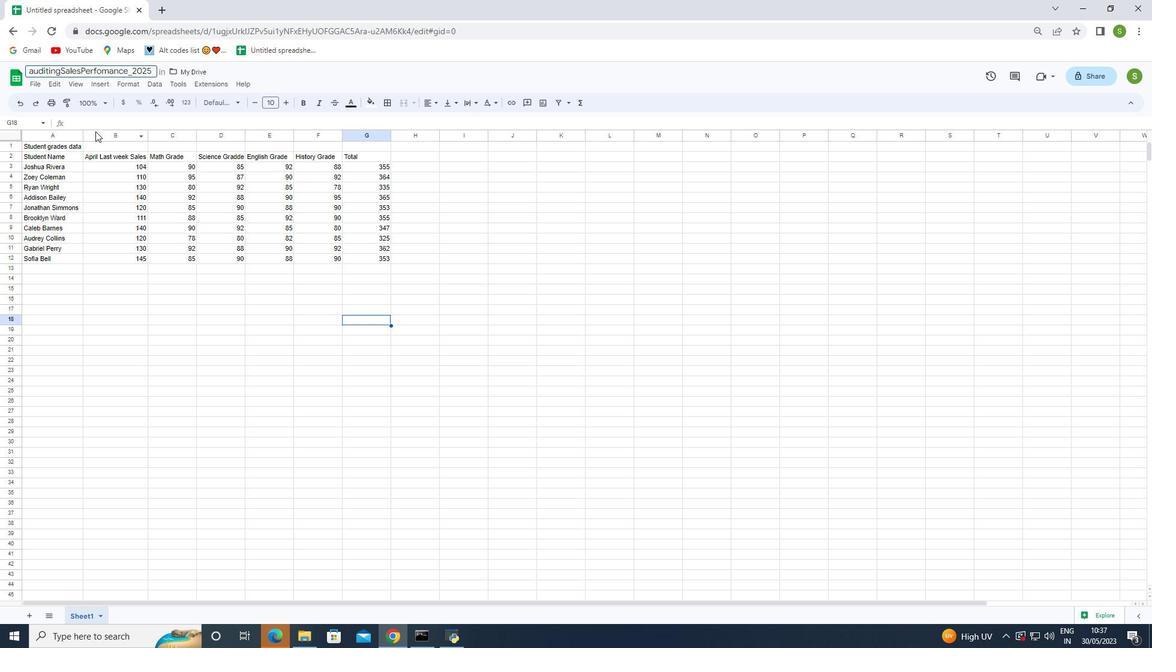 
Action: Mouse moved to (173, 307)
Screenshot: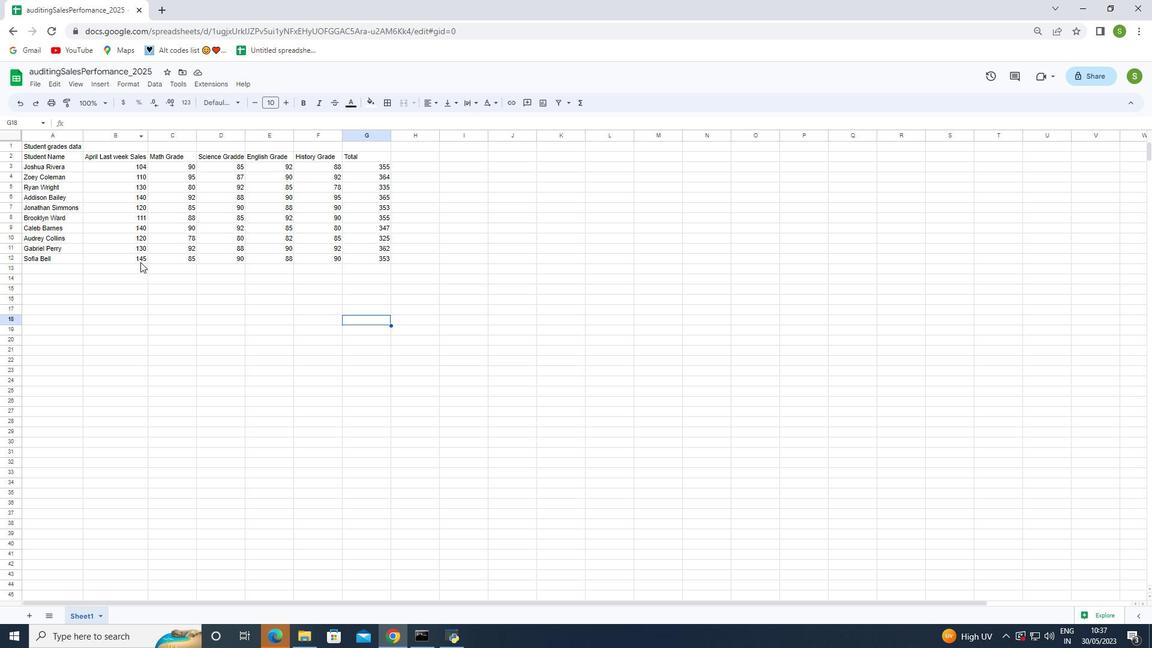 
Action: Mouse pressed left at (173, 307)
Screenshot: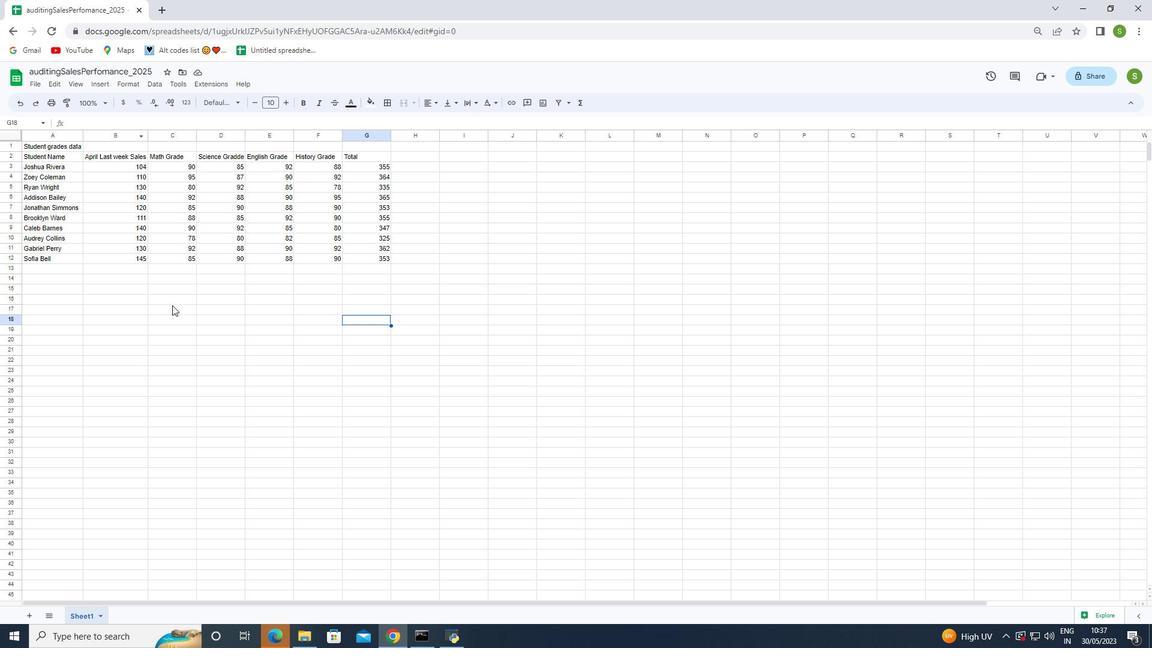 
Action: Mouse moved to (138, 318)
Screenshot: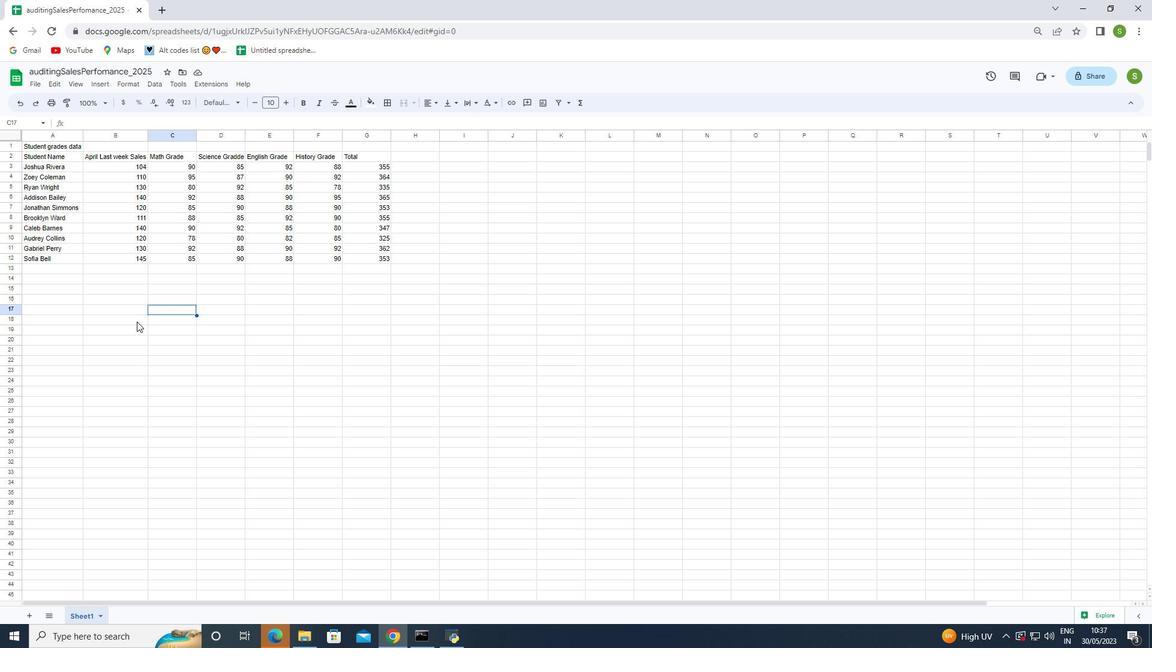 
